 Task: Discover Condos in Miami Beach with Oceanfront Access.
Action: Mouse moved to (236, 191)
Screenshot: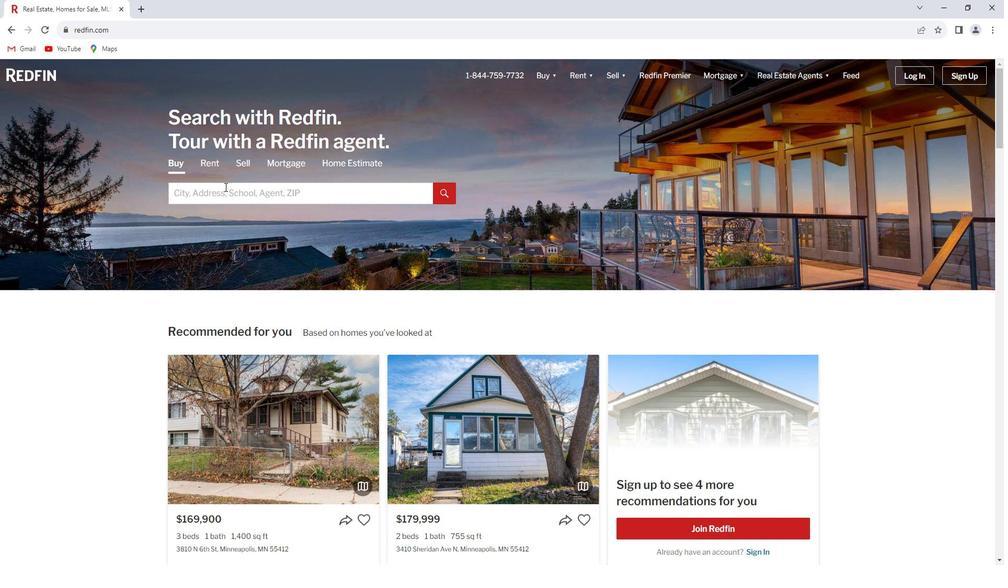 
Action: Mouse pressed left at (236, 191)
Screenshot: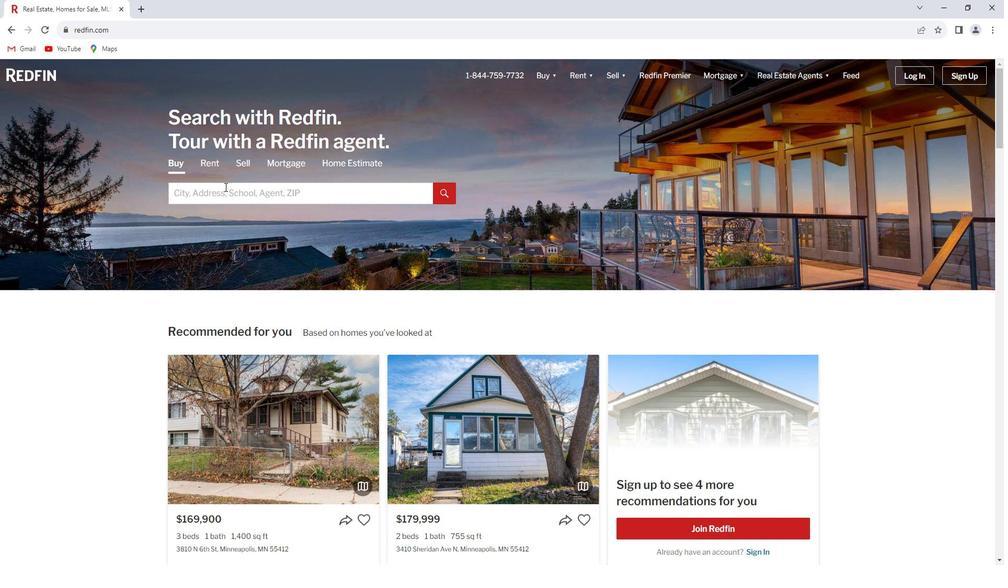 
Action: Key pressed <Key.shift_r>Miami<Key.space><Key.shift><Key.shift><Key.shift><Key.shift><Key.shift><Key.shift><Key.shift><Key.shift><Key.shift>Beach<Key.enter>
Screenshot: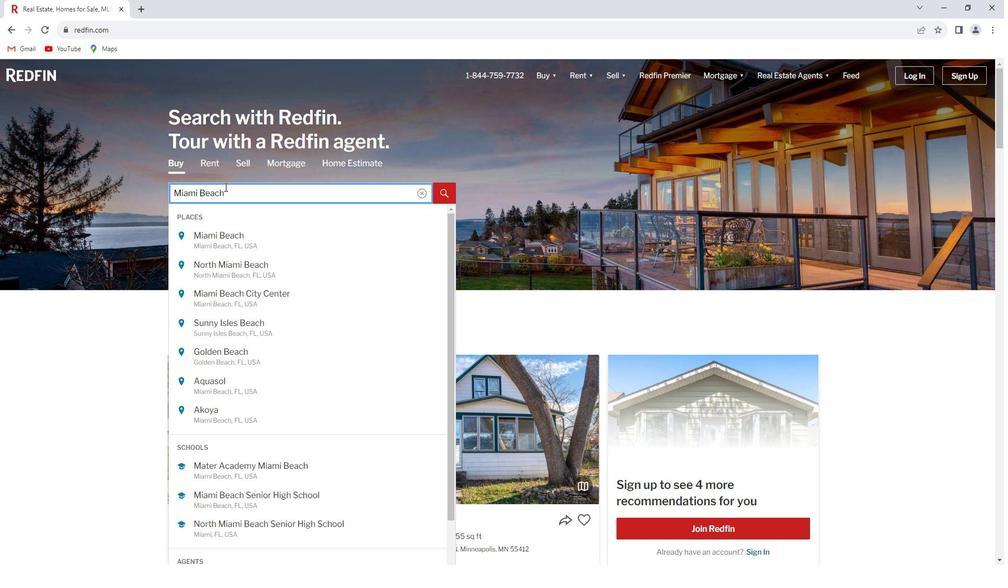
Action: Mouse moved to (904, 154)
Screenshot: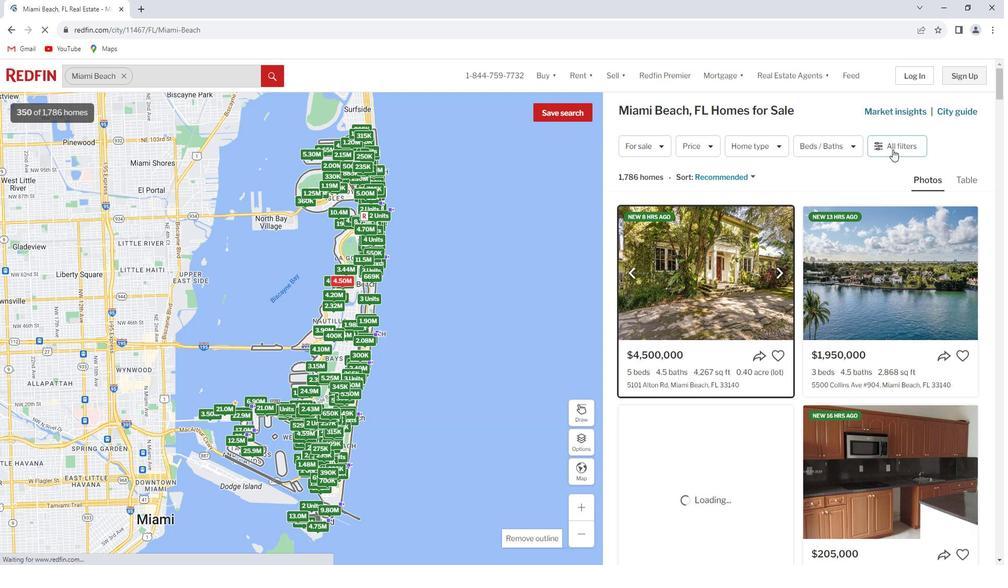 
Action: Mouse pressed left at (904, 154)
Screenshot: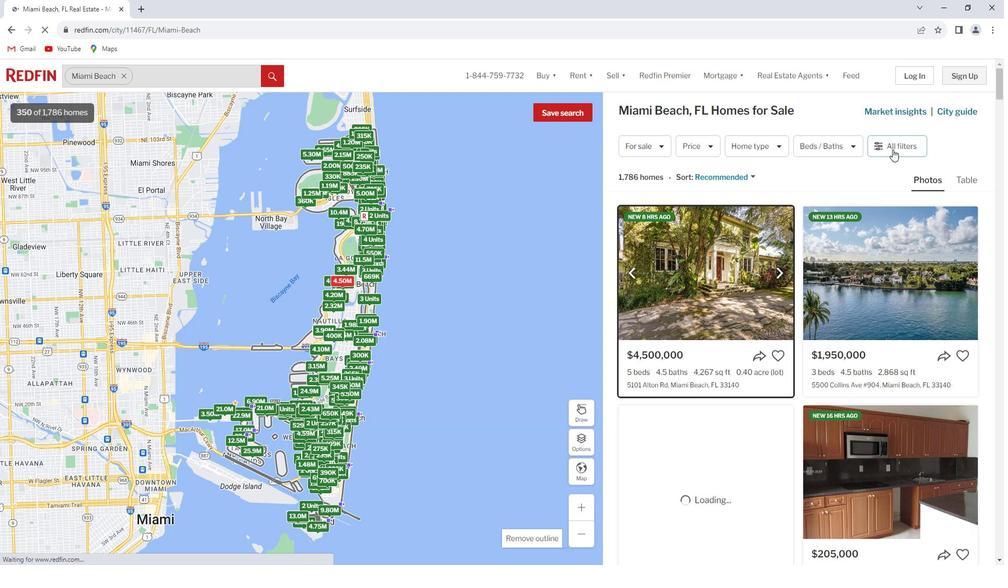 
Action: Mouse moved to (905, 153)
Screenshot: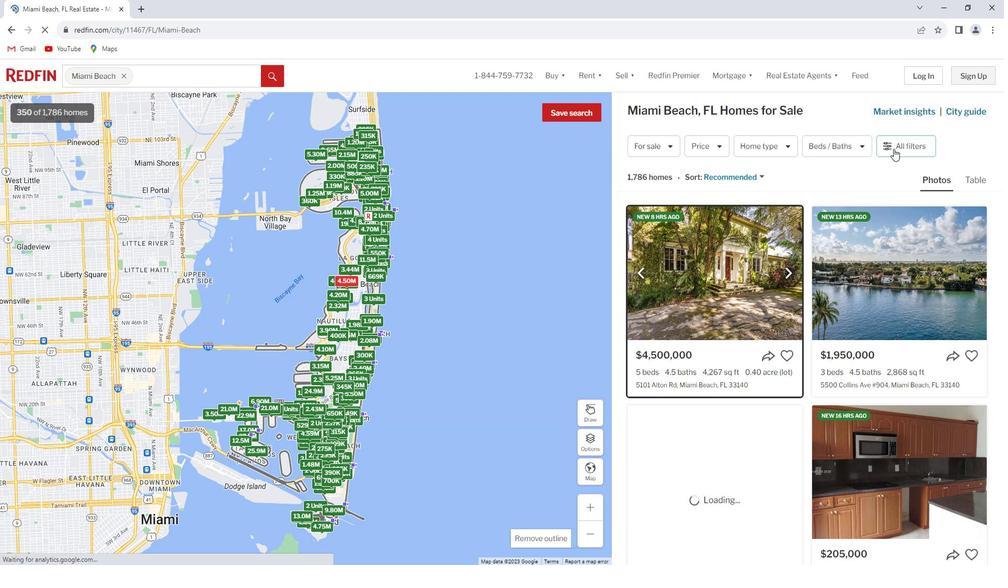 
Action: Mouse pressed left at (905, 153)
Screenshot: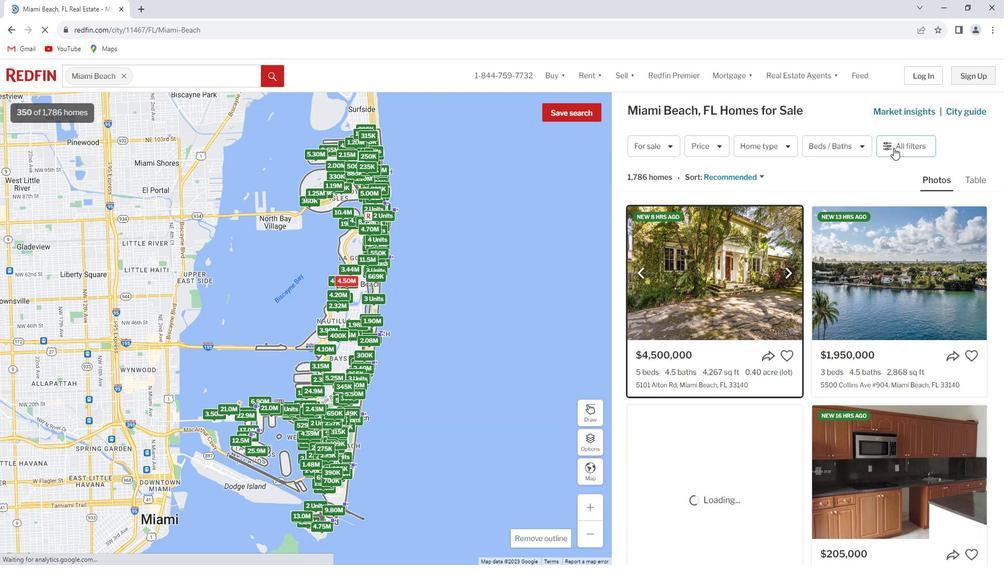 
Action: Mouse moved to (792, 242)
Screenshot: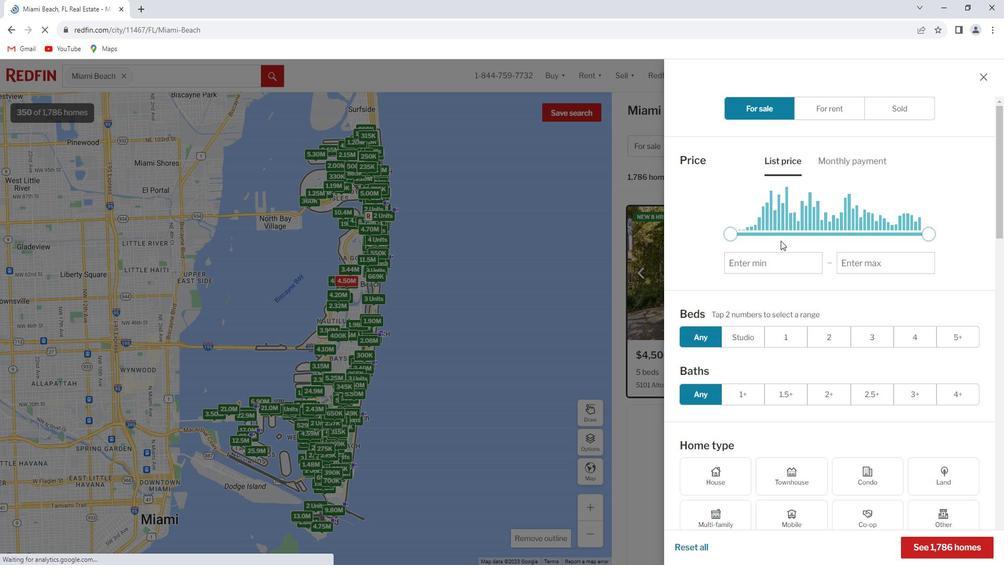 
Action: Mouse scrolled (792, 242) with delta (0, 0)
Screenshot: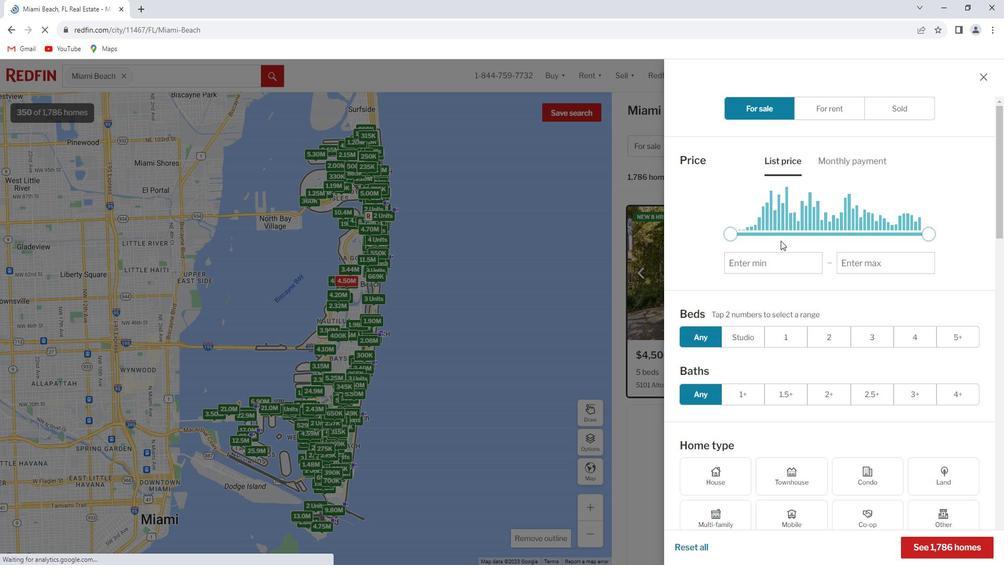 
Action: Mouse scrolled (792, 242) with delta (0, 0)
Screenshot: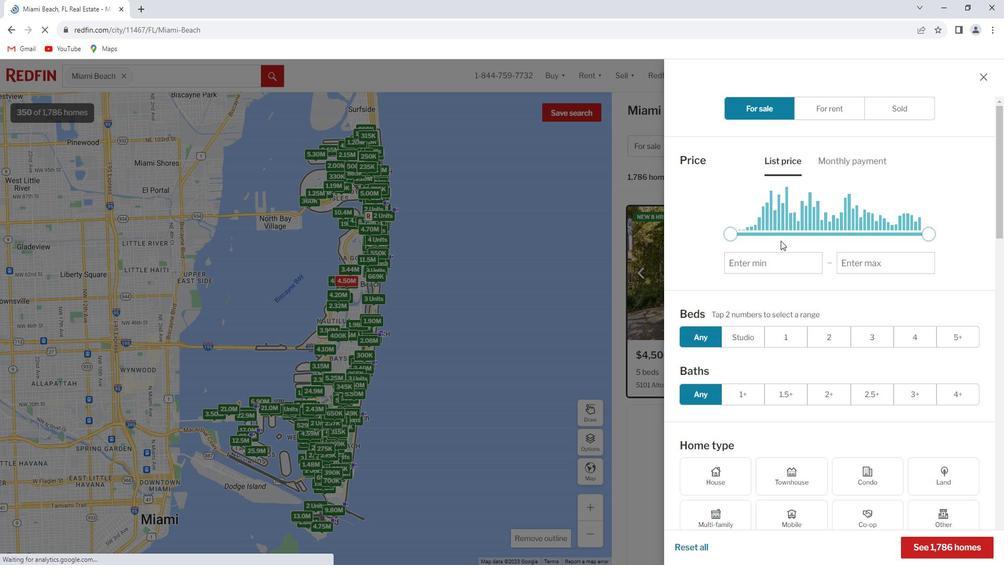 
Action: Mouse scrolled (792, 242) with delta (0, 0)
Screenshot: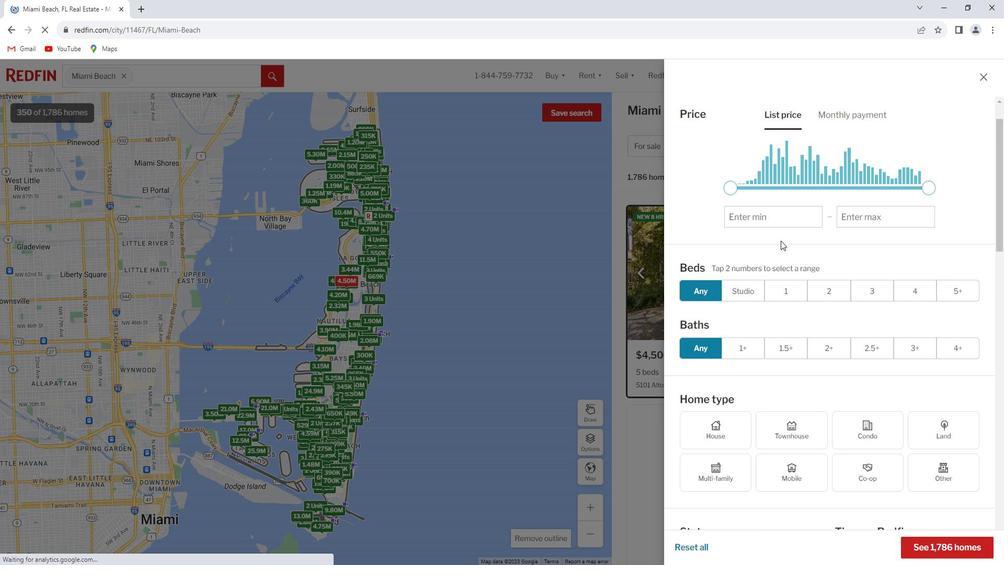 
Action: Mouse scrolled (792, 242) with delta (0, 0)
Screenshot: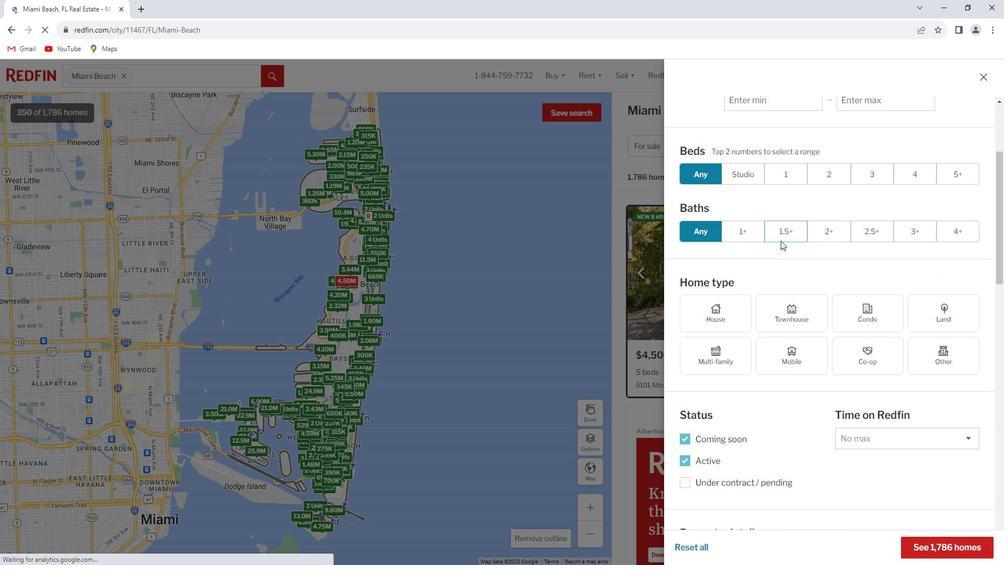 
Action: Mouse moved to (887, 258)
Screenshot: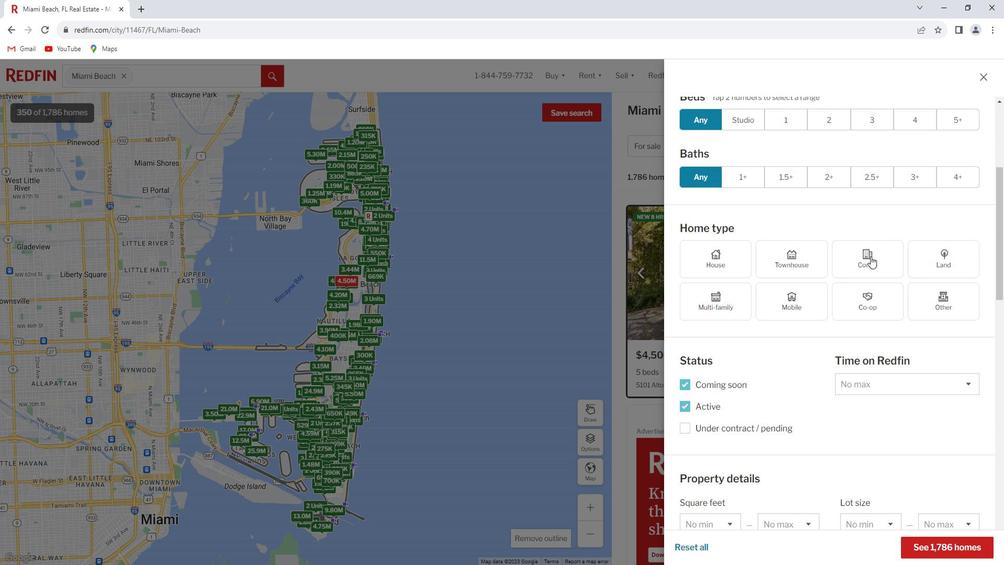 
Action: Mouse pressed left at (887, 258)
Screenshot: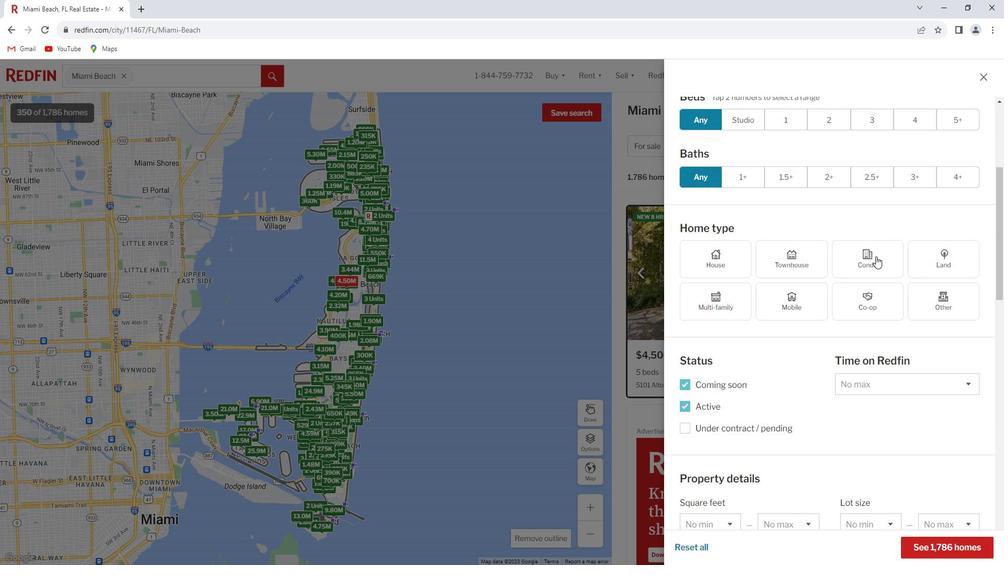 
Action: Mouse moved to (800, 289)
Screenshot: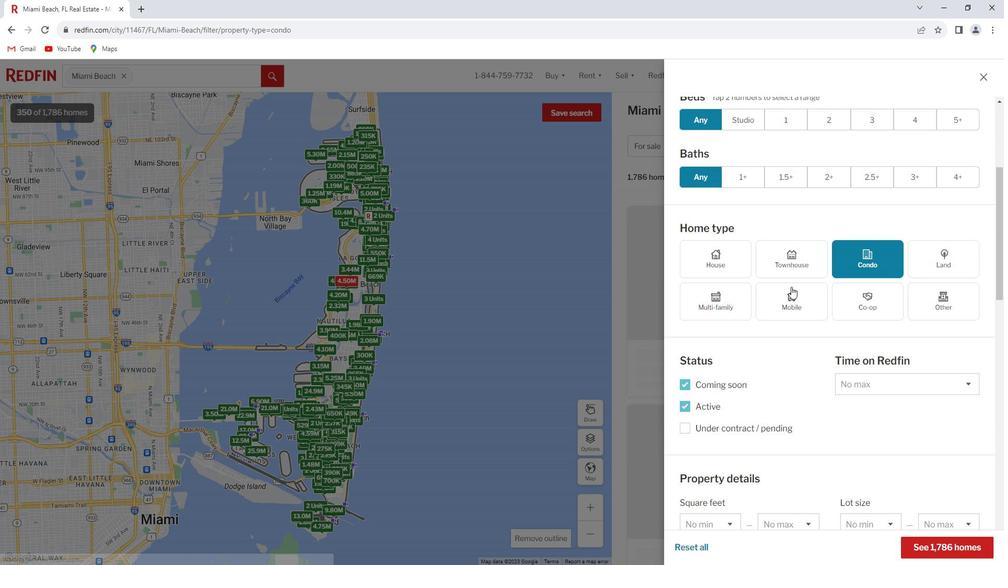 
Action: Mouse scrolled (800, 289) with delta (0, 0)
Screenshot: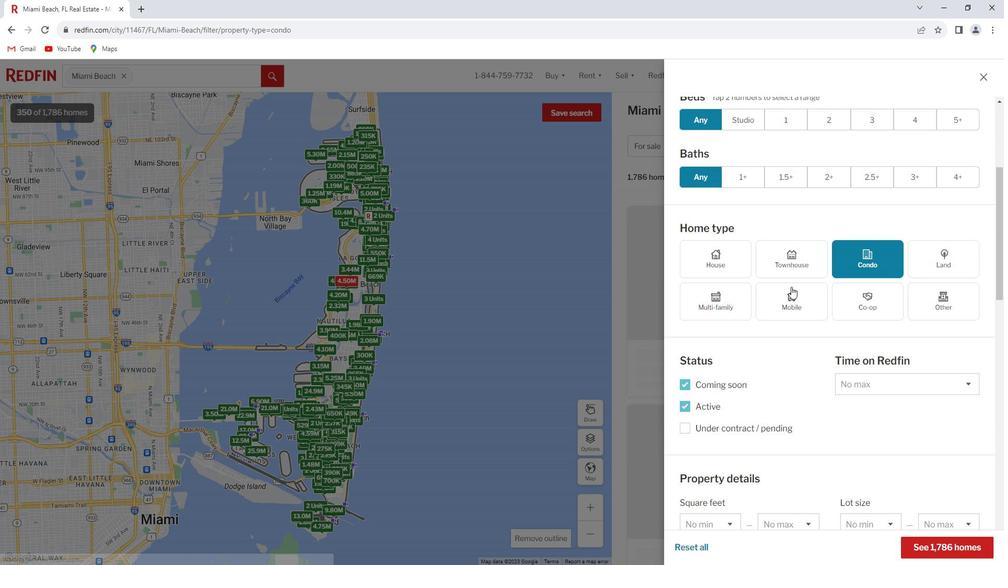 
Action: Mouse moved to (798, 294)
Screenshot: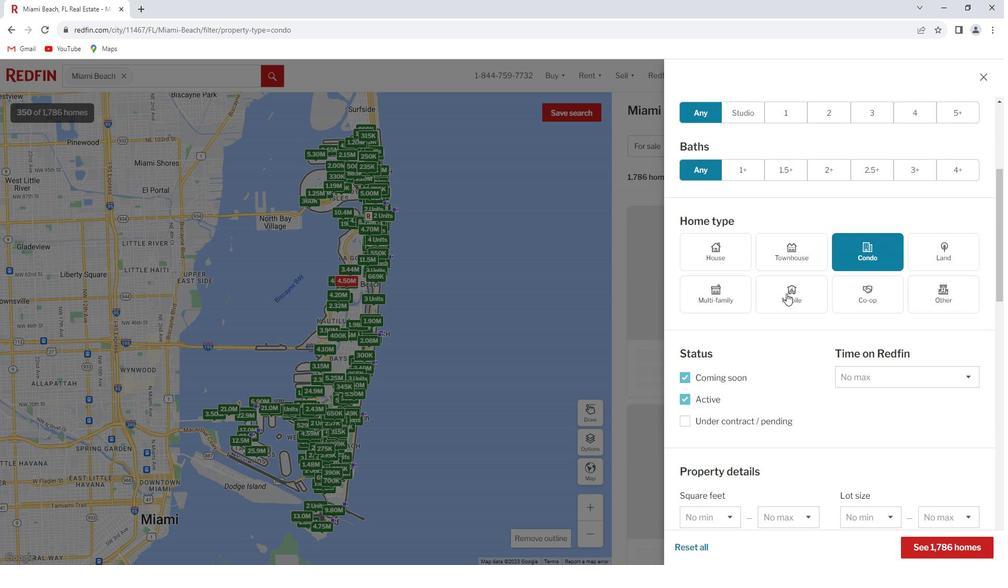 
Action: Mouse scrolled (798, 293) with delta (0, 0)
Screenshot: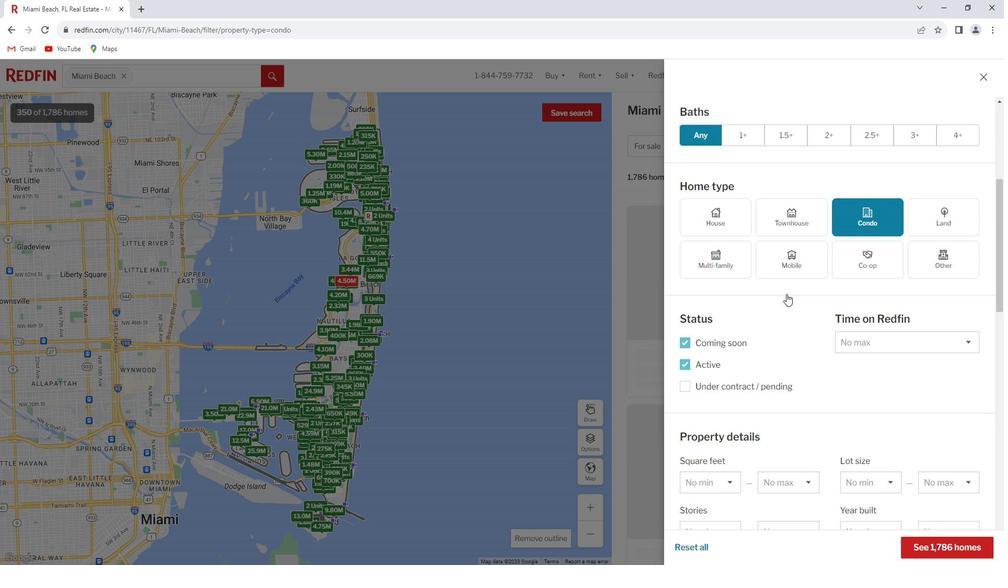 
Action: Mouse scrolled (798, 293) with delta (0, 0)
Screenshot: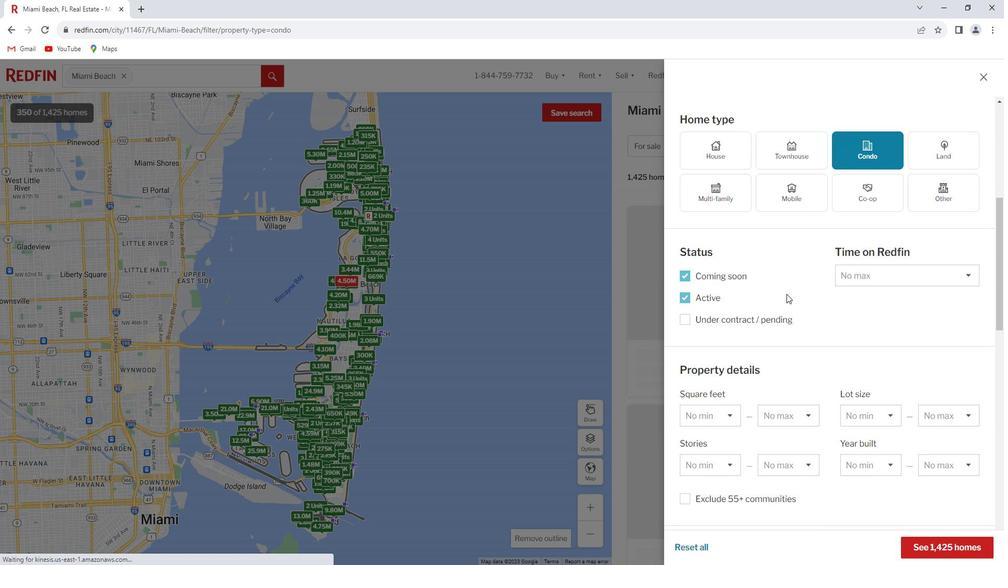 
Action: Mouse scrolled (798, 293) with delta (0, 0)
Screenshot: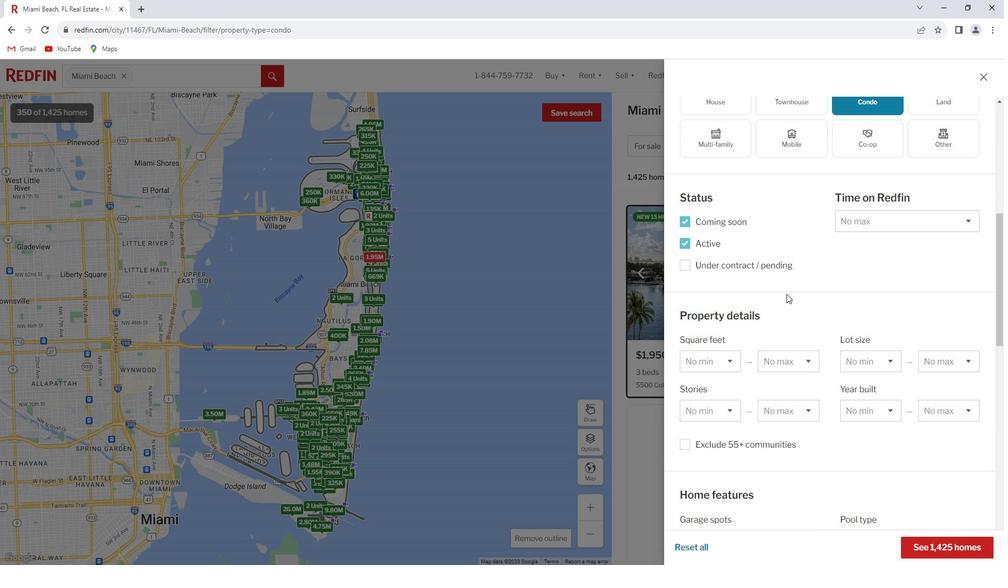
Action: Mouse scrolled (798, 293) with delta (0, 0)
Screenshot: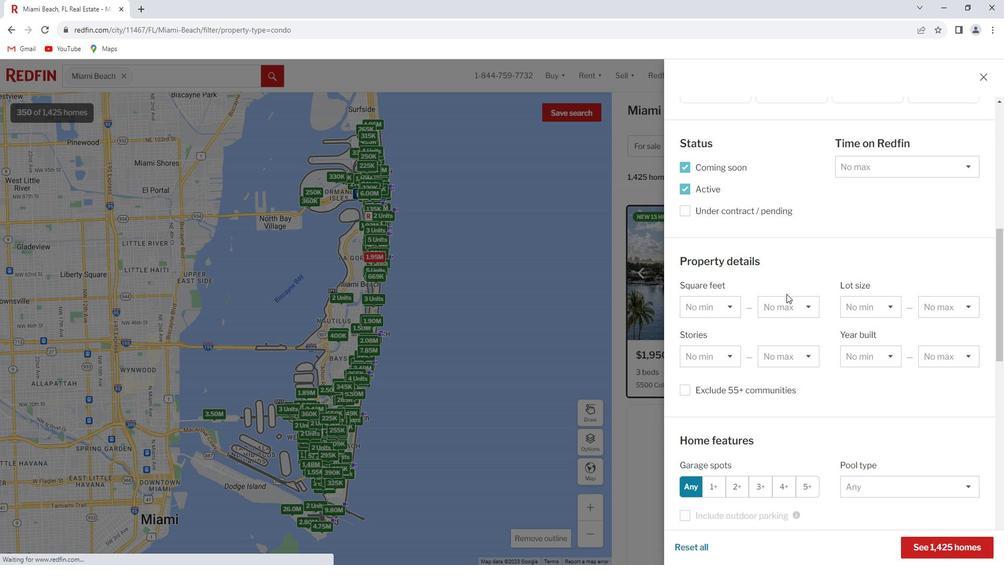 
Action: Mouse scrolled (798, 293) with delta (0, 0)
Screenshot: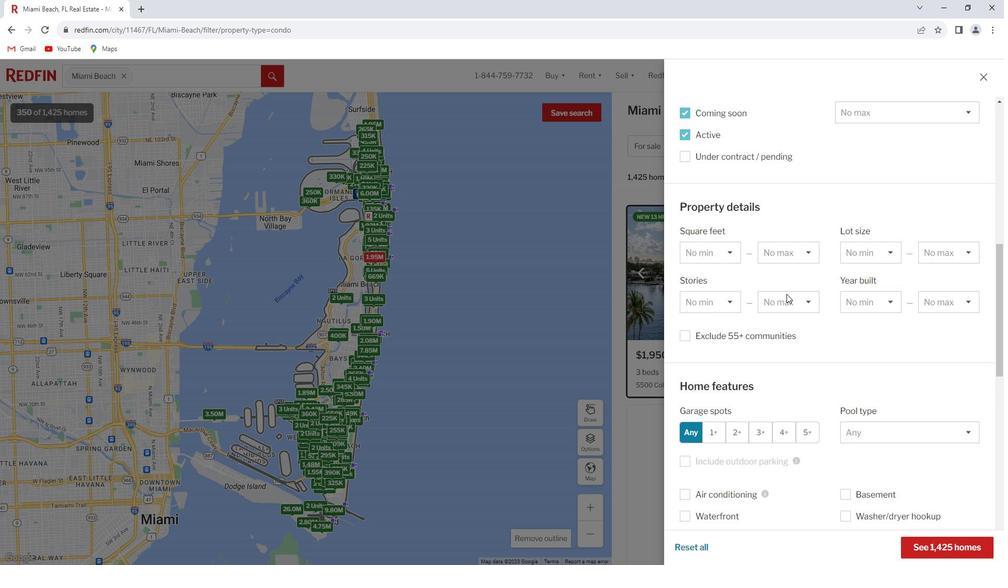
Action: Mouse scrolled (798, 293) with delta (0, 0)
Screenshot: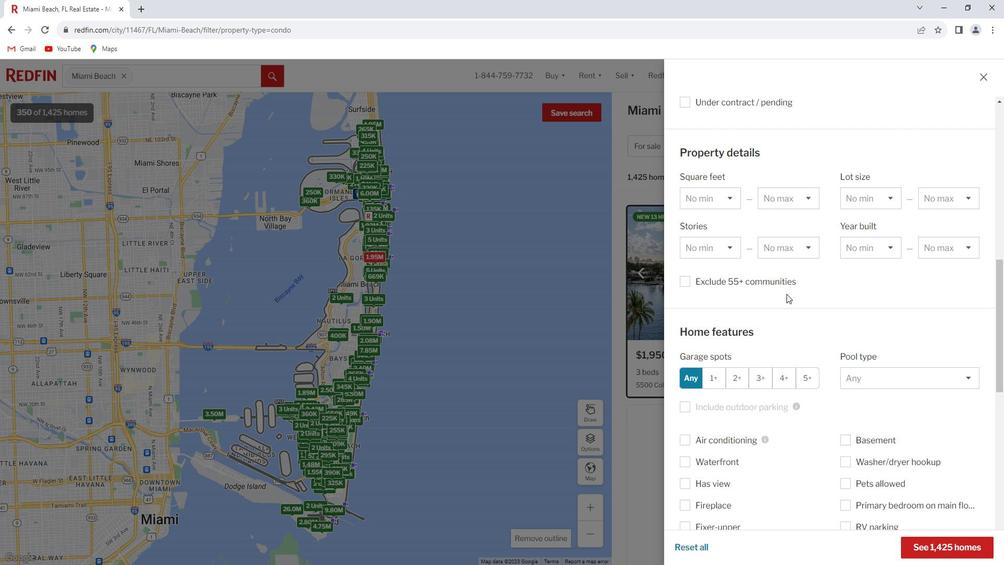 
Action: Mouse scrolled (798, 293) with delta (0, 0)
Screenshot: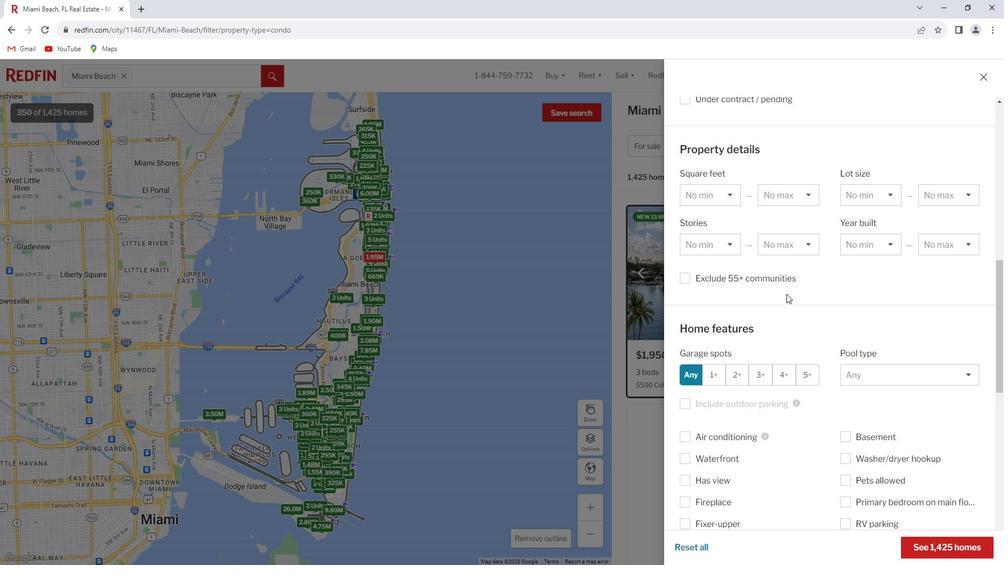 
Action: Mouse scrolled (798, 293) with delta (0, 0)
Screenshot: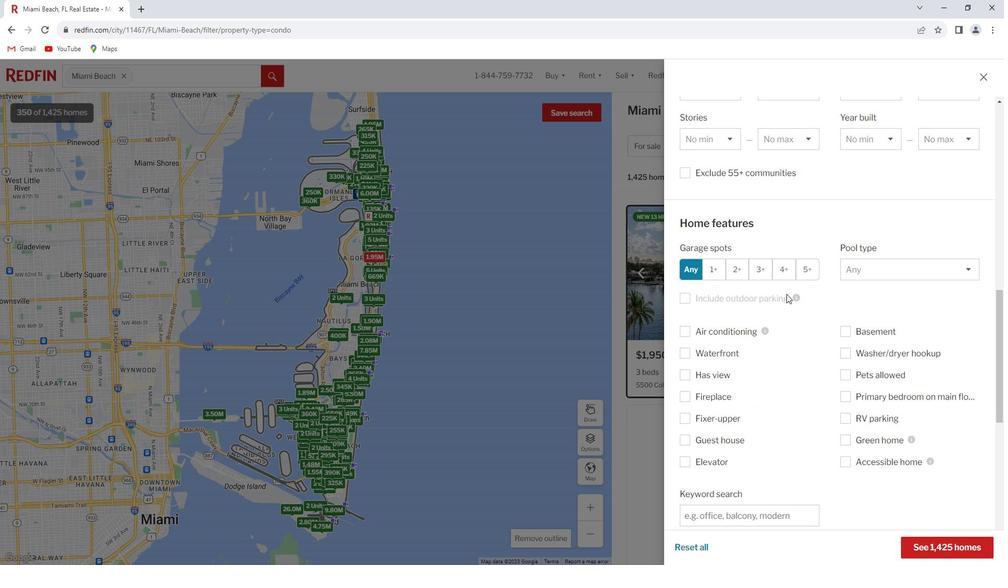 
Action: Mouse scrolled (798, 293) with delta (0, 0)
Screenshot: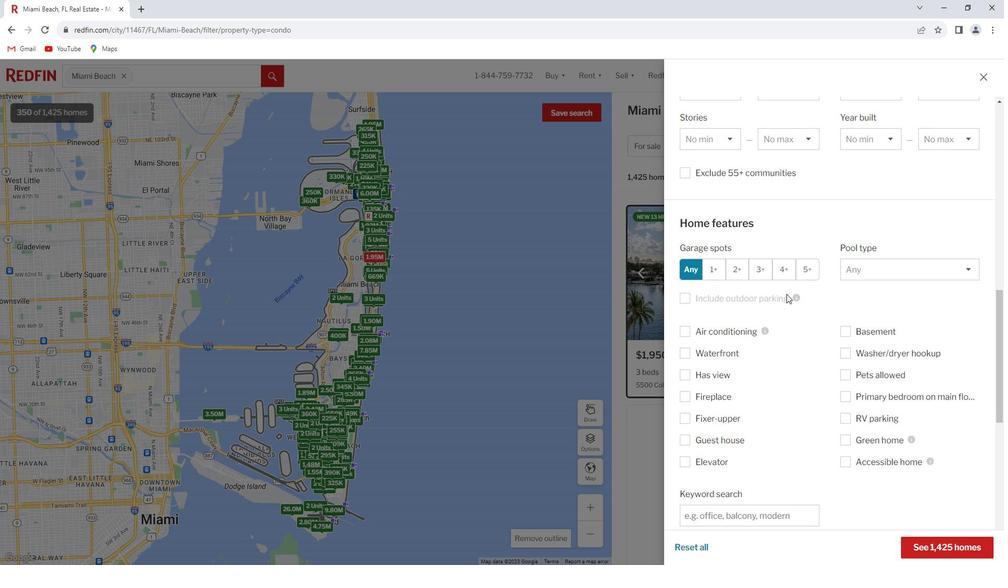 
Action: Mouse scrolled (798, 293) with delta (0, 0)
Screenshot: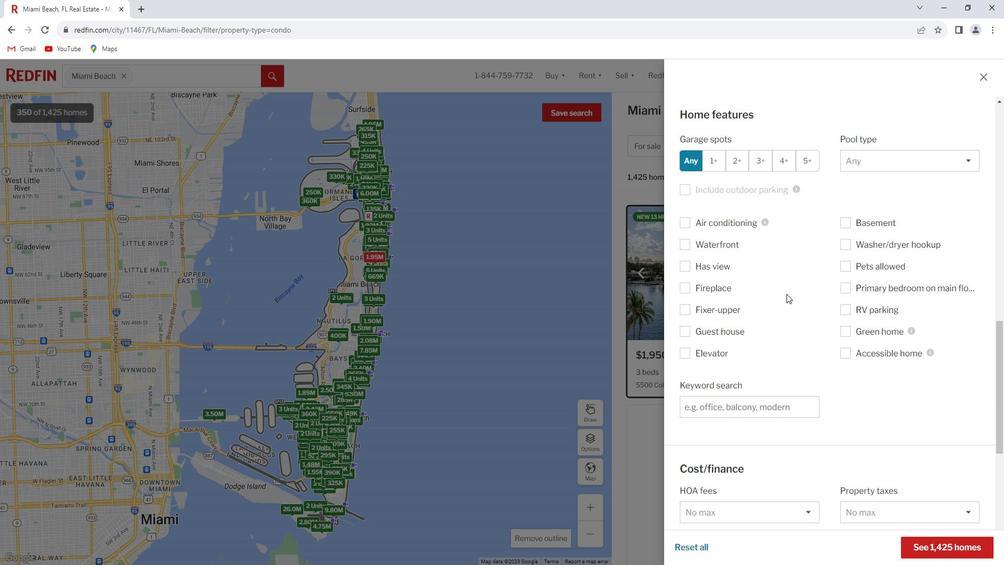 
Action: Mouse moved to (792, 309)
Screenshot: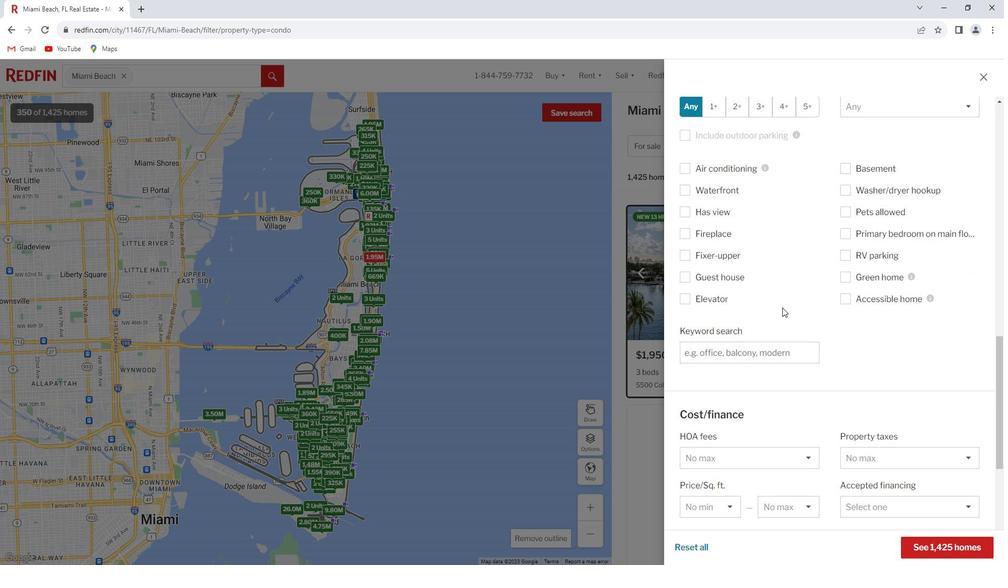 
Action: Mouse scrolled (792, 309) with delta (0, 0)
Screenshot: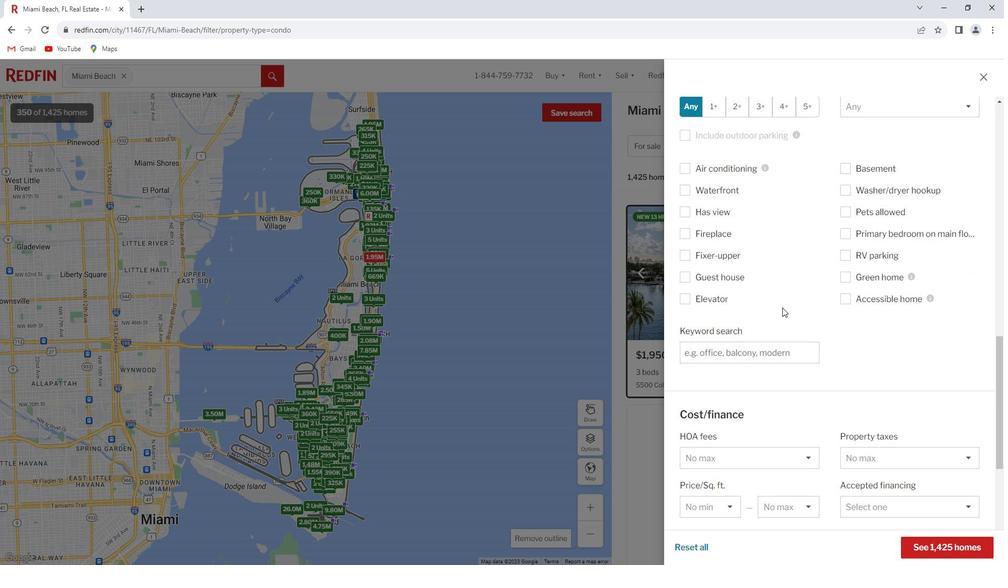 
Action: Mouse moved to (768, 298)
Screenshot: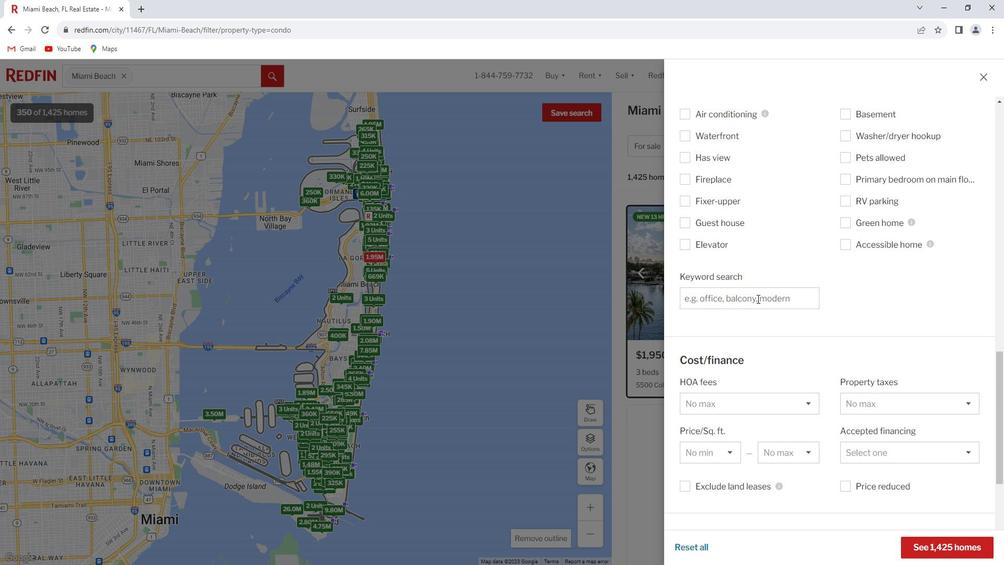 
Action: Mouse pressed left at (768, 298)
Screenshot: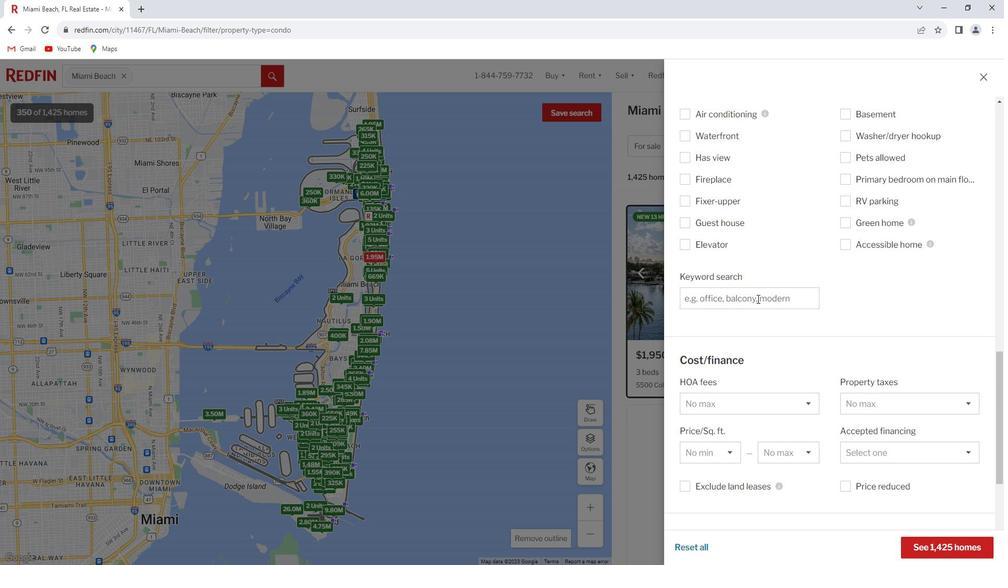 
Action: Key pressed <Key.shift_r>Ov<Key.backspace>ceanfront<Key.space><Key.shift>Access<Key.enter><Key.enter>
Screenshot: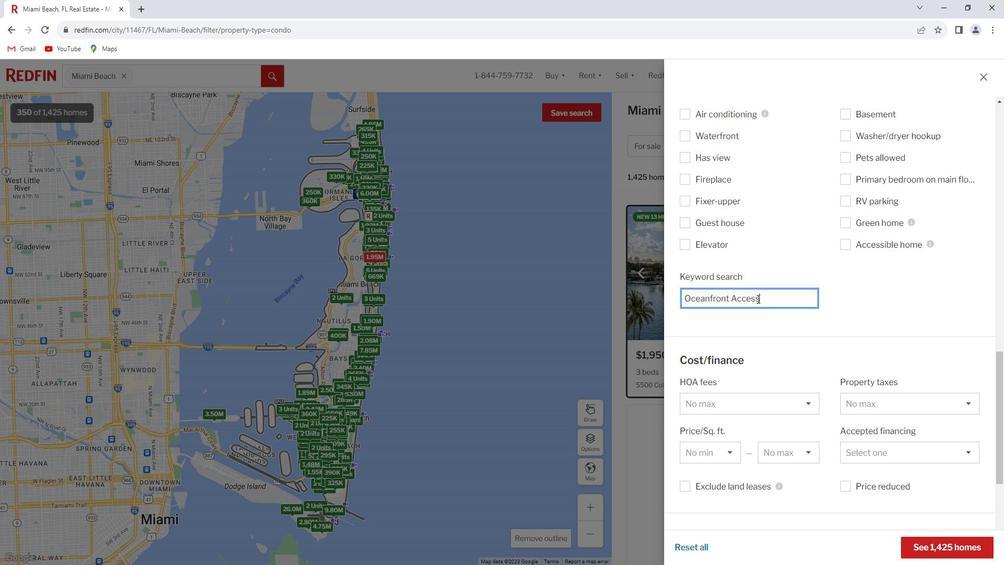 
Action: Mouse moved to (946, 529)
Screenshot: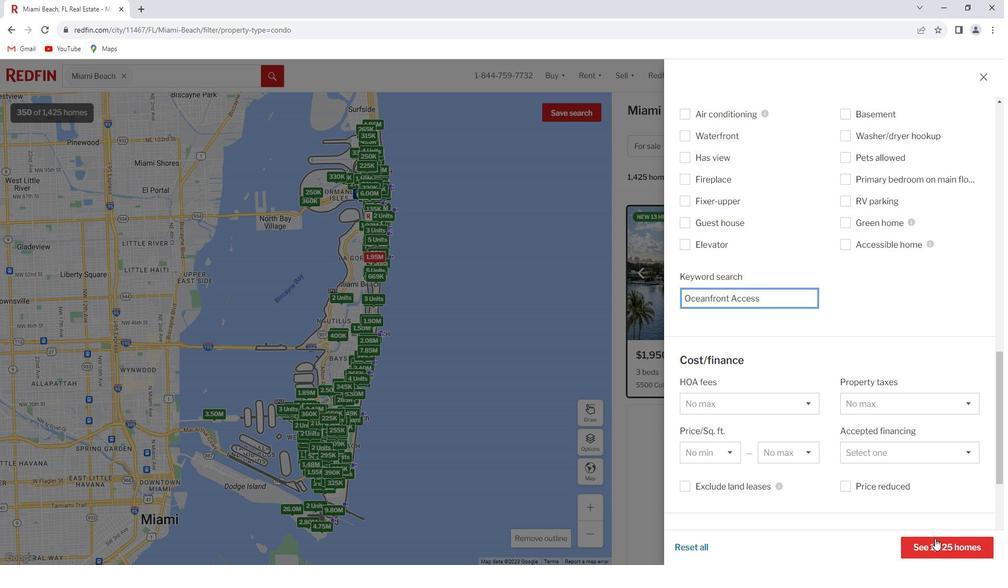 
Action: Mouse pressed left at (946, 529)
Screenshot: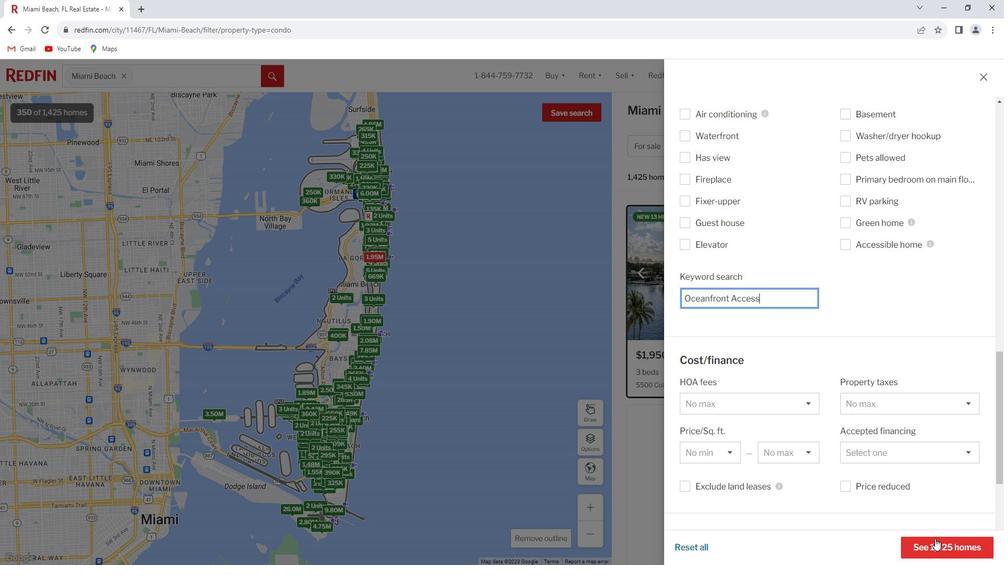 
Action: Mouse moved to (723, 305)
Screenshot: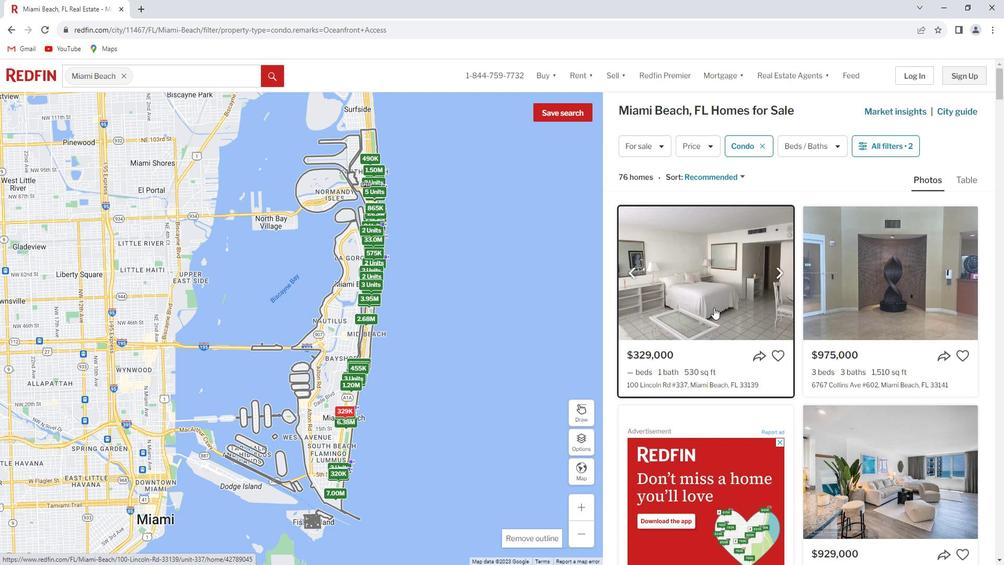 
Action: Mouse pressed left at (723, 305)
Screenshot: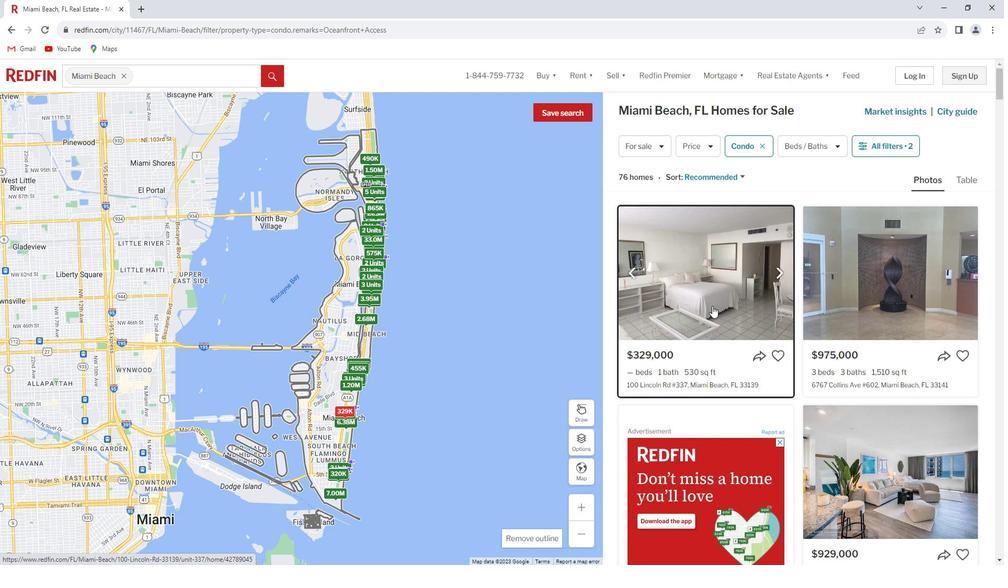 
Action: Mouse moved to (739, 349)
Screenshot: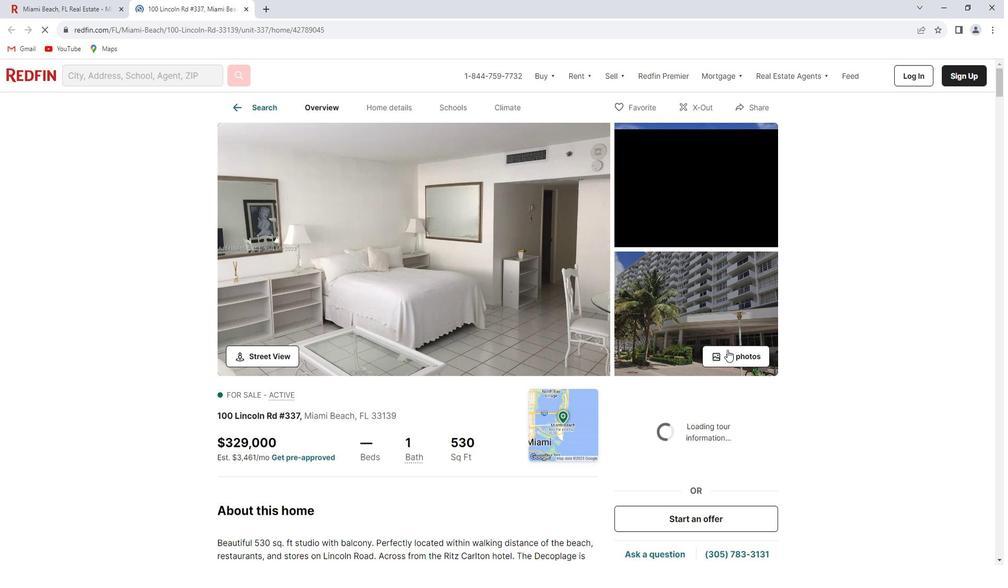 
Action: Mouse pressed left at (739, 349)
Screenshot: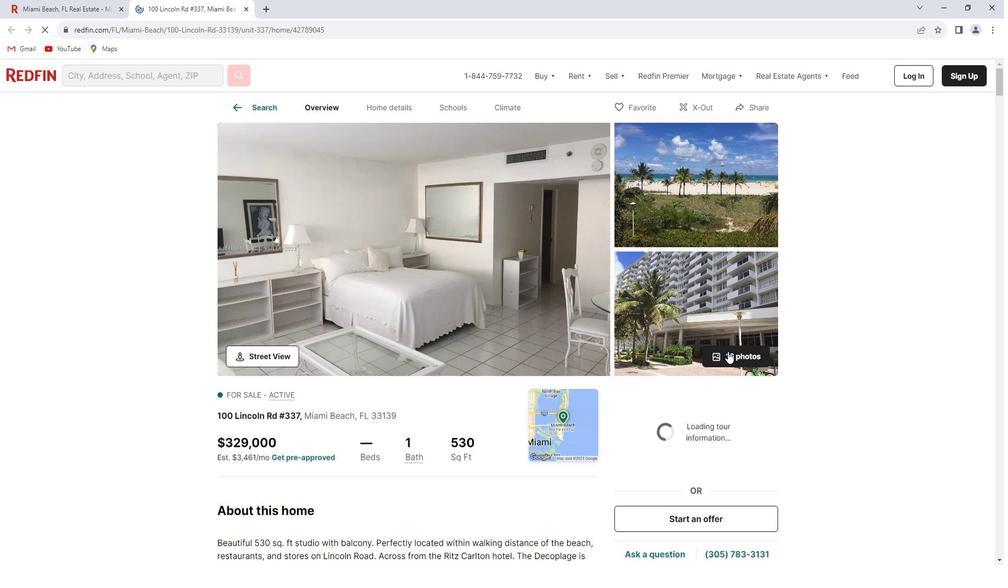 
Action: Mouse moved to (116, 275)
Screenshot: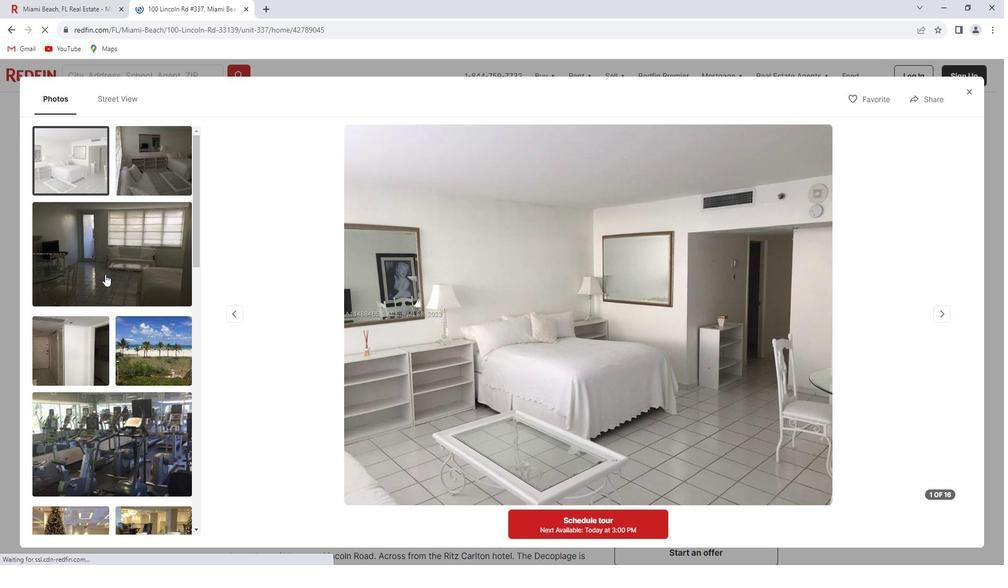 
Action: Mouse scrolled (116, 274) with delta (0, 0)
Screenshot: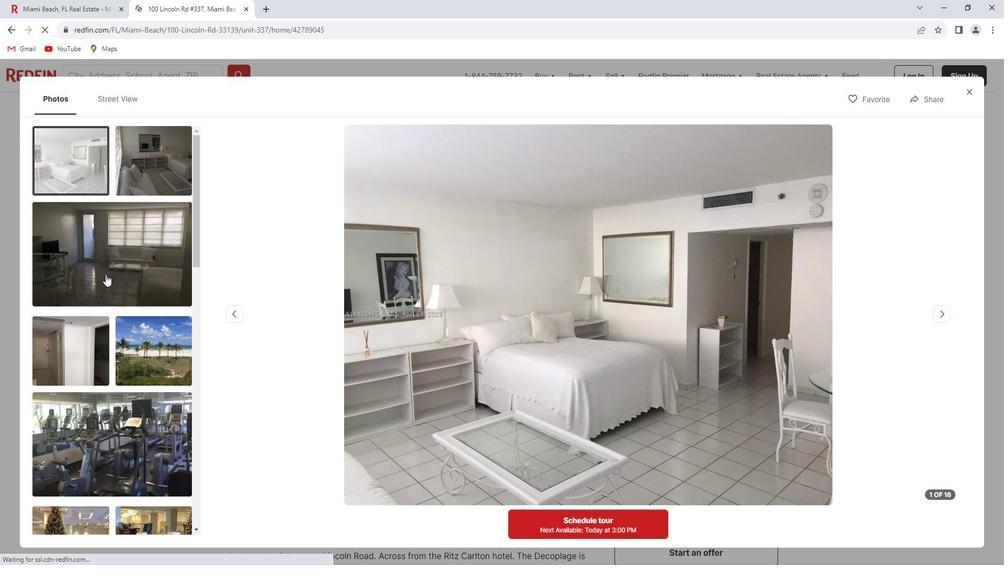 
Action: Mouse scrolled (116, 274) with delta (0, 0)
Screenshot: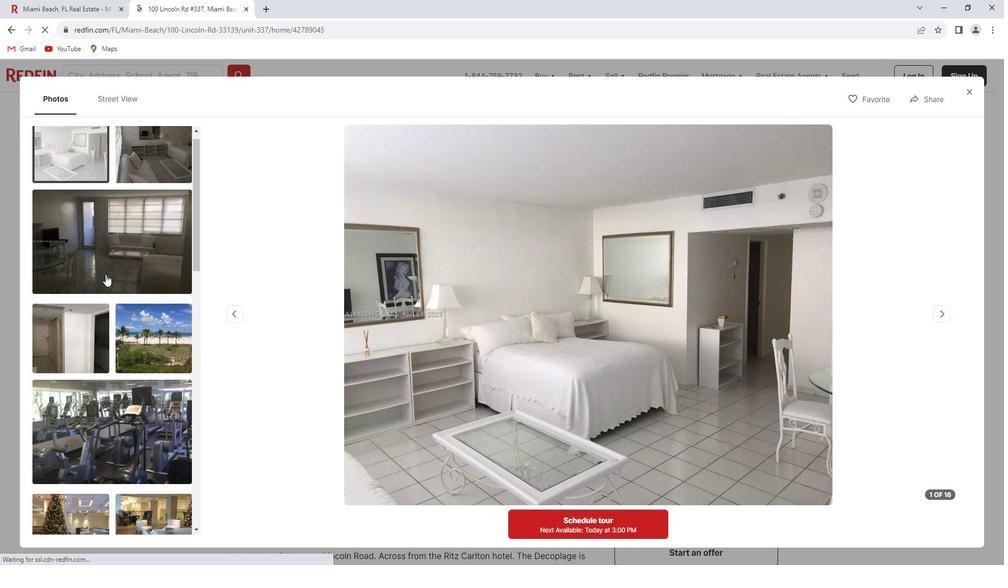 
Action: Mouse scrolled (116, 274) with delta (0, 0)
Screenshot: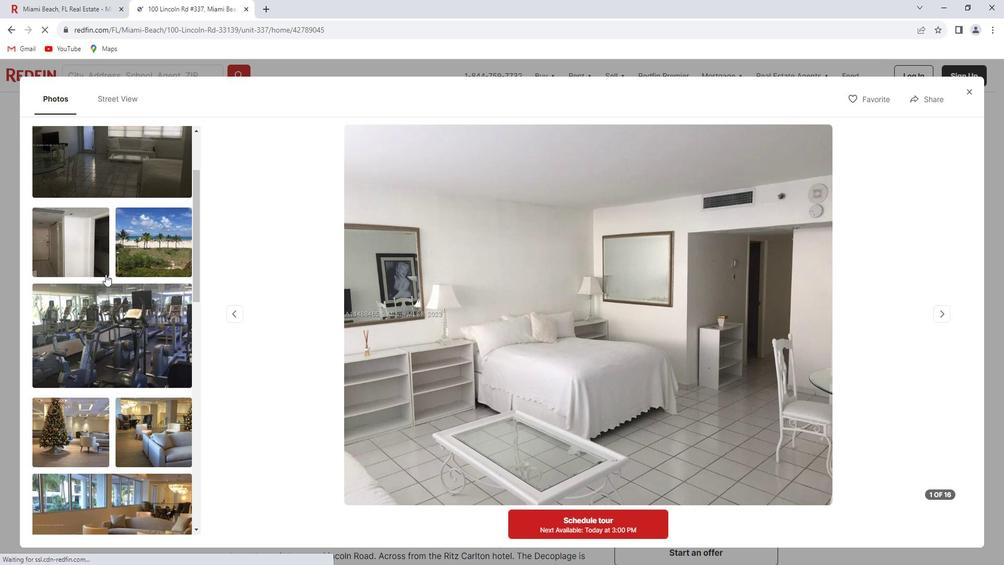 
Action: Mouse scrolled (116, 274) with delta (0, 0)
Screenshot: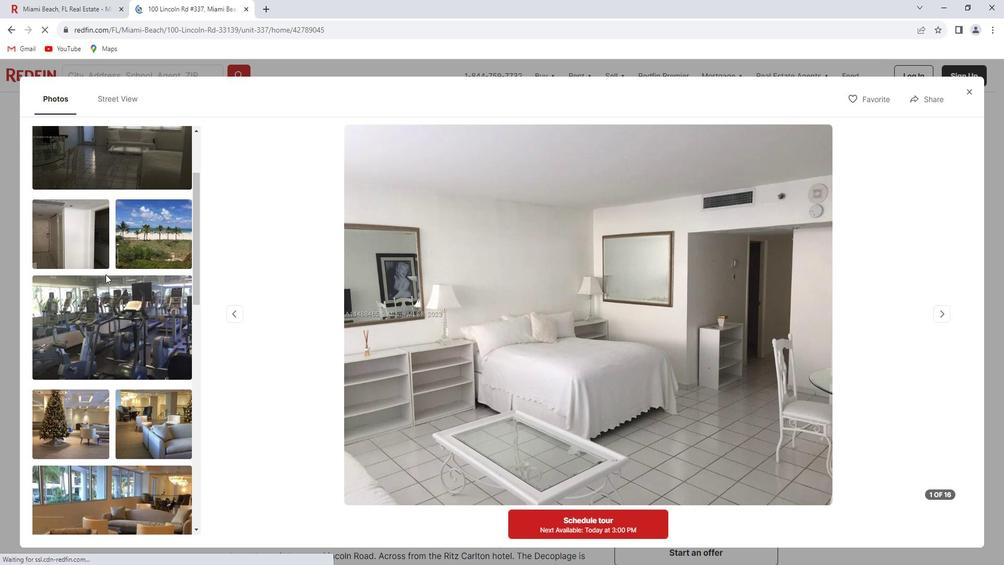 
Action: Mouse scrolled (116, 274) with delta (0, 0)
Screenshot: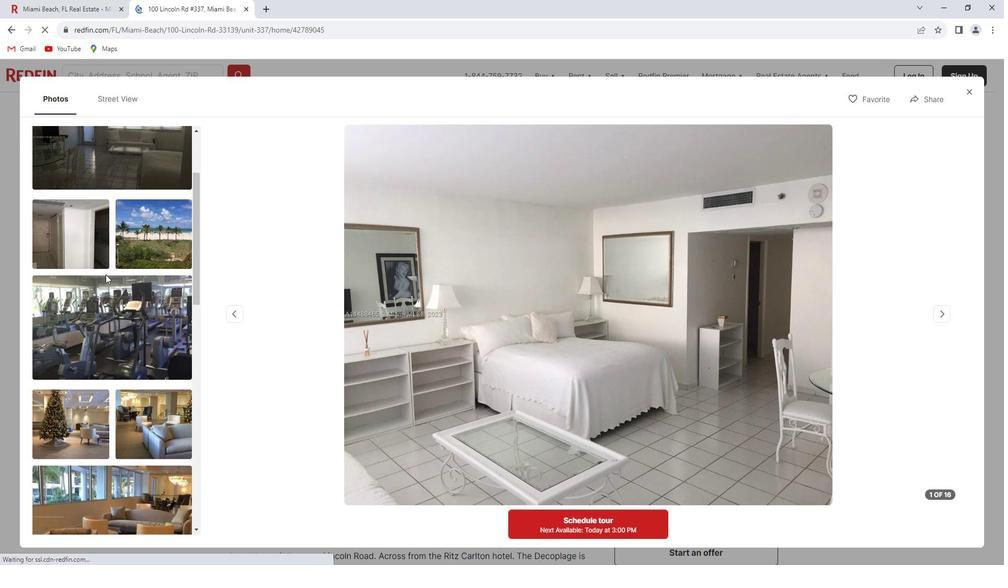 
Action: Mouse scrolled (116, 274) with delta (0, 0)
Screenshot: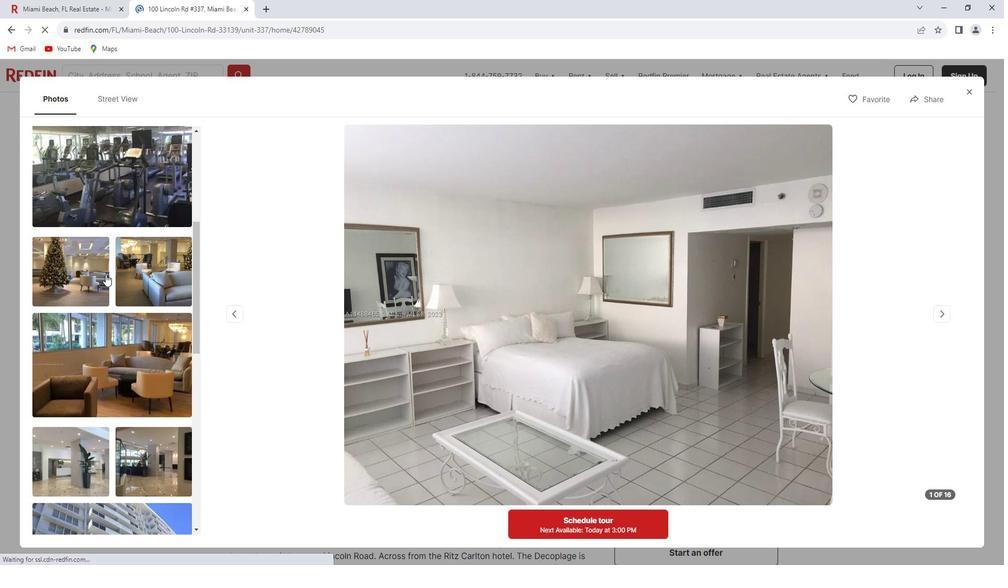 
Action: Mouse scrolled (116, 274) with delta (0, 0)
Screenshot: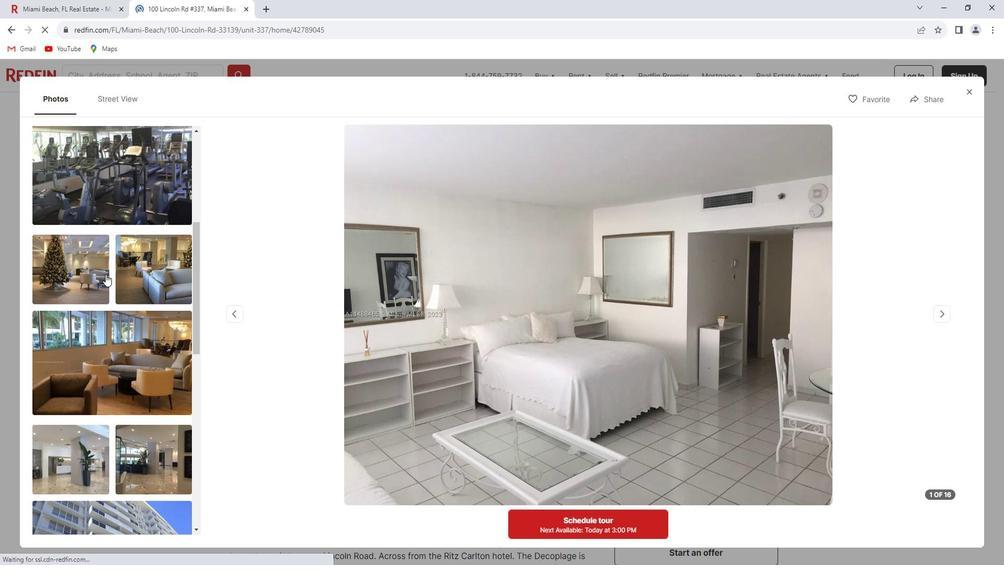 
Action: Mouse scrolled (116, 274) with delta (0, 0)
Screenshot: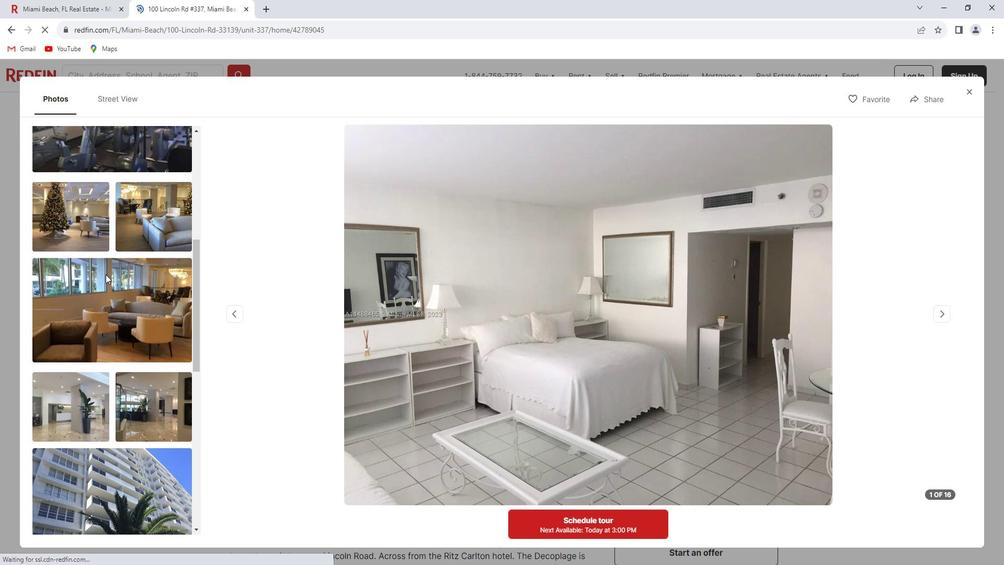 
Action: Mouse scrolled (116, 274) with delta (0, 0)
Screenshot: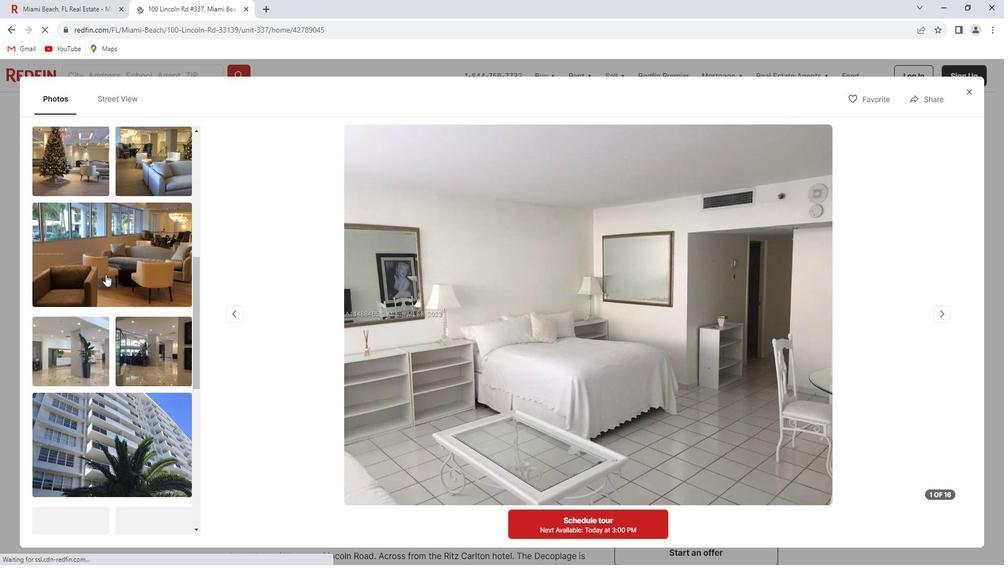 
Action: Mouse scrolled (116, 274) with delta (0, 0)
Screenshot: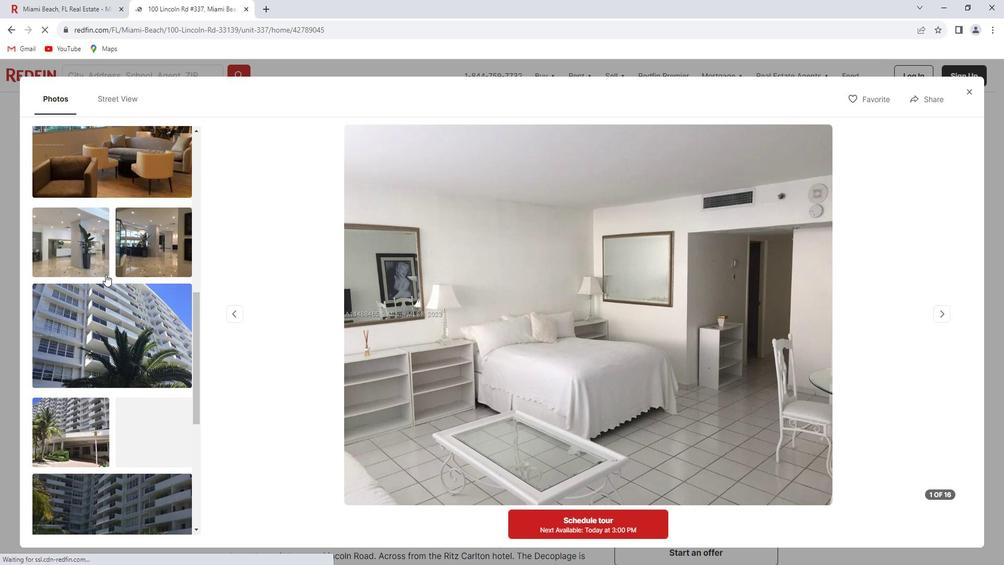 
Action: Mouse scrolled (116, 274) with delta (0, 0)
Screenshot: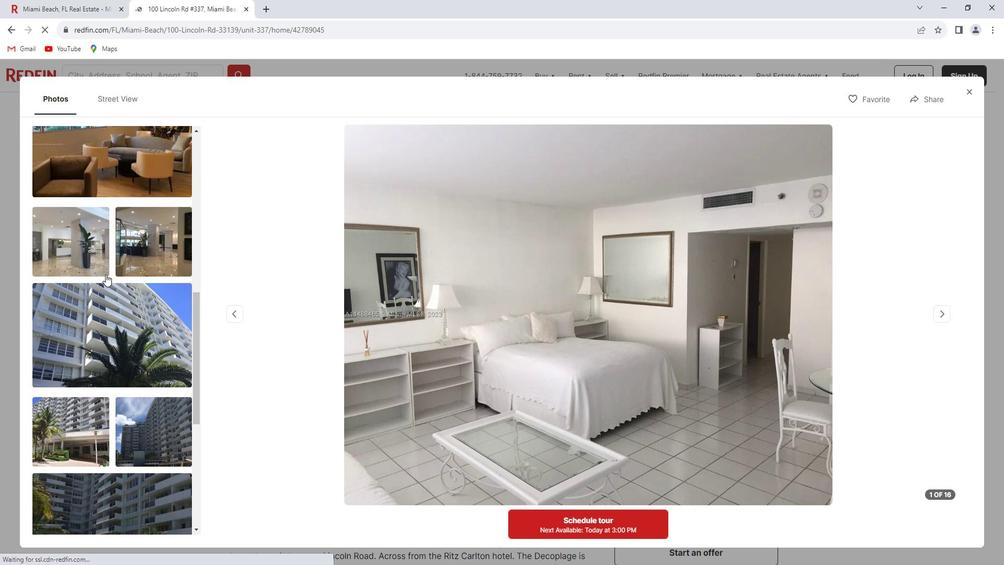 
Action: Mouse scrolled (116, 274) with delta (0, 0)
Screenshot: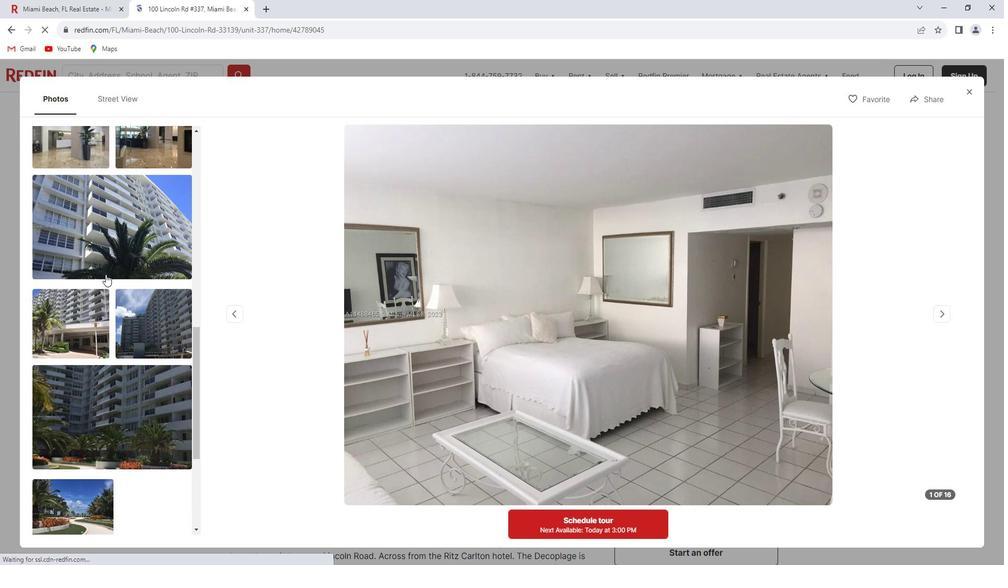
Action: Mouse scrolled (116, 274) with delta (0, 0)
Screenshot: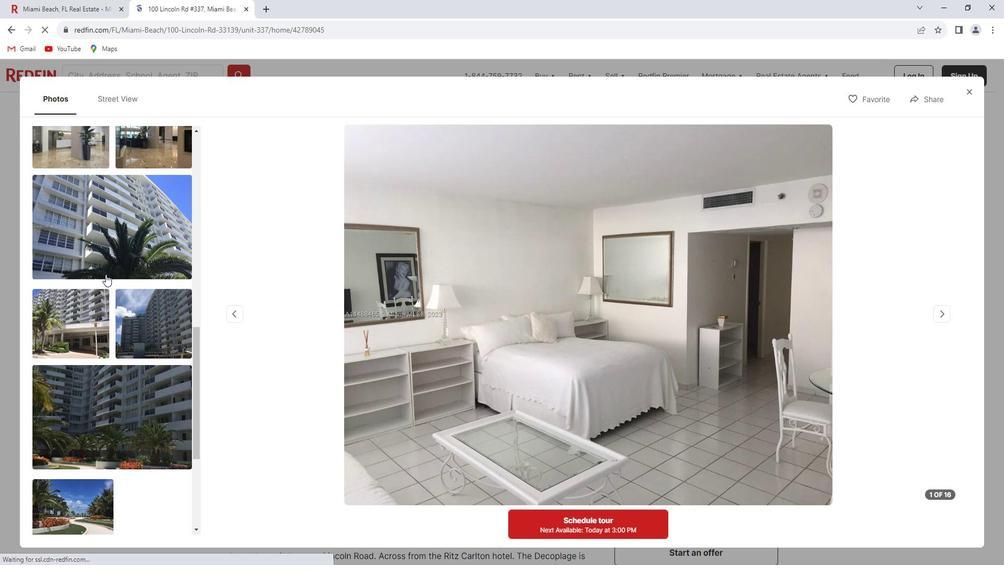 
Action: Mouse scrolled (116, 274) with delta (0, 0)
Screenshot: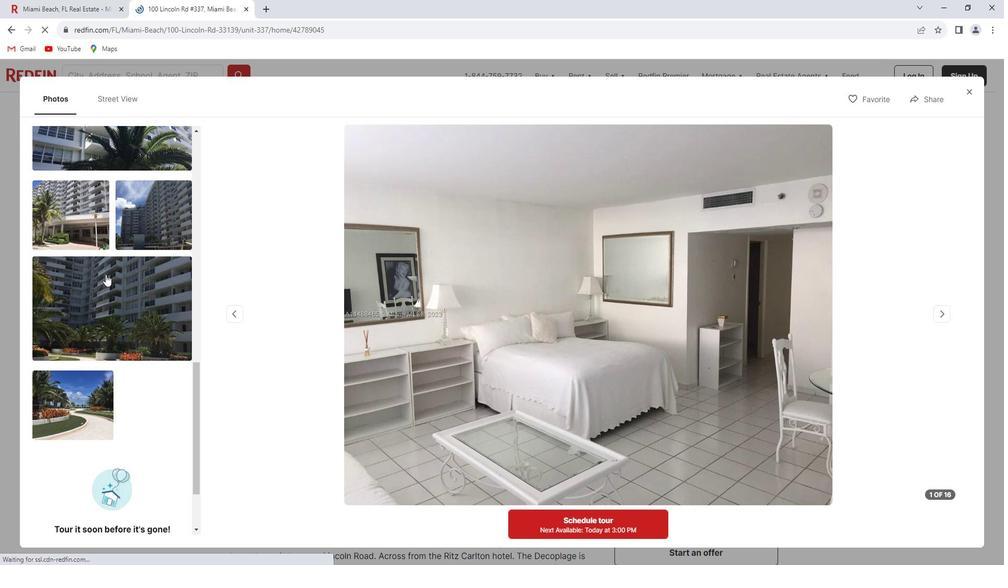 
Action: Mouse scrolled (116, 274) with delta (0, 0)
Screenshot: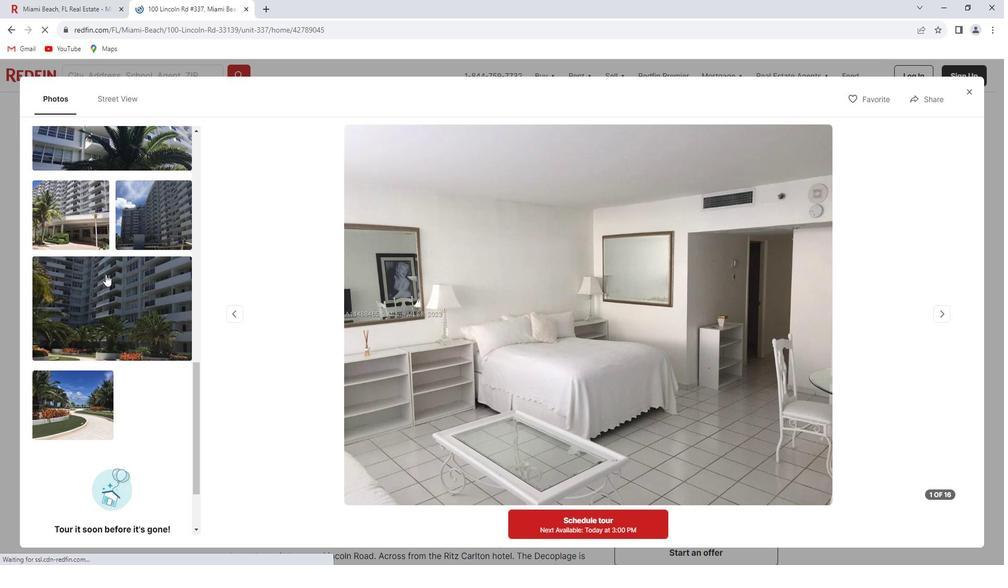 
Action: Mouse scrolled (116, 274) with delta (0, 0)
Screenshot: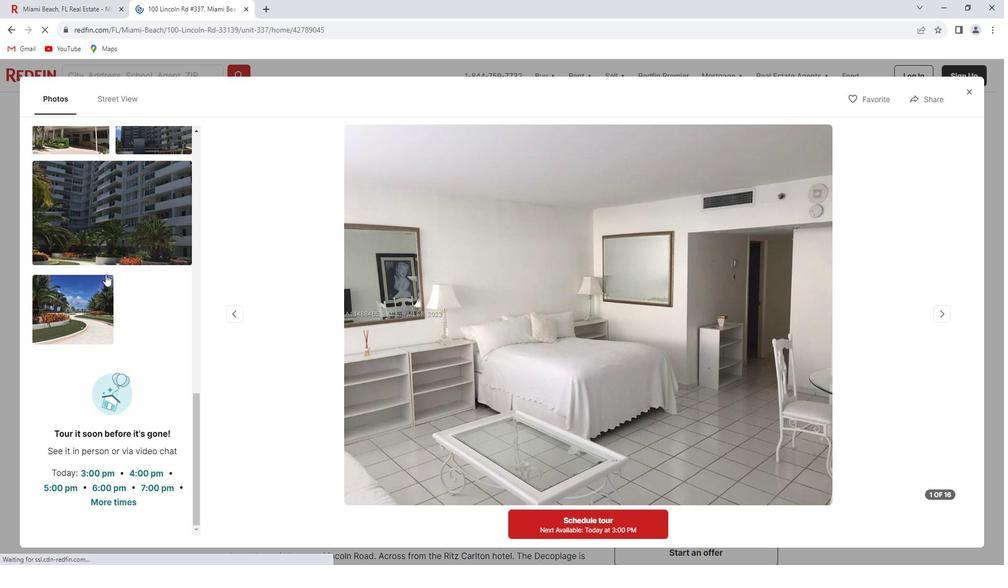 
Action: Mouse scrolled (116, 274) with delta (0, 0)
Screenshot: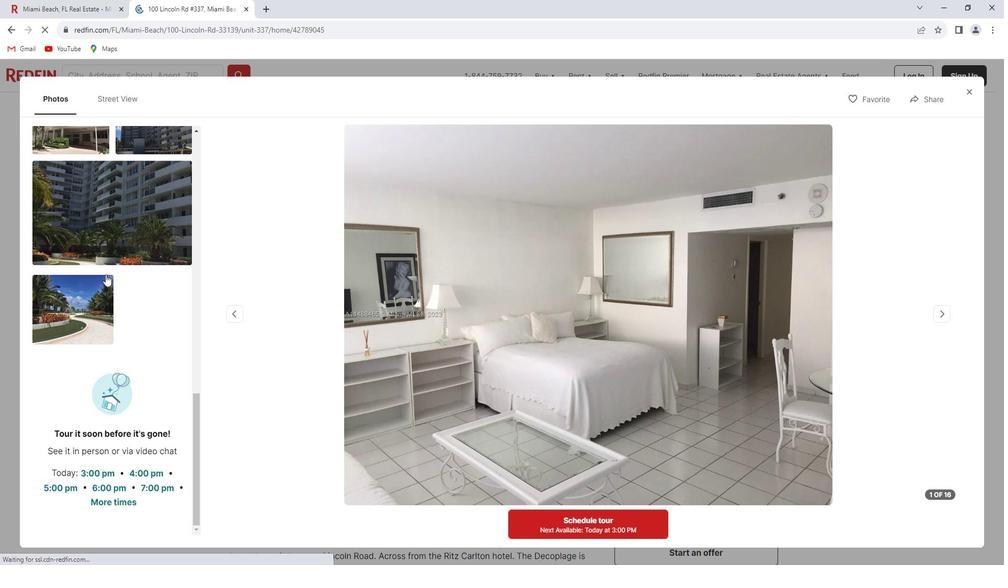 
Action: Mouse scrolled (116, 274) with delta (0, 0)
Screenshot: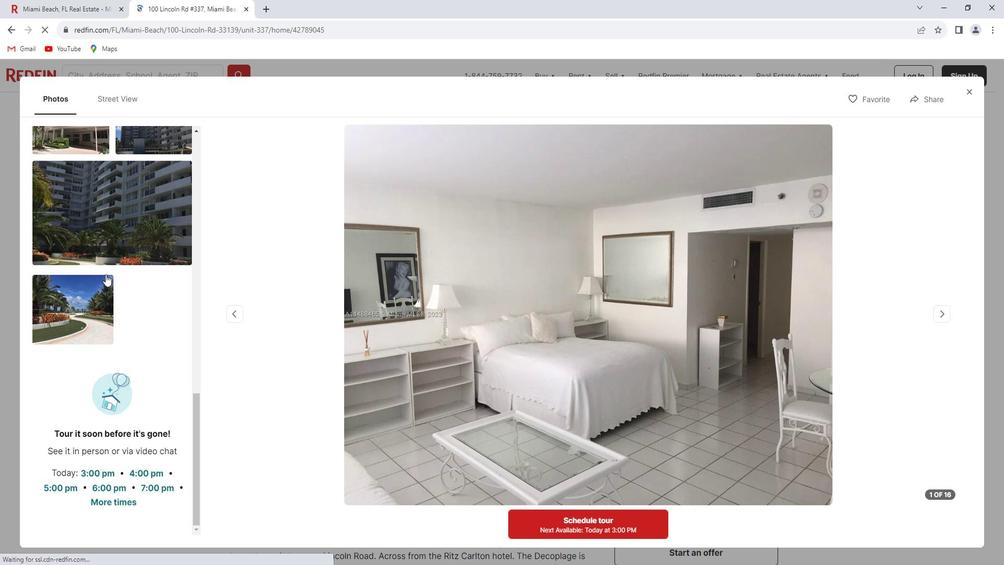 
Action: Mouse scrolled (116, 274) with delta (0, 0)
Screenshot: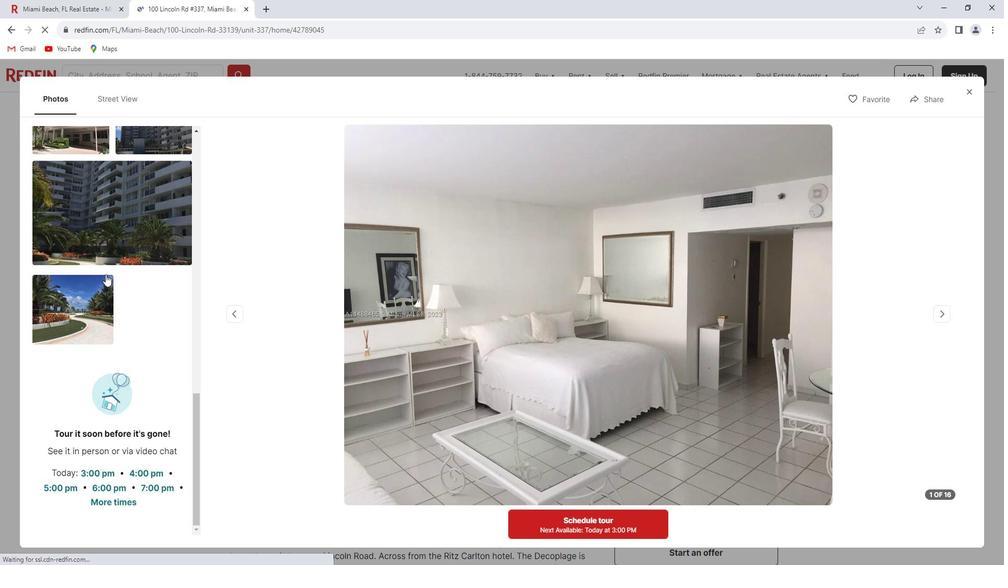 
Action: Mouse moved to (980, 99)
Screenshot: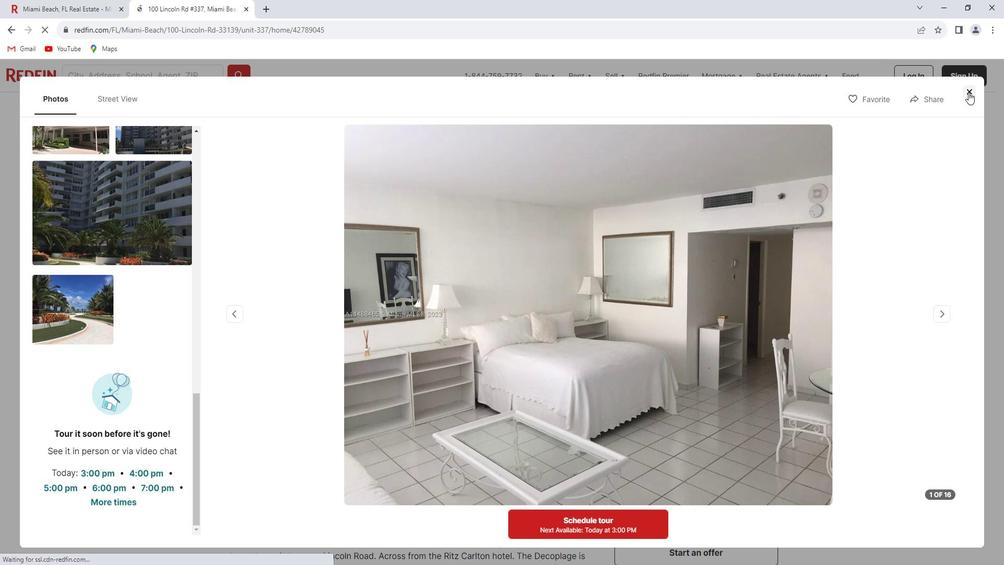 
Action: Mouse pressed left at (980, 99)
Screenshot: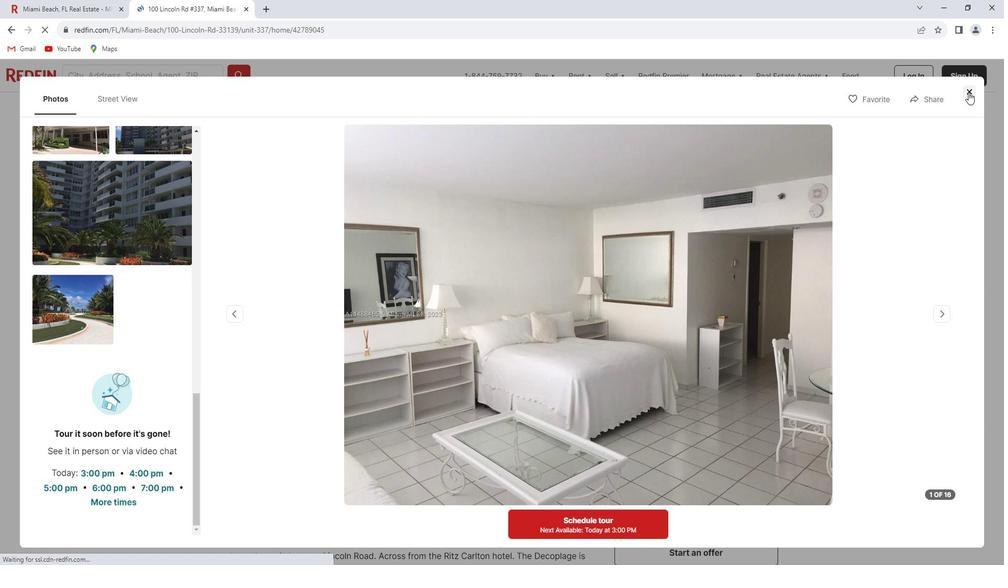 
Action: Mouse moved to (537, 257)
Screenshot: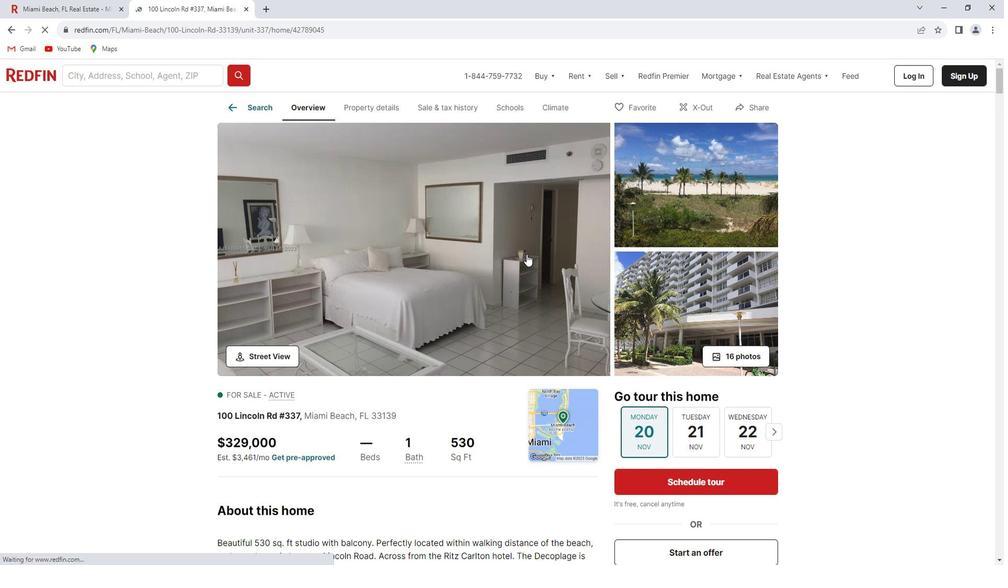 
Action: Mouse scrolled (537, 256) with delta (0, 0)
Screenshot: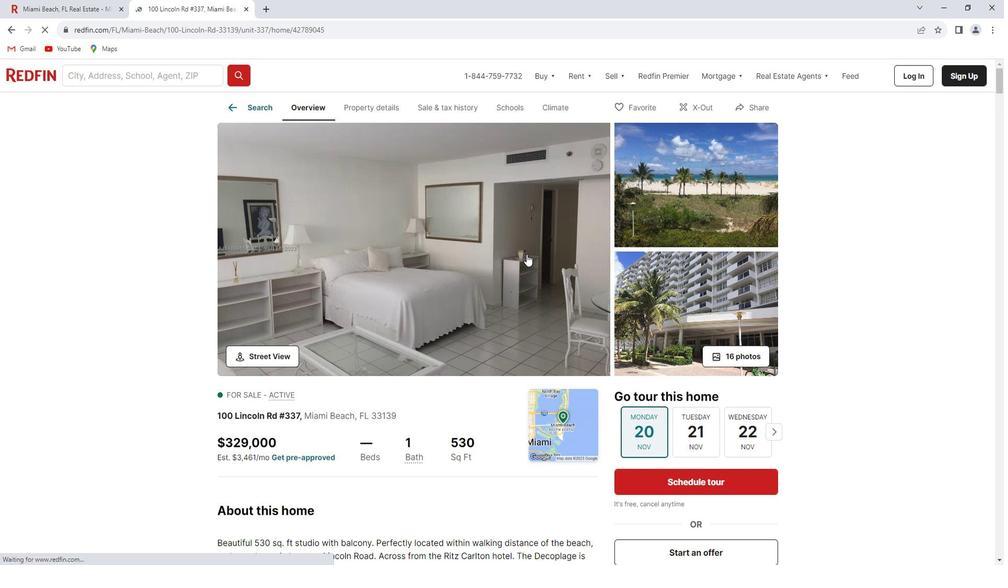 
Action: Mouse moved to (537, 259)
Screenshot: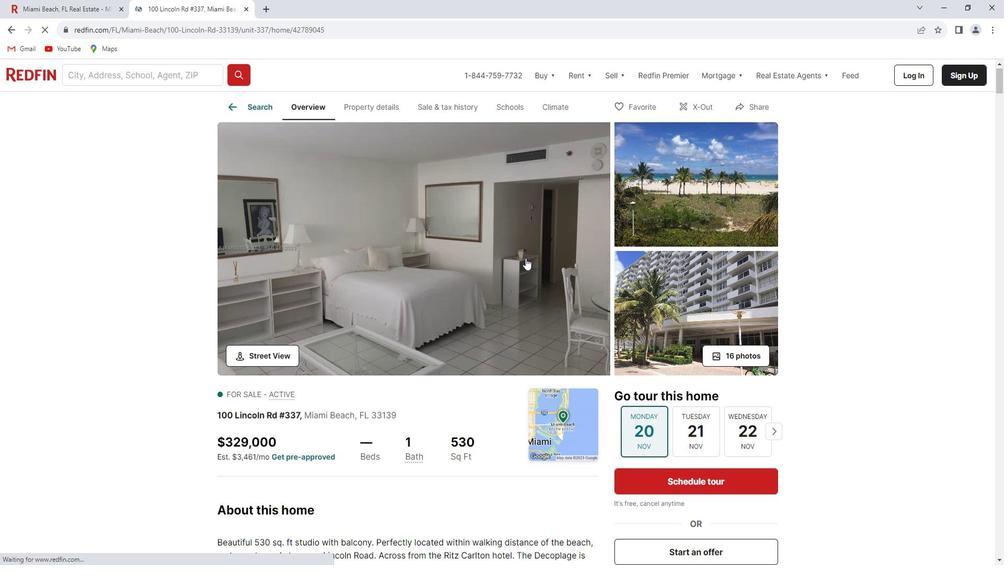 
Action: Mouse scrolled (537, 259) with delta (0, 0)
Screenshot: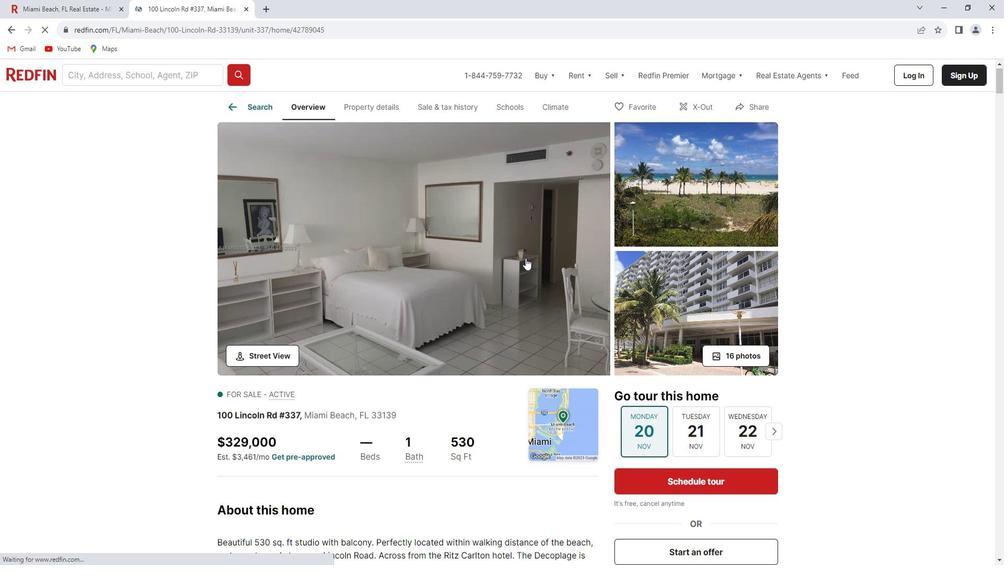 
Action: Mouse scrolled (537, 259) with delta (0, 0)
Screenshot: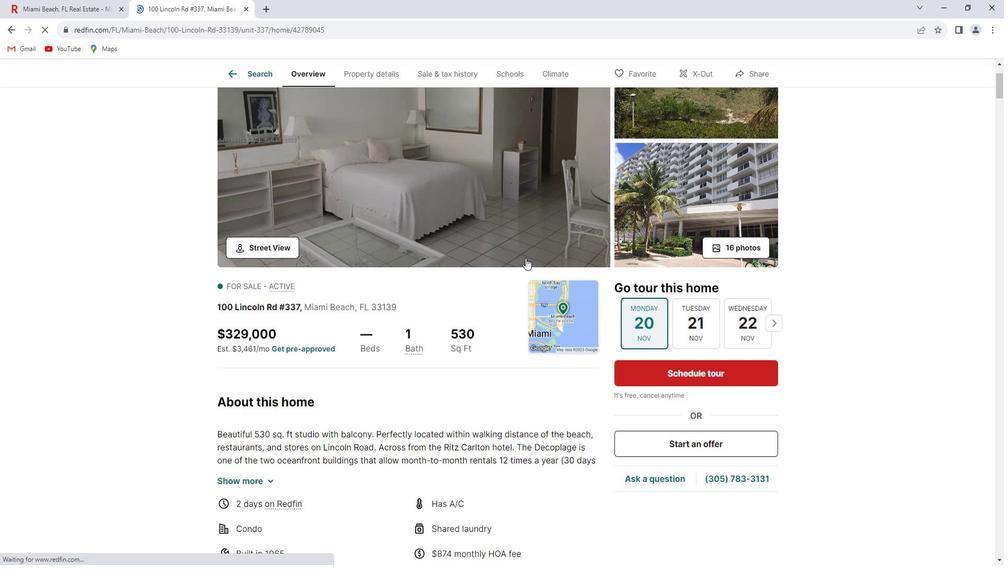 
Action: Mouse scrolled (537, 259) with delta (0, 0)
Screenshot: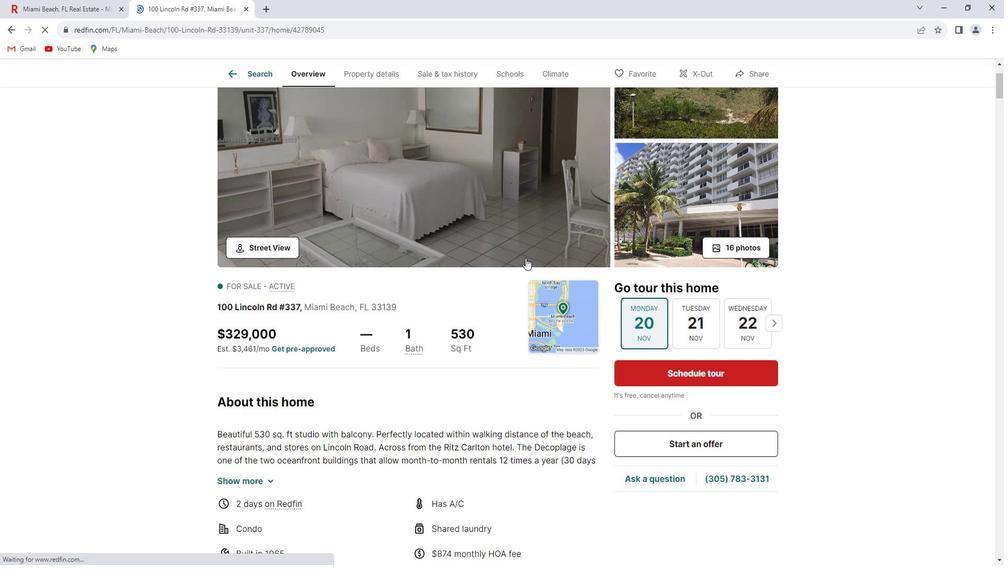 
Action: Mouse scrolled (537, 259) with delta (0, 0)
Screenshot: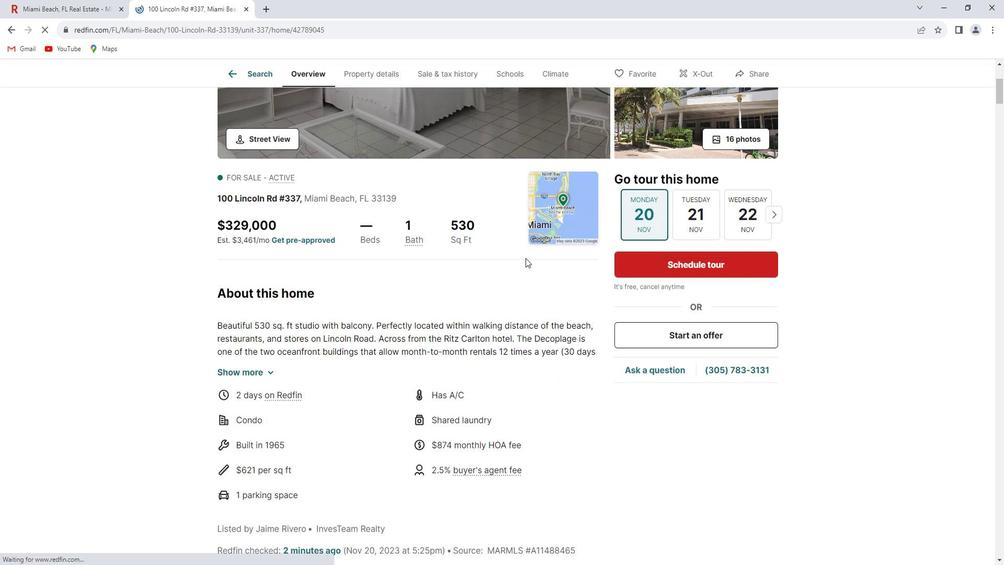 
Action: Mouse moved to (282, 316)
Screenshot: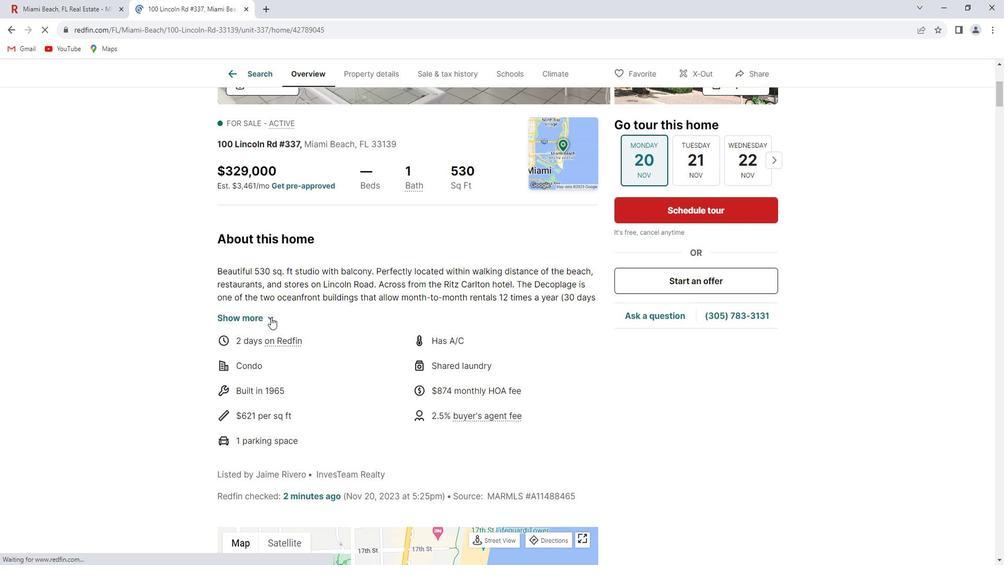 
Action: Mouse pressed left at (282, 316)
Screenshot: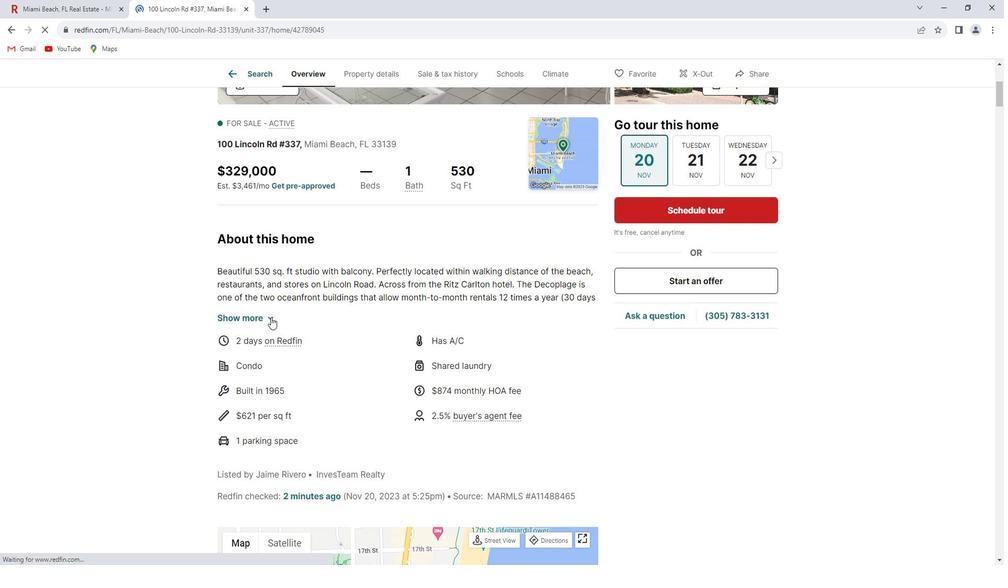 
Action: Mouse moved to (318, 319)
Screenshot: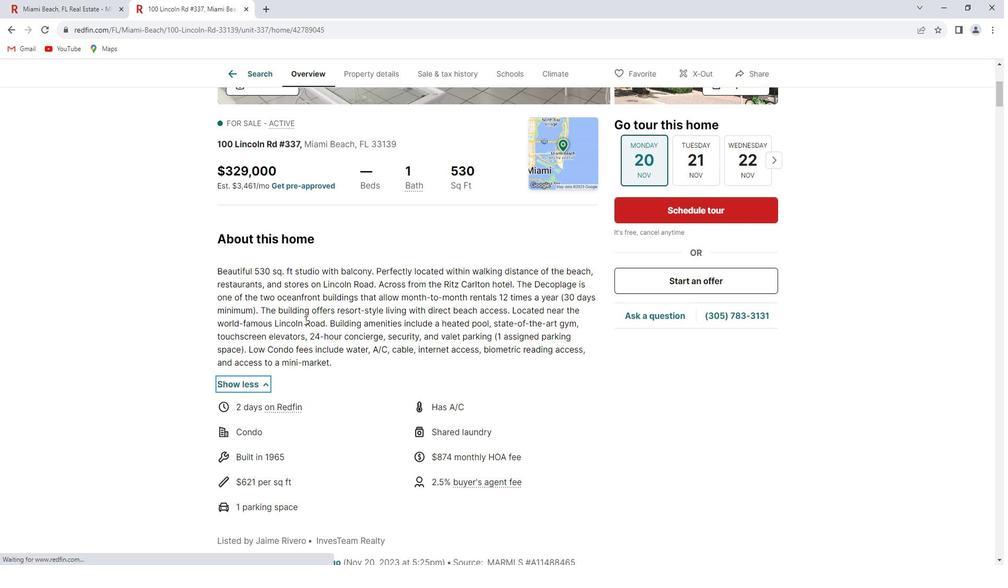 
Action: Mouse scrolled (318, 319) with delta (0, 0)
Screenshot: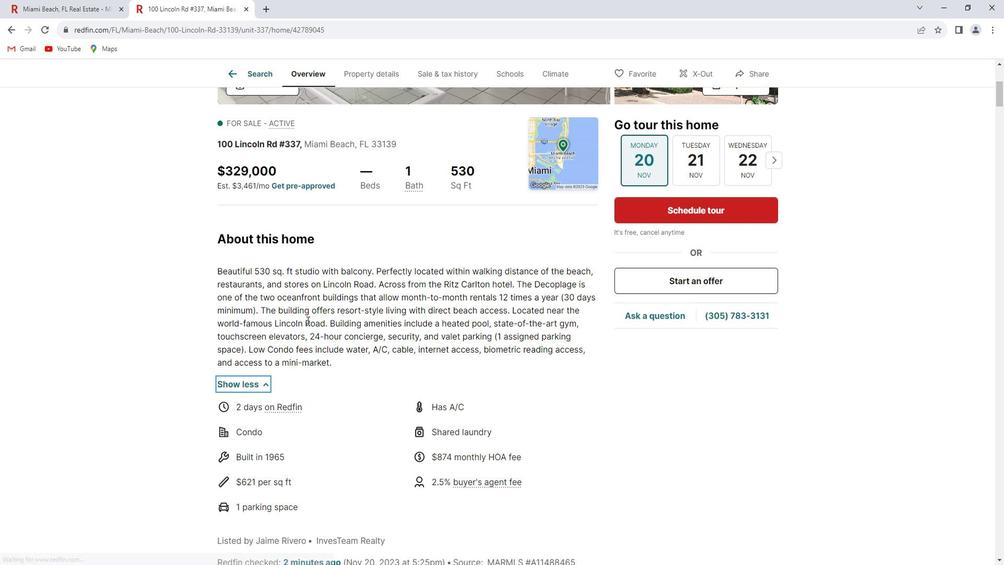 
Action: Mouse scrolled (318, 319) with delta (0, 0)
Screenshot: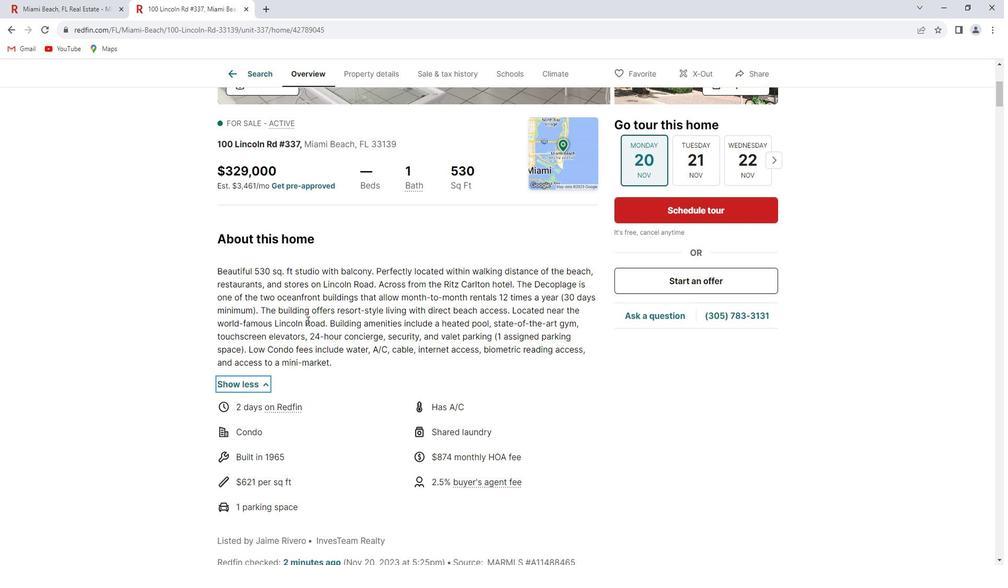 
Action: Mouse moved to (318, 319)
Screenshot: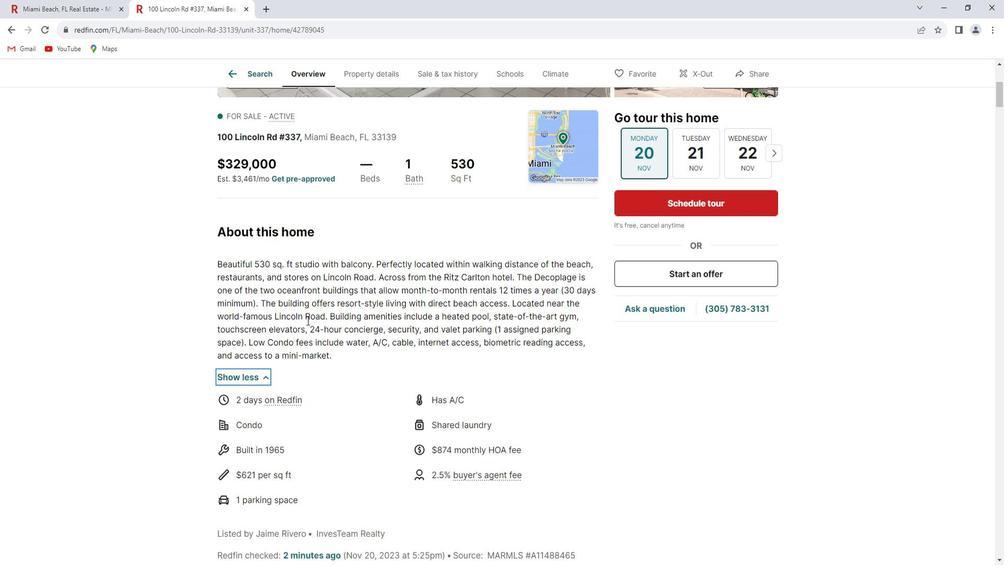 
Action: Mouse scrolled (318, 319) with delta (0, 0)
Screenshot: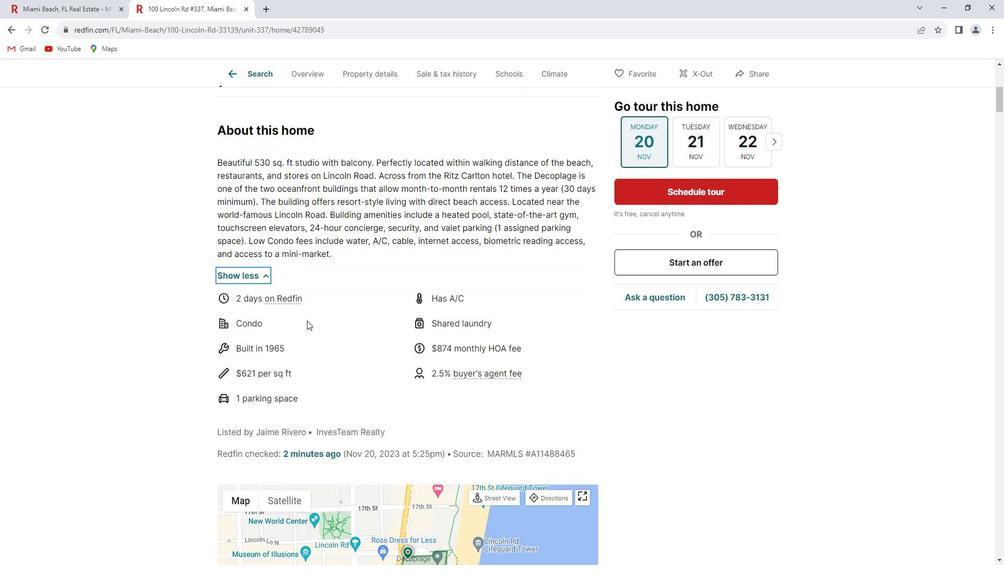 
Action: Mouse scrolled (318, 319) with delta (0, 0)
Screenshot: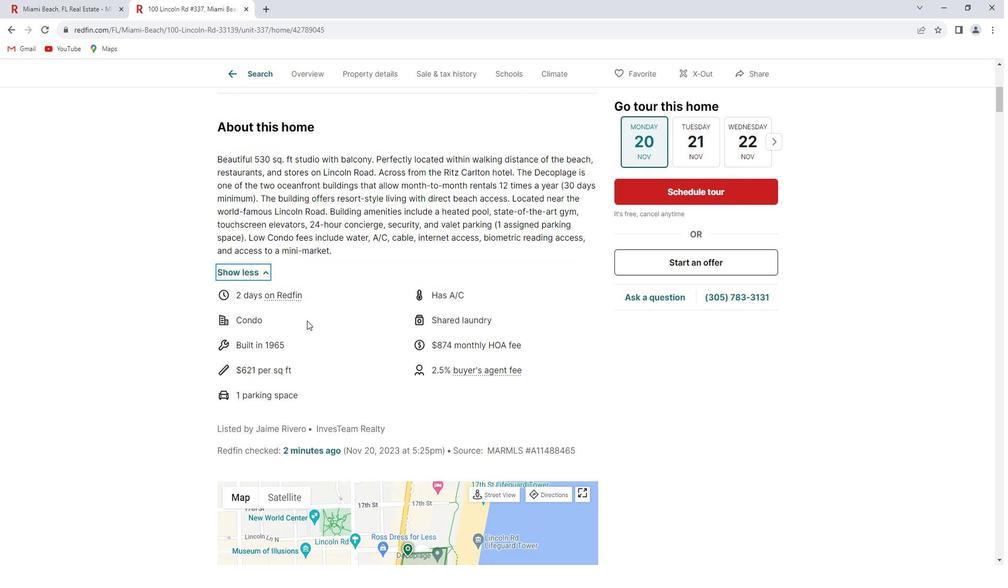 
Action: Mouse scrolled (318, 319) with delta (0, 0)
Screenshot: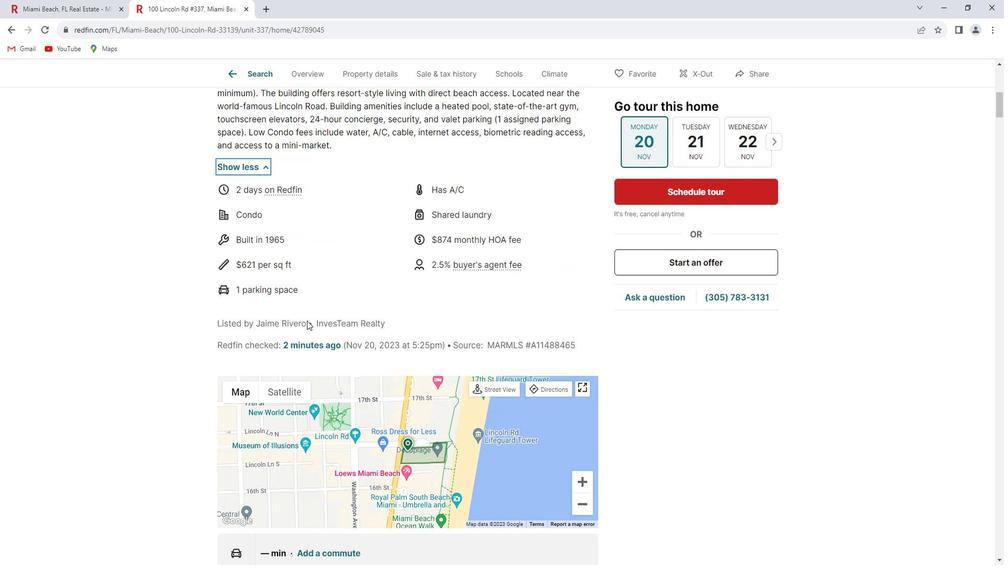 
Action: Mouse scrolled (318, 319) with delta (0, 0)
Screenshot: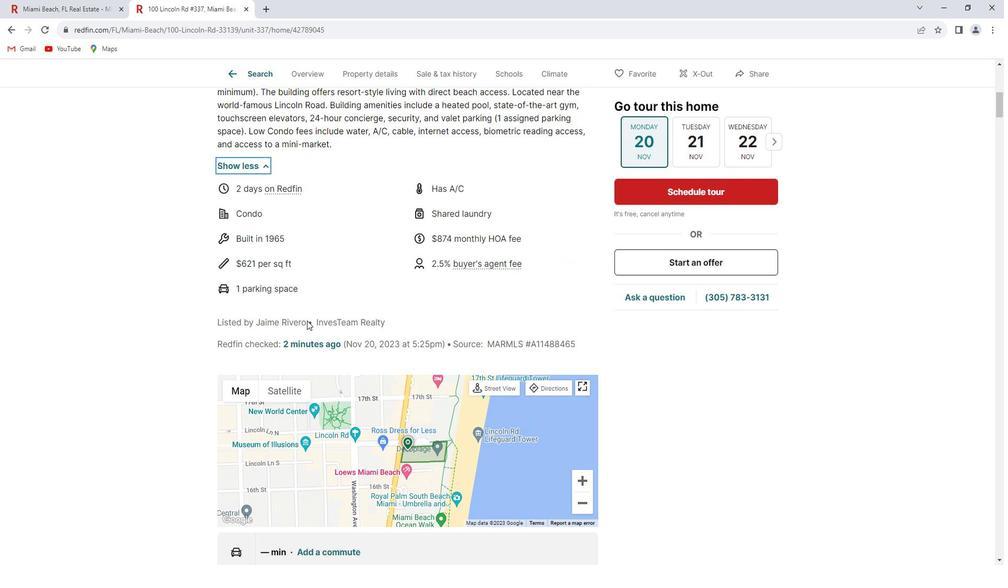 
Action: Mouse scrolled (318, 319) with delta (0, 0)
Screenshot: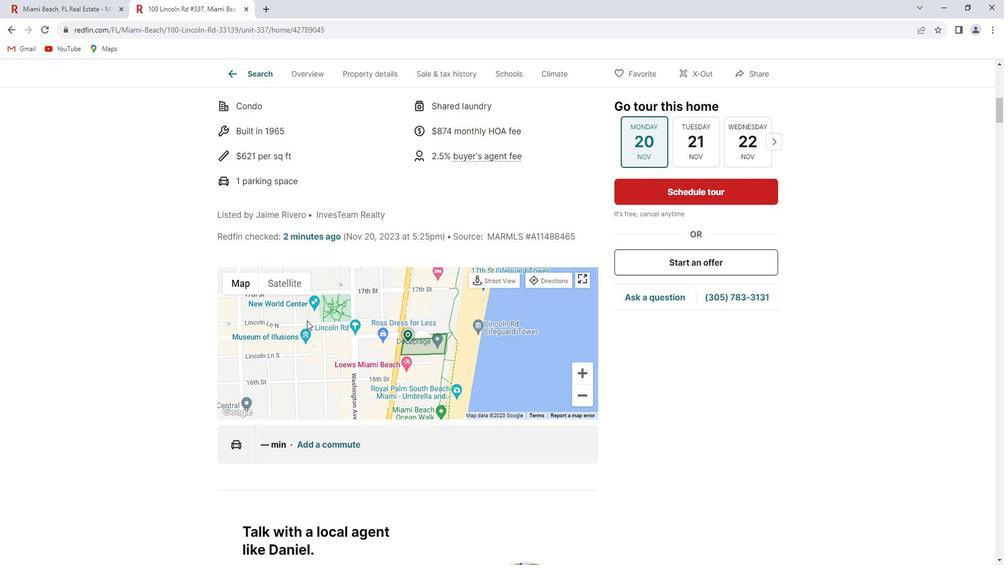 
Action: Mouse scrolled (318, 319) with delta (0, 0)
Screenshot: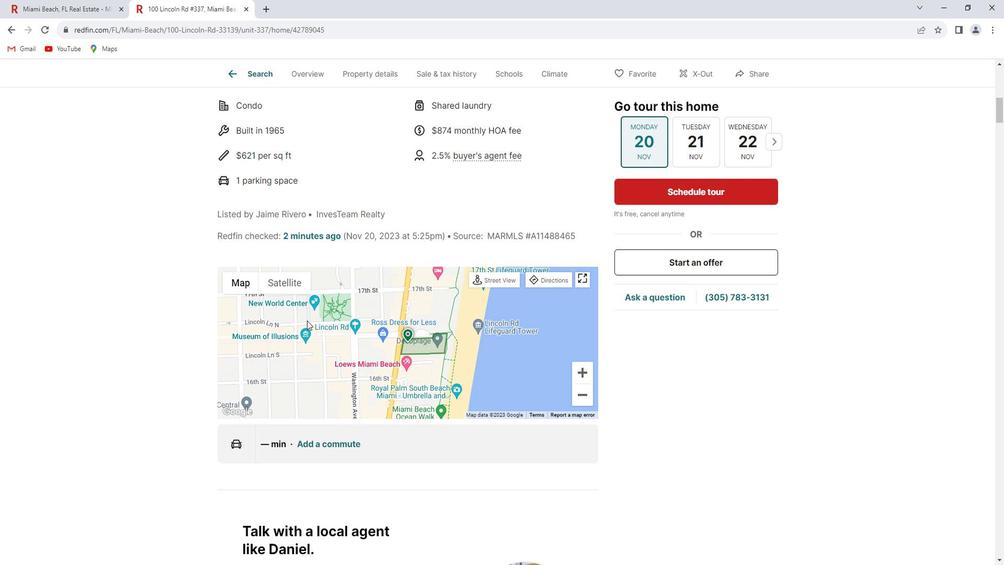 
Action: Mouse scrolled (318, 319) with delta (0, 0)
Screenshot: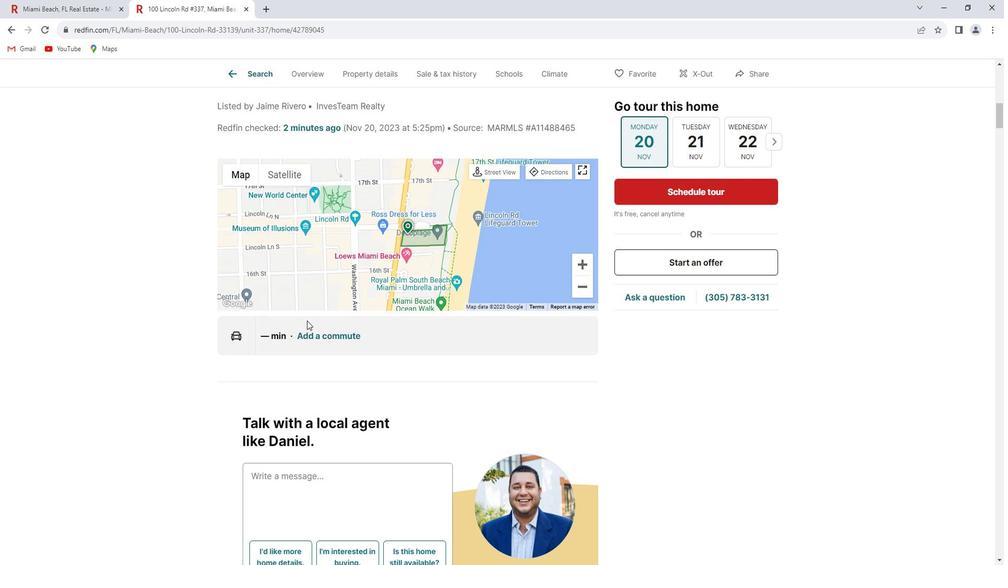 
Action: Mouse scrolled (318, 319) with delta (0, 0)
Screenshot: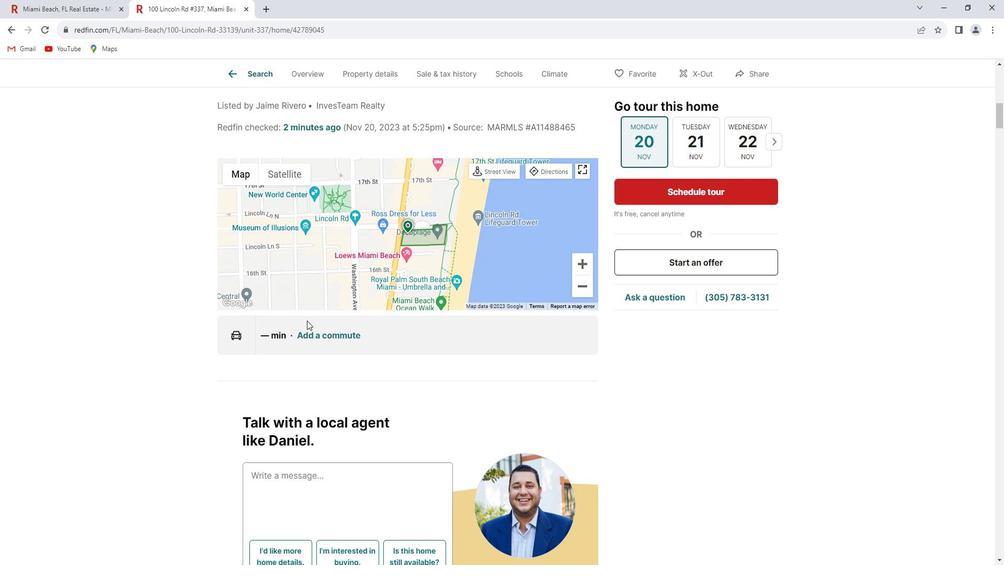 
Action: Mouse scrolled (318, 319) with delta (0, 0)
Screenshot: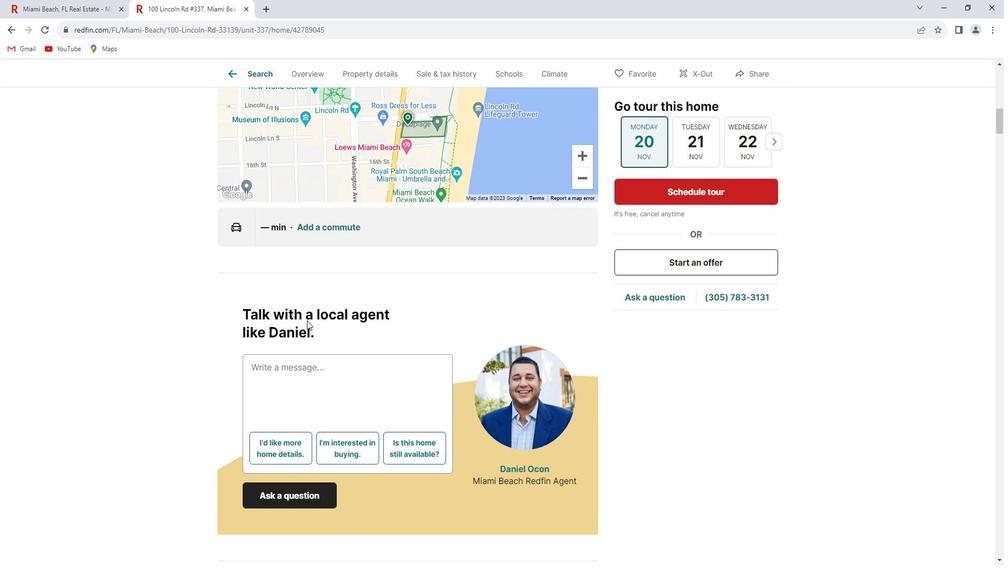 
Action: Mouse scrolled (318, 319) with delta (0, 0)
Screenshot: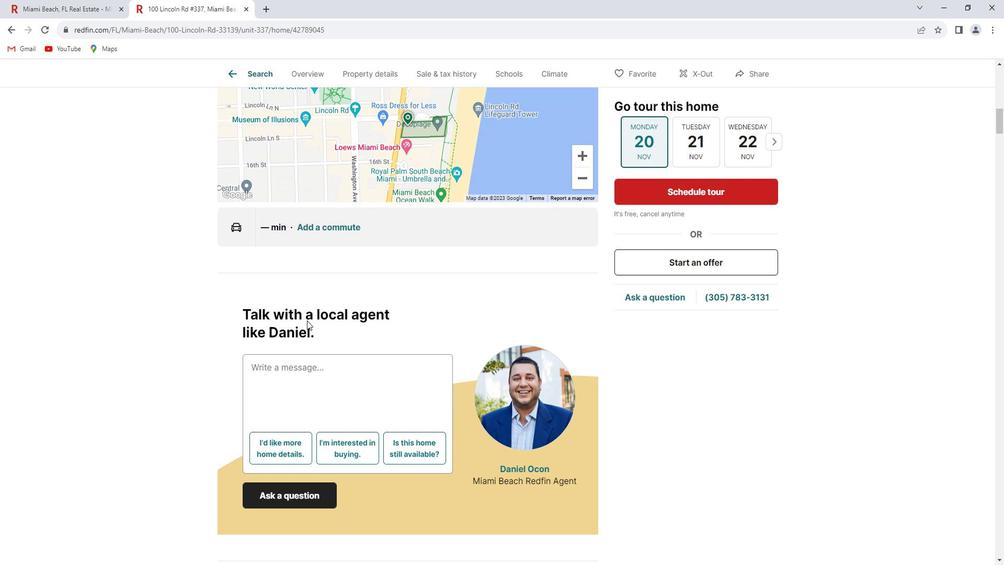 
Action: Mouse scrolled (318, 319) with delta (0, 0)
Screenshot: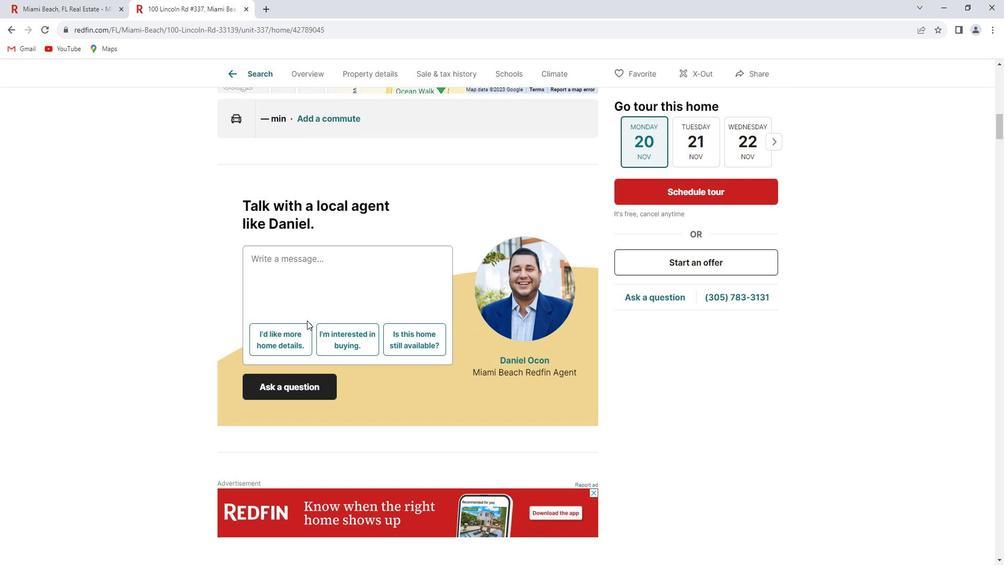 
Action: Mouse scrolled (318, 319) with delta (0, 0)
Screenshot: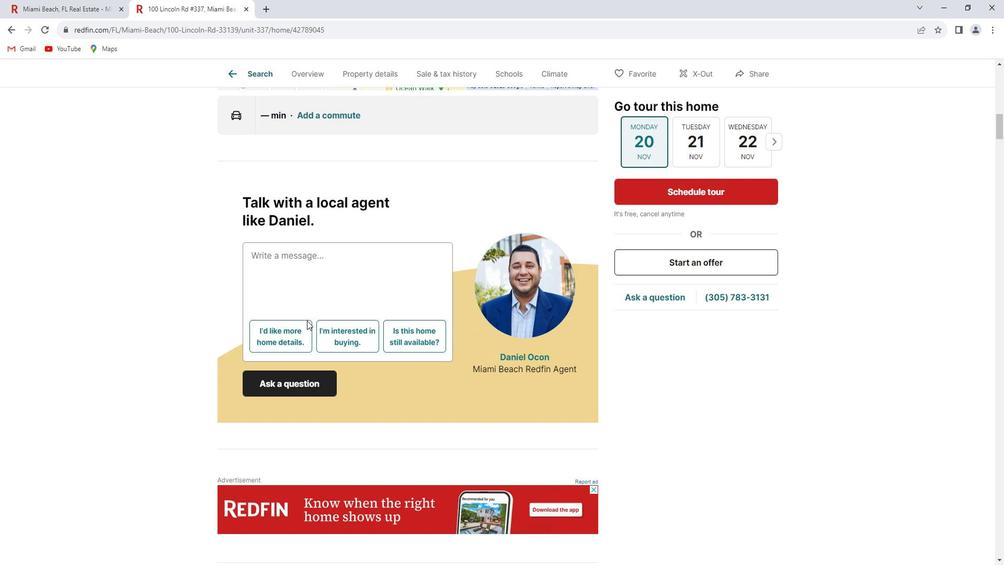 
Action: Mouse scrolled (318, 319) with delta (0, 0)
Screenshot: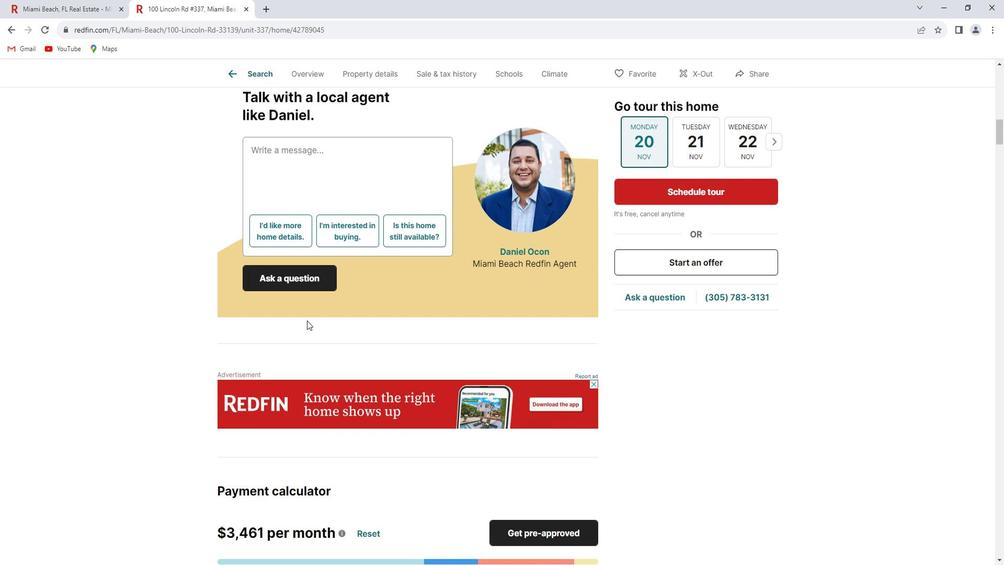 
Action: Mouse scrolled (318, 319) with delta (0, 0)
Screenshot: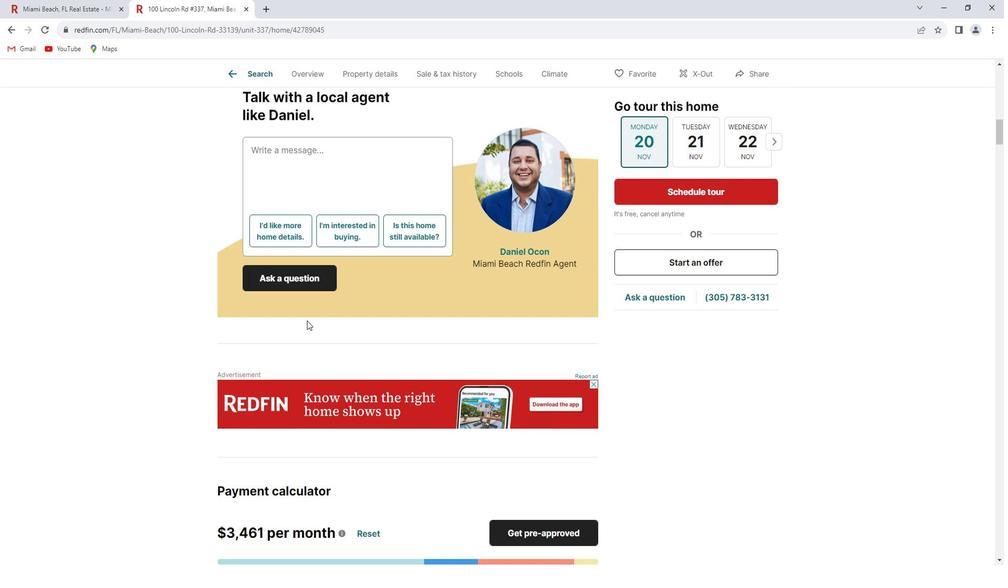 
Action: Mouse scrolled (318, 319) with delta (0, 0)
Screenshot: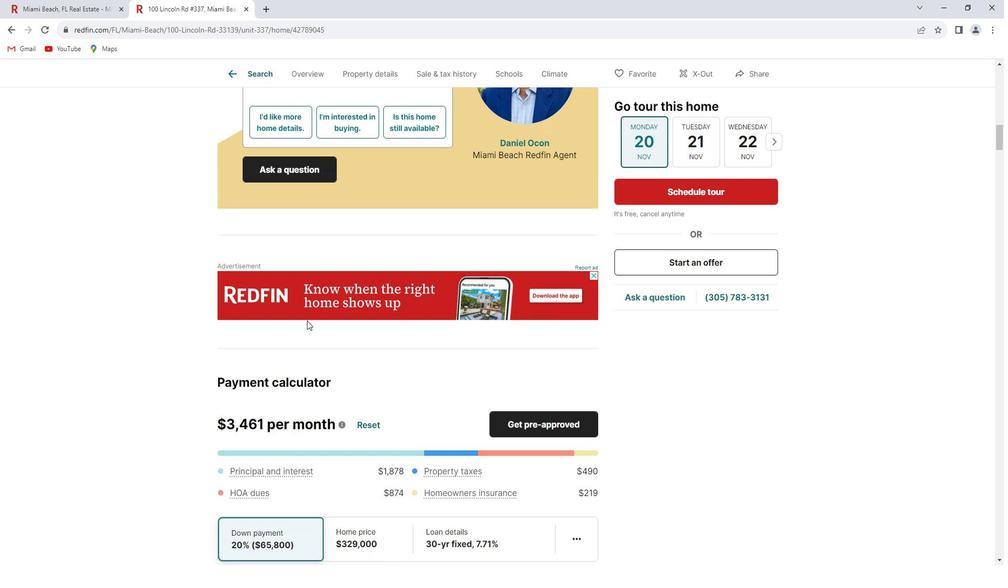 
Action: Mouse scrolled (318, 319) with delta (0, 0)
Screenshot: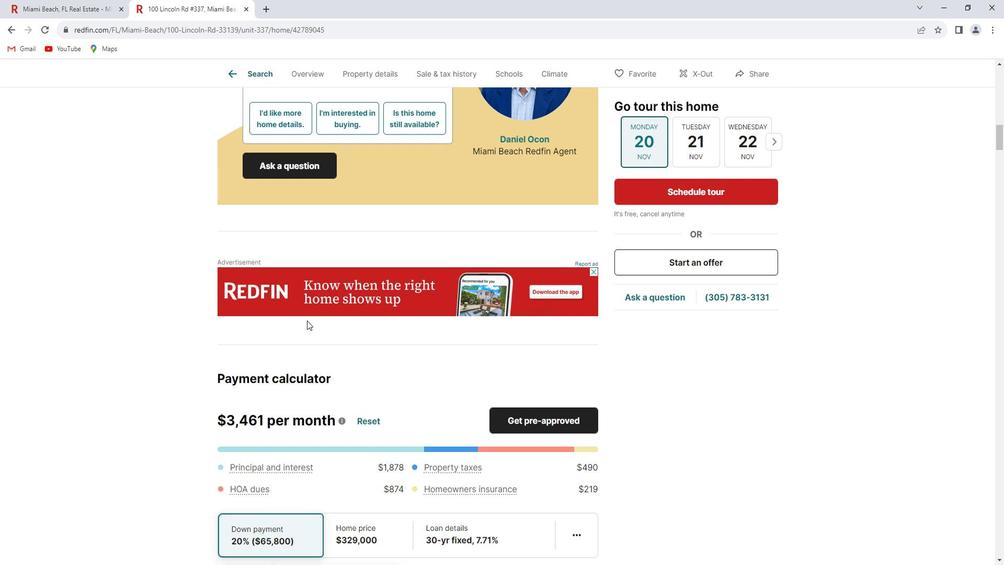 
Action: Mouse scrolled (318, 319) with delta (0, 0)
Screenshot: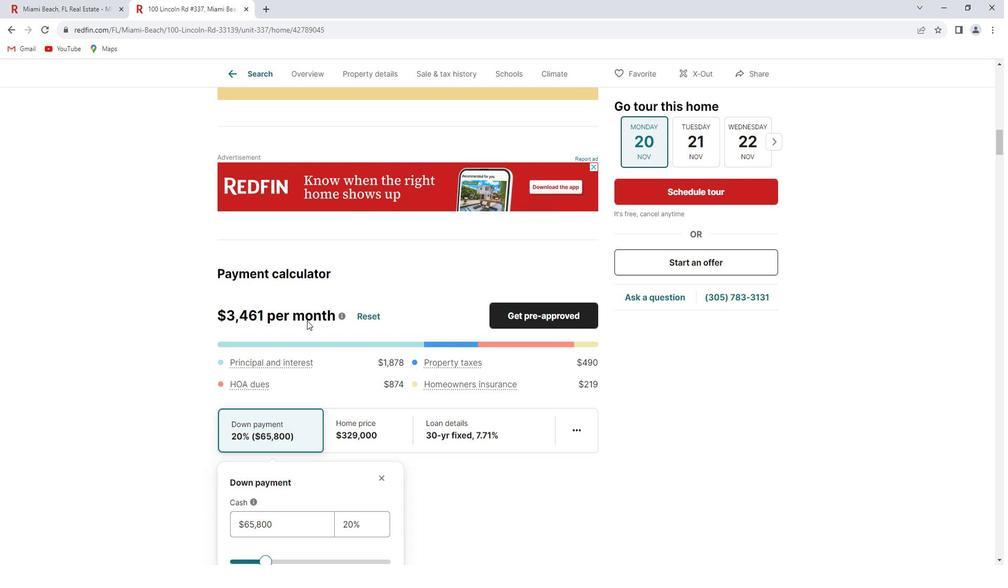 
Action: Mouse scrolled (318, 319) with delta (0, 0)
Screenshot: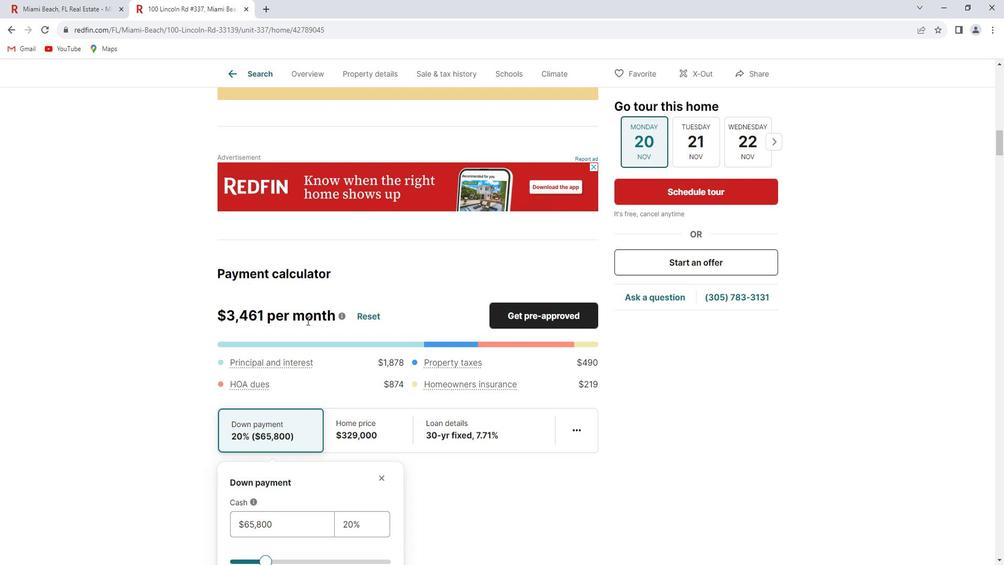
Action: Mouse scrolled (318, 319) with delta (0, 0)
Screenshot: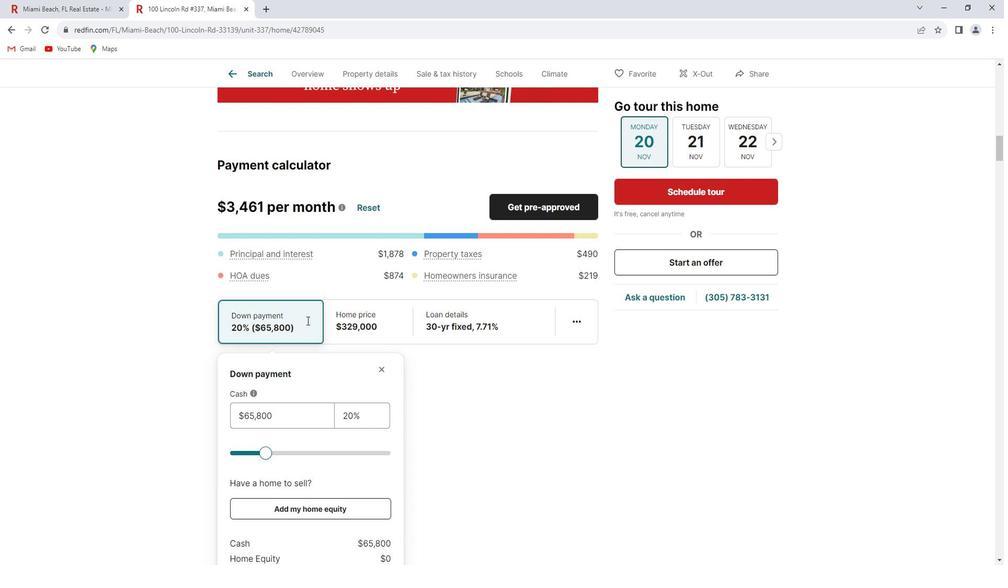 
Action: Mouse scrolled (318, 319) with delta (0, 0)
Screenshot: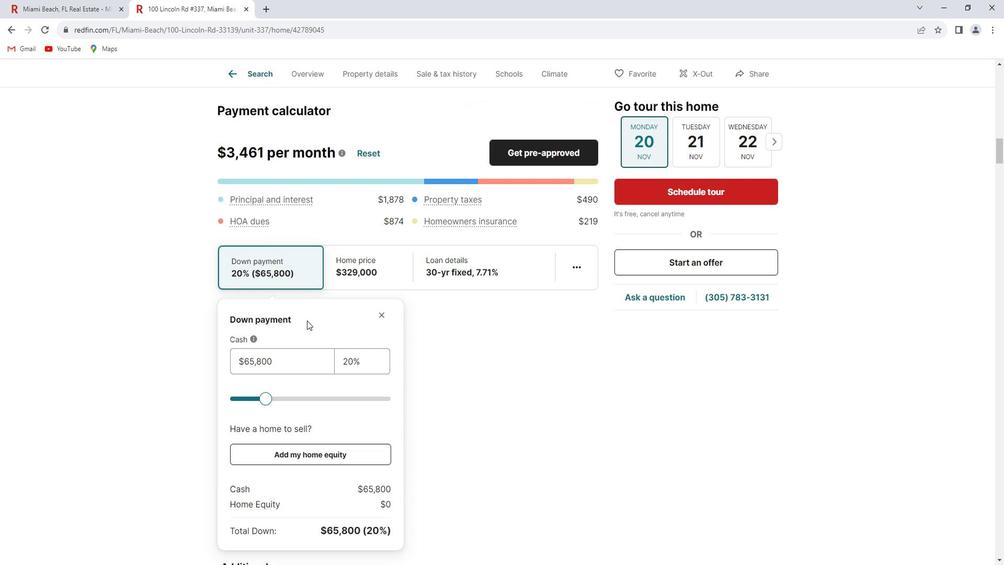 
Action: Mouse scrolled (318, 319) with delta (0, 0)
Screenshot: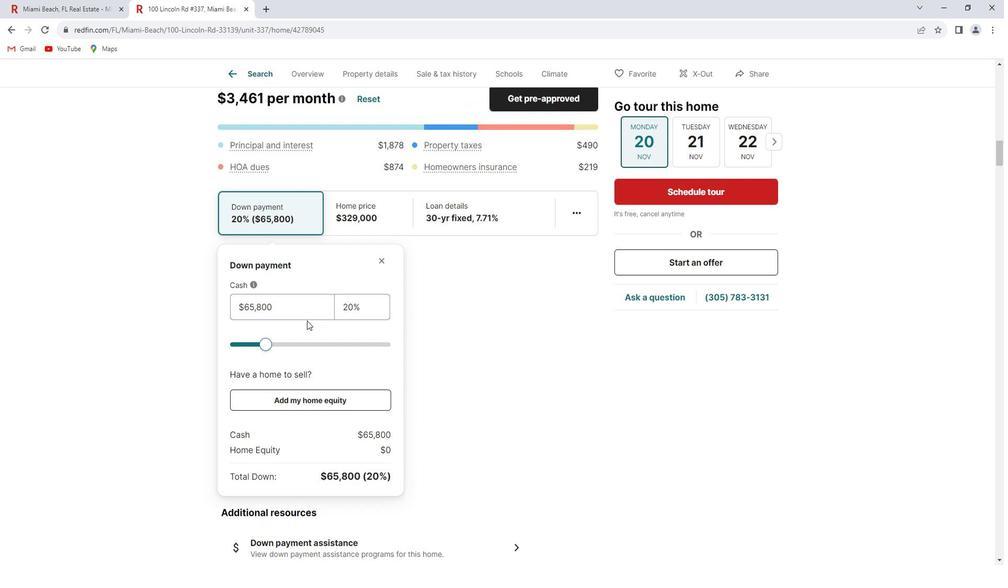 
Action: Mouse scrolled (318, 319) with delta (0, 0)
Screenshot: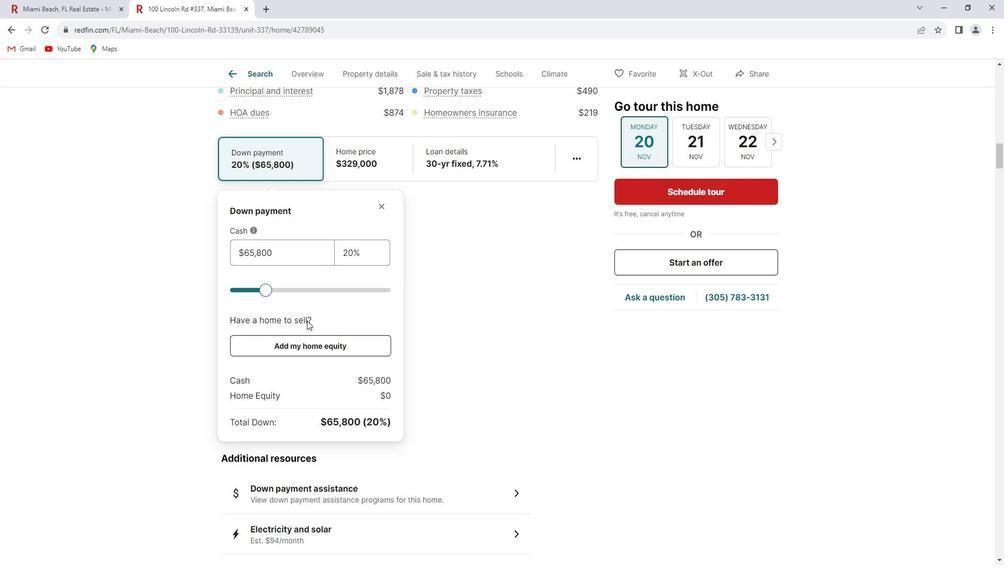 
Action: Mouse scrolled (318, 319) with delta (0, 0)
Screenshot: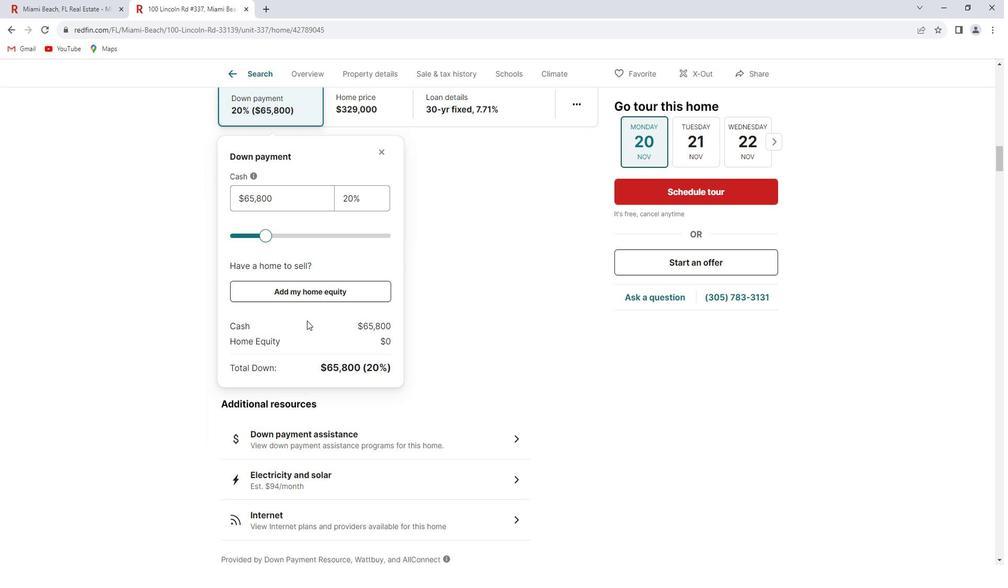 
Action: Mouse scrolled (318, 319) with delta (0, 0)
Screenshot: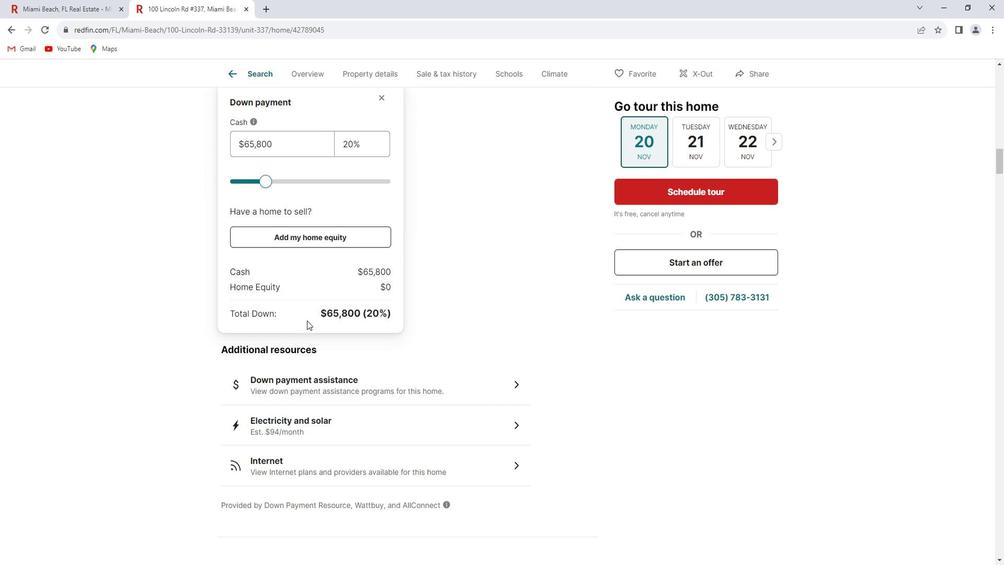 
Action: Mouse scrolled (318, 319) with delta (0, 0)
Screenshot: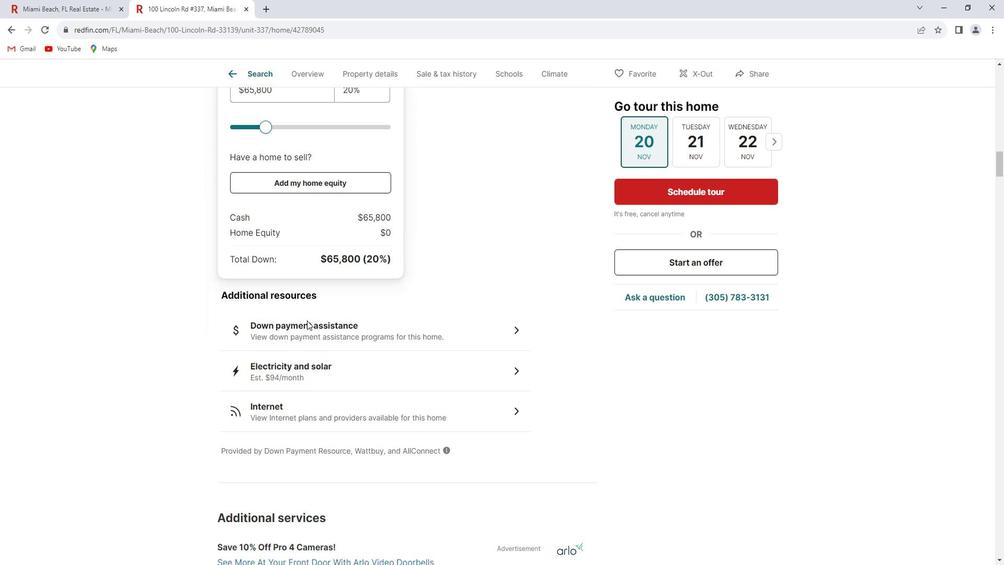 
Action: Mouse scrolled (318, 319) with delta (0, 0)
Screenshot: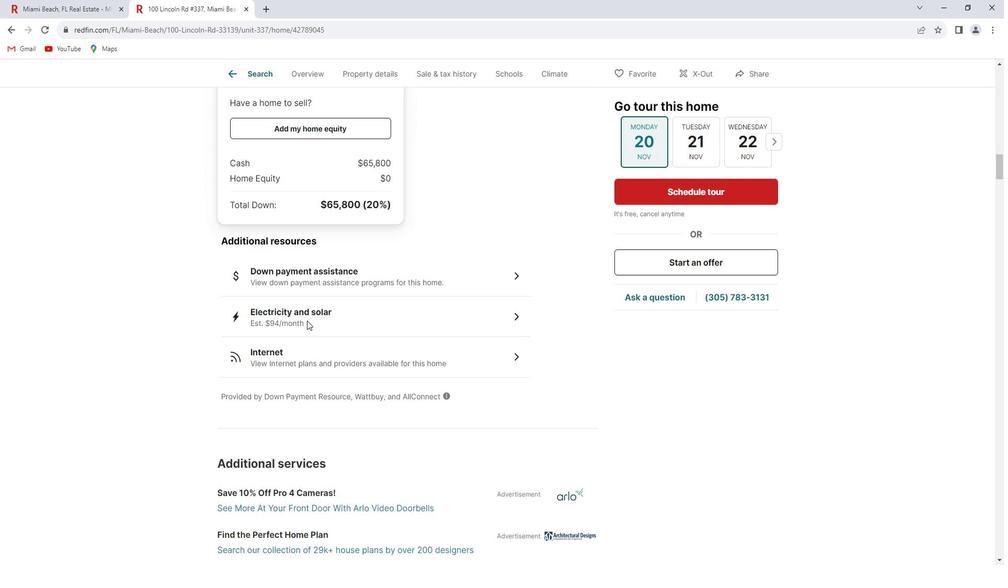 
Action: Mouse scrolled (318, 319) with delta (0, 0)
Screenshot: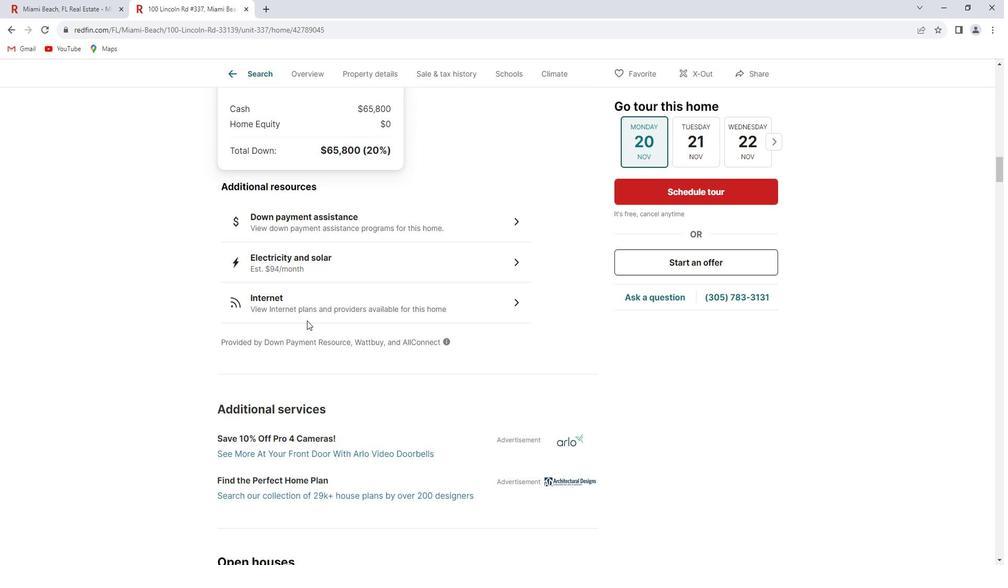
Action: Mouse scrolled (318, 319) with delta (0, 0)
Screenshot: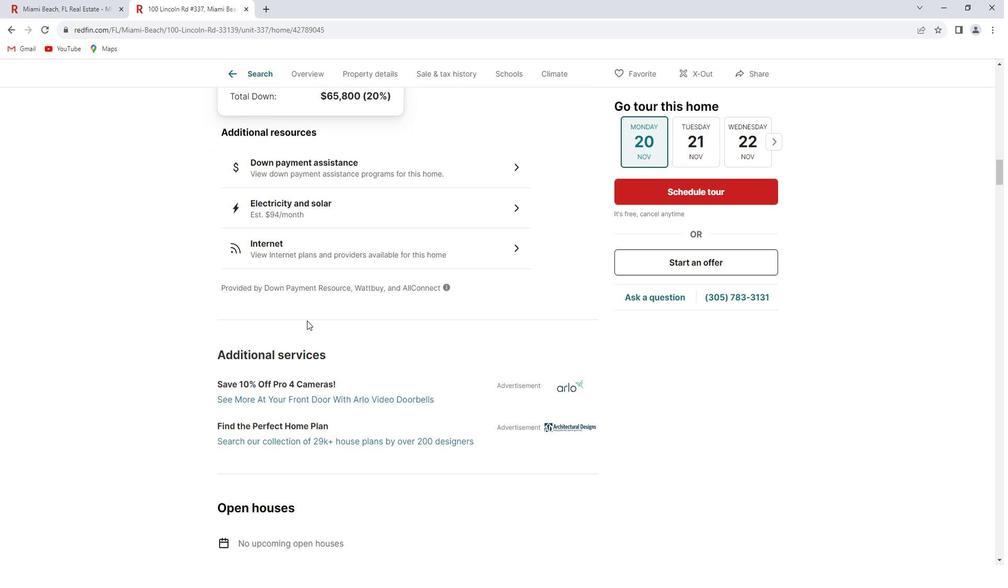 
Action: Mouse scrolled (318, 319) with delta (0, 0)
Screenshot: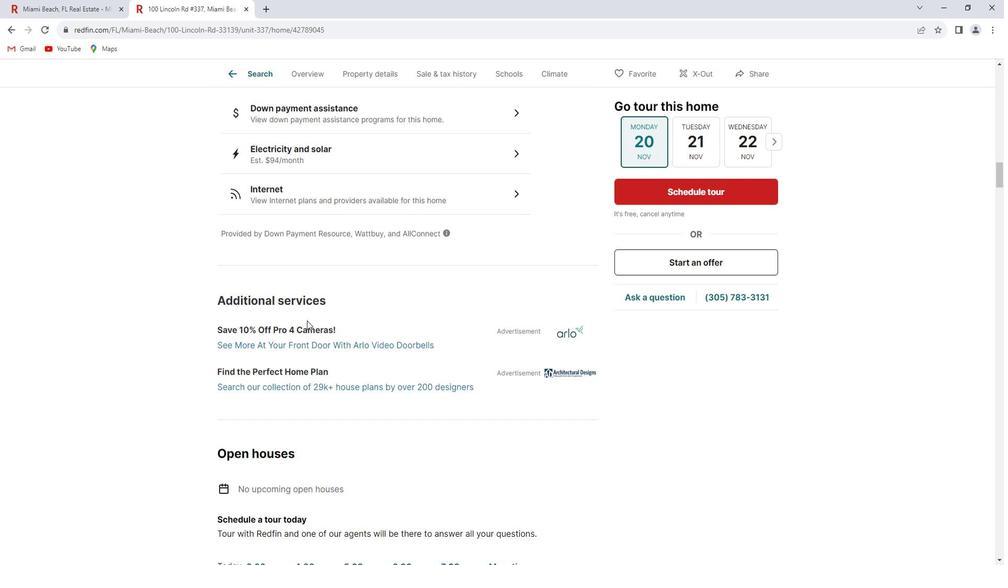 
Action: Mouse scrolled (318, 319) with delta (0, 0)
Screenshot: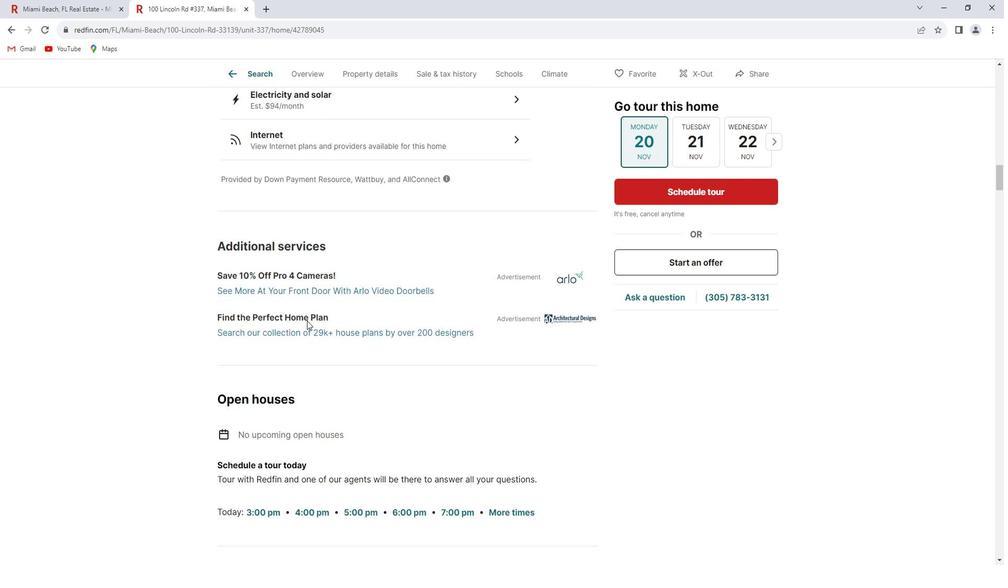 
Action: Mouse scrolled (318, 319) with delta (0, 0)
Screenshot: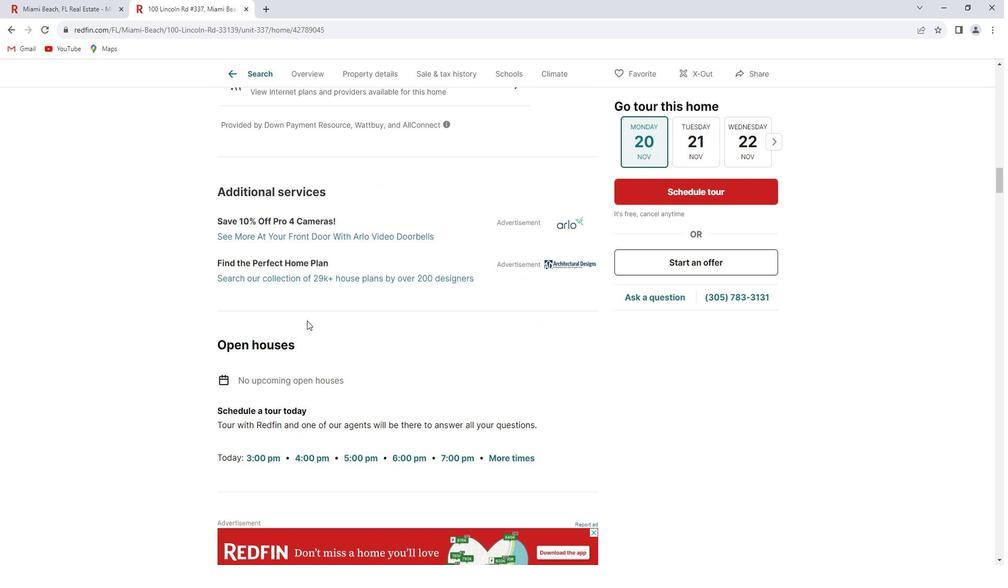 
Action: Mouse scrolled (318, 319) with delta (0, 0)
Screenshot: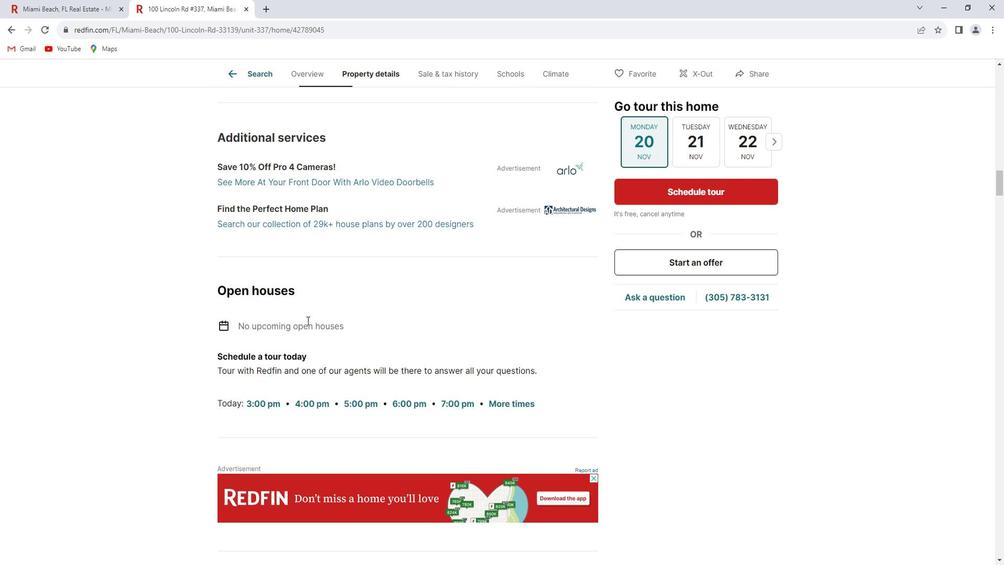 
Action: Mouse scrolled (318, 319) with delta (0, 0)
Screenshot: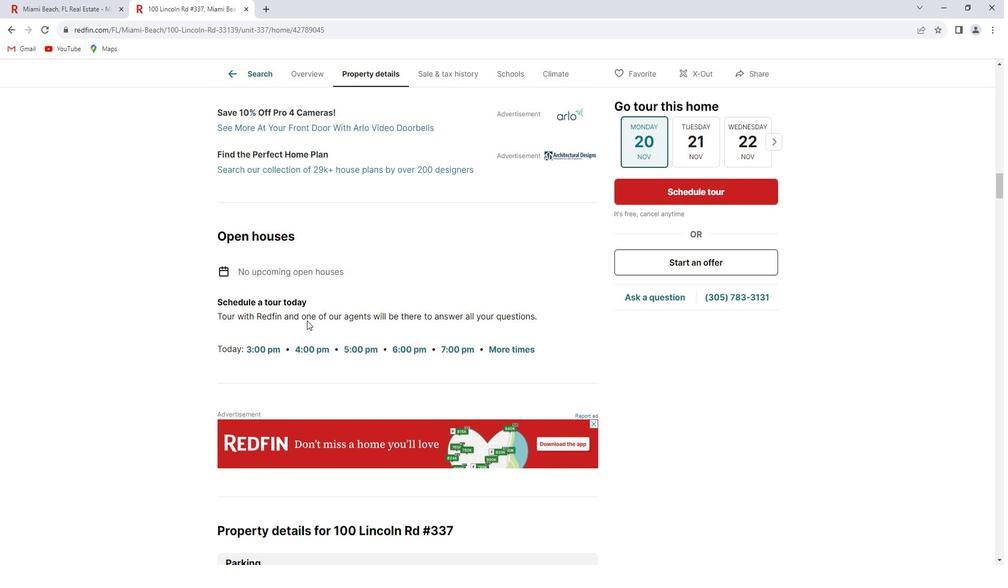 
Action: Mouse scrolled (318, 319) with delta (0, 0)
Screenshot: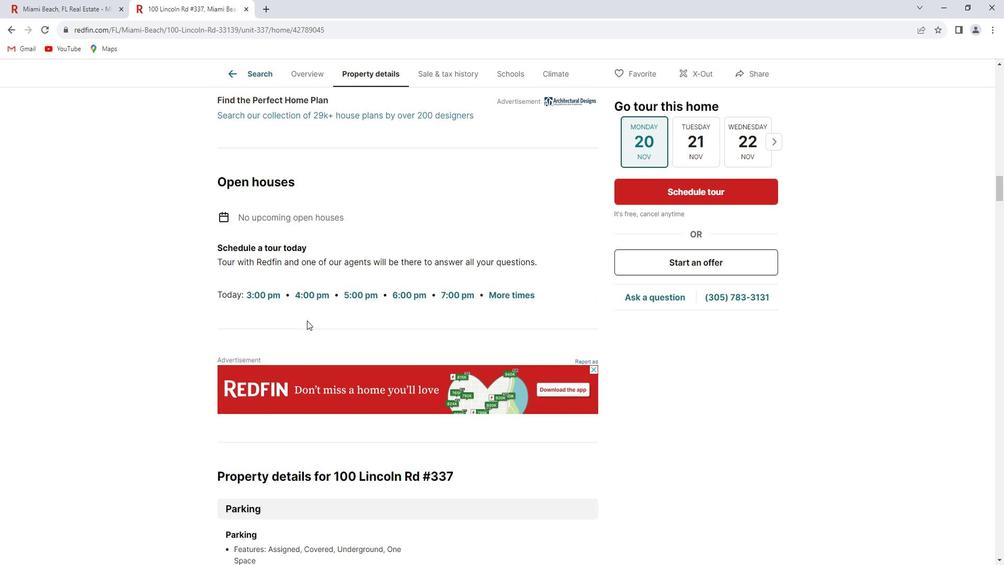 
Action: Mouse scrolled (318, 319) with delta (0, 0)
Screenshot: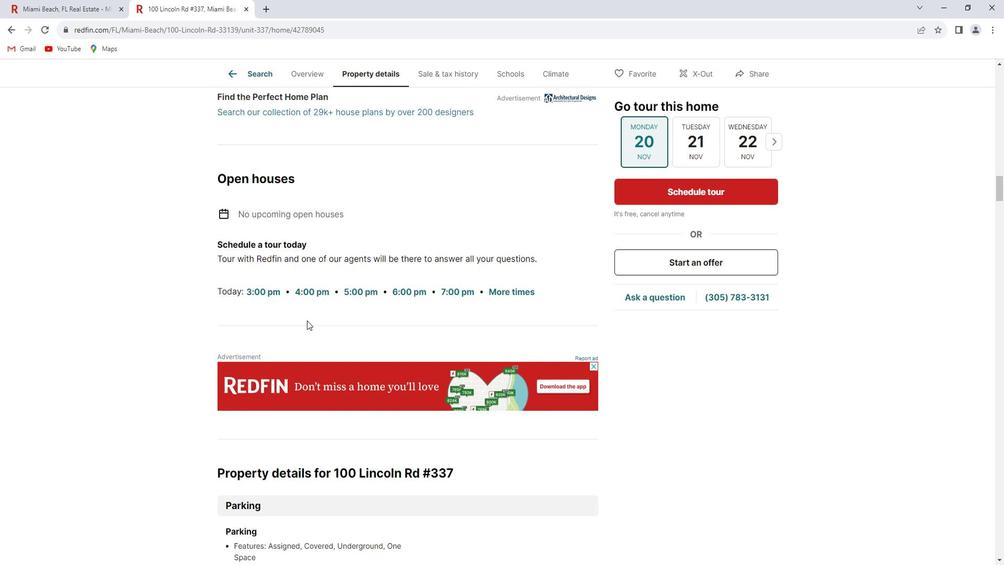 
Action: Mouse scrolled (318, 319) with delta (0, 0)
Screenshot: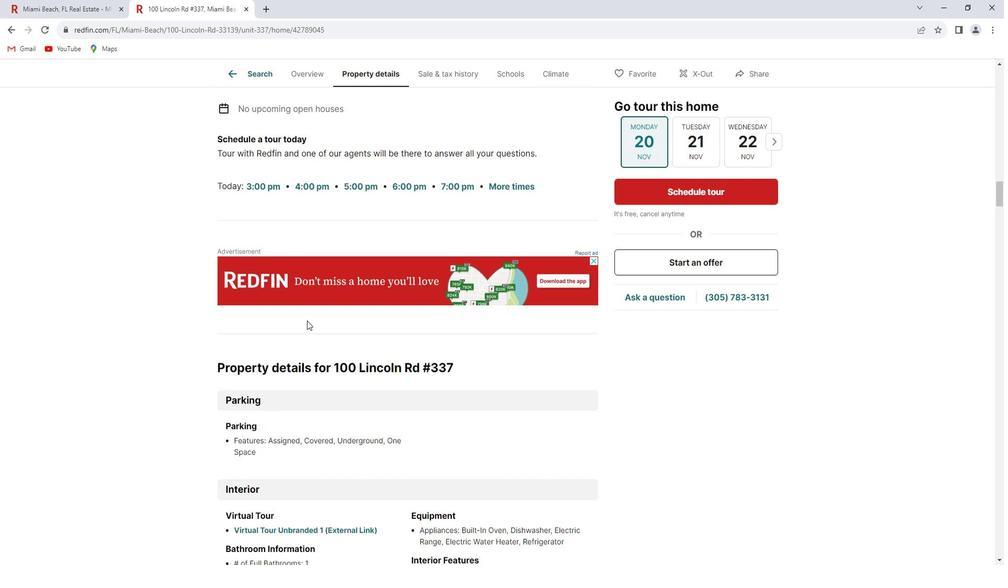 
Action: Mouse scrolled (318, 319) with delta (0, 0)
Screenshot: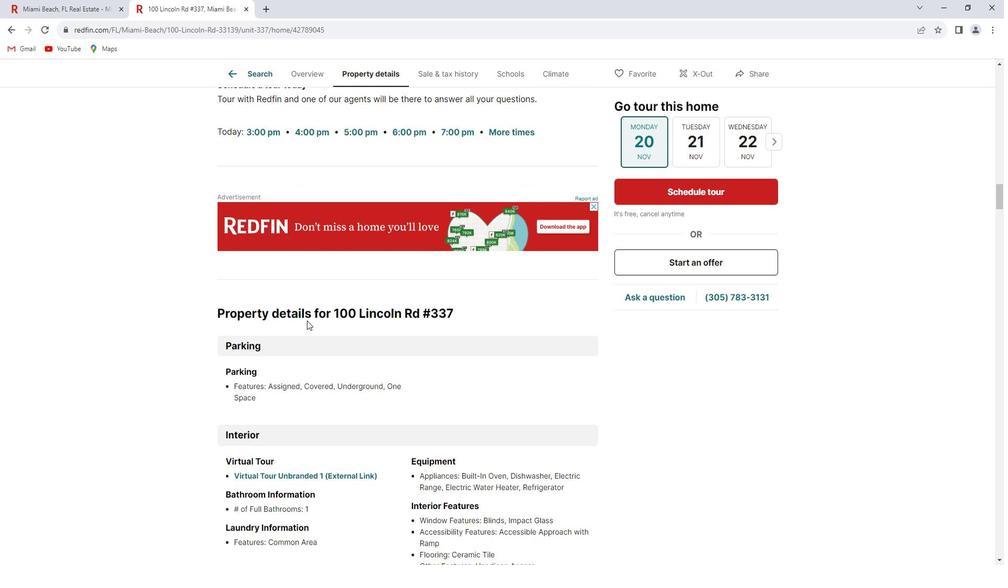 
Action: Mouse scrolled (318, 319) with delta (0, 0)
Screenshot: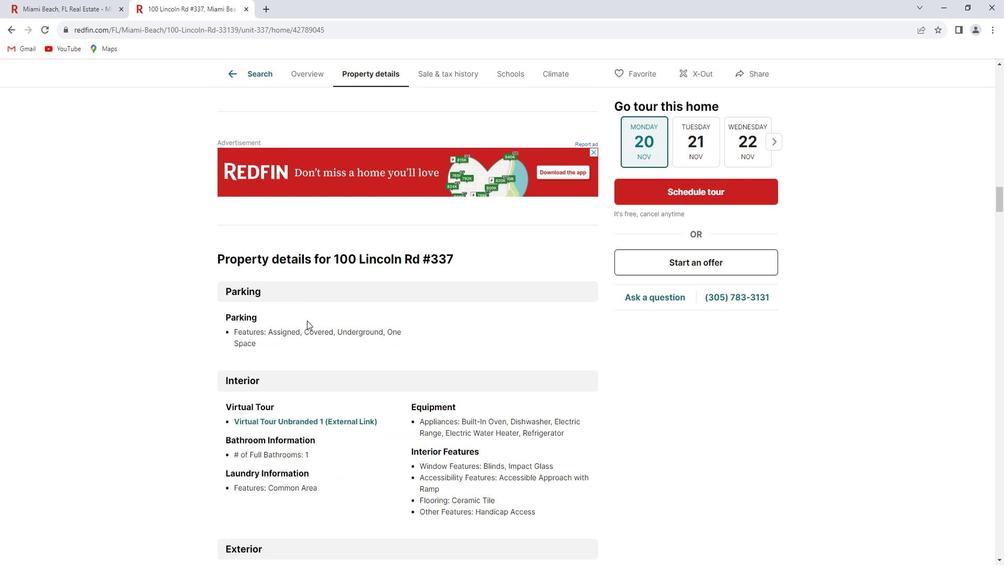 
Action: Mouse scrolled (318, 319) with delta (0, 0)
Screenshot: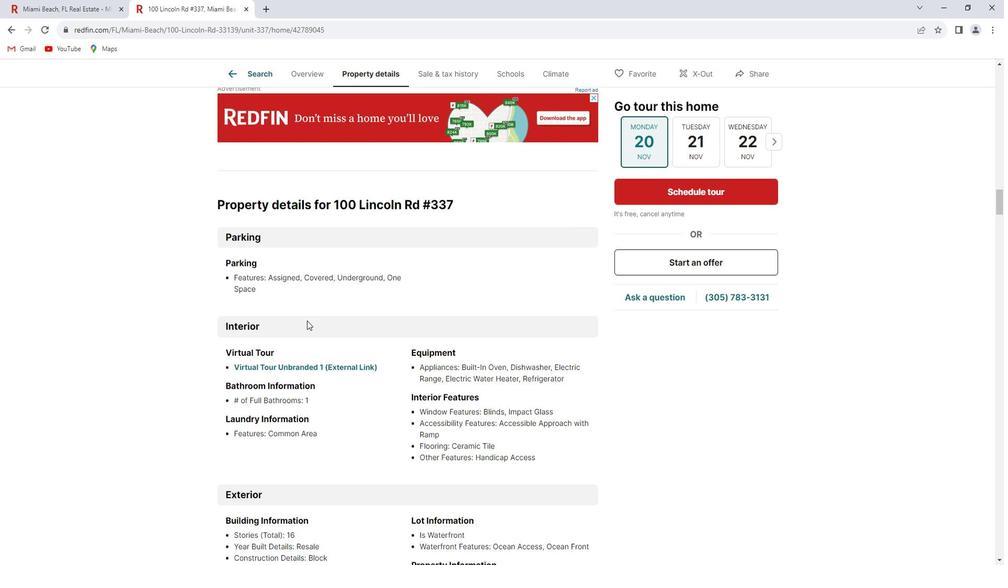 
Action: Mouse scrolled (318, 319) with delta (0, 0)
Screenshot: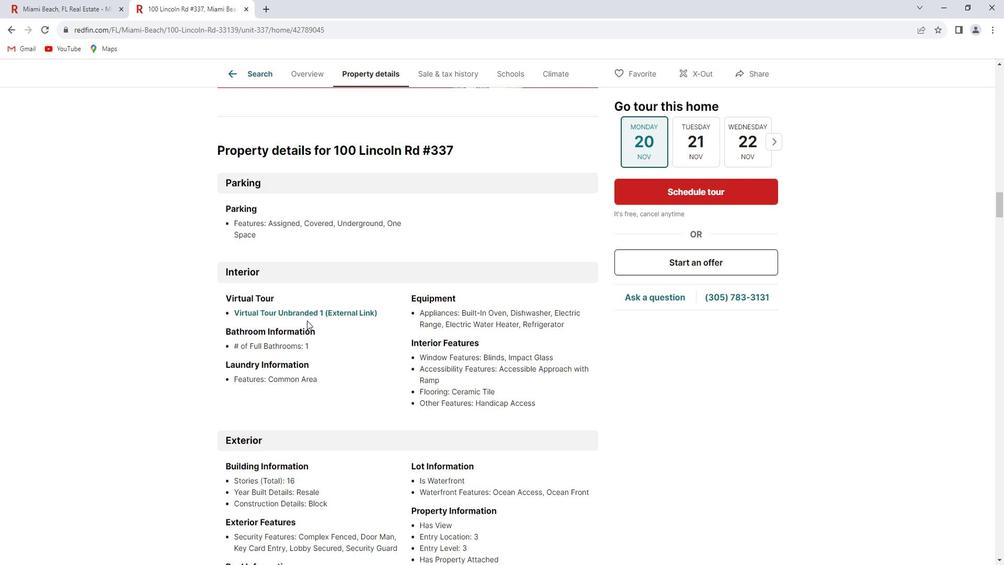 
Action: Mouse scrolled (318, 319) with delta (0, 0)
Screenshot: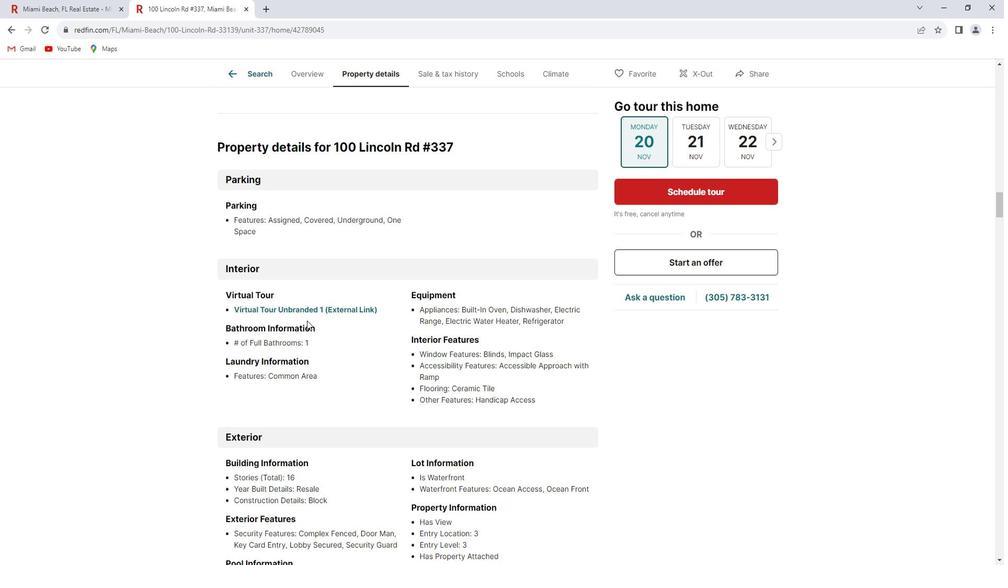 
Action: Mouse scrolled (318, 319) with delta (0, 0)
Screenshot: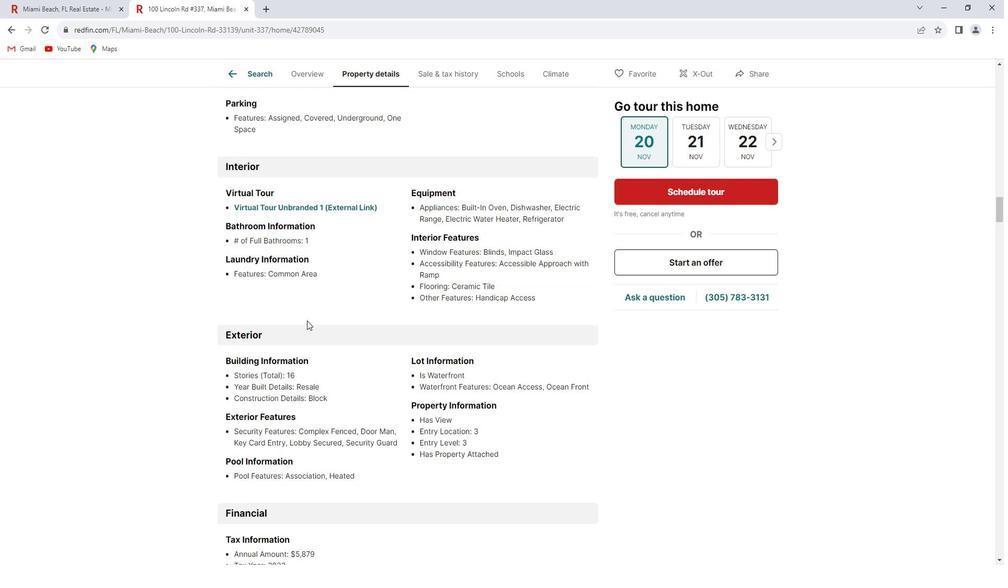 
Action: Mouse scrolled (318, 319) with delta (0, 0)
Screenshot: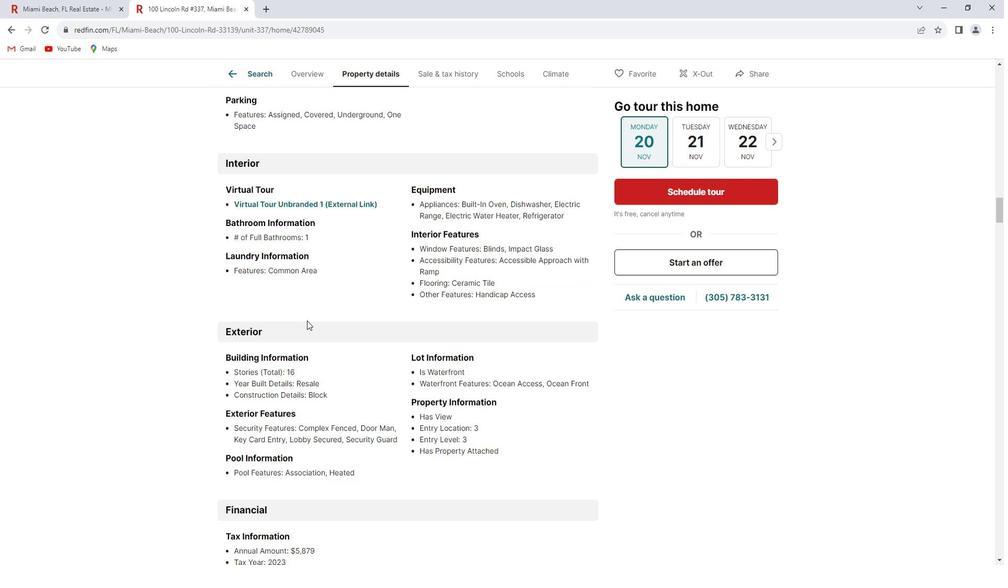 
Action: Mouse scrolled (318, 319) with delta (0, 0)
Screenshot: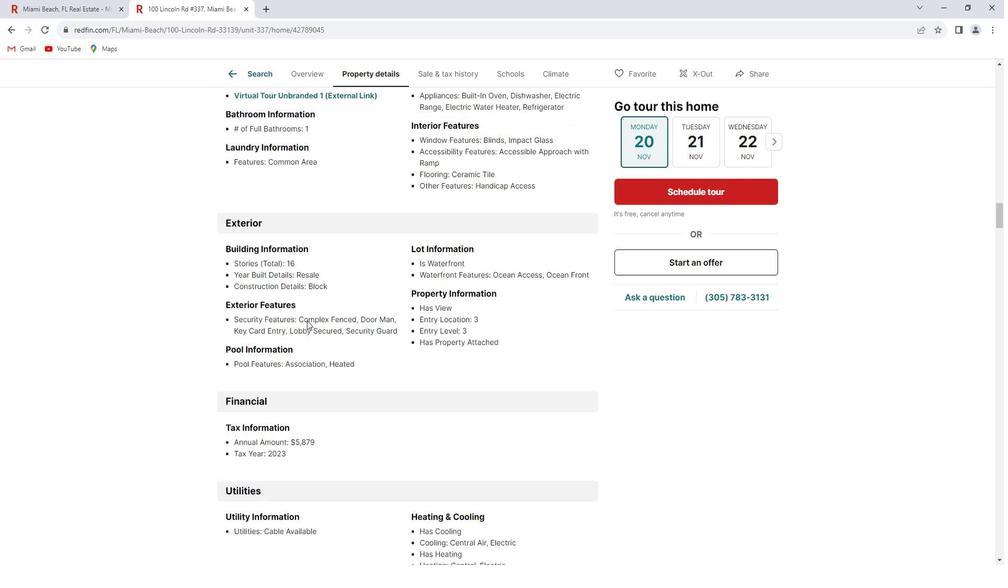 
Action: Mouse scrolled (318, 319) with delta (0, 0)
Screenshot: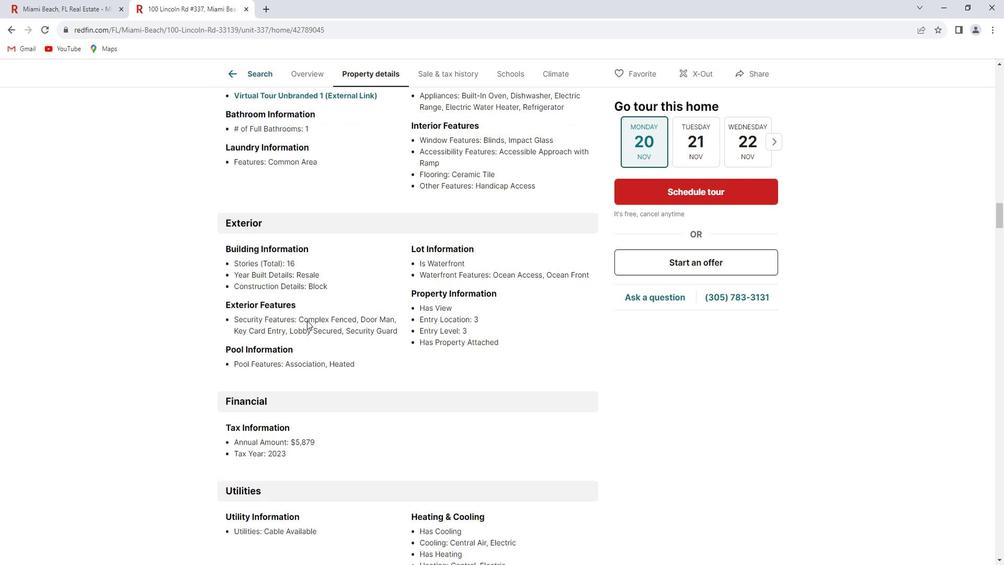 
Action: Mouse scrolled (318, 319) with delta (0, 0)
Screenshot: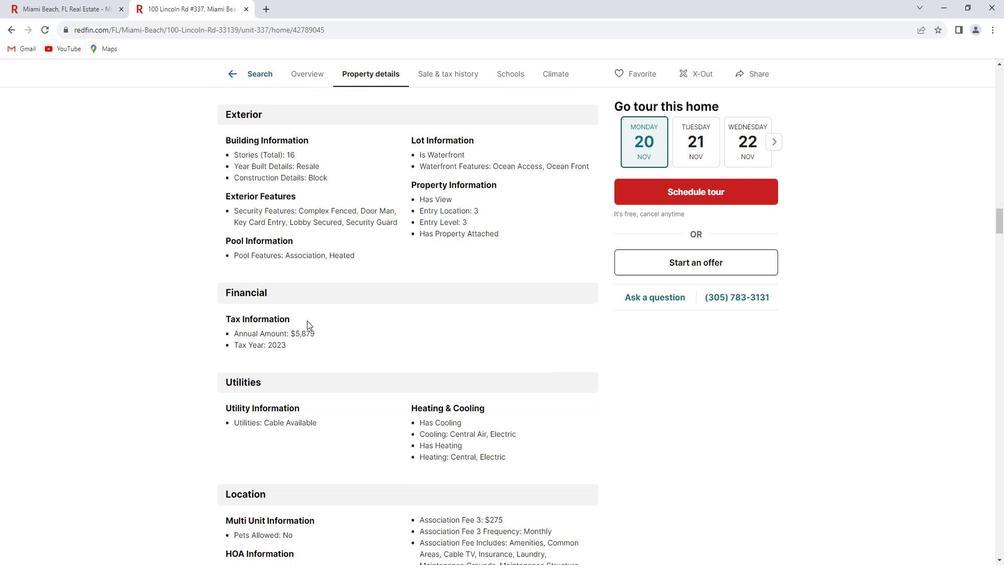 
Action: Mouse scrolled (318, 319) with delta (0, 0)
Screenshot: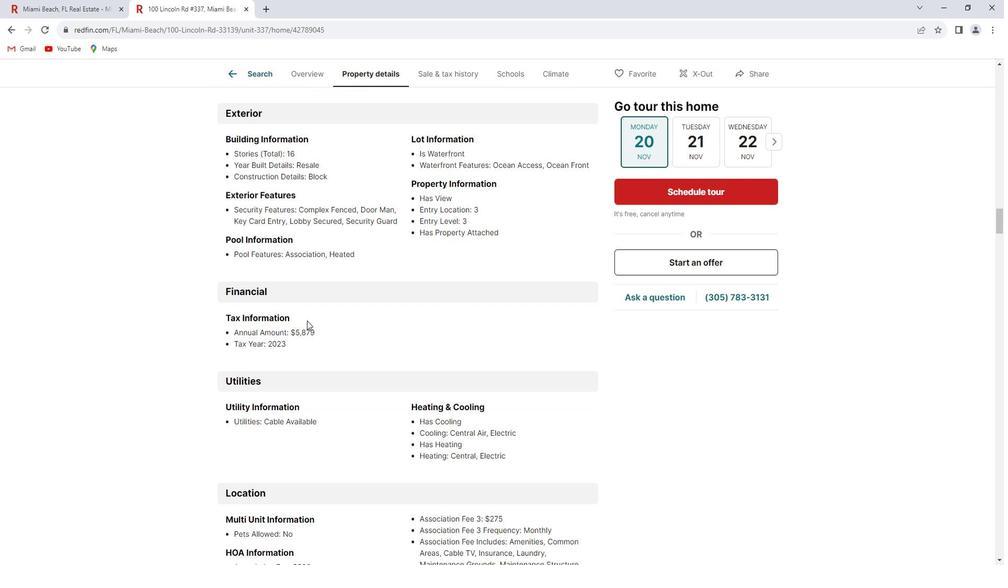 
Action: Mouse scrolled (318, 319) with delta (0, 0)
Screenshot: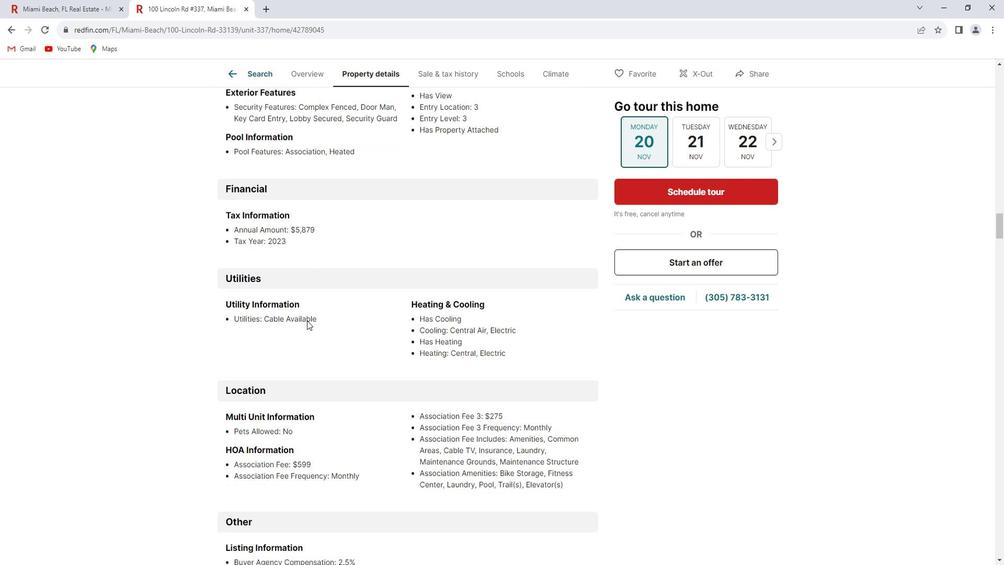 
Action: Mouse scrolled (318, 319) with delta (0, 0)
Screenshot: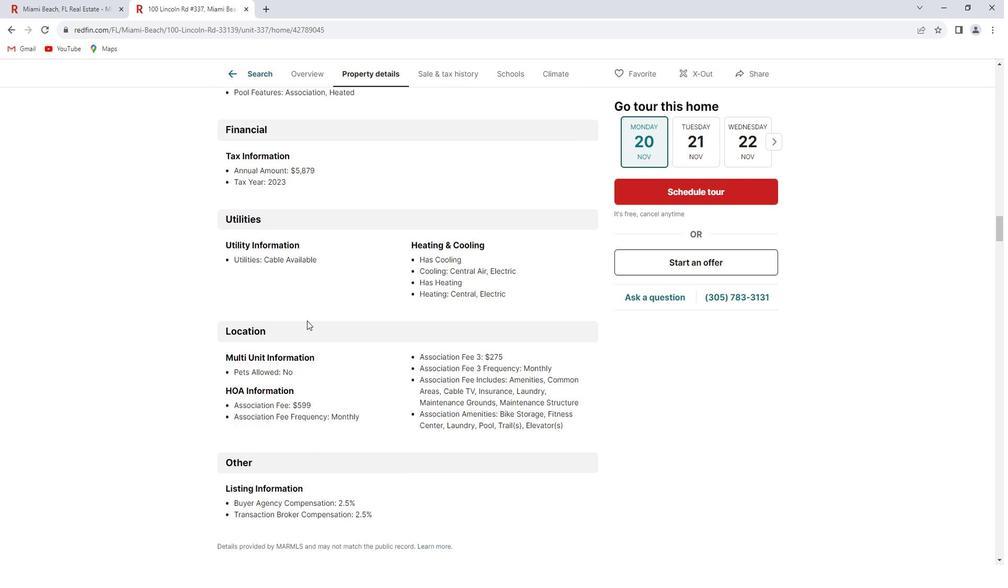 
Action: Mouse scrolled (318, 319) with delta (0, 0)
Screenshot: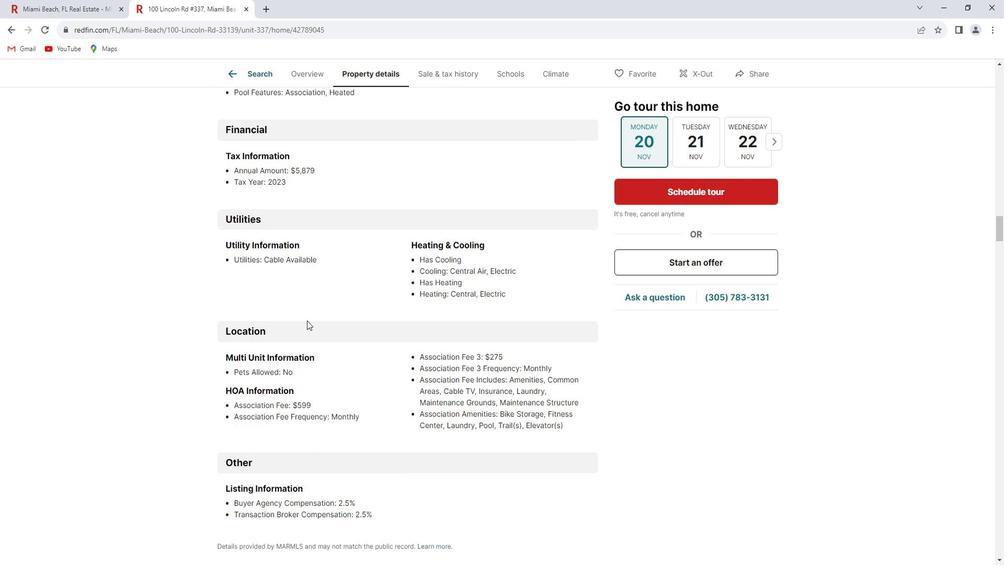 
Action: Mouse scrolled (318, 319) with delta (0, 0)
Screenshot: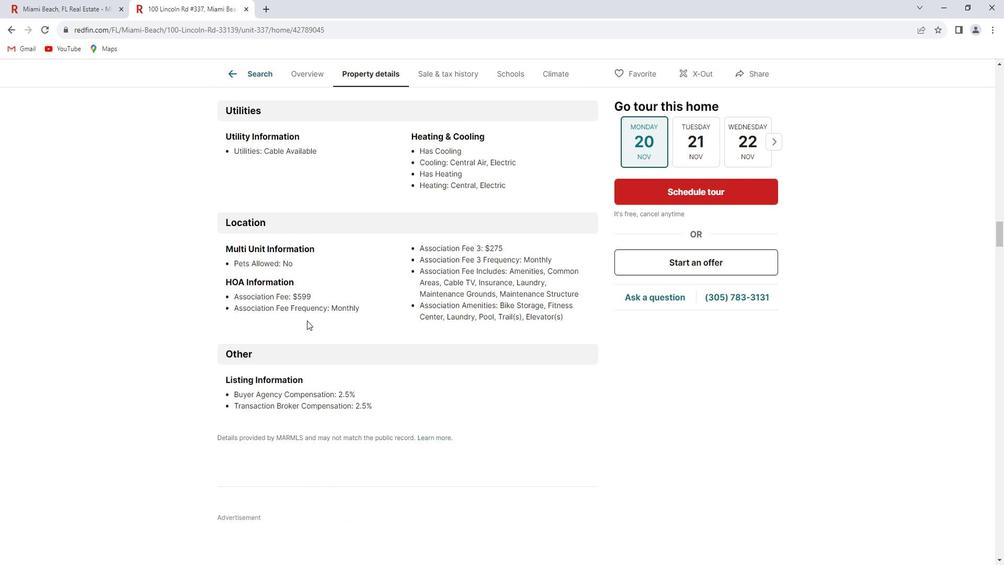 
Action: Mouse scrolled (318, 319) with delta (0, 0)
Screenshot: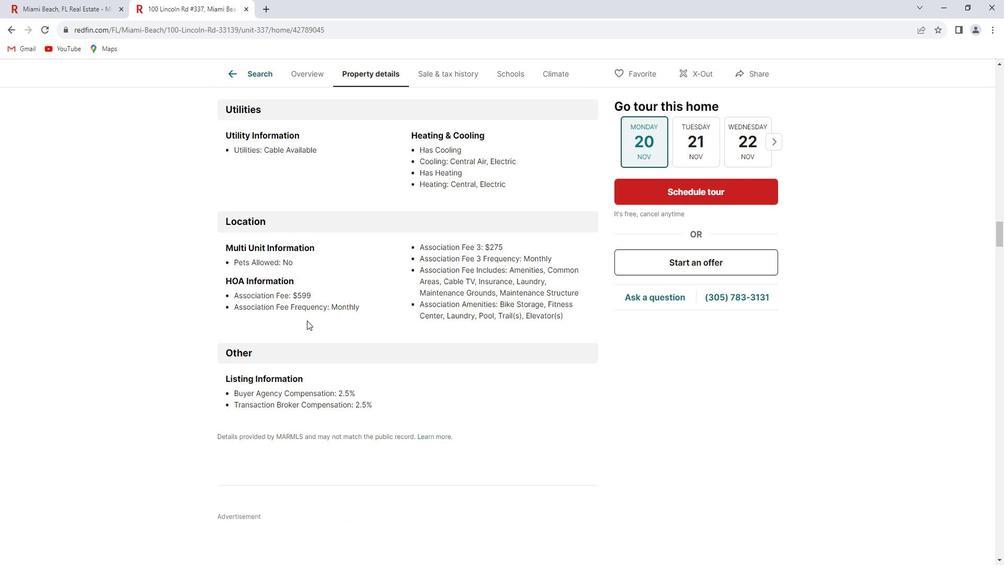 
Action: Mouse scrolled (318, 319) with delta (0, 0)
Screenshot: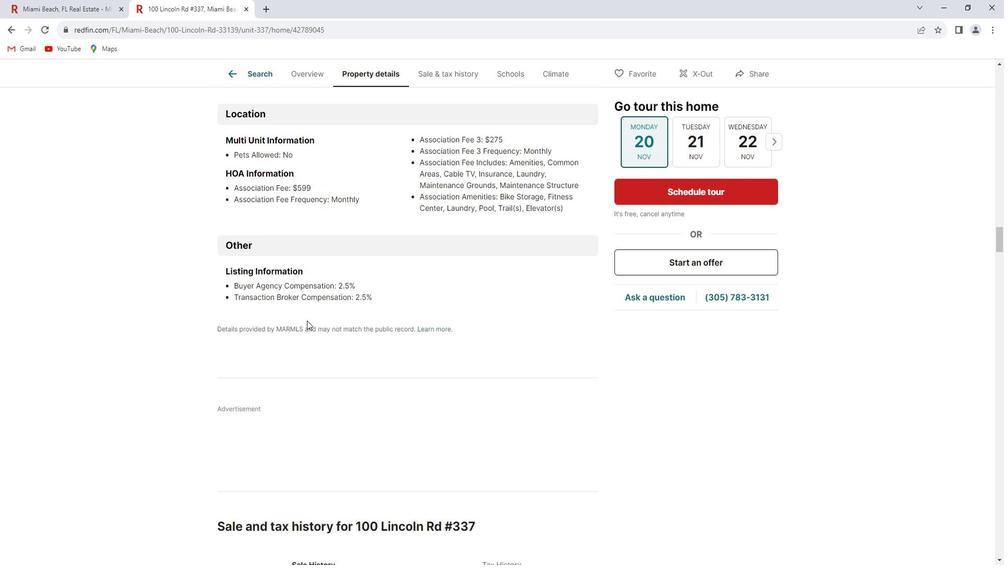 
Action: Mouse scrolled (318, 319) with delta (0, 0)
Screenshot: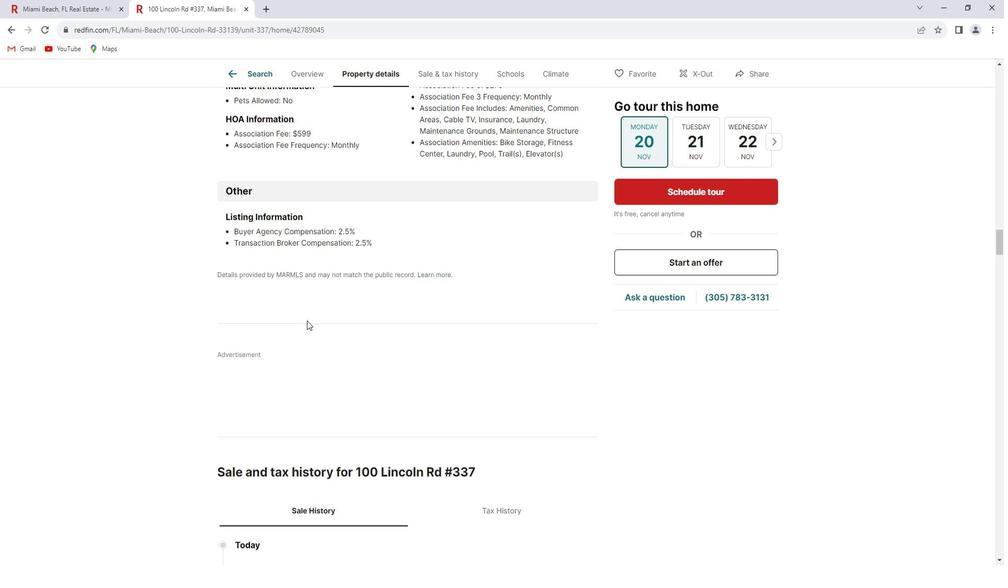 
Action: Mouse scrolled (318, 319) with delta (0, 0)
Screenshot: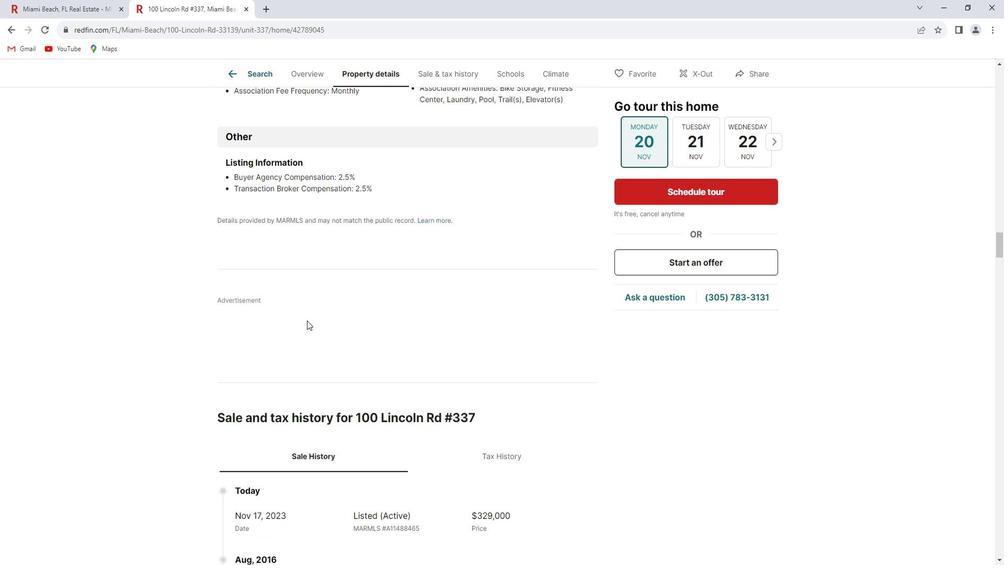 
Action: Mouse scrolled (318, 319) with delta (0, 0)
Screenshot: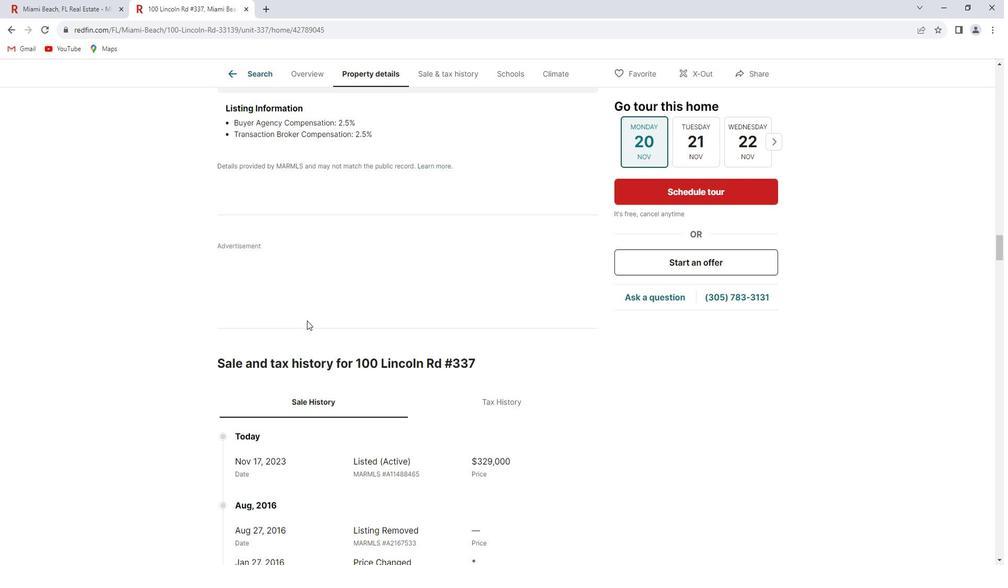 
Action: Mouse scrolled (318, 319) with delta (0, 0)
Screenshot: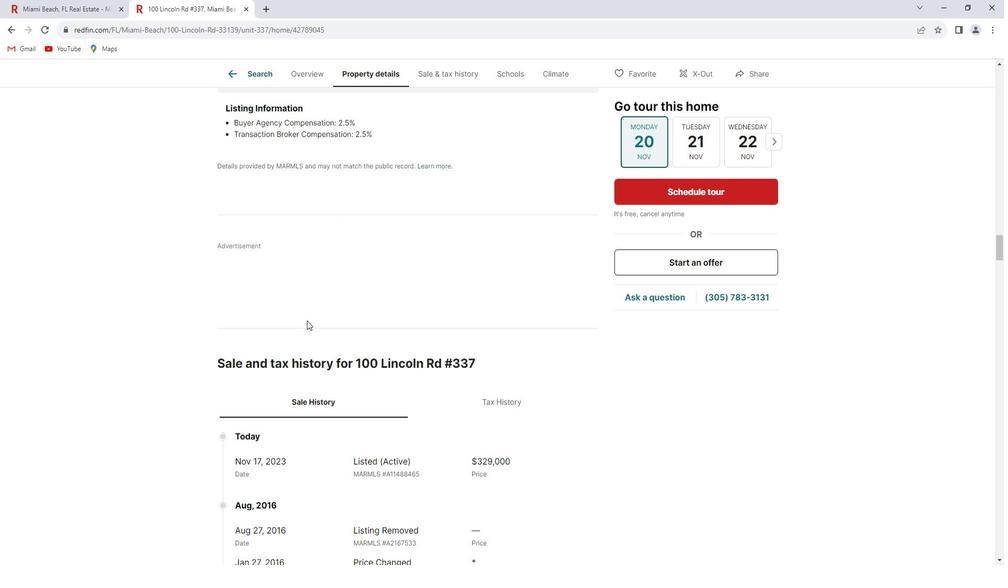 
Action: Mouse scrolled (318, 319) with delta (0, 0)
Screenshot: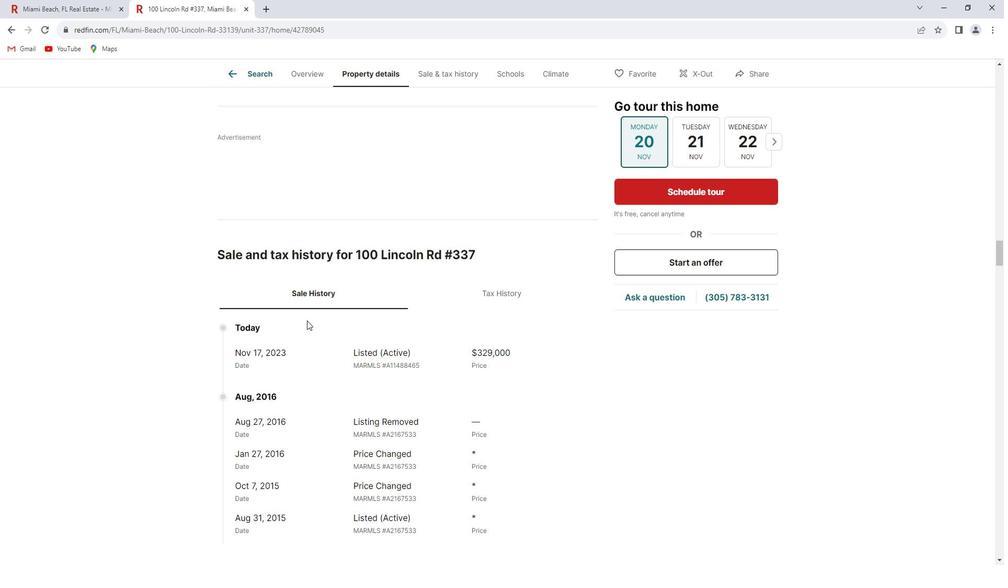 
Action: Mouse scrolled (318, 319) with delta (0, 0)
Screenshot: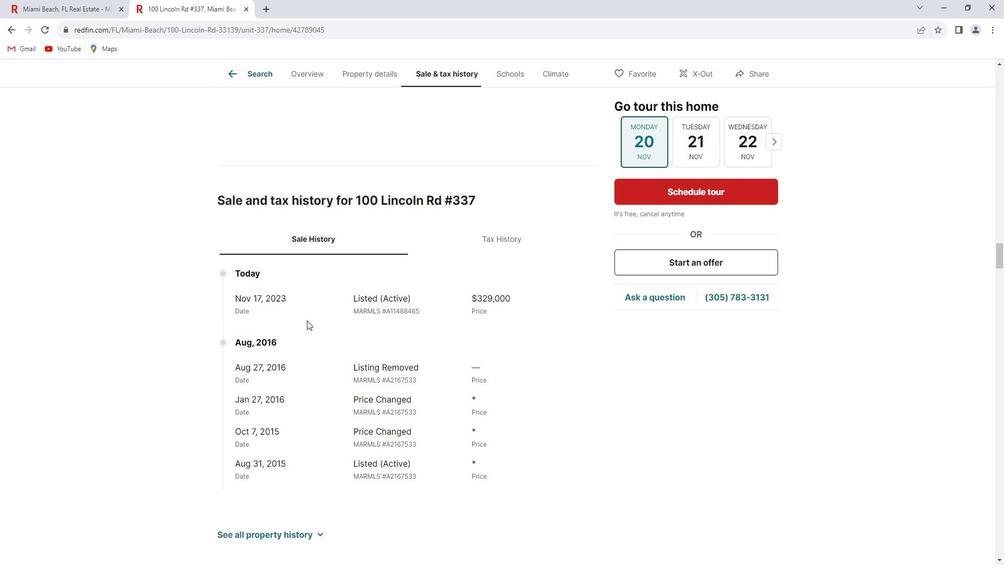 
Action: Mouse scrolled (318, 319) with delta (0, 0)
Screenshot: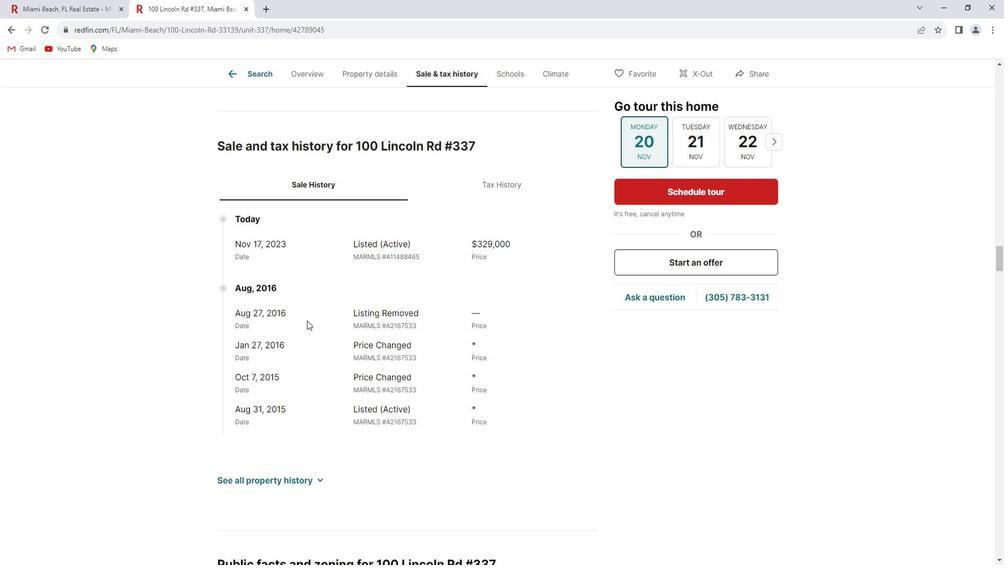 
Action: Mouse scrolled (318, 319) with delta (0, 0)
Screenshot: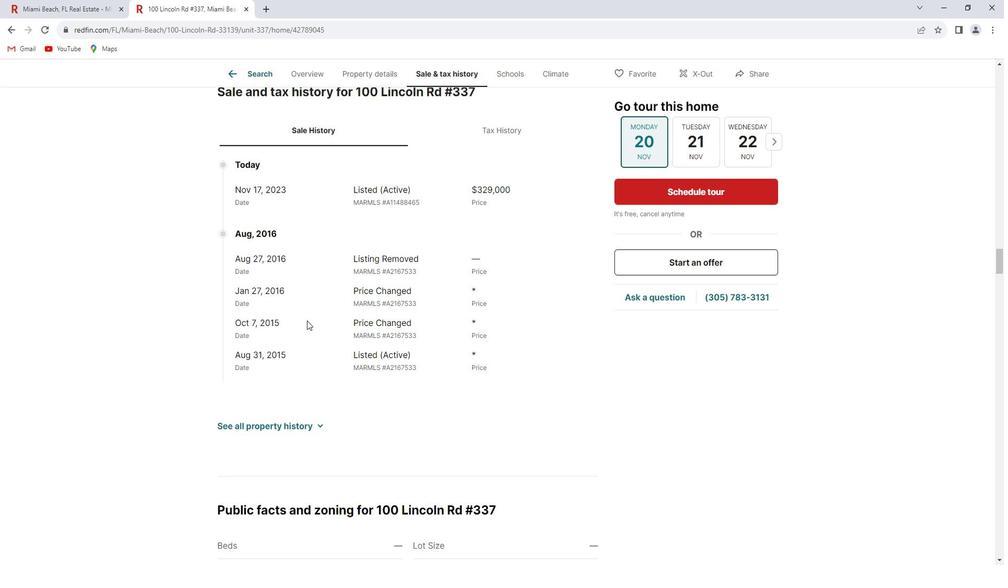 
Action: Mouse scrolled (318, 319) with delta (0, 0)
Screenshot: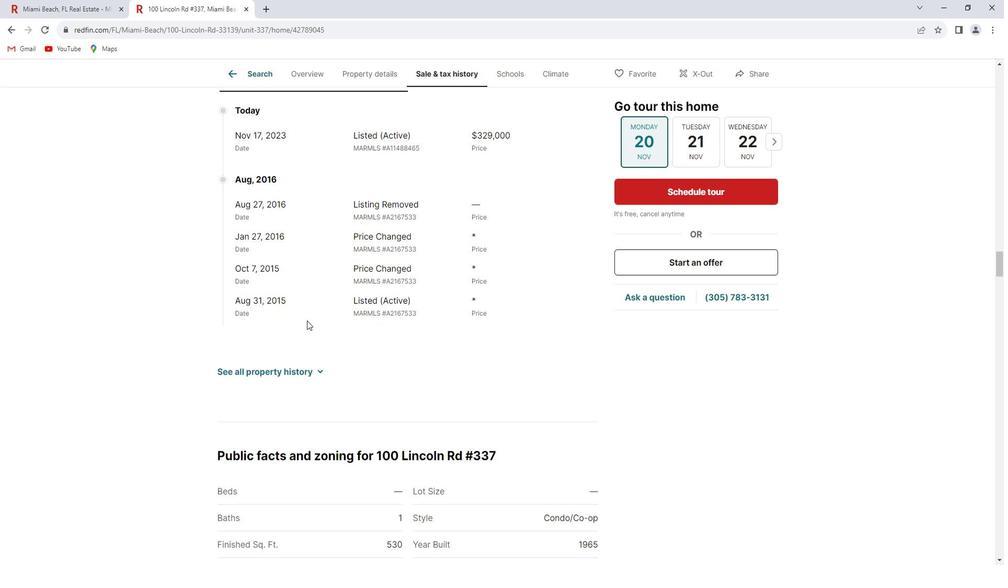
Action: Mouse scrolled (318, 319) with delta (0, 0)
Screenshot: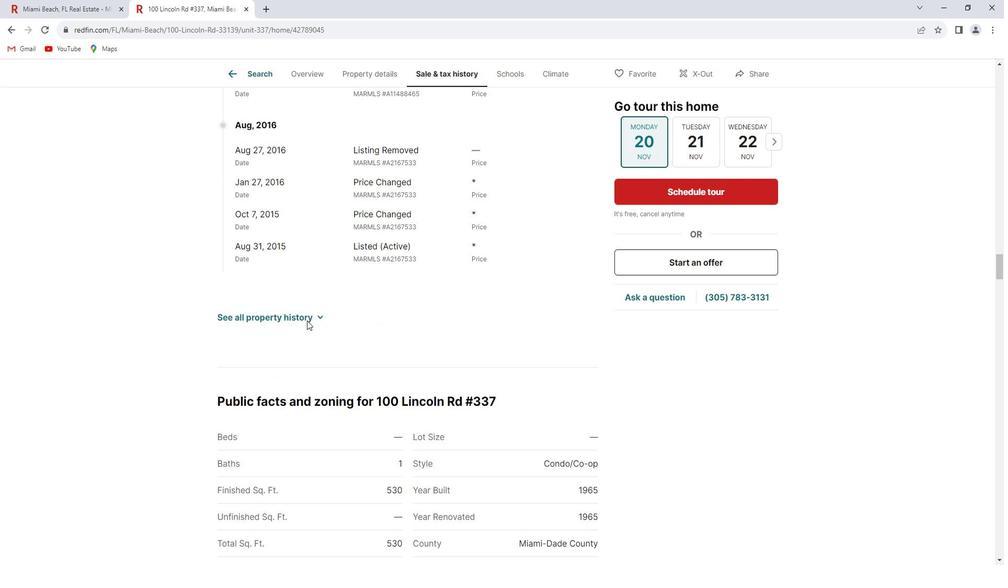 
Action: Mouse scrolled (318, 319) with delta (0, 0)
Screenshot: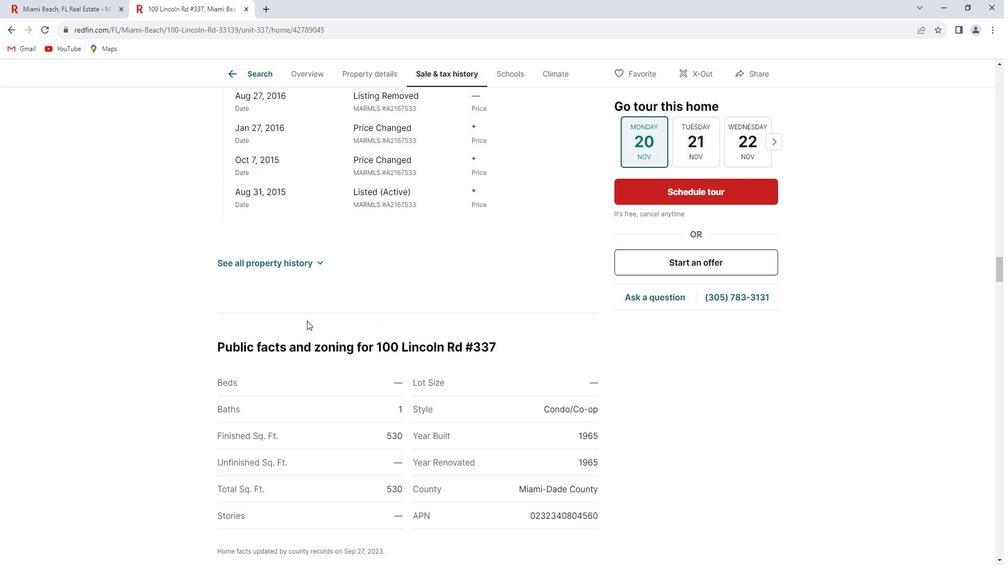 
Action: Mouse scrolled (318, 319) with delta (0, 0)
Screenshot: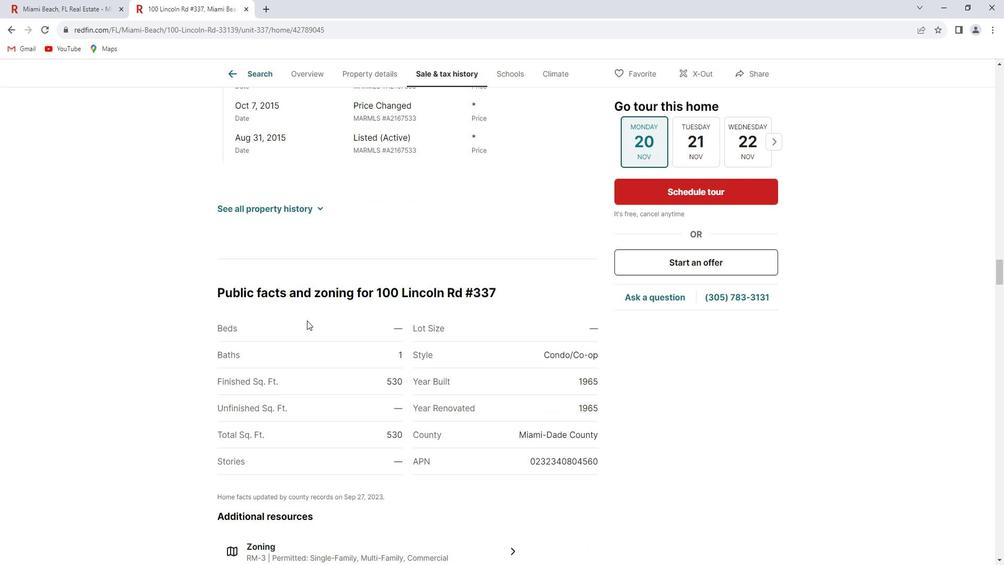 
Action: Mouse scrolled (318, 319) with delta (0, 0)
Screenshot: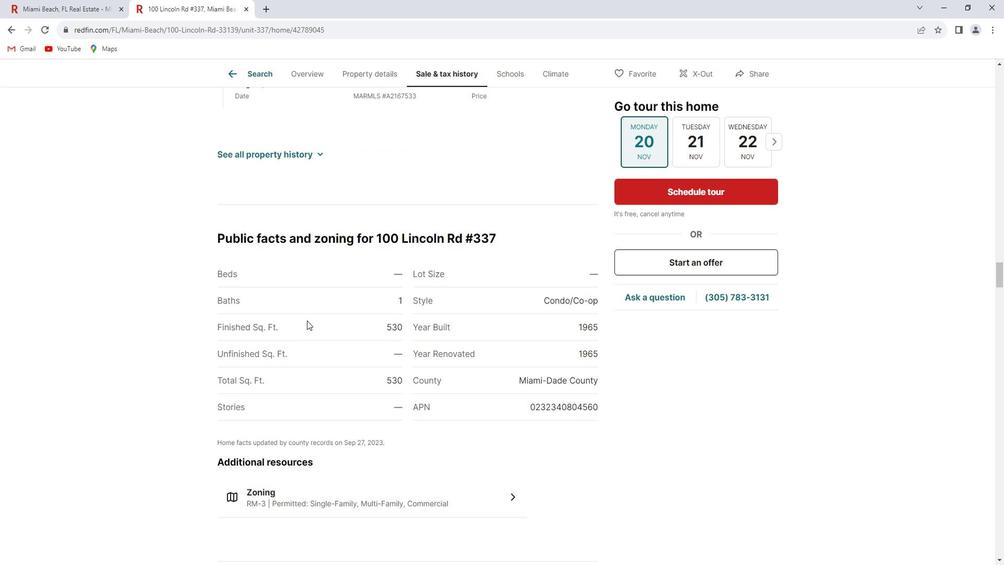 
Action: Mouse scrolled (318, 319) with delta (0, 0)
Screenshot: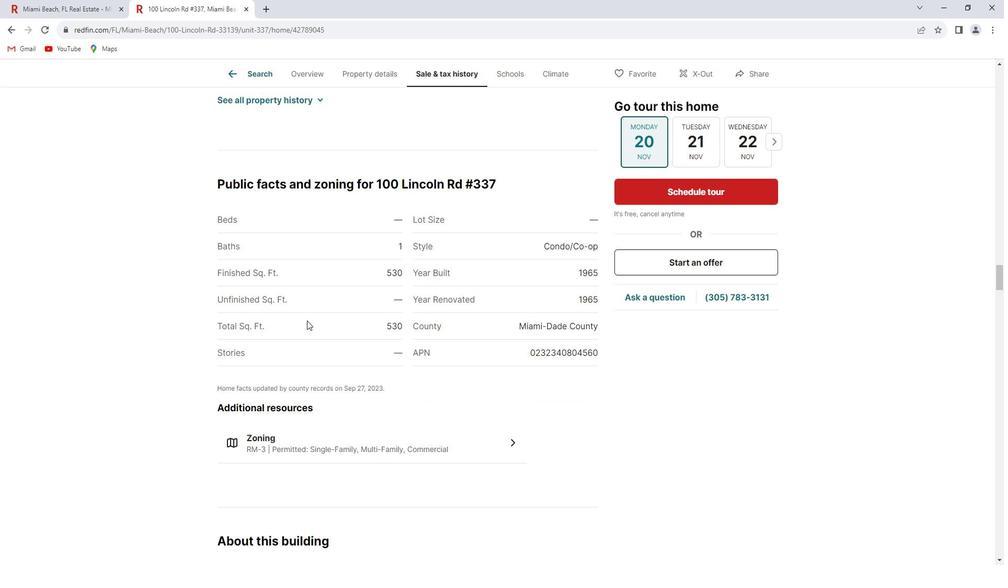
Action: Mouse scrolled (318, 319) with delta (0, 0)
Screenshot: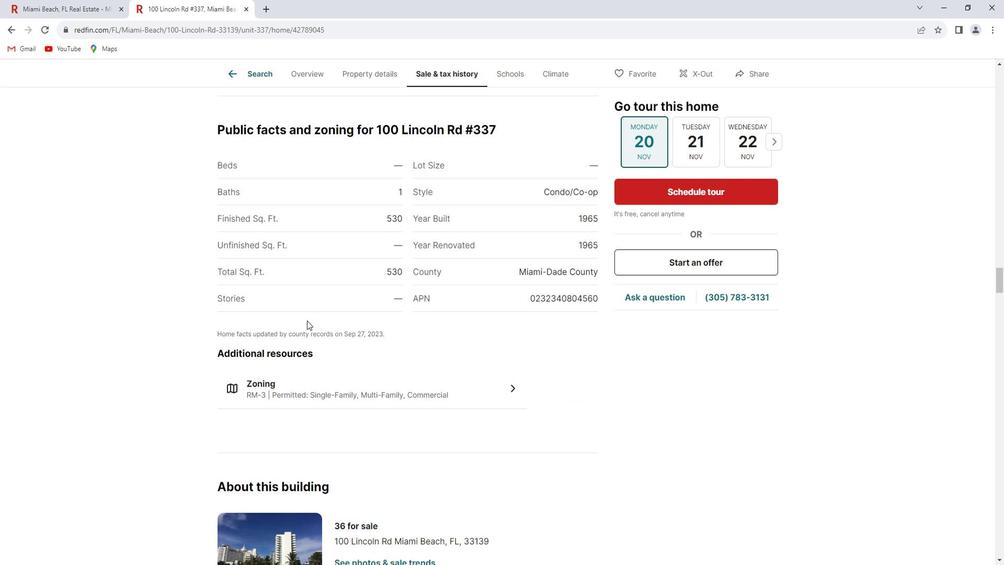 
Action: Mouse scrolled (318, 319) with delta (0, 0)
Screenshot: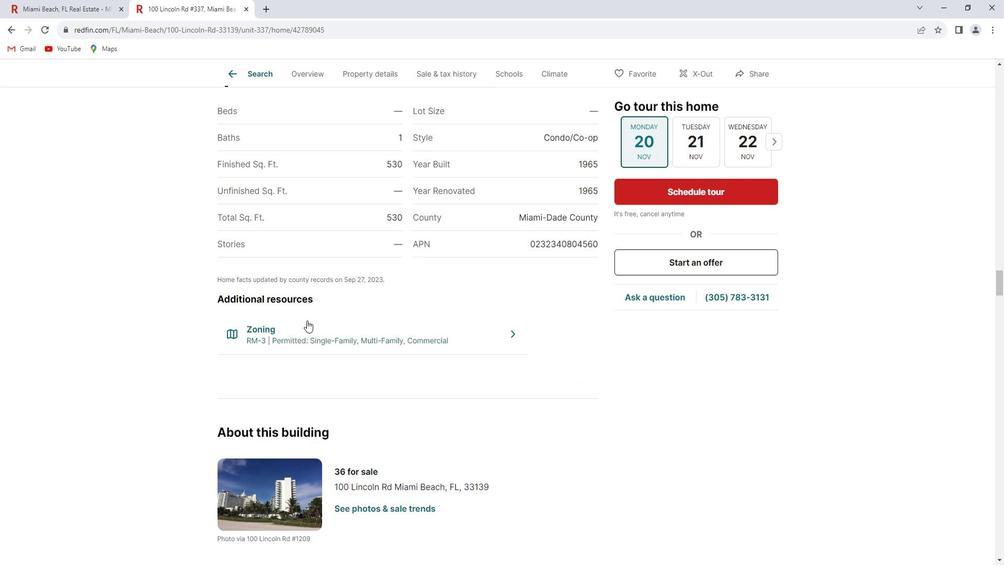 
Action: Mouse scrolled (318, 319) with delta (0, 0)
Screenshot: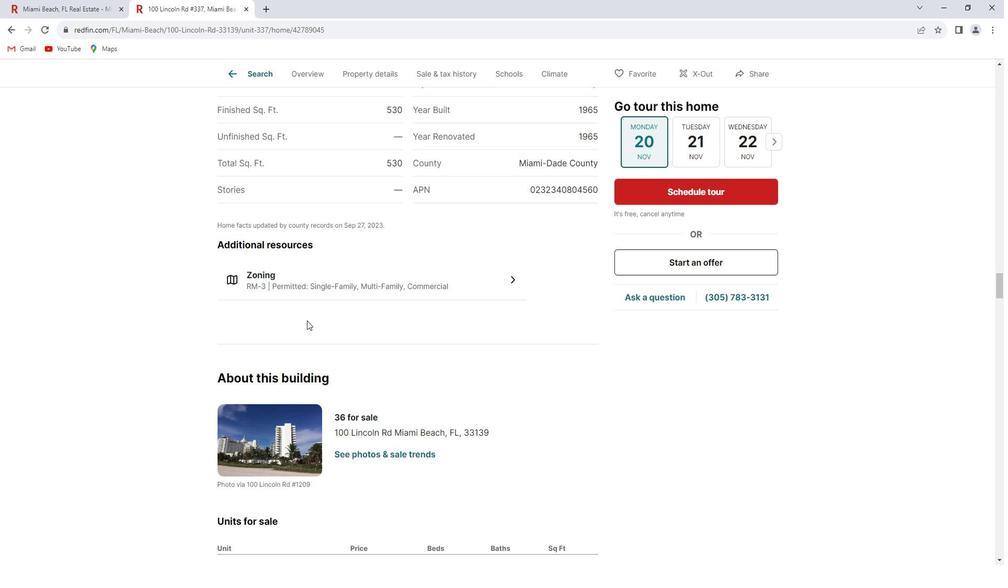 
Action: Mouse scrolled (318, 319) with delta (0, 0)
Screenshot: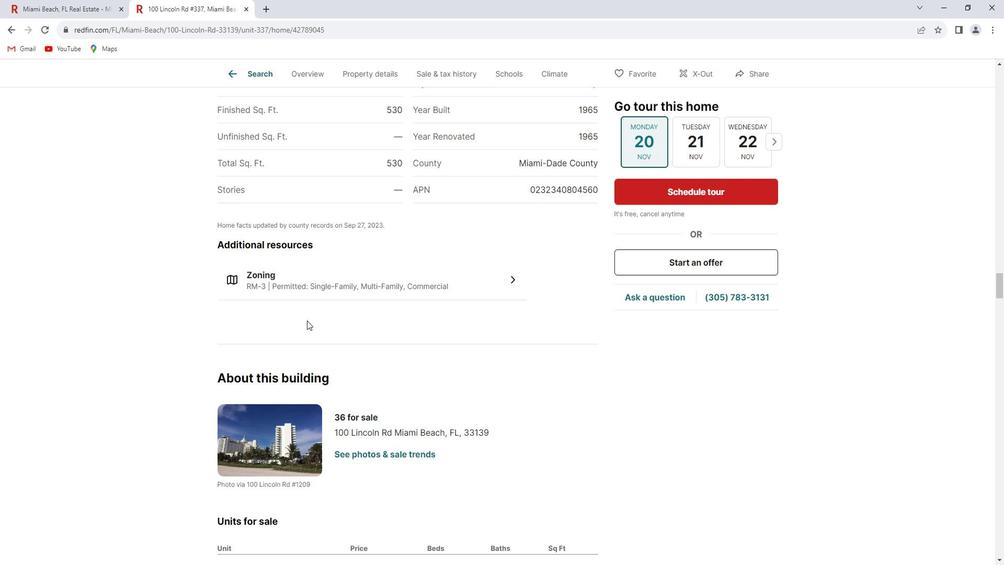 
Action: Mouse scrolled (318, 319) with delta (0, 0)
Screenshot: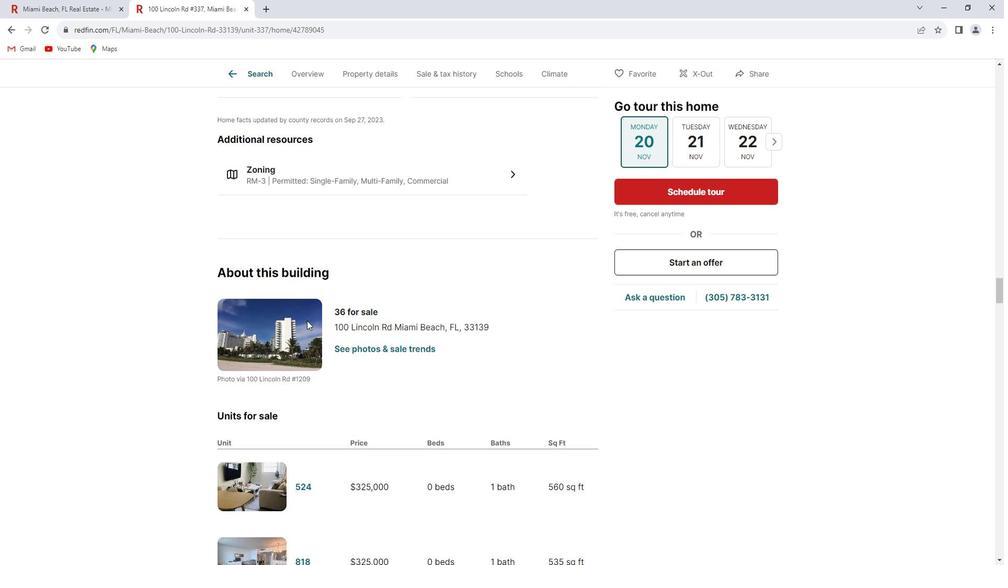 
Action: Mouse scrolled (318, 319) with delta (0, 0)
Screenshot: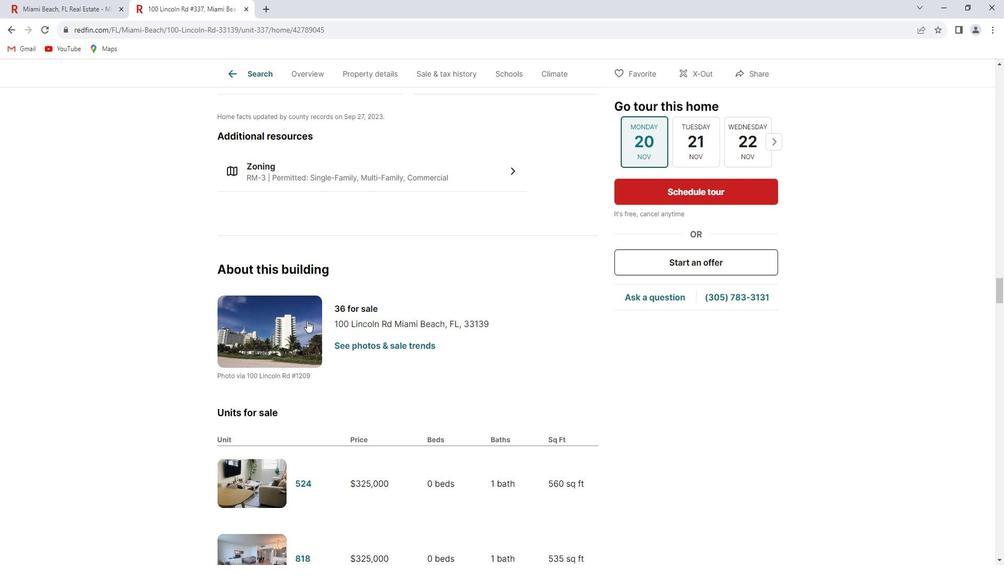 
Action: Mouse scrolled (318, 319) with delta (0, 0)
Screenshot: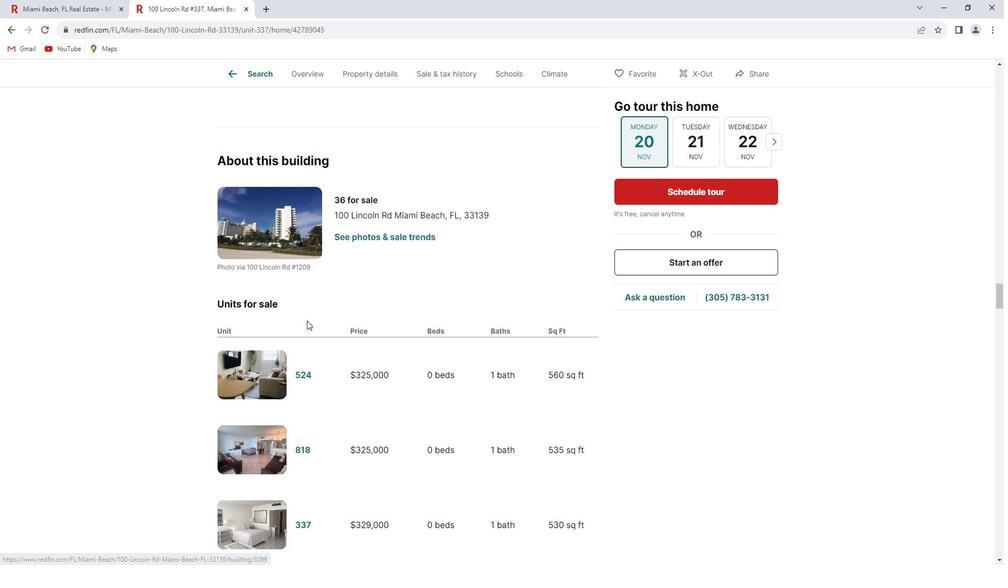 
Action: Mouse scrolled (318, 319) with delta (0, 0)
Screenshot: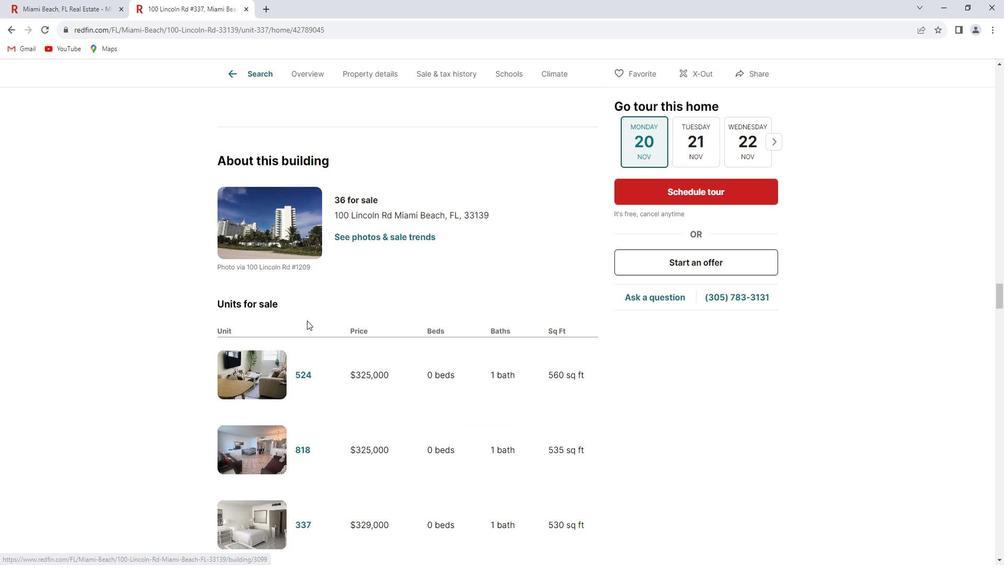
Action: Mouse scrolled (318, 319) with delta (0, 0)
Screenshot: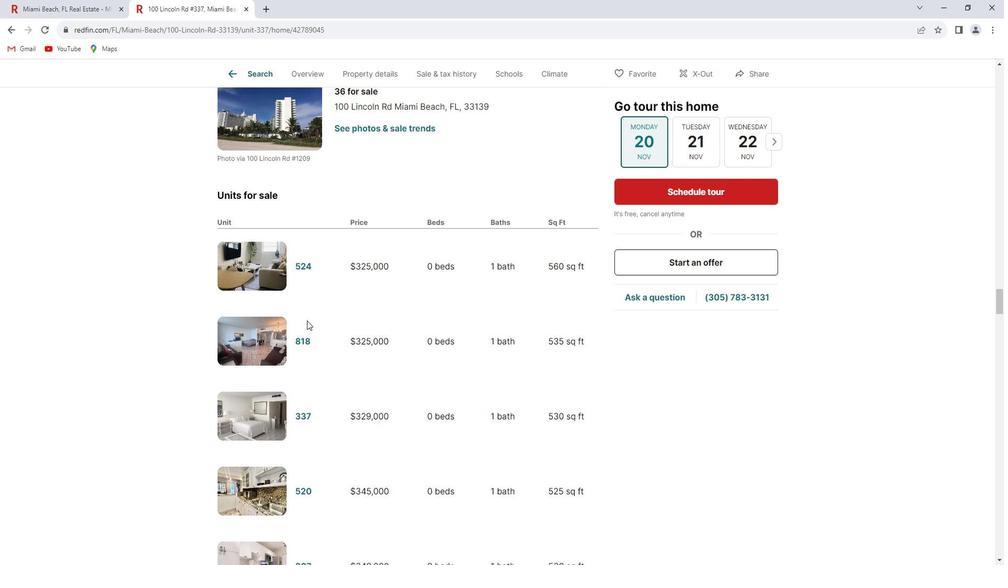 
Action: Mouse scrolled (318, 319) with delta (0, 0)
Screenshot: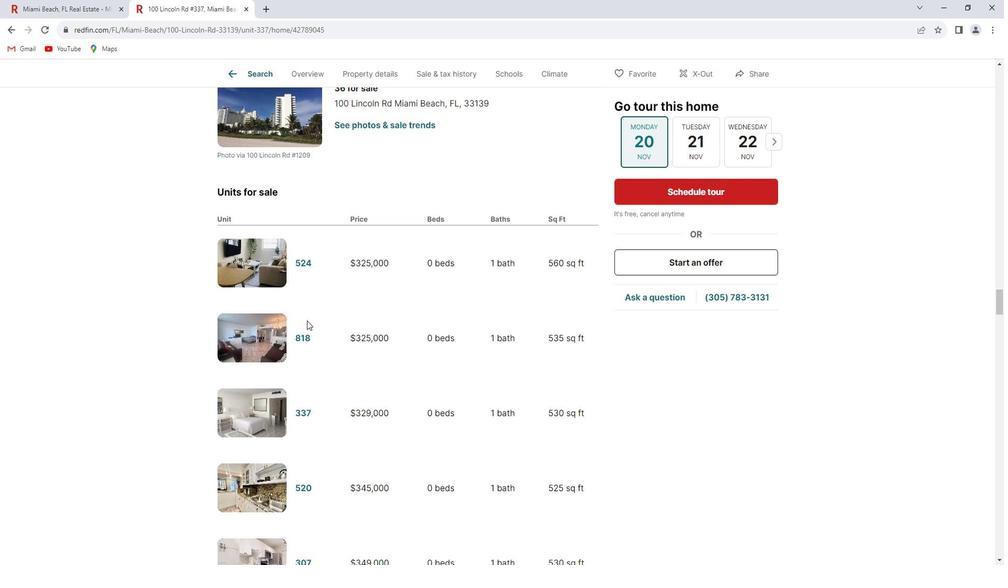 
Action: Mouse scrolled (318, 319) with delta (0, 0)
Screenshot: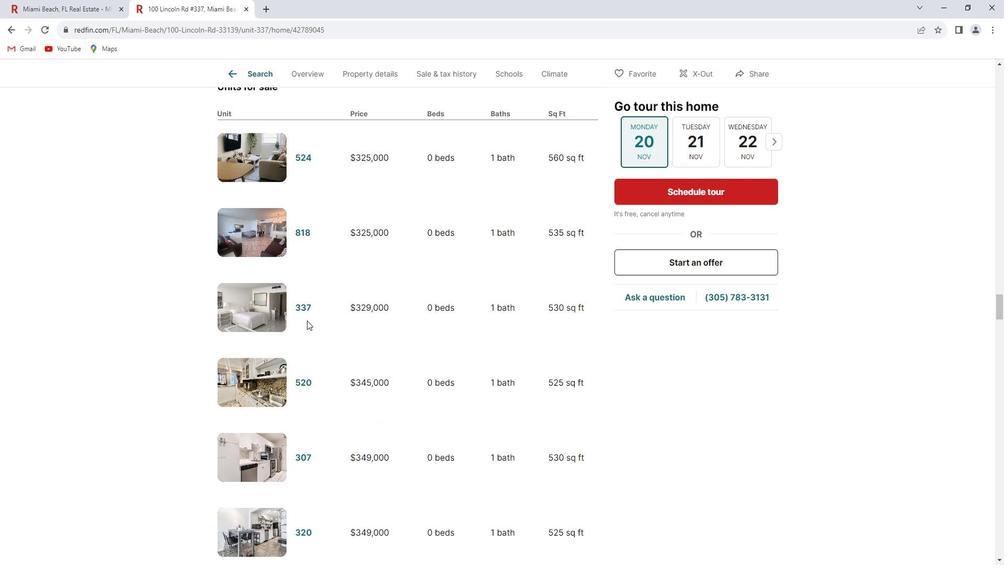 
Action: Mouse scrolled (318, 319) with delta (0, 0)
Screenshot: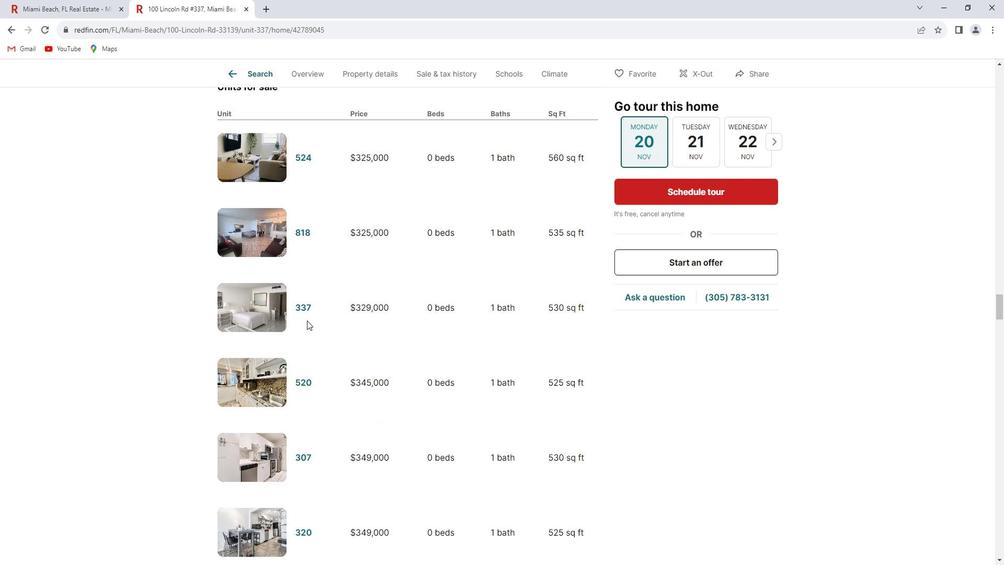 
Action: Mouse scrolled (318, 319) with delta (0, 0)
Screenshot: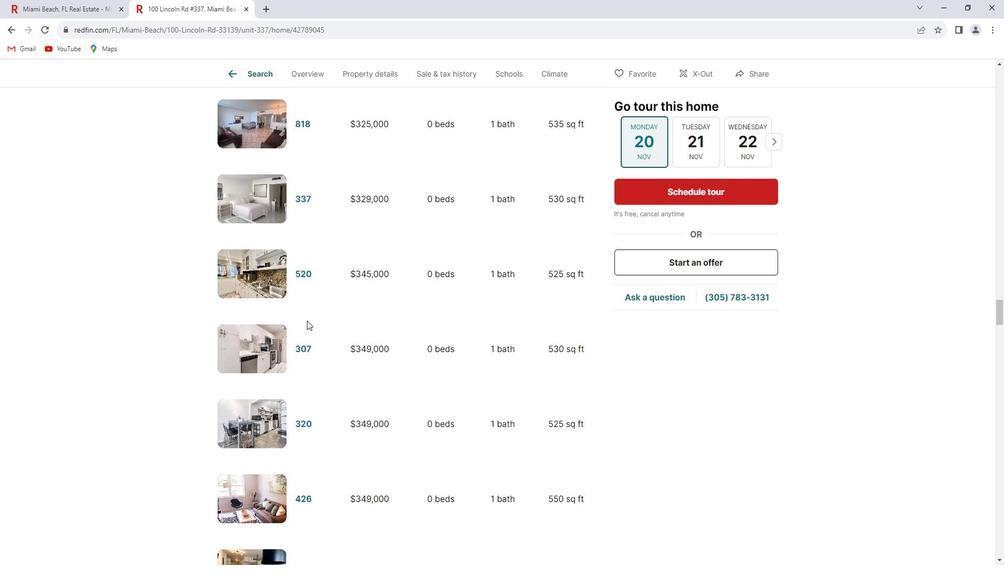 
Action: Mouse scrolled (318, 319) with delta (0, 0)
Screenshot: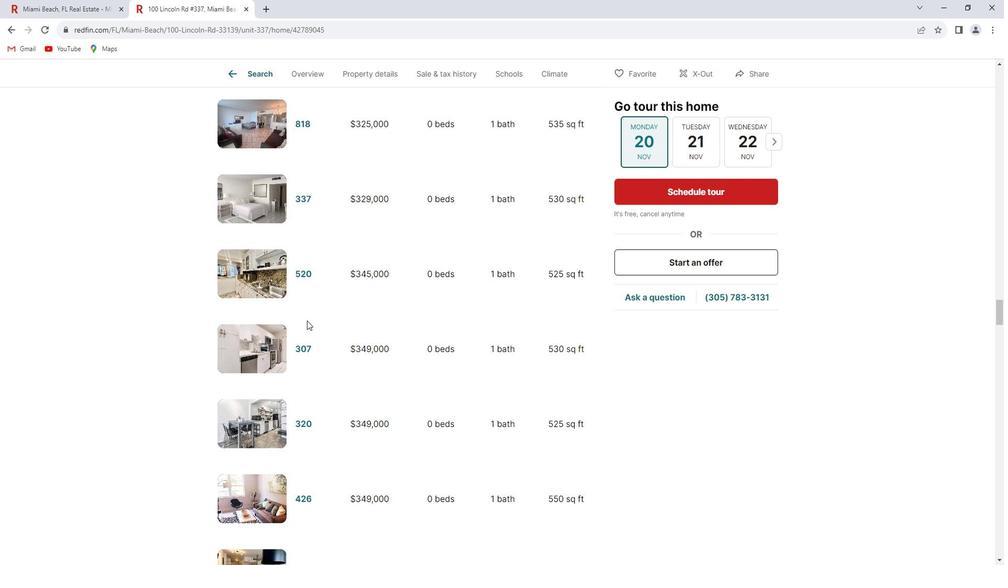 
Action: Mouse scrolled (318, 319) with delta (0, 0)
Screenshot: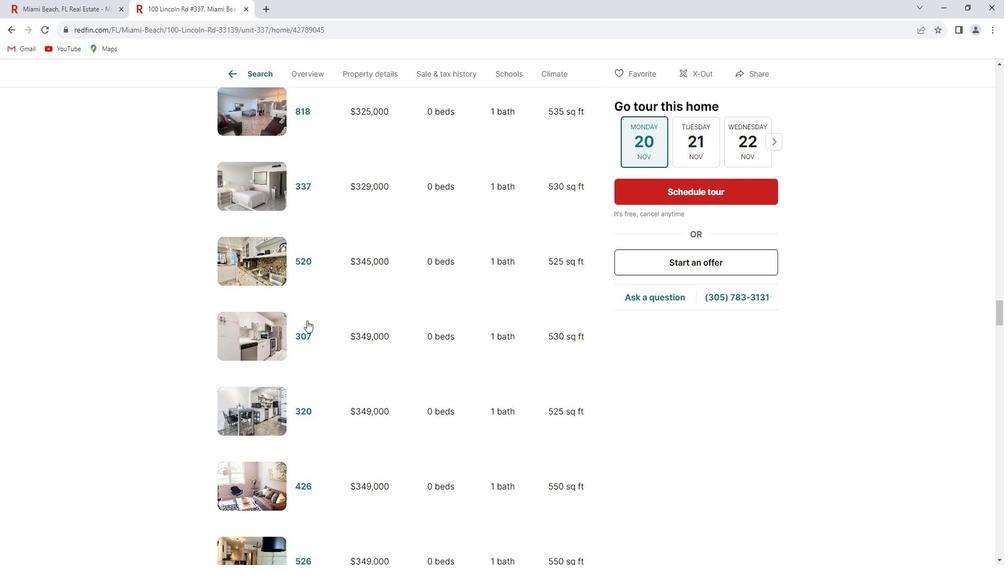 
Action: Mouse scrolled (318, 319) with delta (0, 0)
Screenshot: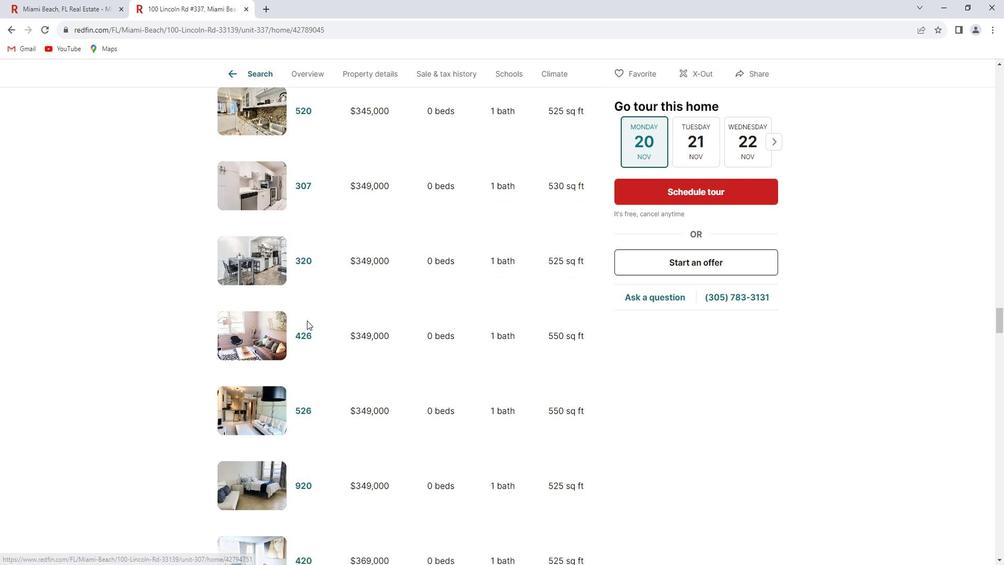 
Action: Mouse scrolled (318, 319) with delta (0, 0)
Screenshot: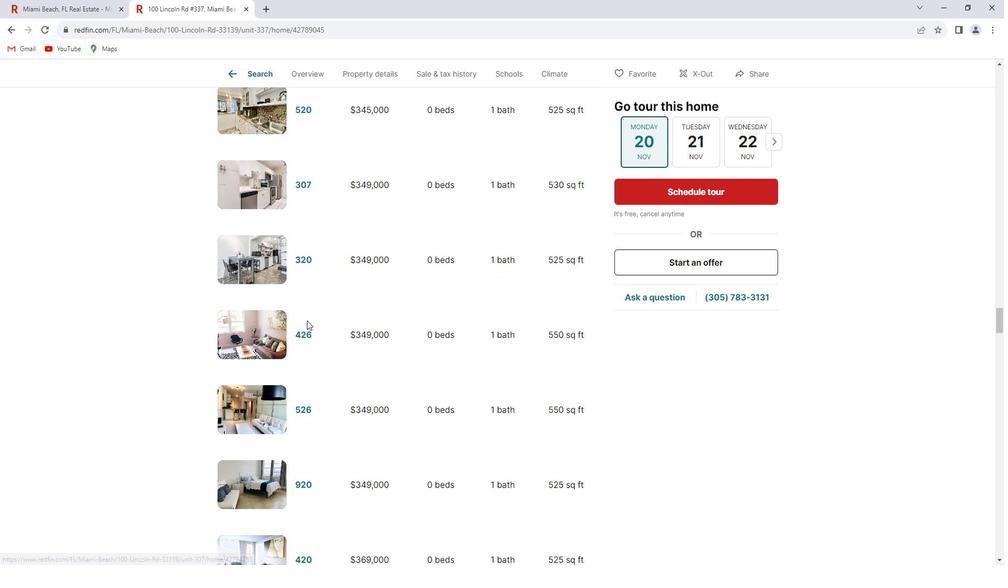 
Action: Mouse scrolled (318, 319) with delta (0, 0)
Screenshot: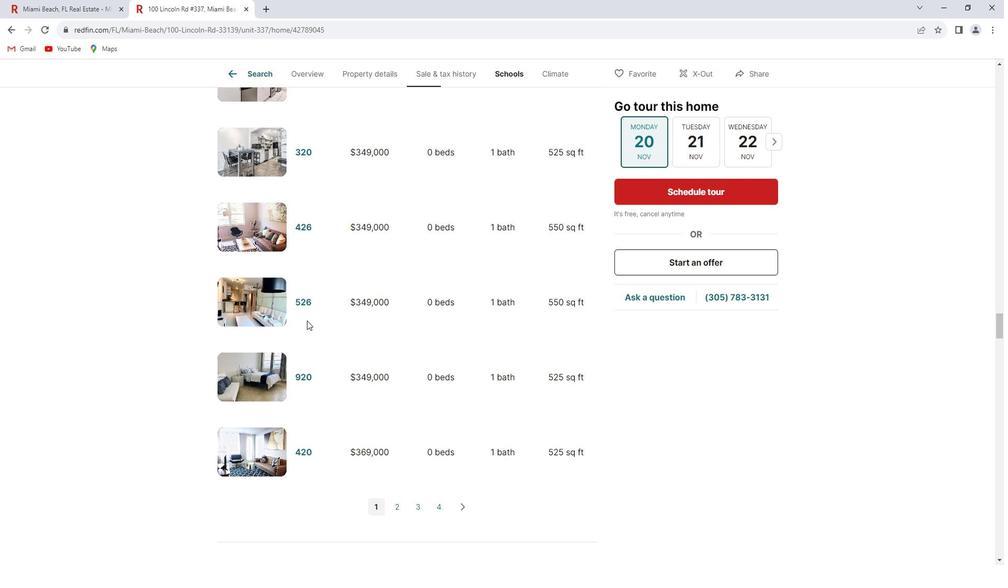 
Action: Mouse scrolled (318, 319) with delta (0, 0)
Screenshot: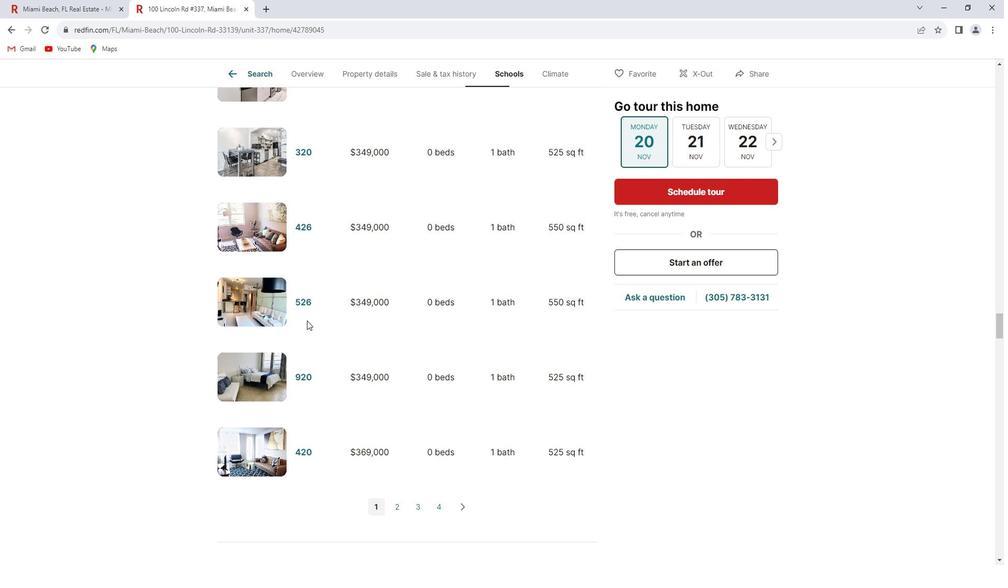 
Action: Mouse scrolled (318, 319) with delta (0, 0)
Screenshot: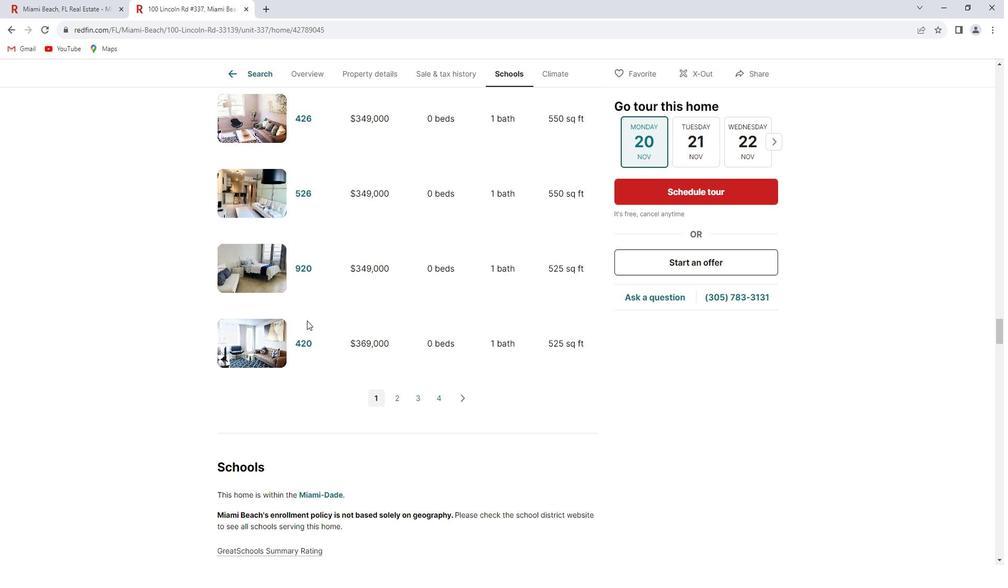 
Action: Mouse scrolled (318, 319) with delta (0, 0)
Screenshot: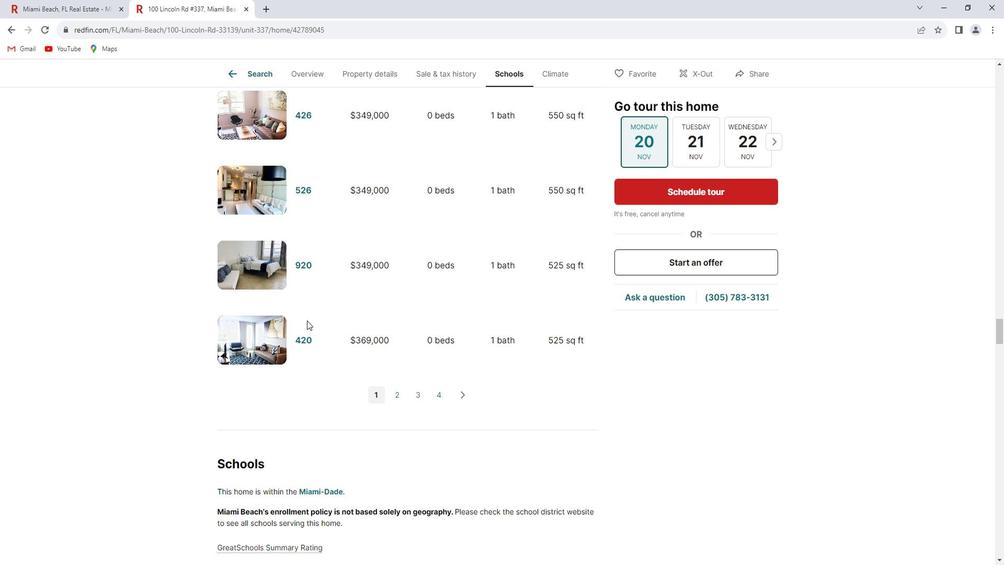 
Action: Mouse scrolled (318, 319) with delta (0, 0)
Screenshot: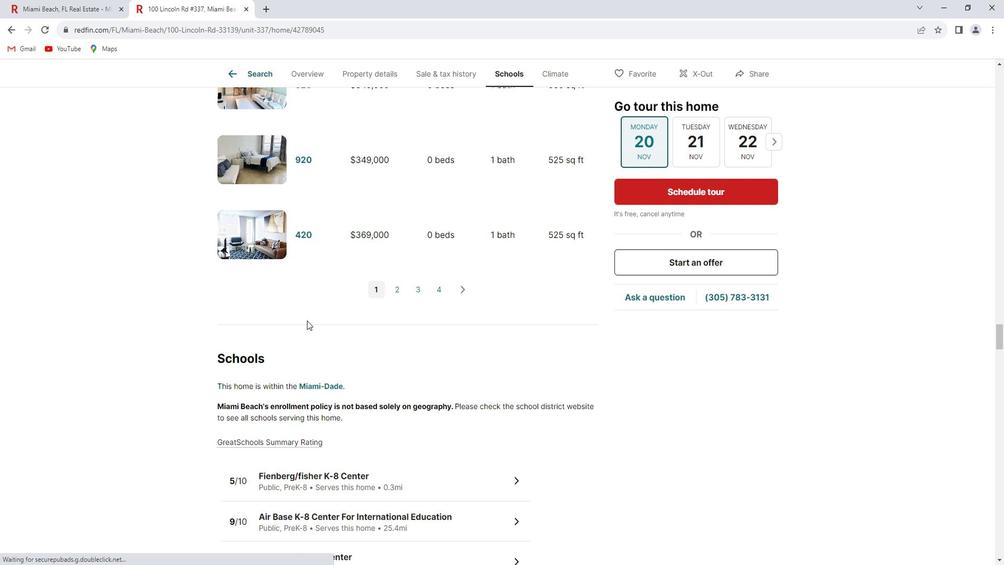 
Action: Mouse scrolled (318, 319) with delta (0, 0)
Screenshot: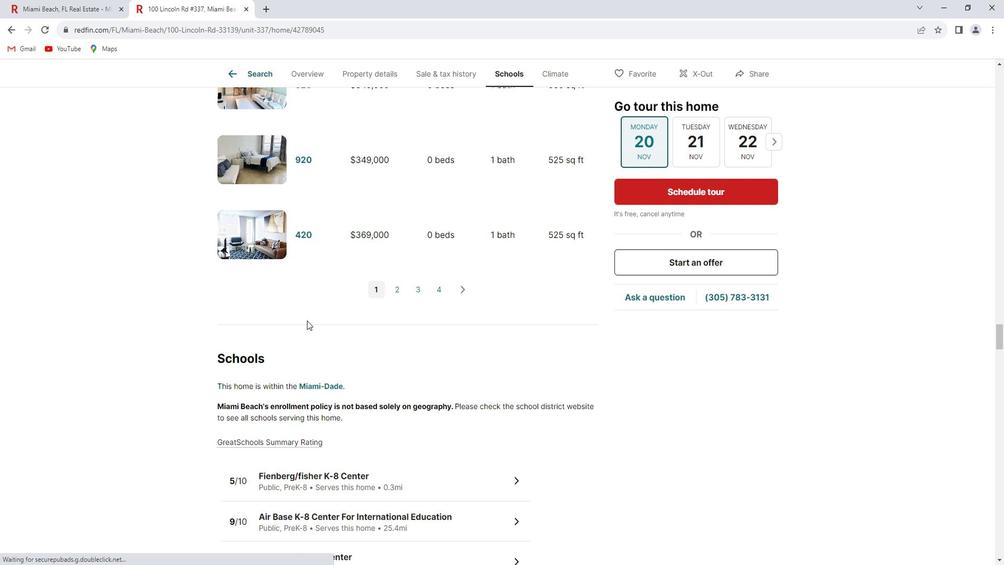 
Action: Mouse scrolled (318, 319) with delta (0, 0)
Screenshot: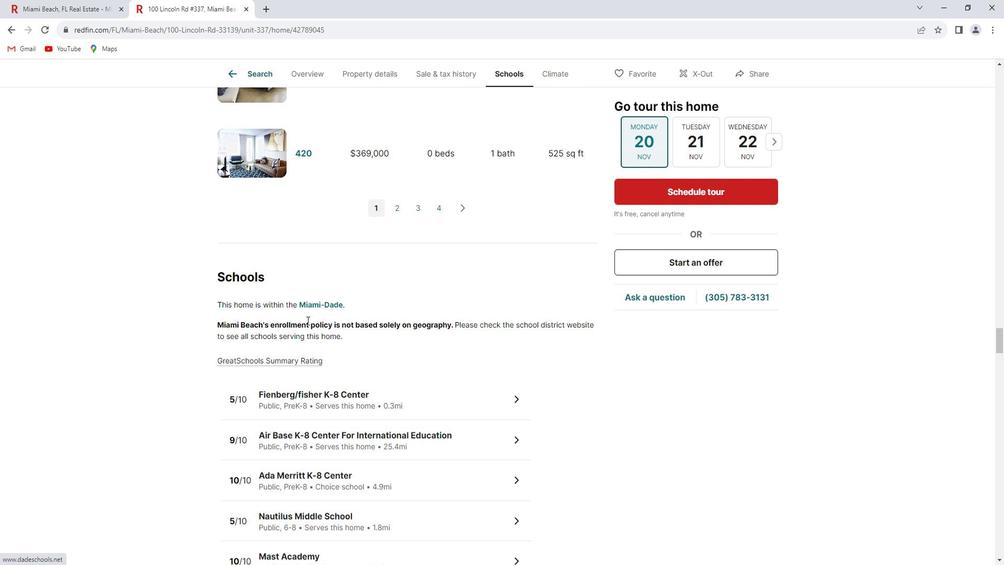 
Action: Mouse scrolled (318, 319) with delta (0, 0)
Screenshot: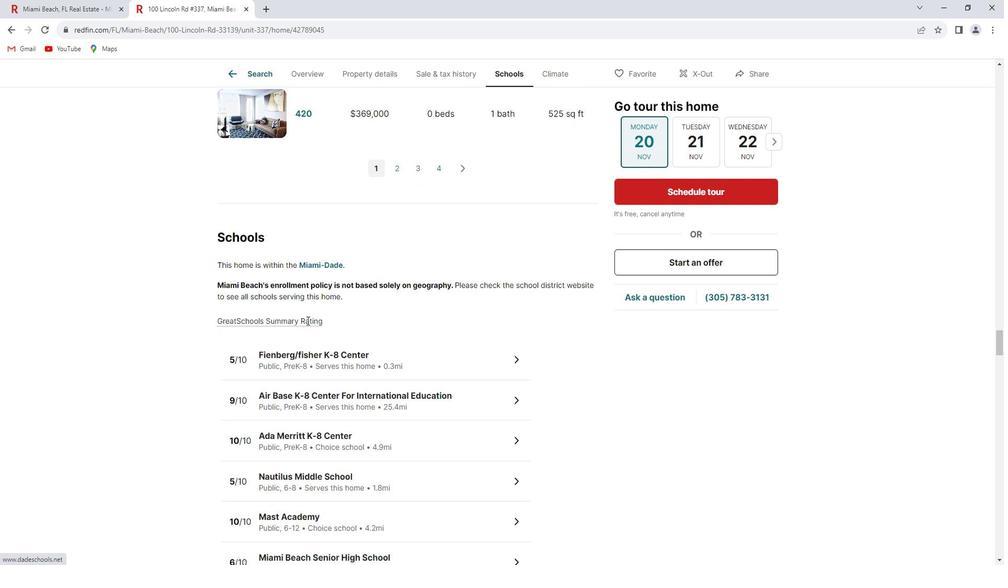 
Action: Mouse scrolled (318, 319) with delta (0, 0)
Screenshot: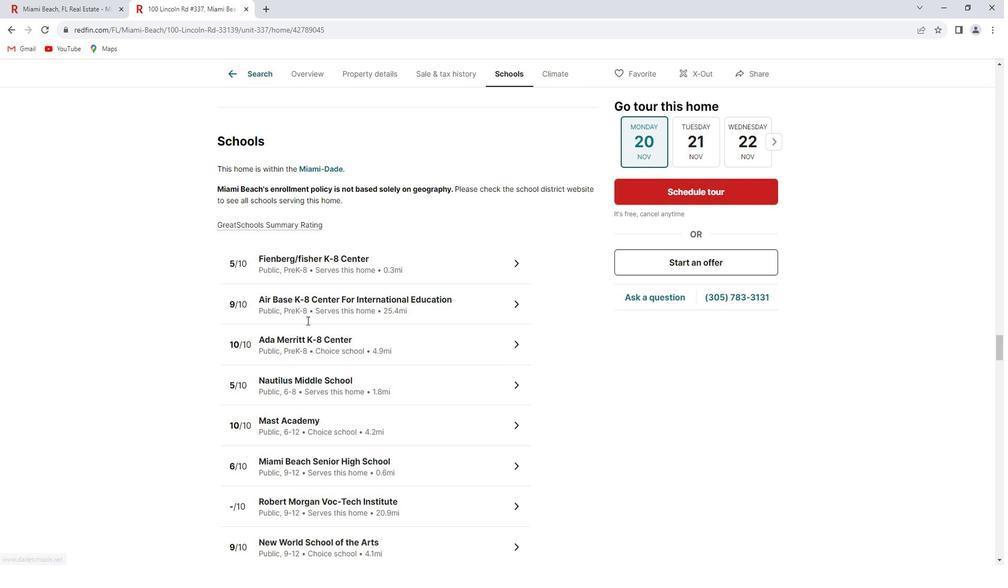 
Action: Mouse scrolled (318, 319) with delta (0, 0)
Screenshot: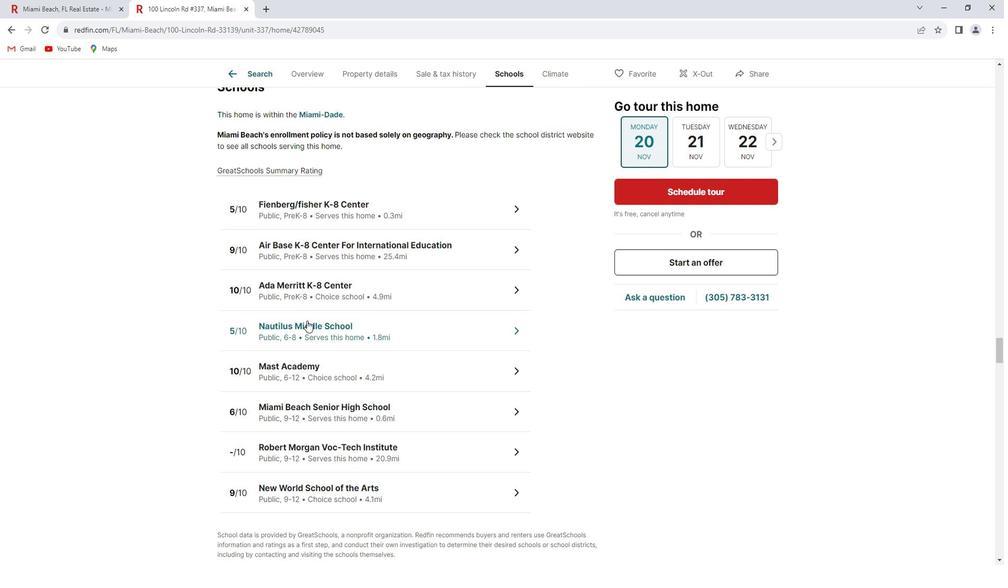 
Action: Mouse scrolled (318, 319) with delta (0, 0)
Screenshot: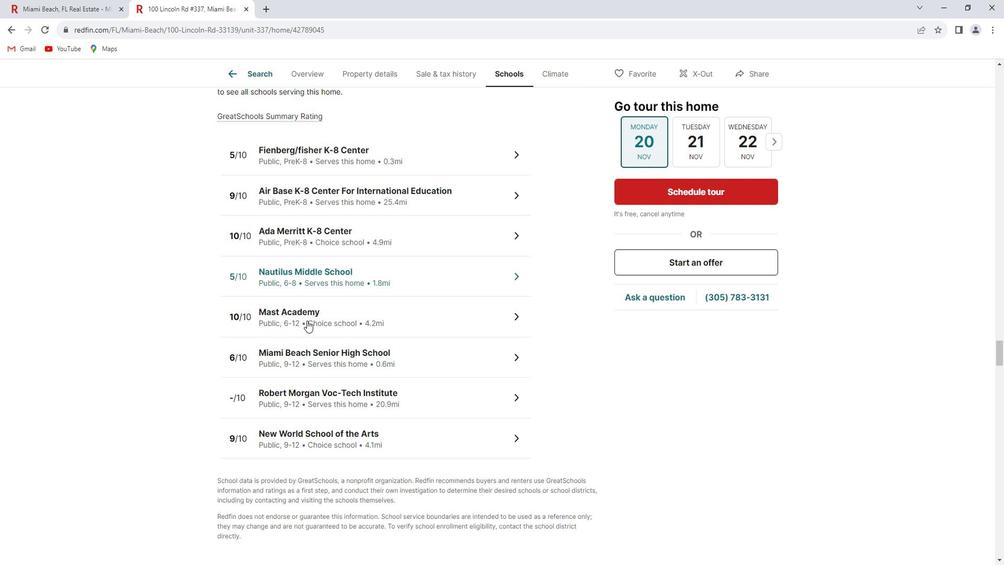 
Action: Mouse scrolled (318, 319) with delta (0, 0)
Screenshot: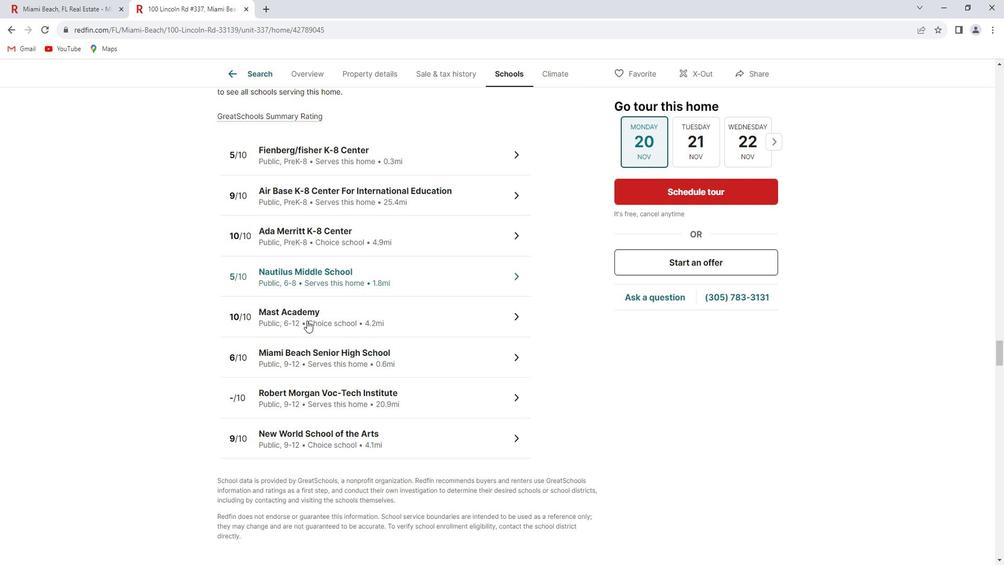 
Action: Mouse scrolled (318, 319) with delta (0, 0)
Screenshot: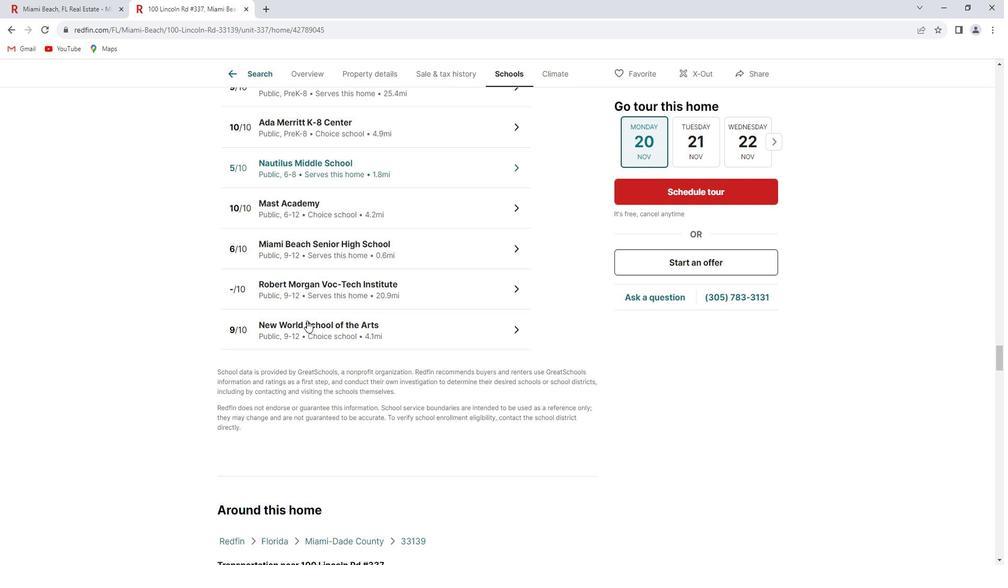 
Action: Mouse scrolled (318, 319) with delta (0, 0)
Screenshot: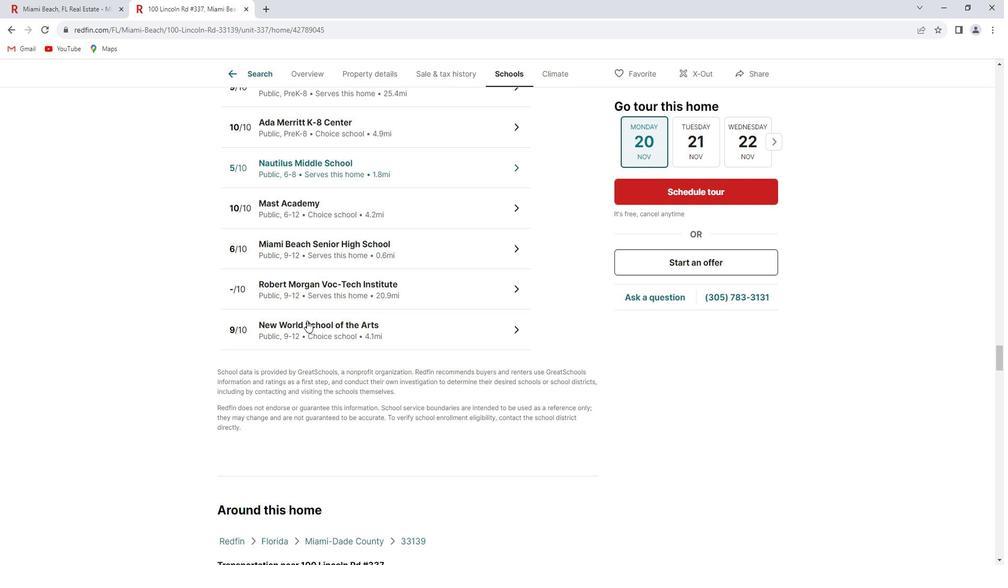 
Action: Mouse scrolled (318, 319) with delta (0, 0)
Screenshot: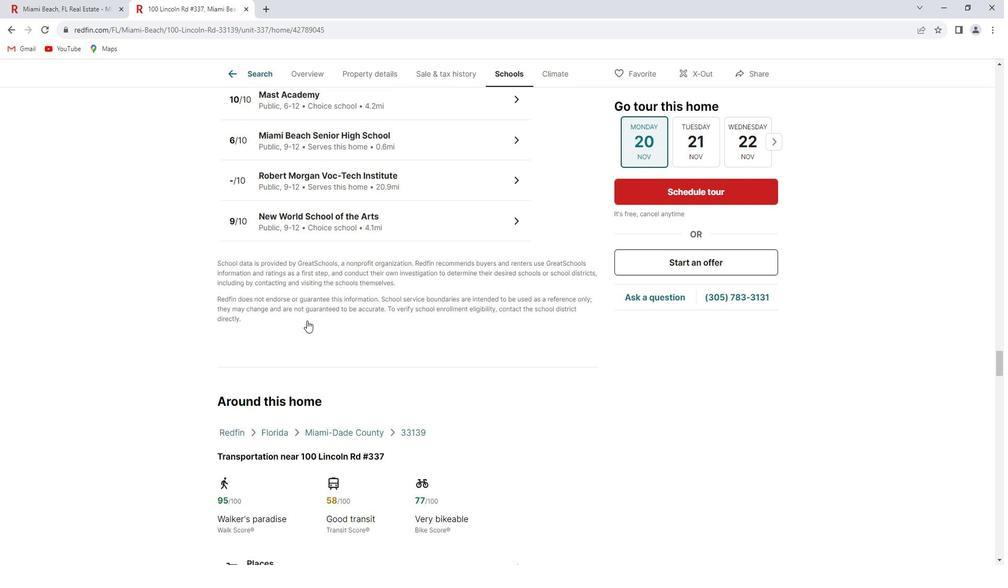 
Action: Mouse scrolled (318, 319) with delta (0, 0)
Screenshot: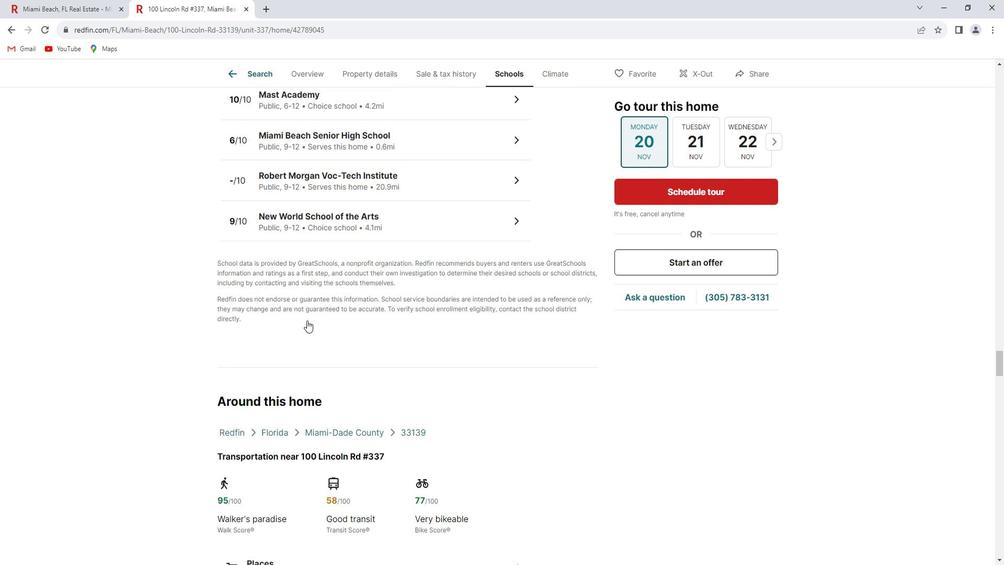 
Action: Mouse scrolled (318, 319) with delta (0, 0)
Screenshot: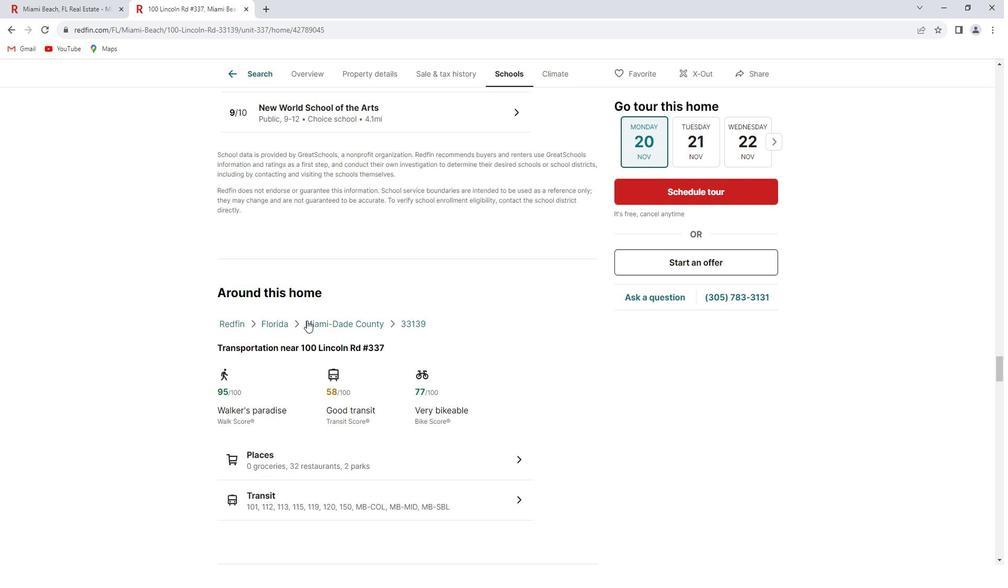 
Action: Mouse scrolled (318, 319) with delta (0, 0)
Screenshot: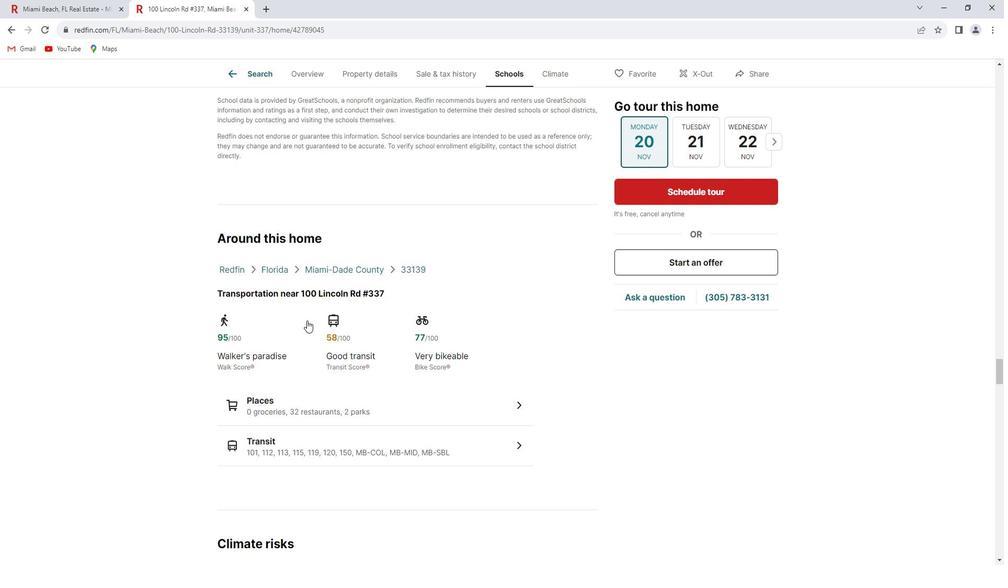 
Action: Mouse scrolled (318, 319) with delta (0, 0)
Screenshot: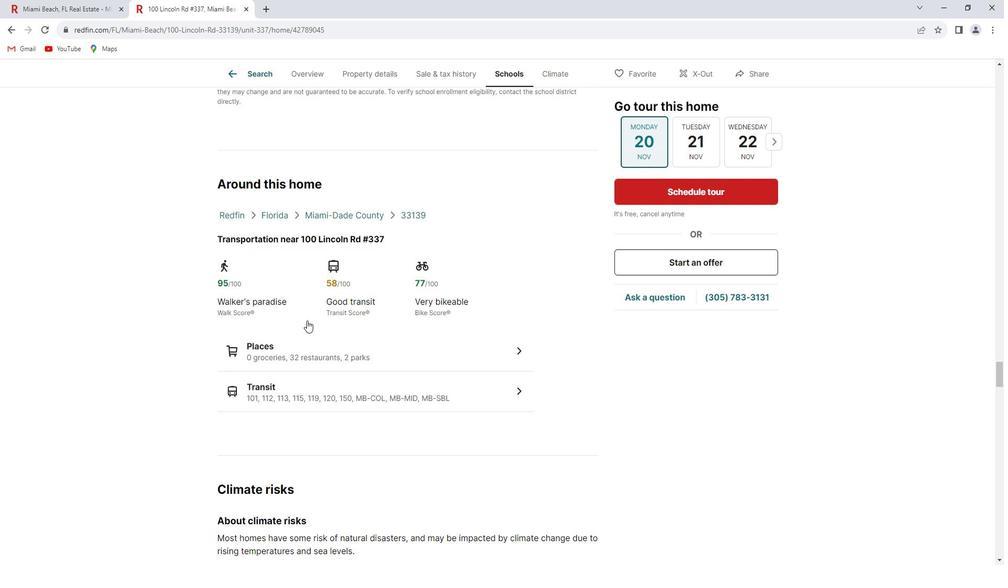 
Action: Mouse scrolled (318, 319) with delta (0, 0)
Screenshot: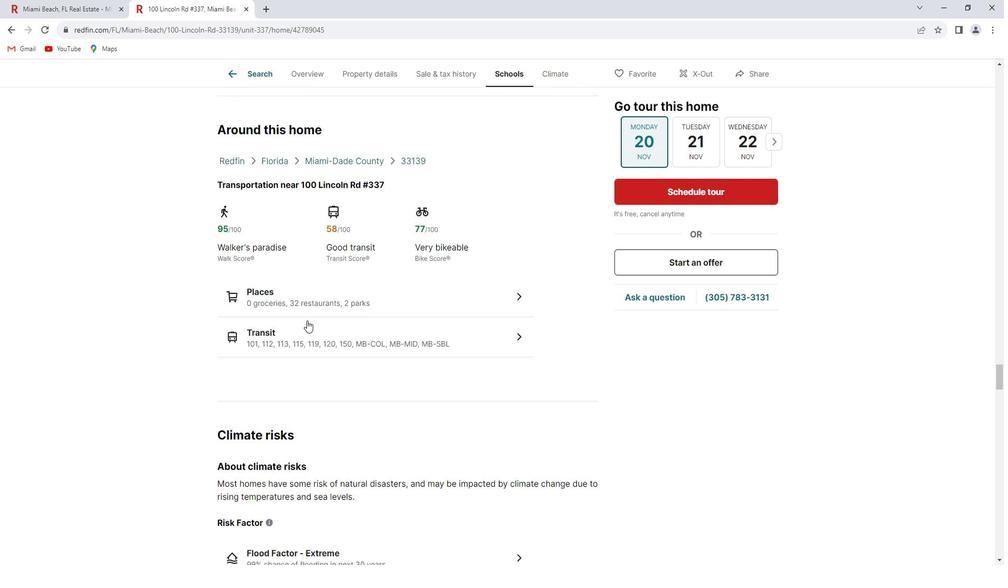 
Action: Mouse scrolled (318, 319) with delta (0, 0)
Screenshot: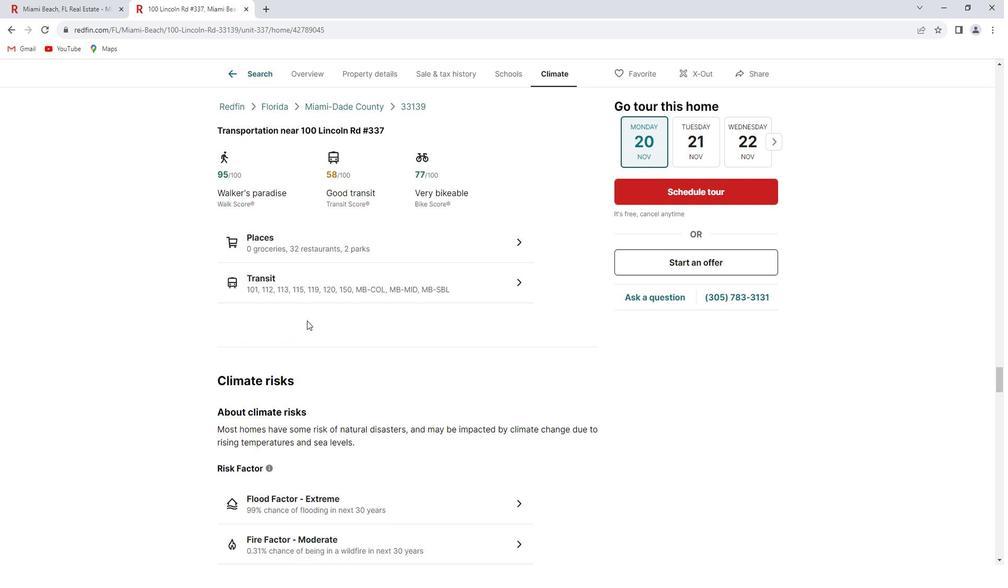 
Action: Mouse scrolled (318, 319) with delta (0, 0)
Screenshot: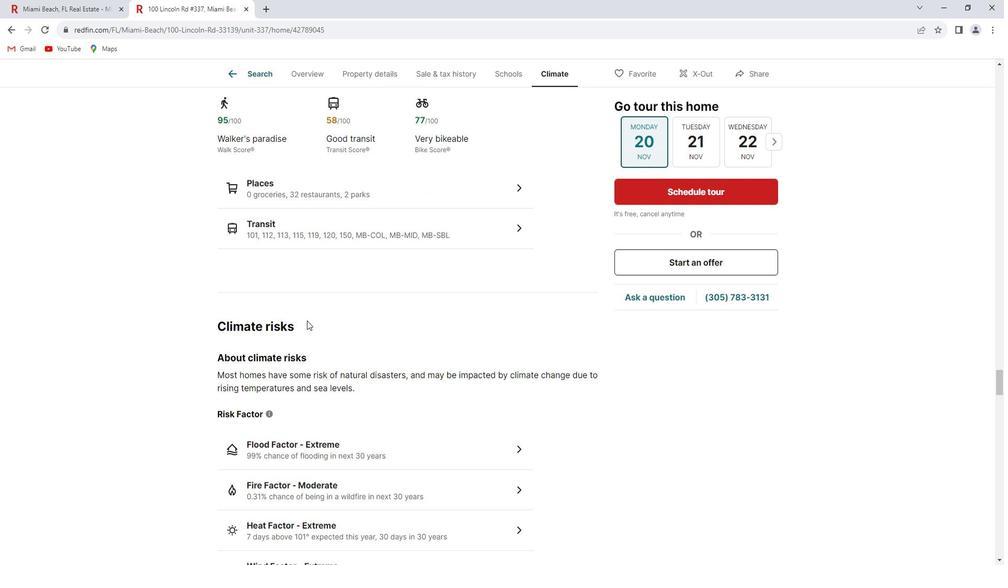 
Action: Mouse scrolled (318, 319) with delta (0, 0)
Screenshot: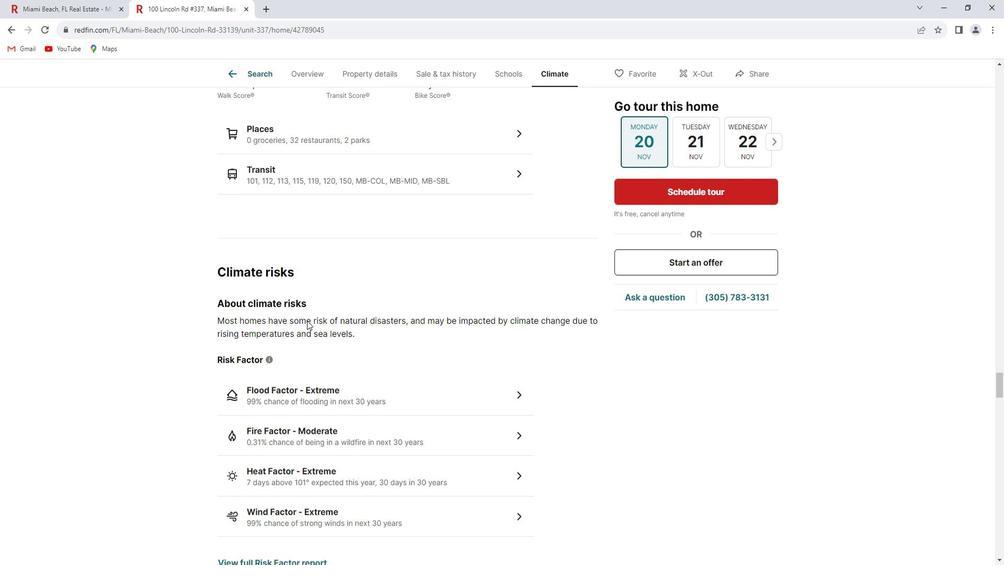 
Action: Mouse scrolled (318, 319) with delta (0, 0)
Screenshot: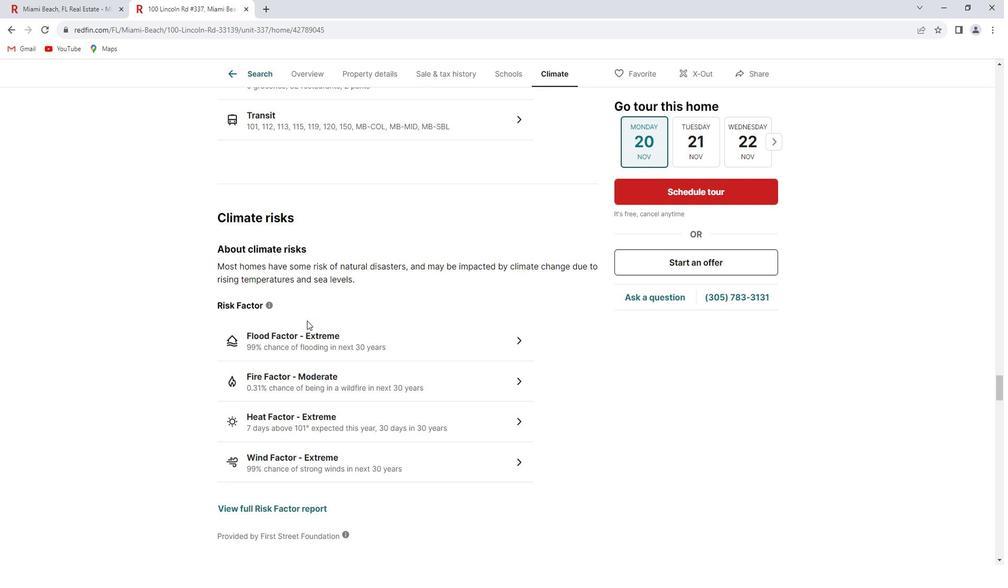 
Action: Mouse scrolled (318, 319) with delta (0, 0)
Screenshot: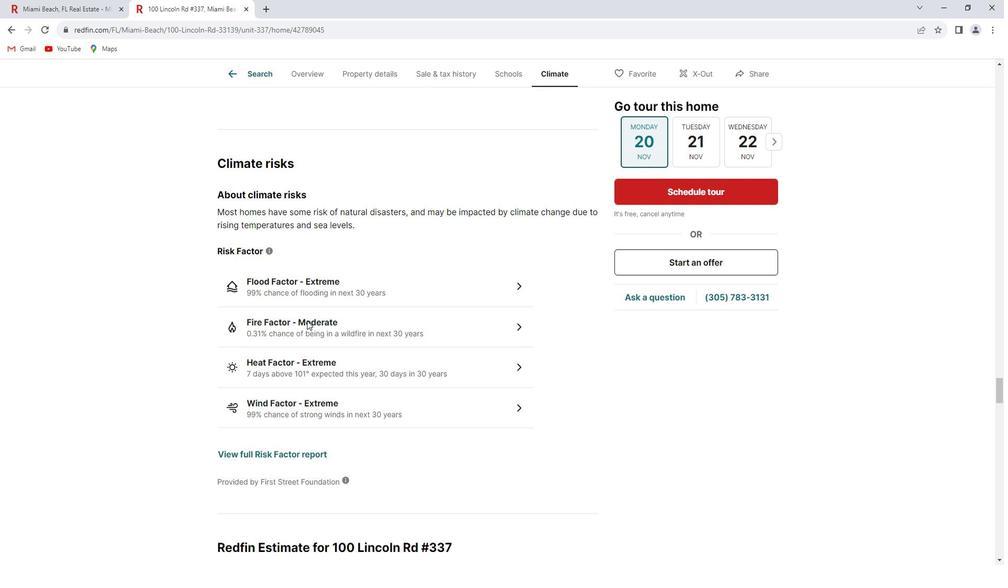 
Action: Mouse scrolled (318, 319) with delta (0, 0)
Screenshot: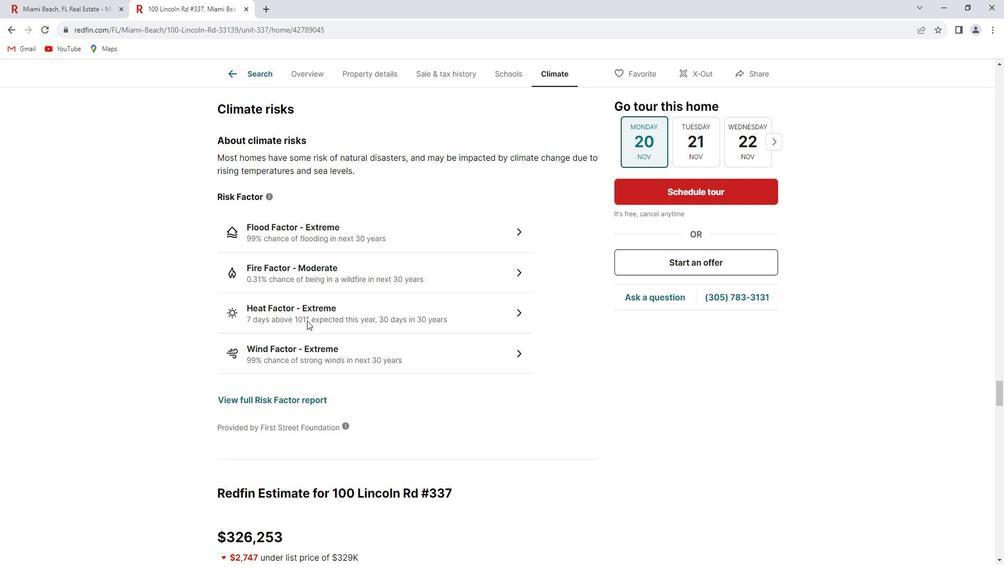 
Action: Mouse scrolled (318, 319) with delta (0, 0)
Screenshot: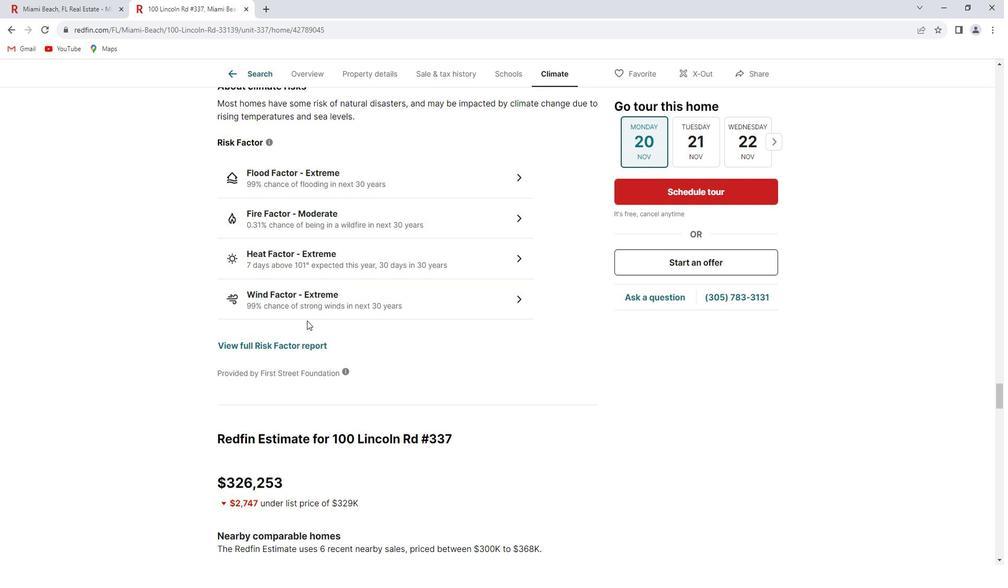 
Action: Mouse scrolled (318, 319) with delta (0, 0)
Screenshot: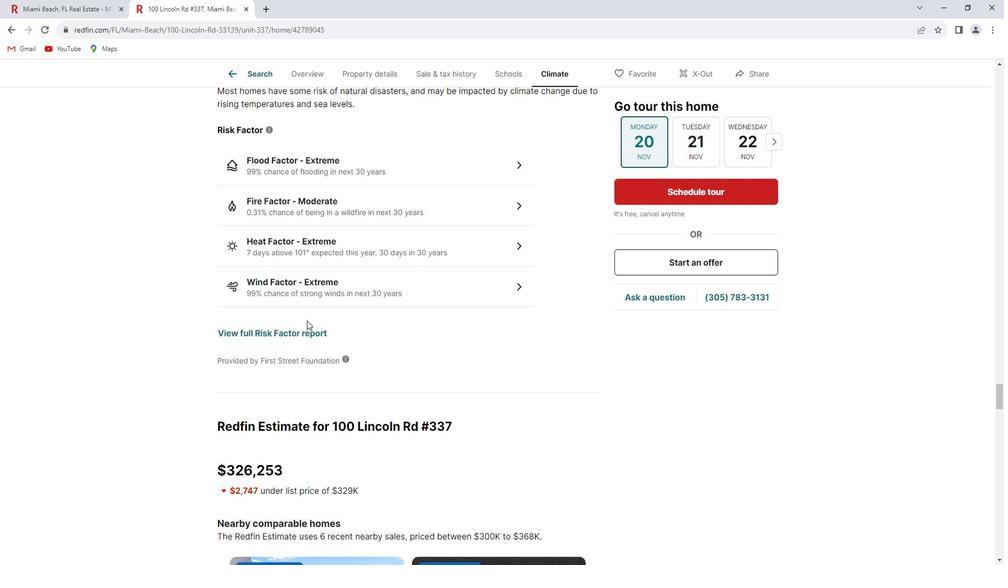 
Action: Mouse scrolled (318, 319) with delta (0, 0)
Screenshot: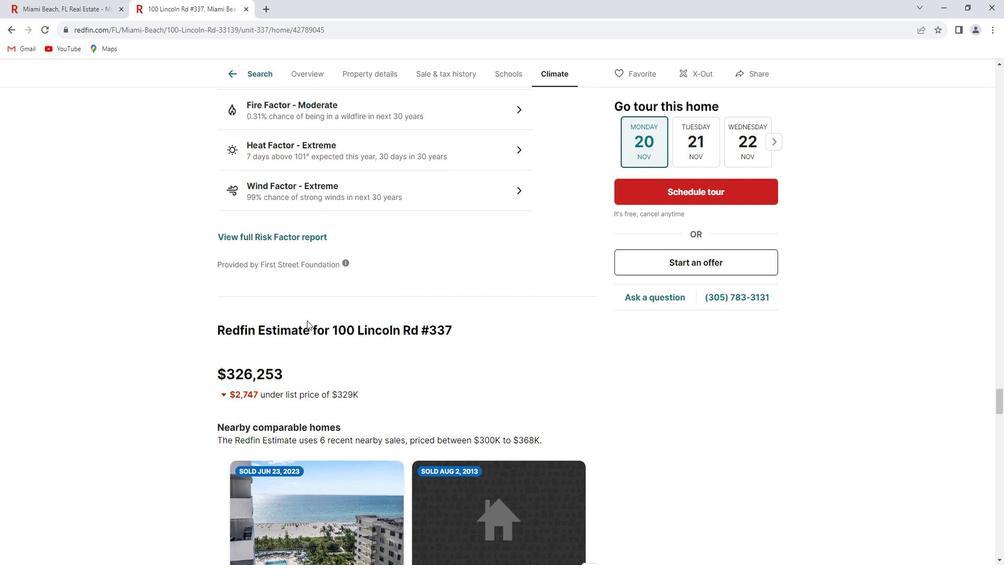 
Action: Mouse scrolled (318, 319) with delta (0, 0)
Screenshot: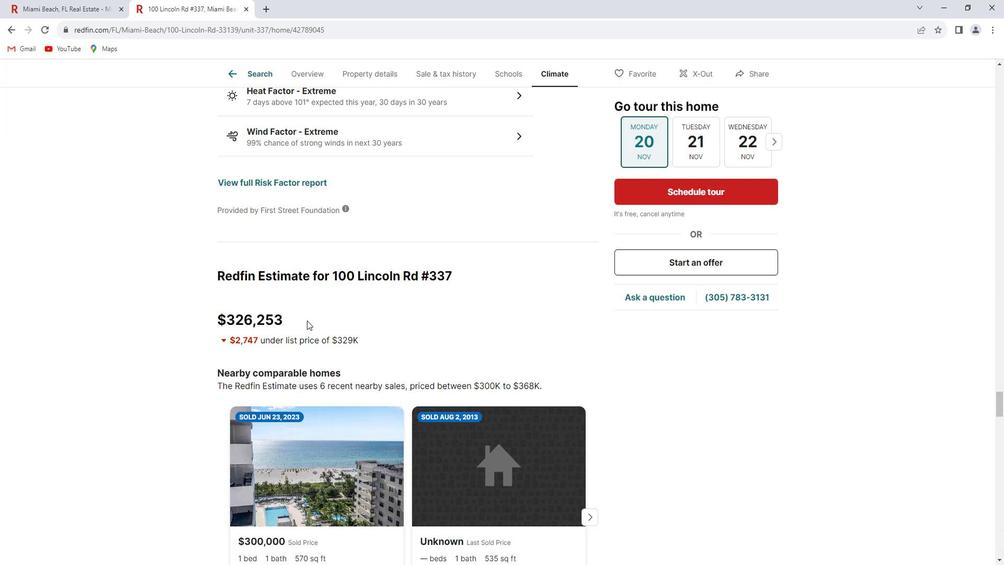 
Action: Mouse scrolled (318, 319) with delta (0, 0)
Screenshot: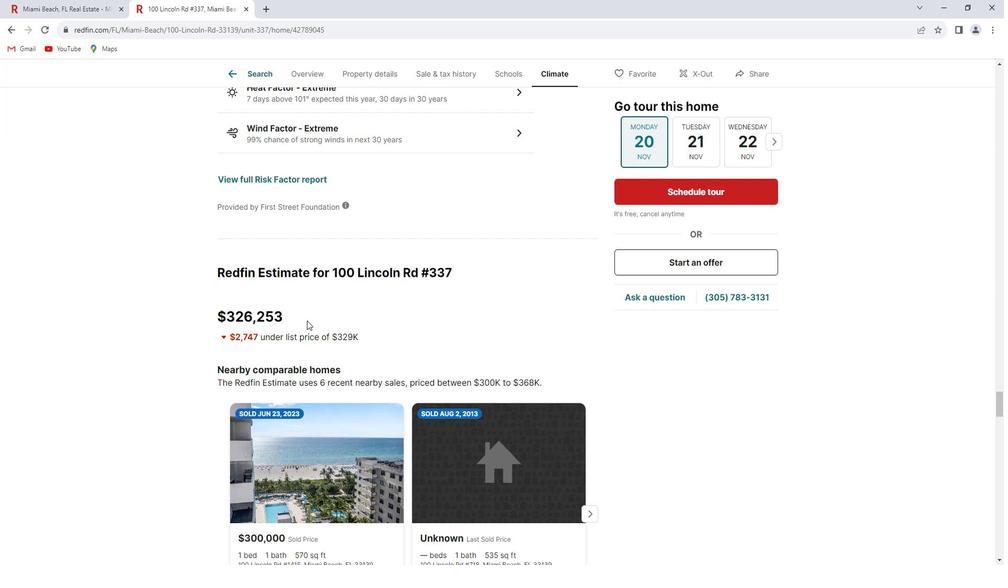 
Action: Mouse scrolled (318, 319) with delta (0, 0)
Screenshot: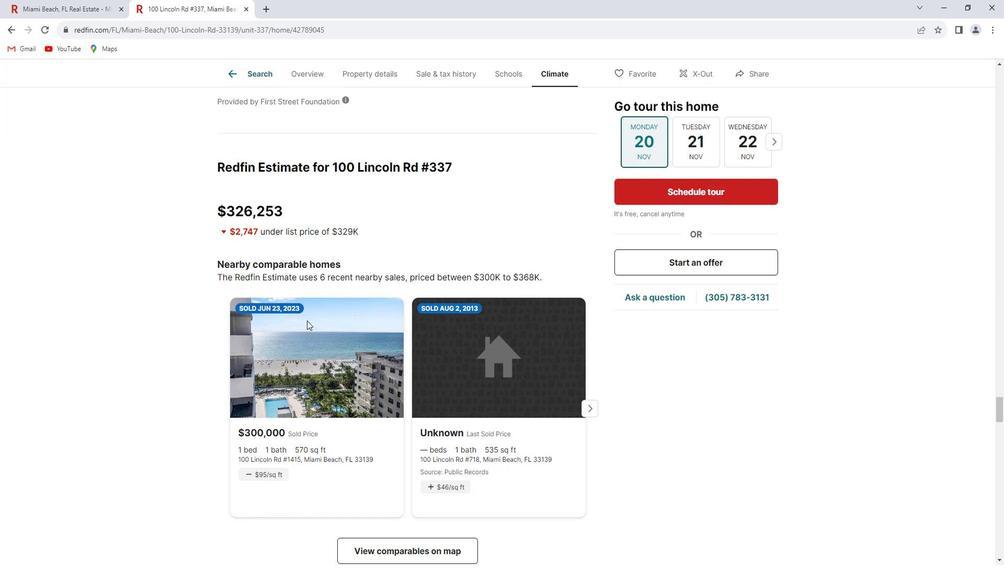 
Action: Mouse scrolled (318, 319) with delta (0, 0)
Screenshot: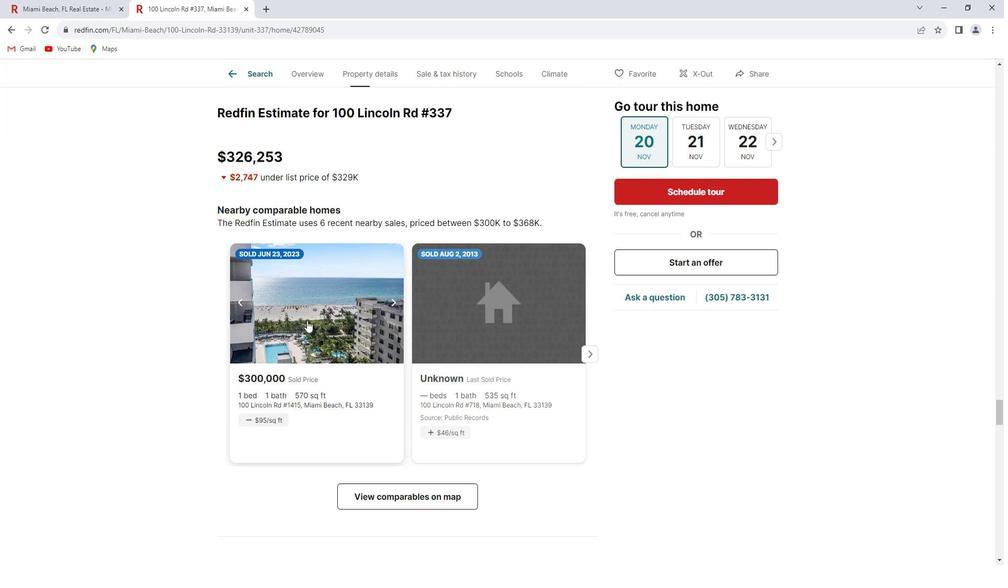 
Action: Mouse scrolled (318, 319) with delta (0, 0)
Screenshot: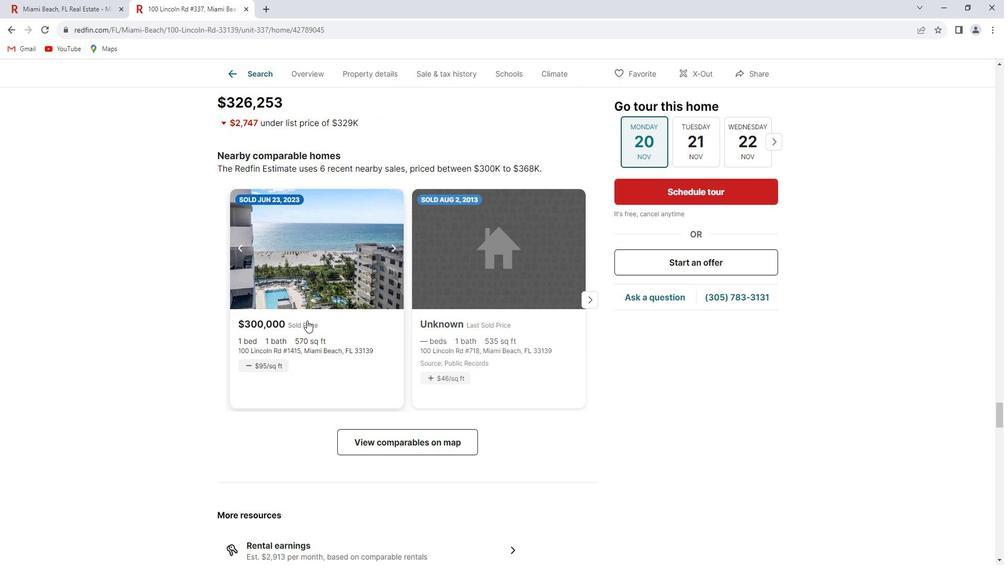 
Action: Mouse scrolled (318, 319) with delta (0, 0)
Screenshot: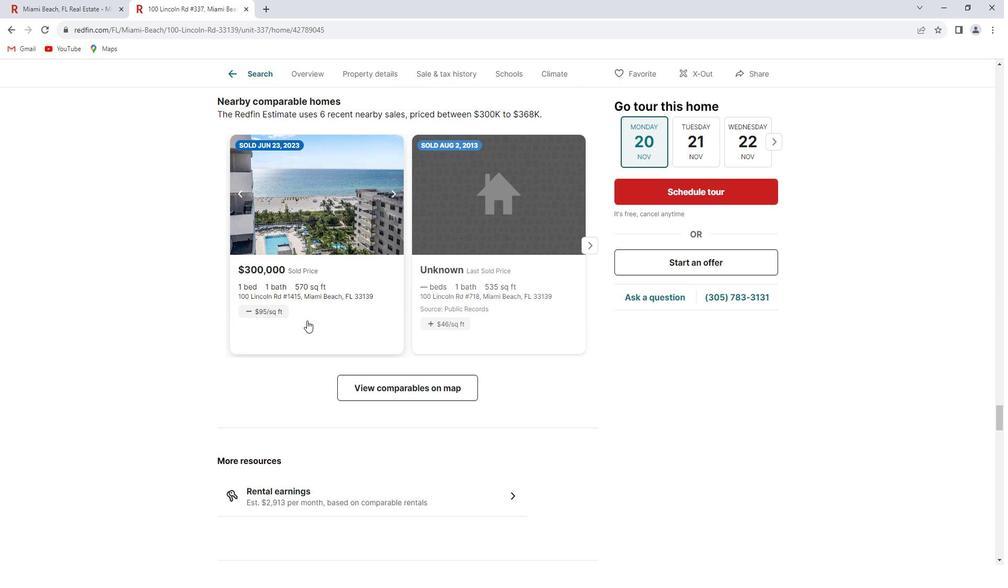 
Action: Mouse scrolled (318, 319) with delta (0, 0)
Screenshot: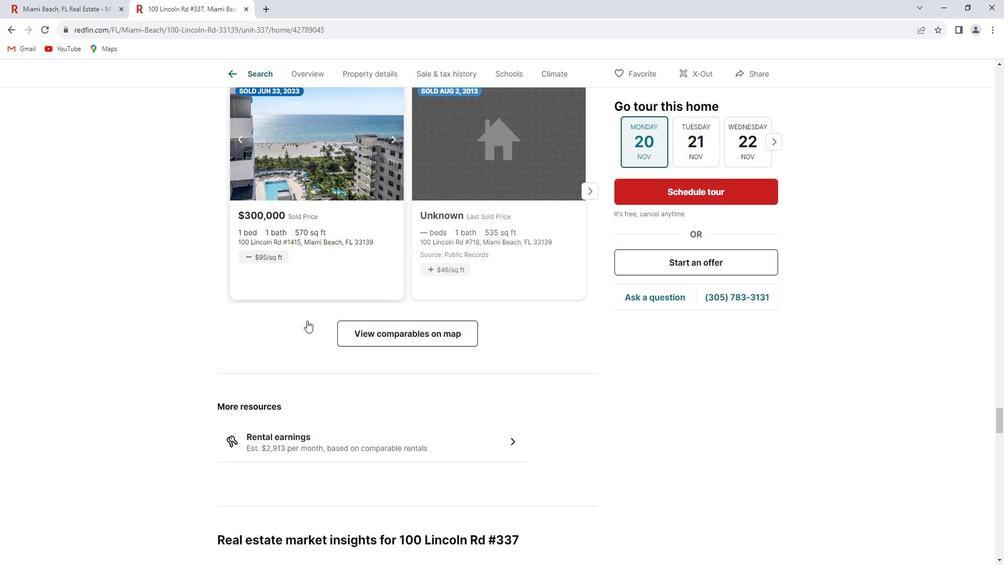 
Action: Mouse scrolled (318, 319) with delta (0, 0)
Screenshot: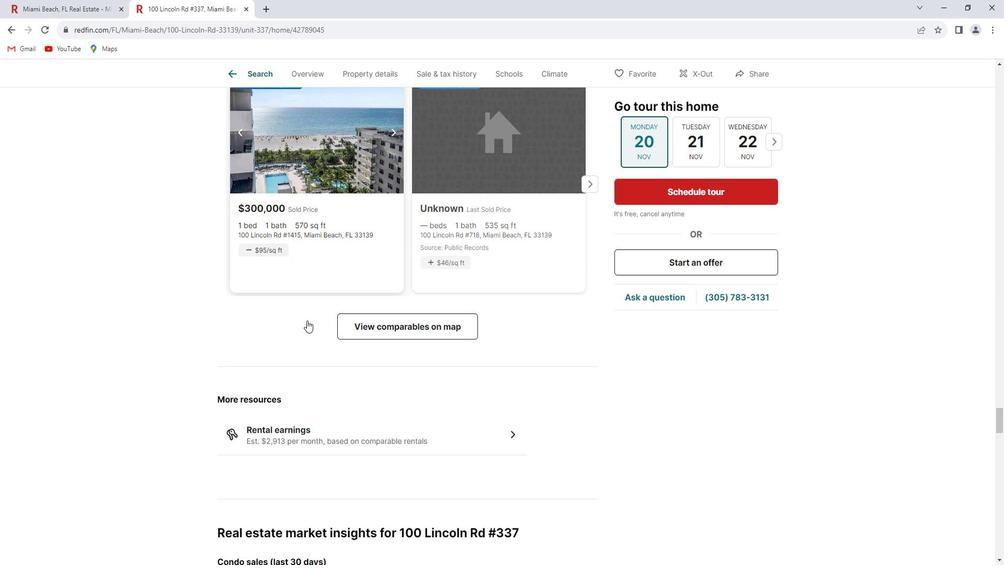 
Action: Mouse scrolled (318, 320) with delta (0, 0)
Screenshot: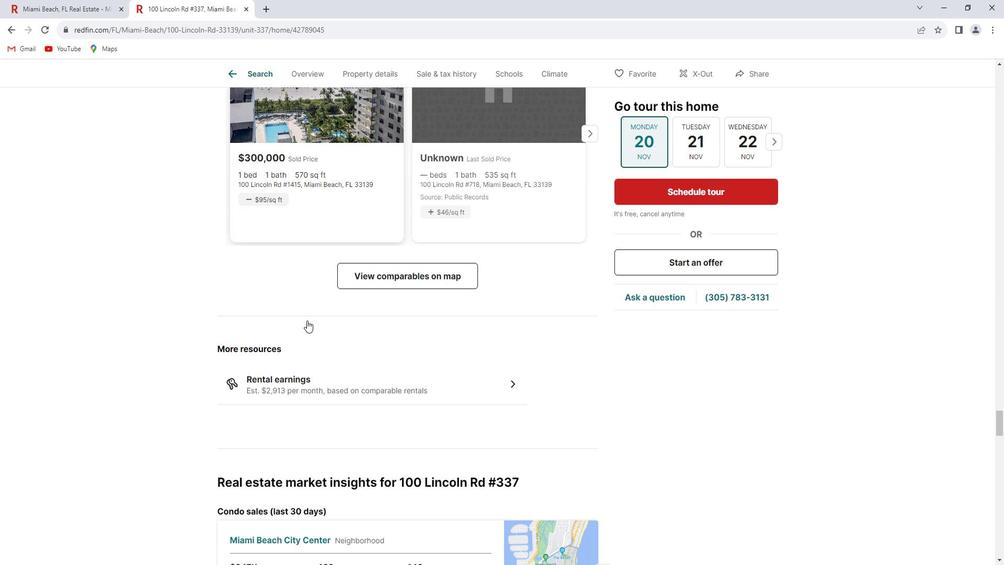 
Action: Mouse scrolled (318, 319) with delta (0, 0)
Screenshot: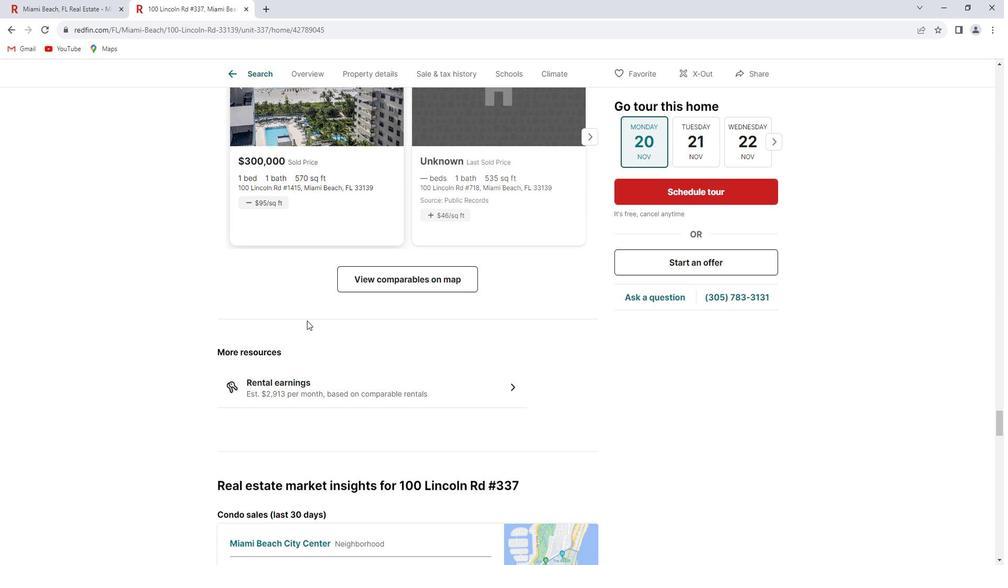 
Action: Mouse scrolled (318, 319) with delta (0, 0)
Screenshot: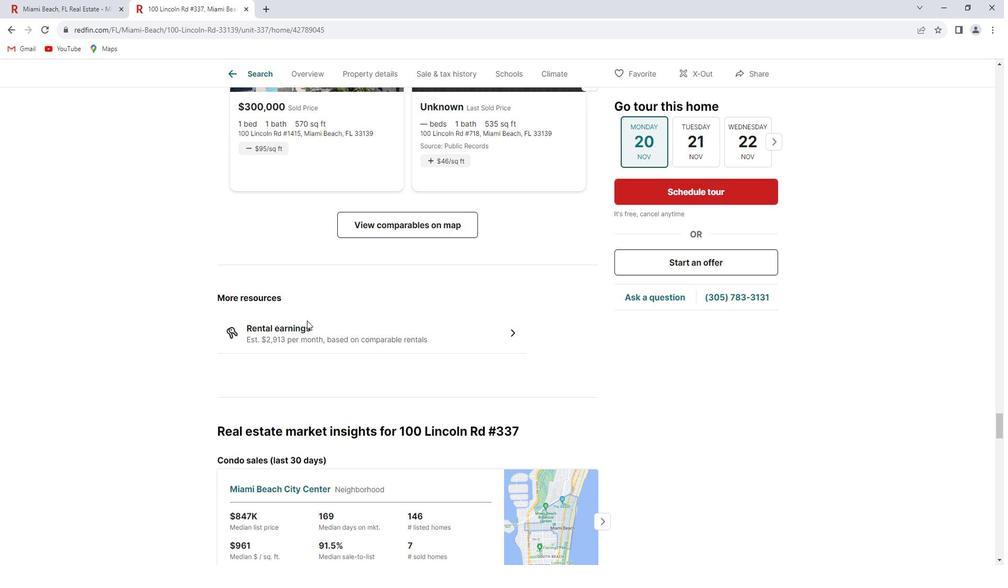 
Action: Mouse scrolled (318, 319) with delta (0, 0)
Screenshot: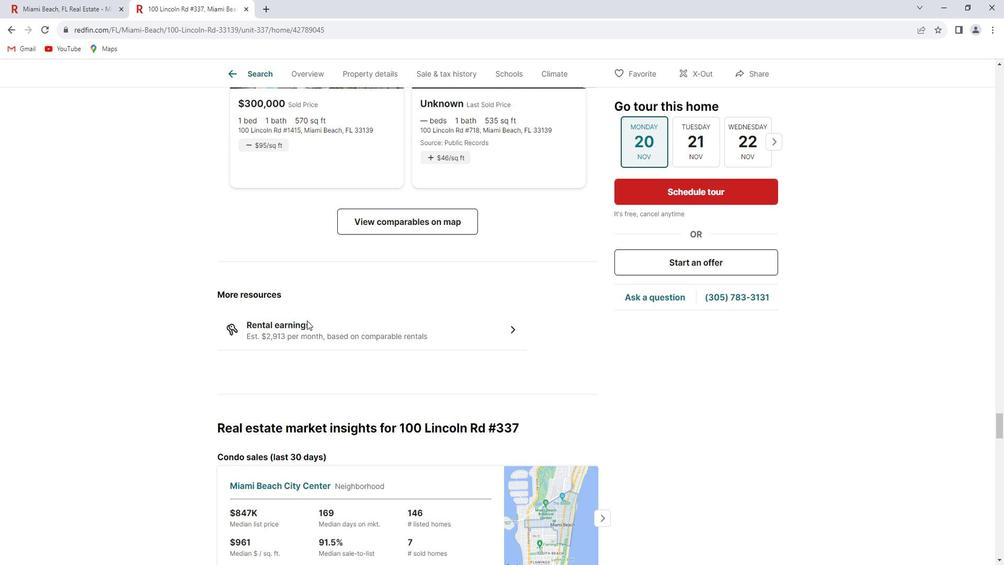 
Action: Mouse scrolled (318, 319) with delta (0, 0)
Screenshot: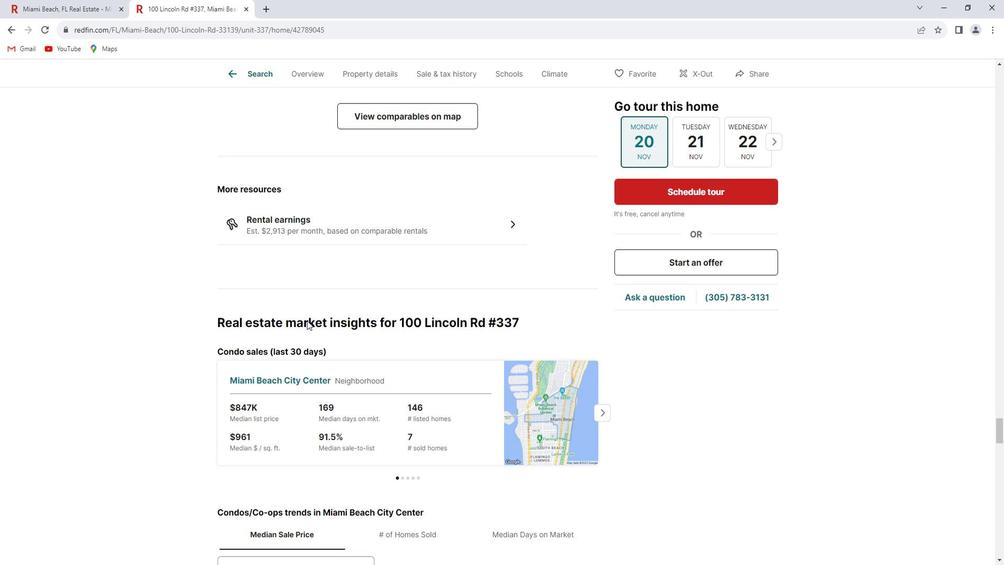 
Action: Mouse scrolled (318, 319) with delta (0, 0)
Screenshot: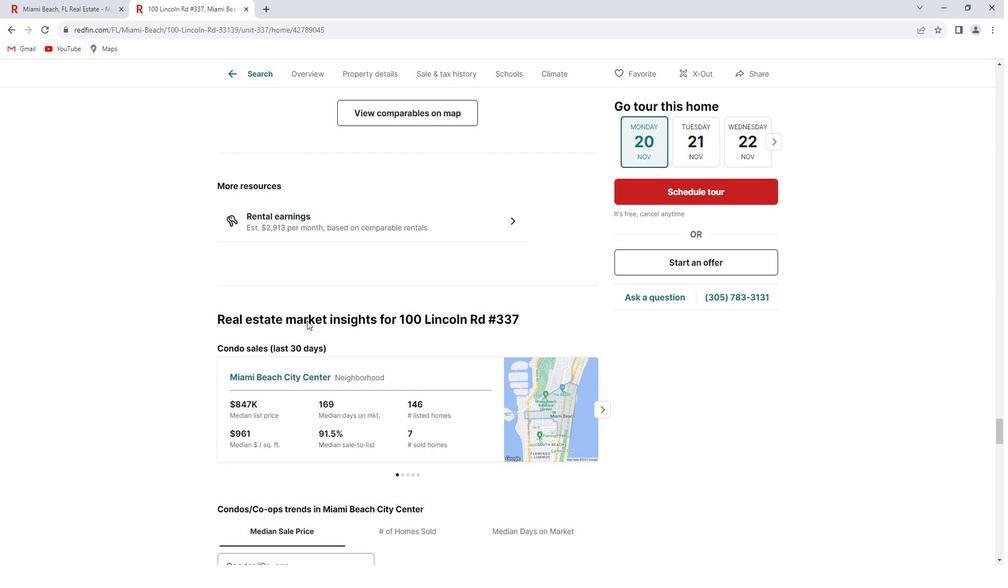 
Action: Mouse scrolled (318, 319) with delta (0, 0)
Screenshot: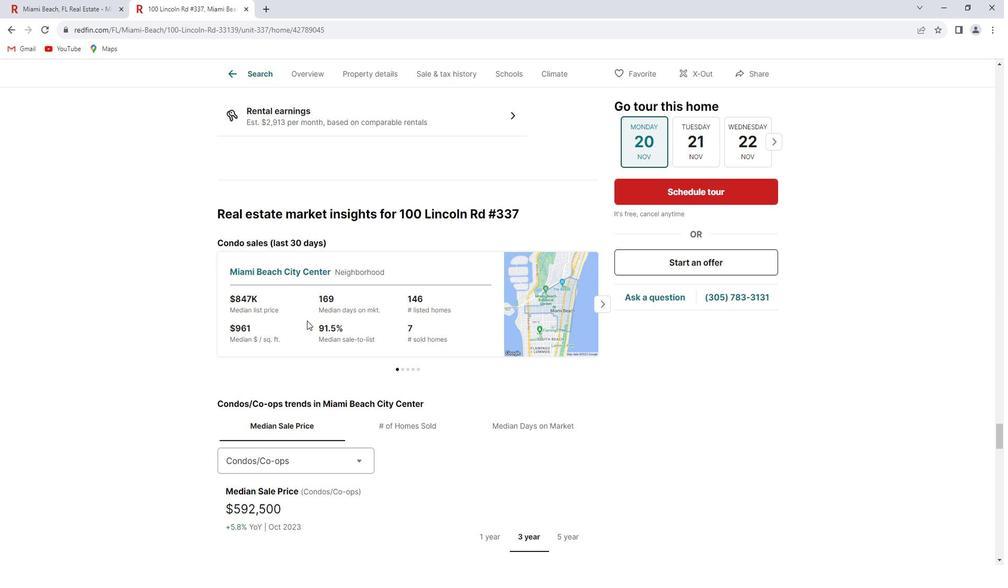 
Action: Mouse scrolled (318, 319) with delta (0, 0)
Screenshot: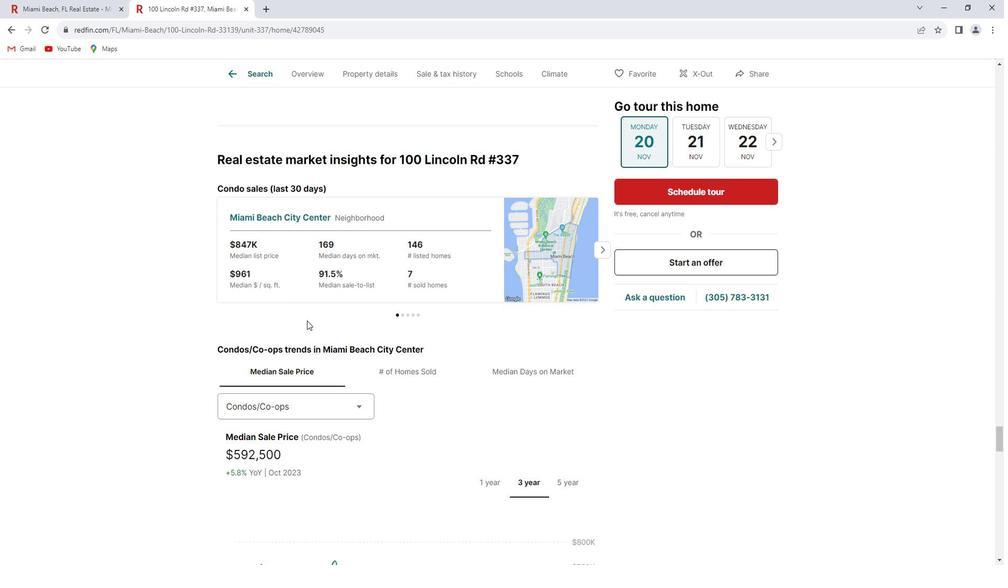 
Action: Mouse scrolled (318, 319) with delta (0, 0)
Screenshot: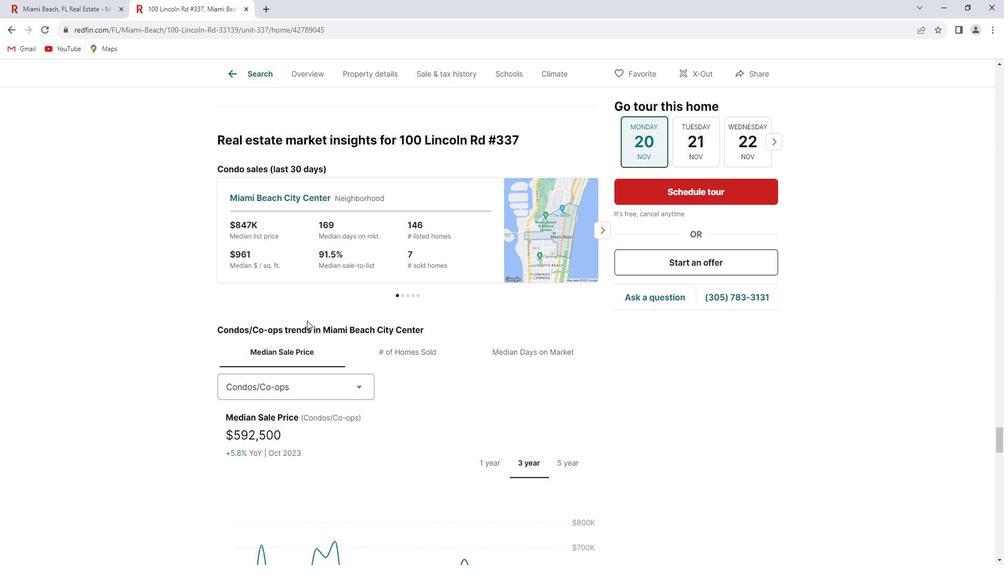 
Action: Mouse scrolled (318, 319) with delta (0, 0)
Screenshot: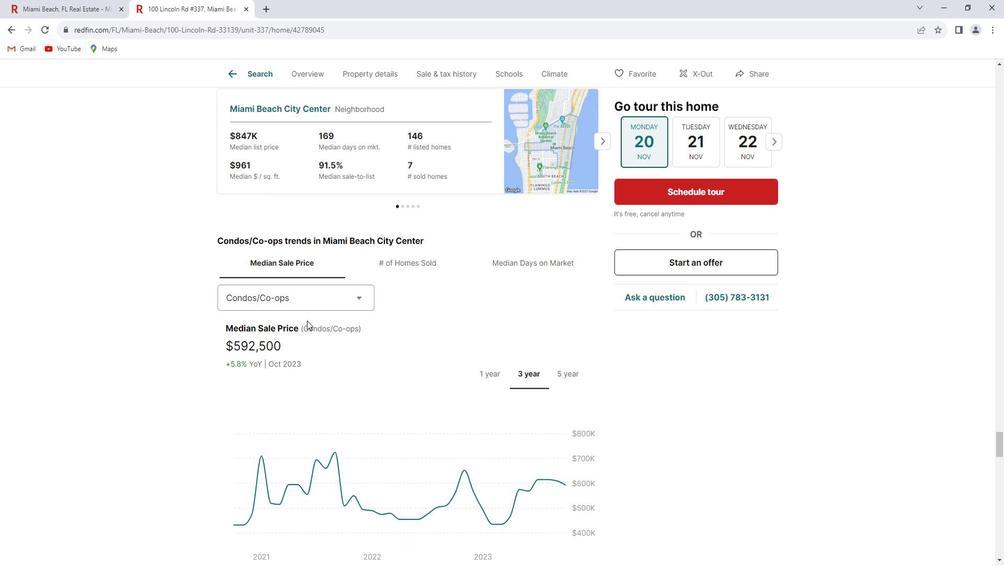 
Action: Mouse scrolled (318, 319) with delta (0, 0)
Screenshot: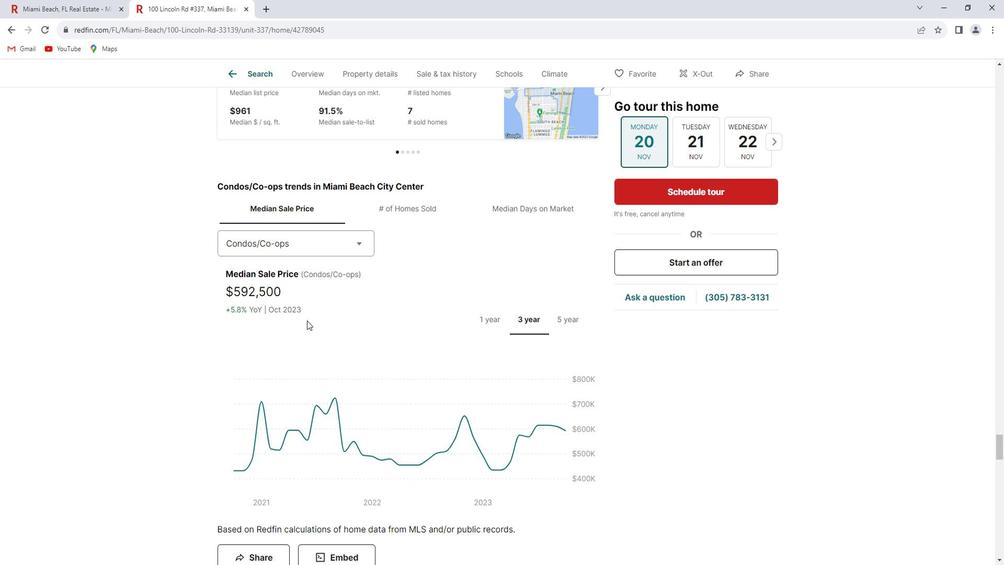 
Action: Mouse scrolled (318, 319) with delta (0, 0)
Screenshot: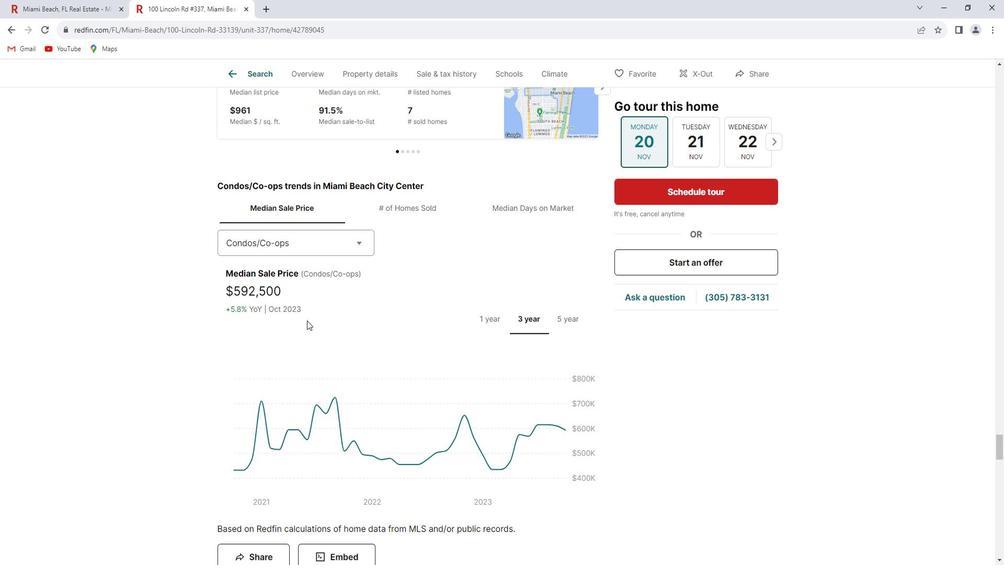 
Action: Mouse scrolled (318, 319) with delta (0, 0)
Screenshot: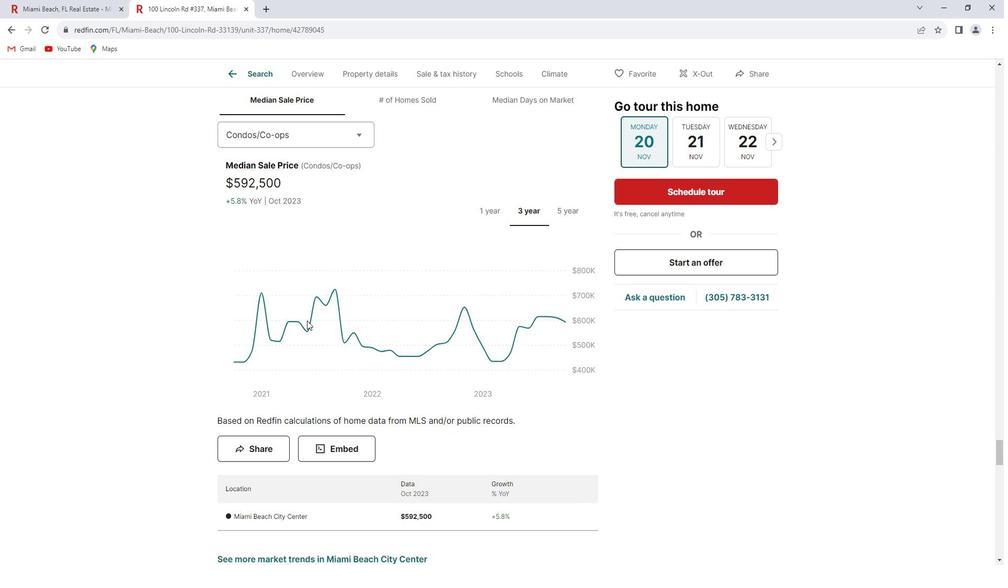 
Action: Mouse scrolled (318, 319) with delta (0, 0)
Screenshot: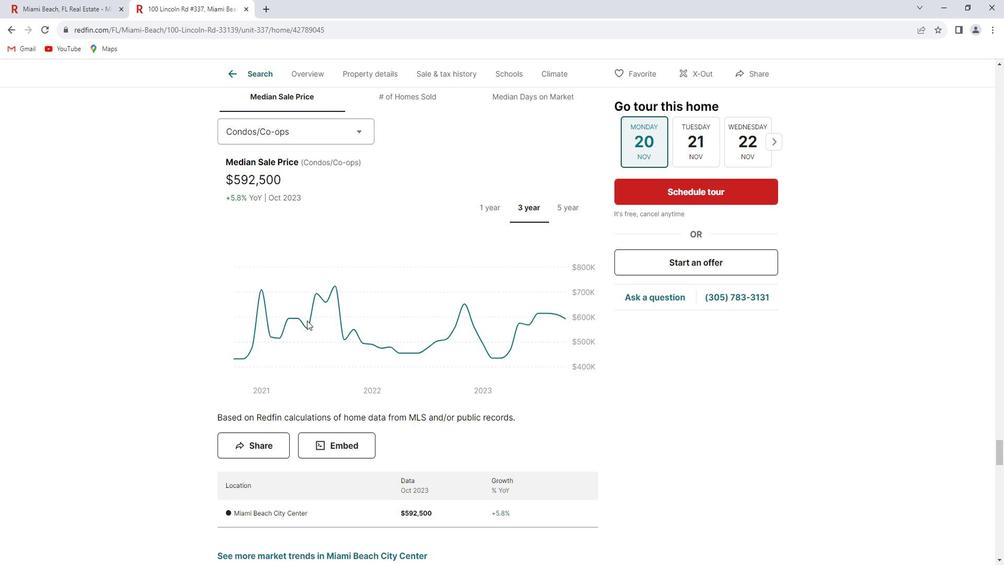
Action: Mouse scrolled (318, 319) with delta (0, 0)
Screenshot: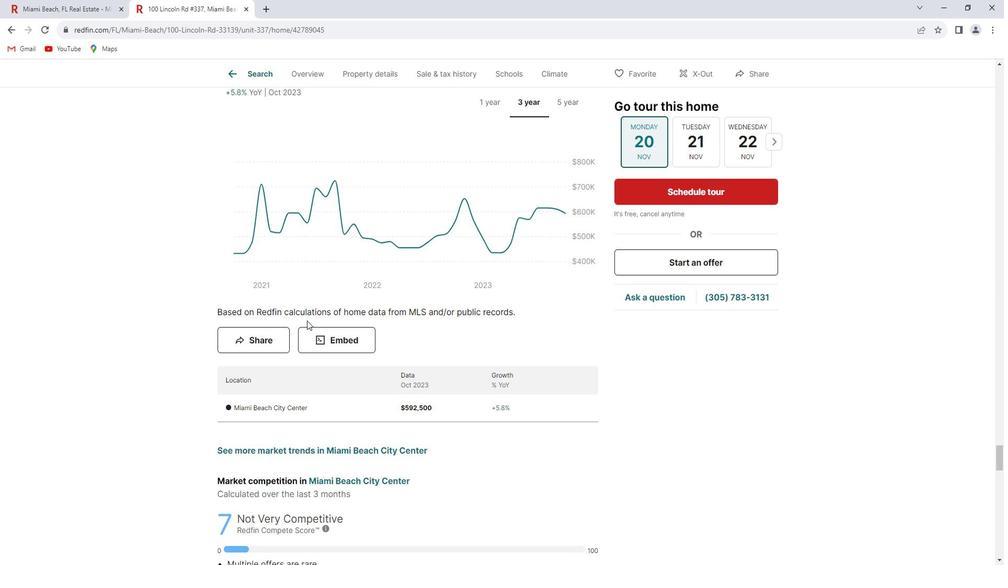 
Action: Mouse scrolled (318, 319) with delta (0, 0)
Screenshot: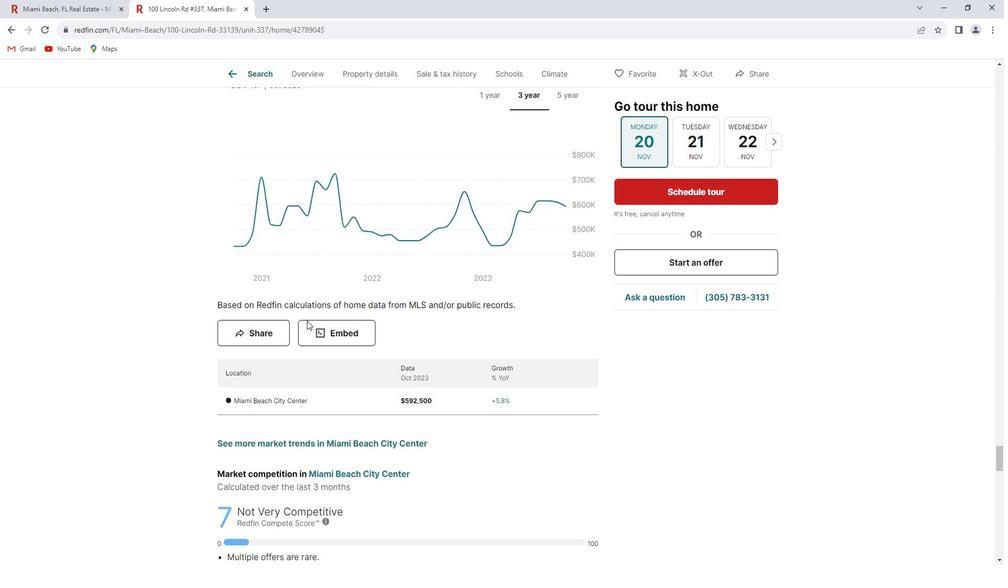 
Action: Mouse scrolled (318, 319) with delta (0, 0)
Screenshot: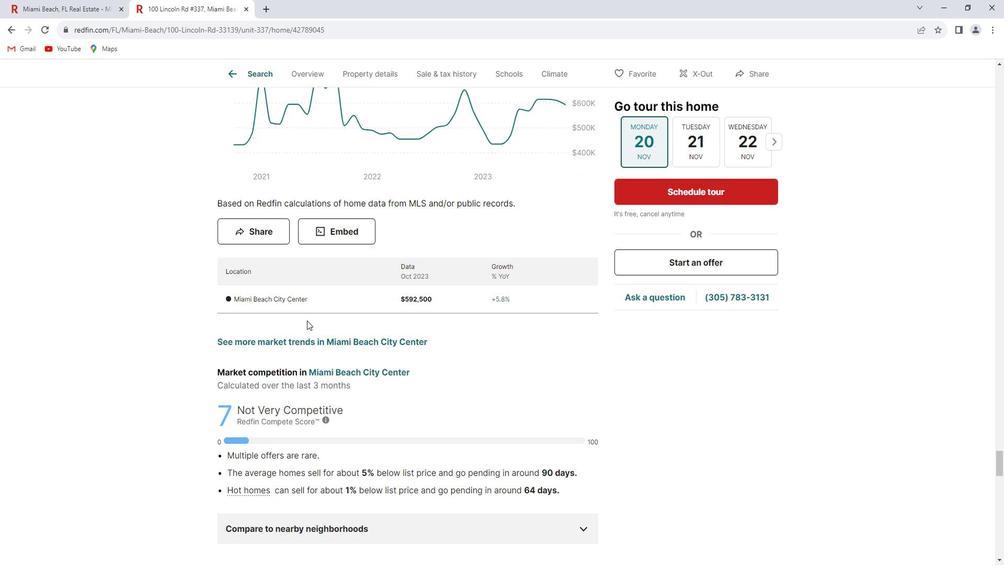 
Action: Mouse scrolled (318, 319) with delta (0, 0)
Screenshot: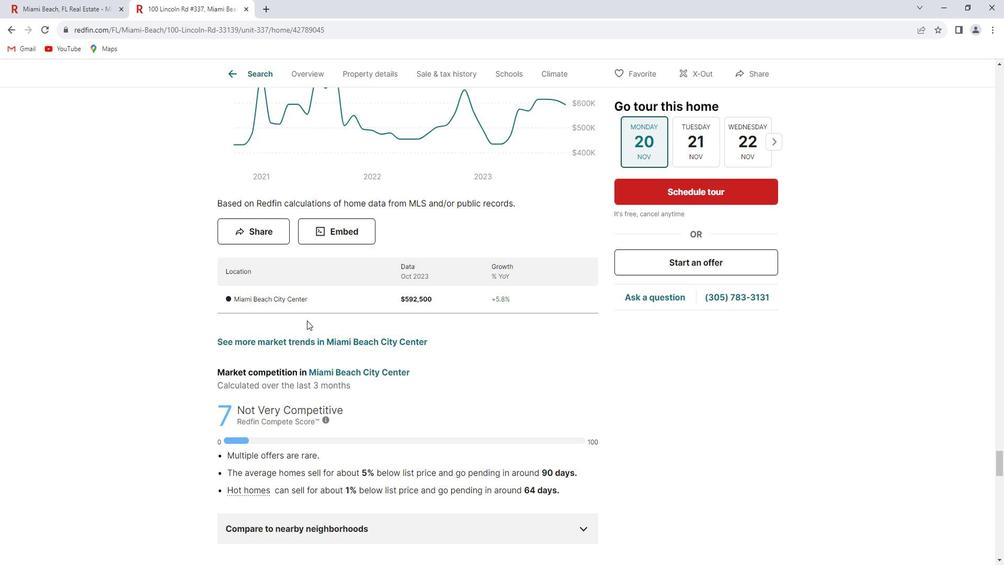 
Action: Mouse scrolled (318, 319) with delta (0, 0)
Screenshot: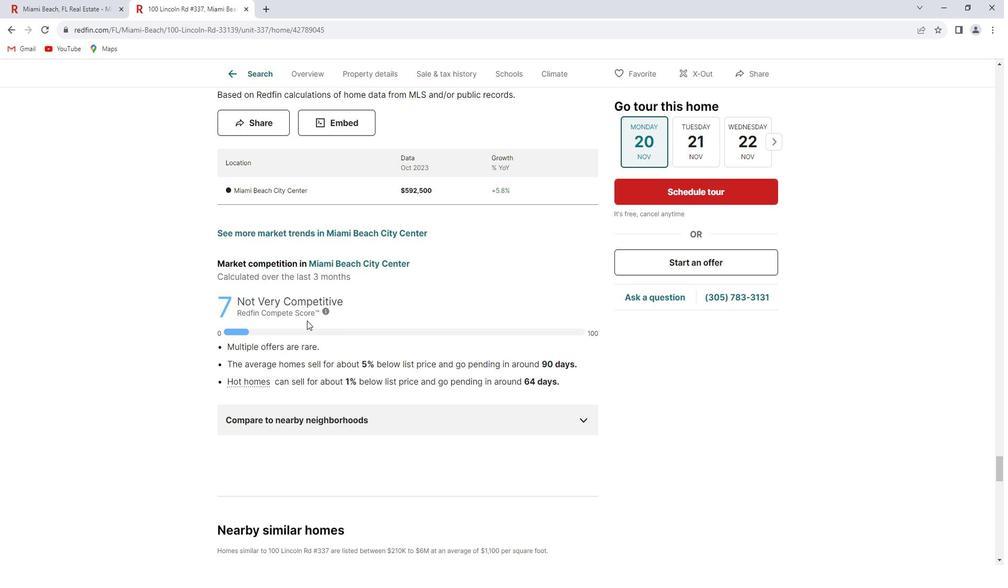 
Action: Mouse scrolled (318, 319) with delta (0, 0)
Screenshot: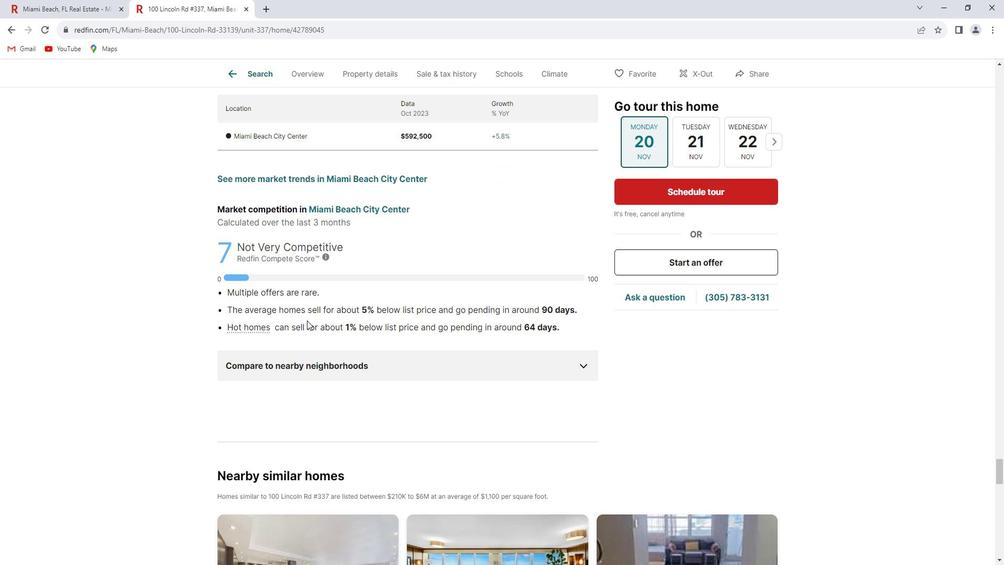 
Action: Mouse scrolled (318, 319) with delta (0, 0)
Screenshot: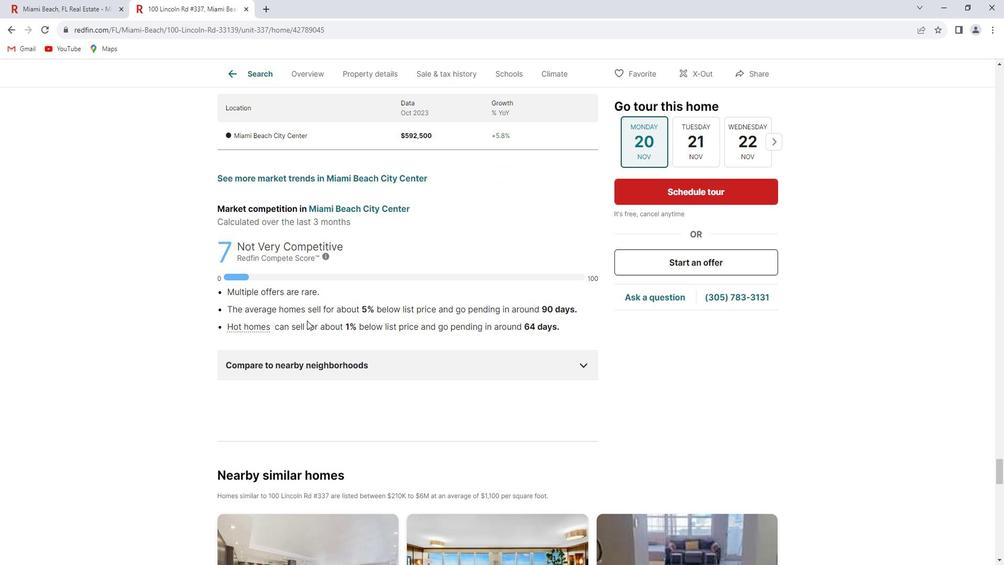 
Action: Mouse scrolled (318, 319) with delta (0, 0)
Screenshot: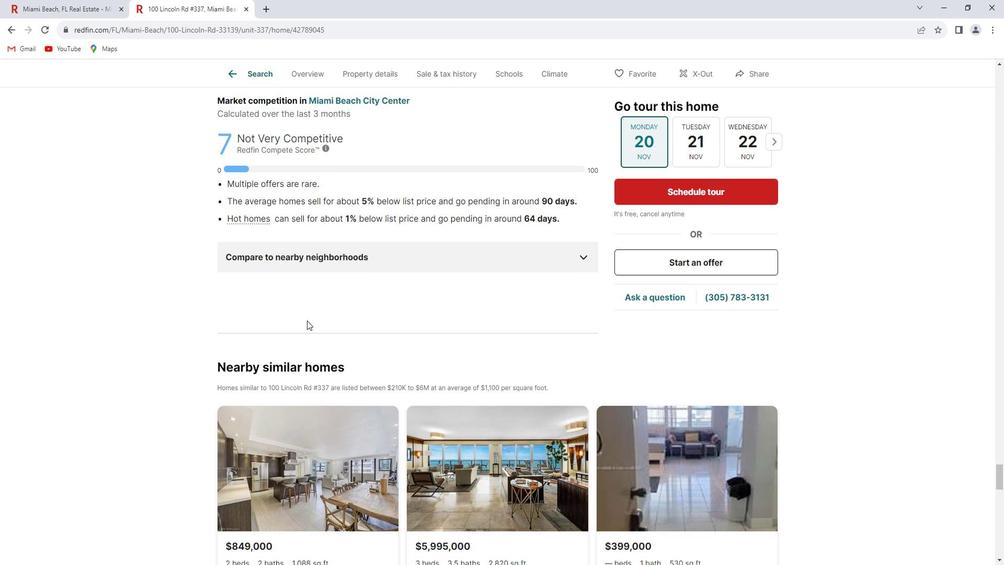 
Action: Mouse scrolled (318, 319) with delta (0, 0)
Screenshot: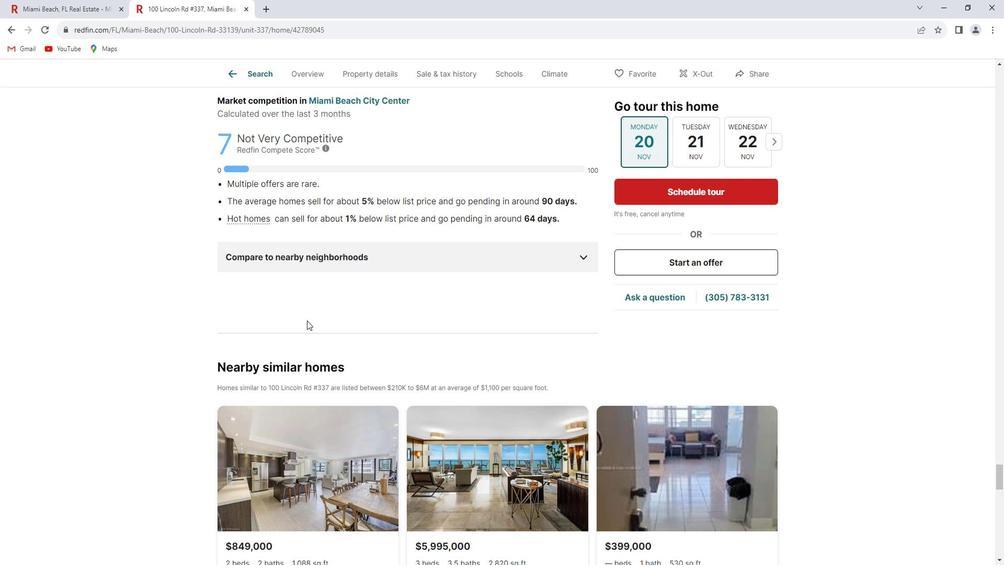 
Action: Mouse scrolled (318, 320) with delta (0, 0)
Screenshot: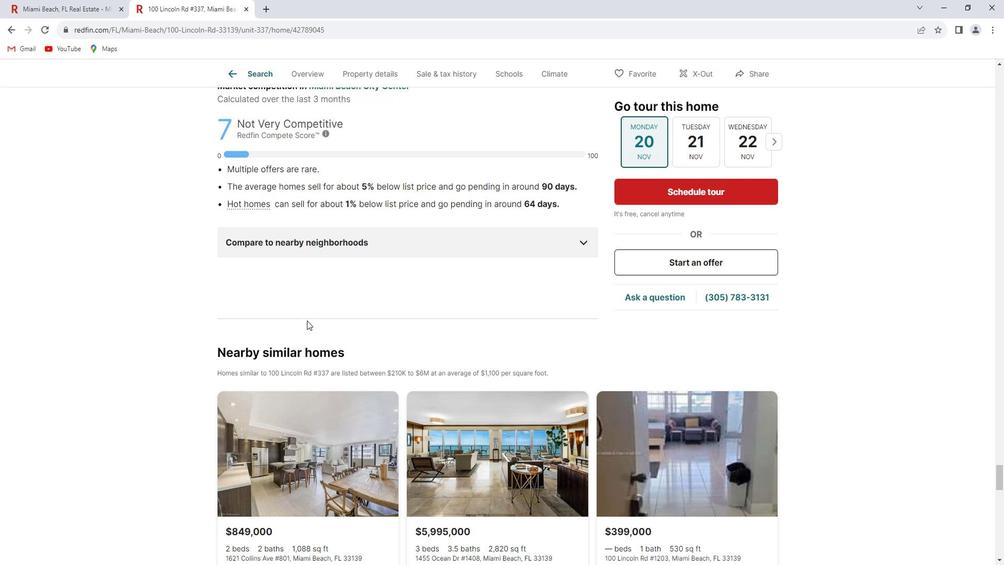 
Action: Mouse scrolled (318, 319) with delta (0, 0)
Screenshot: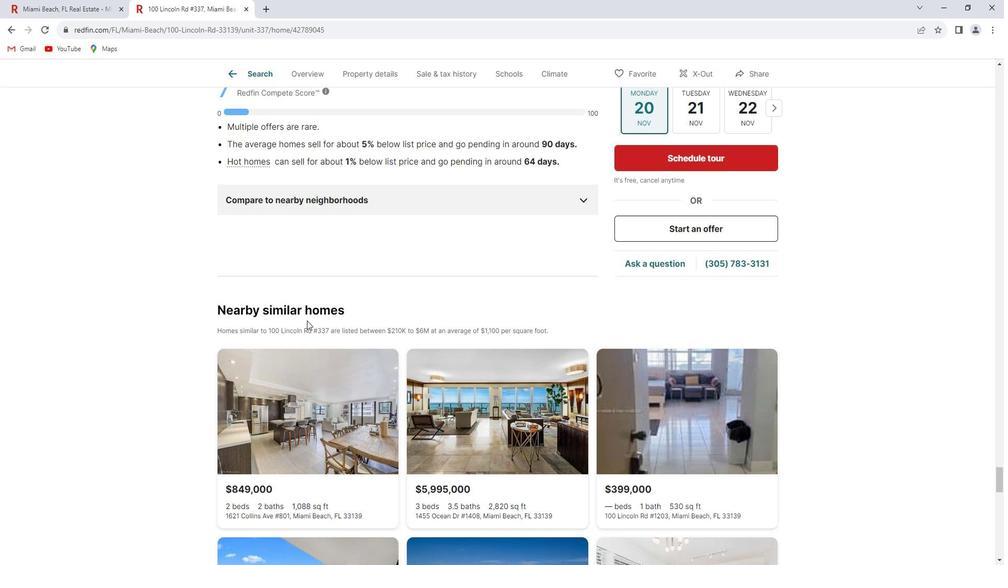 
Action: Mouse scrolled (318, 319) with delta (0, 0)
Screenshot: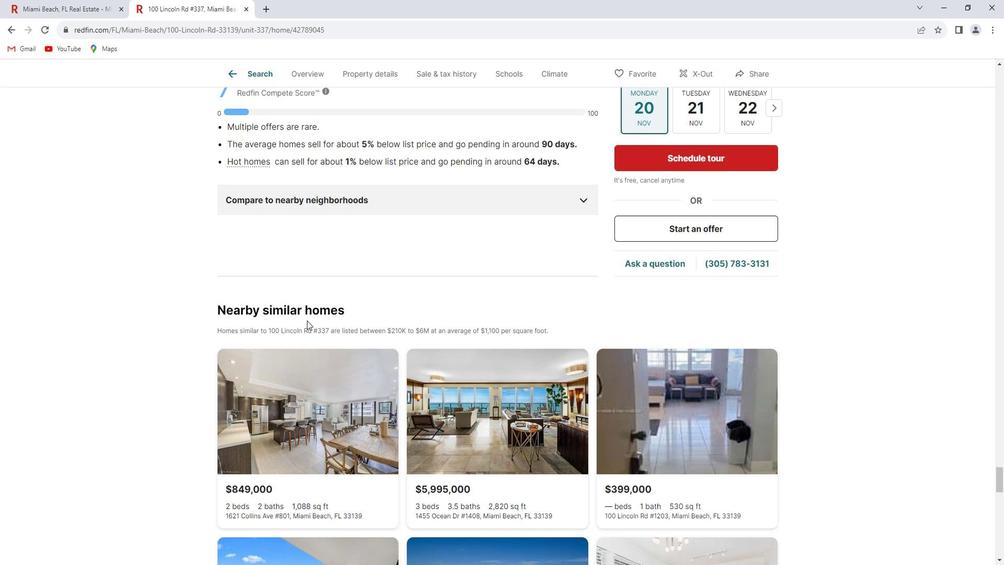 
Action: Mouse scrolled (318, 319) with delta (0, 0)
Screenshot: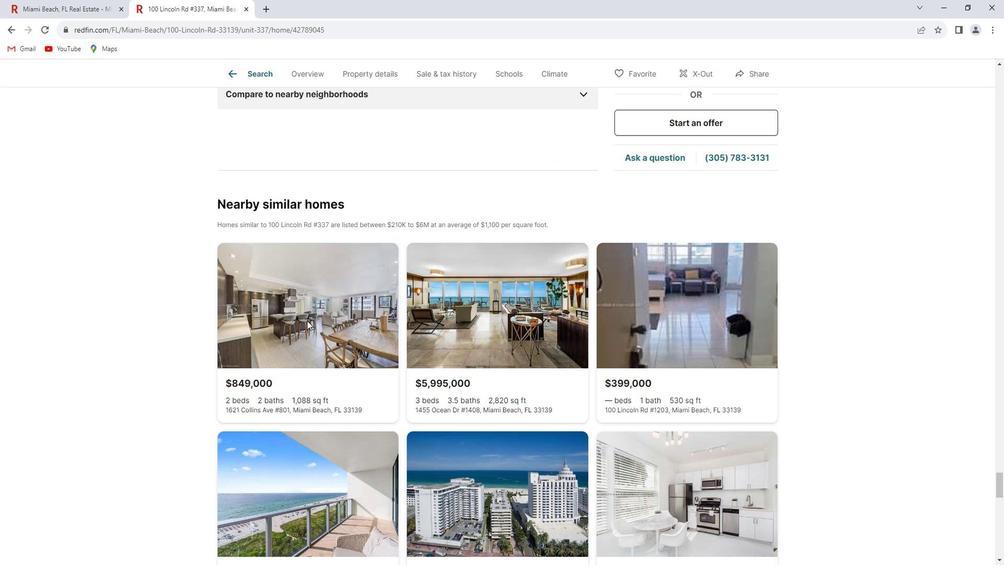 
Action: Mouse scrolled (318, 319) with delta (0, 0)
Screenshot: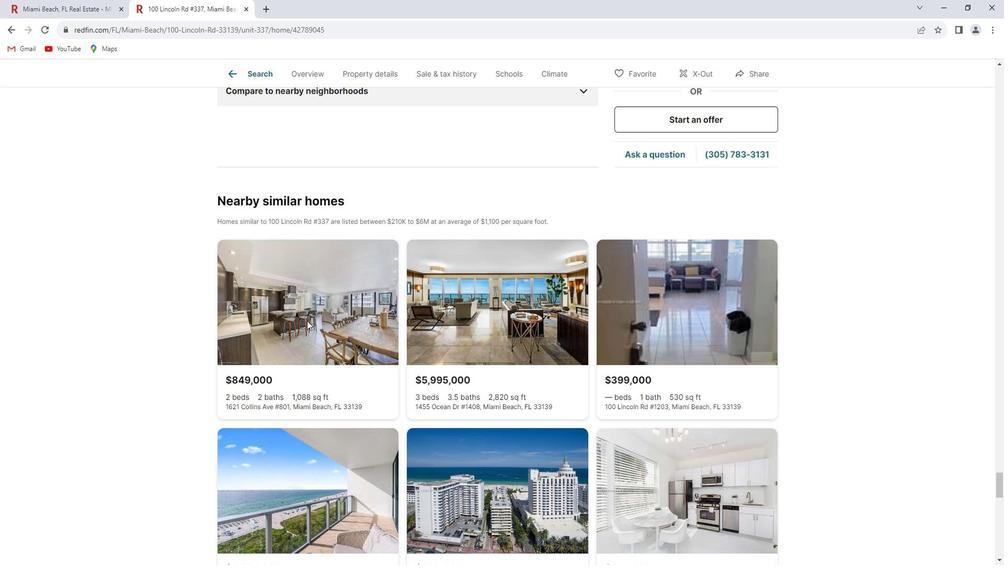 
Action: Mouse scrolled (318, 319) with delta (0, 0)
Screenshot: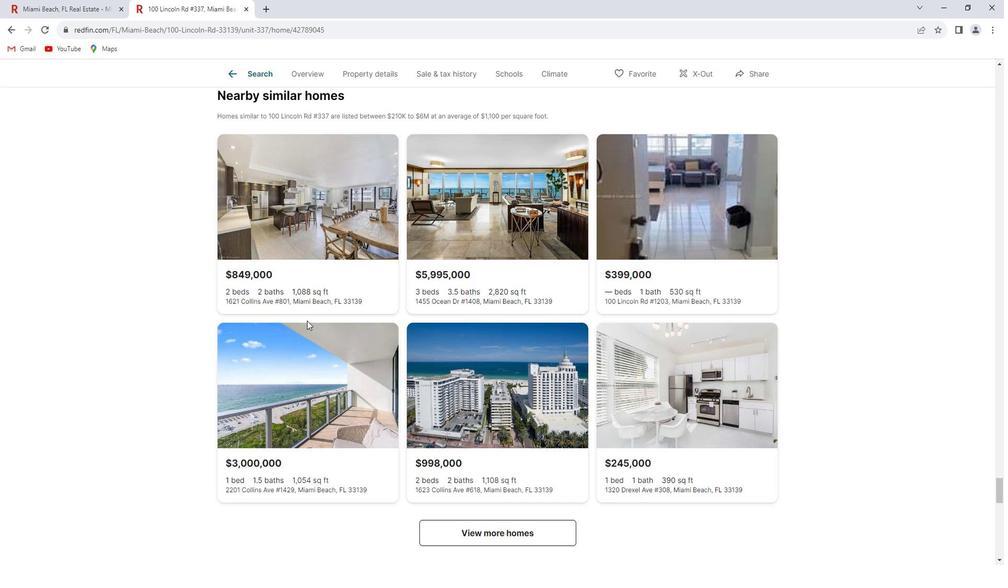
Action: Mouse scrolled (318, 319) with delta (0, 0)
Screenshot: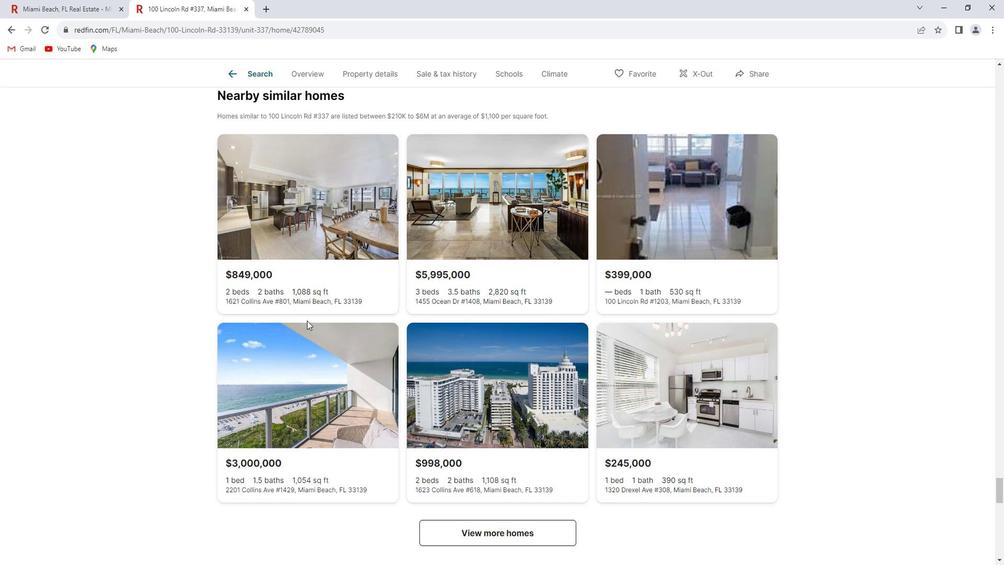 
Action: Mouse scrolled (318, 319) with delta (0, 0)
Screenshot: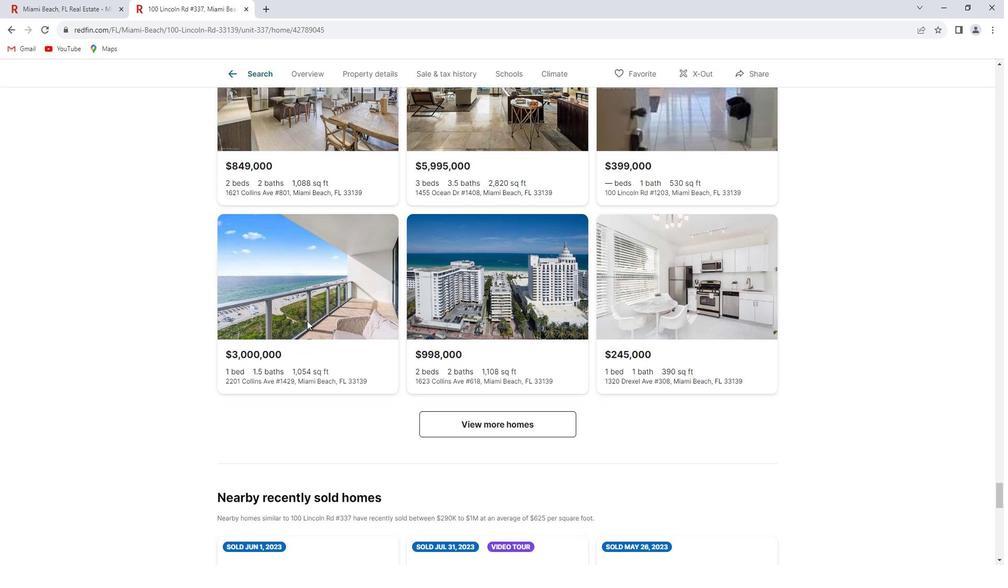 
Action: Mouse scrolled (318, 319) with delta (0, 0)
Screenshot: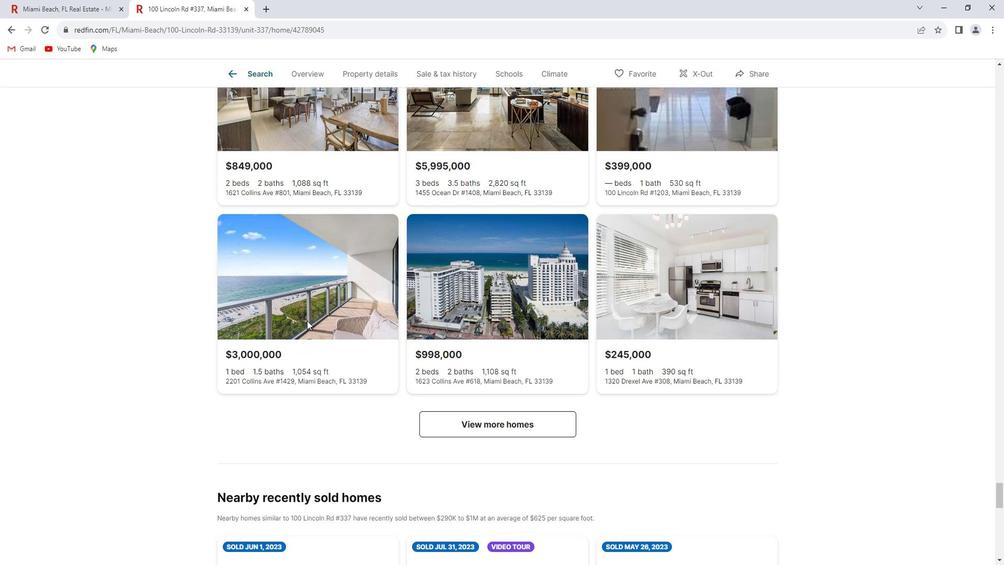 
Action: Mouse scrolled (318, 319) with delta (0, 0)
Screenshot: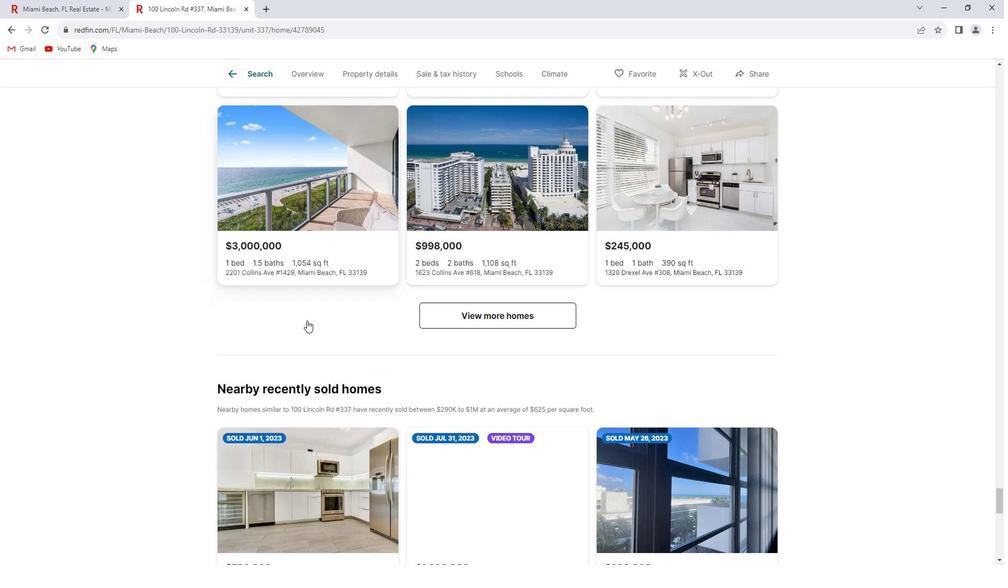 
Action: Mouse scrolled (318, 319) with delta (0, 0)
Screenshot: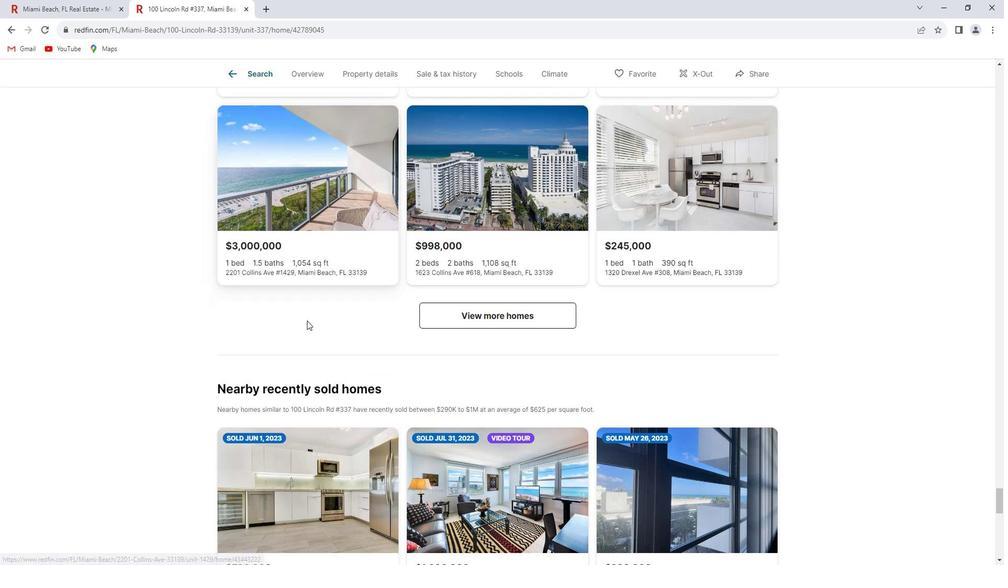
Action: Mouse scrolled (318, 319) with delta (0, 0)
Screenshot: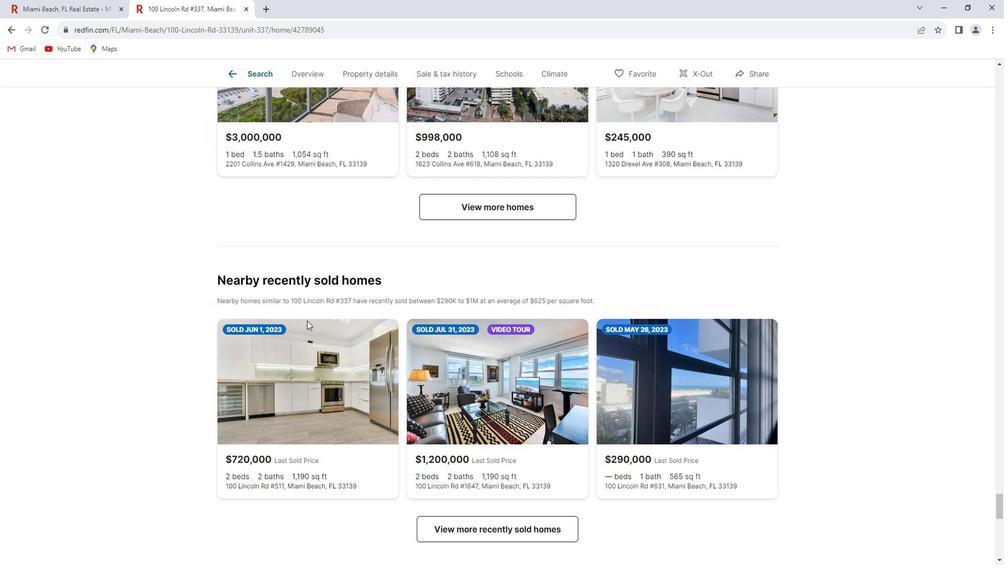
Action: Mouse scrolled (318, 319) with delta (0, 0)
Screenshot: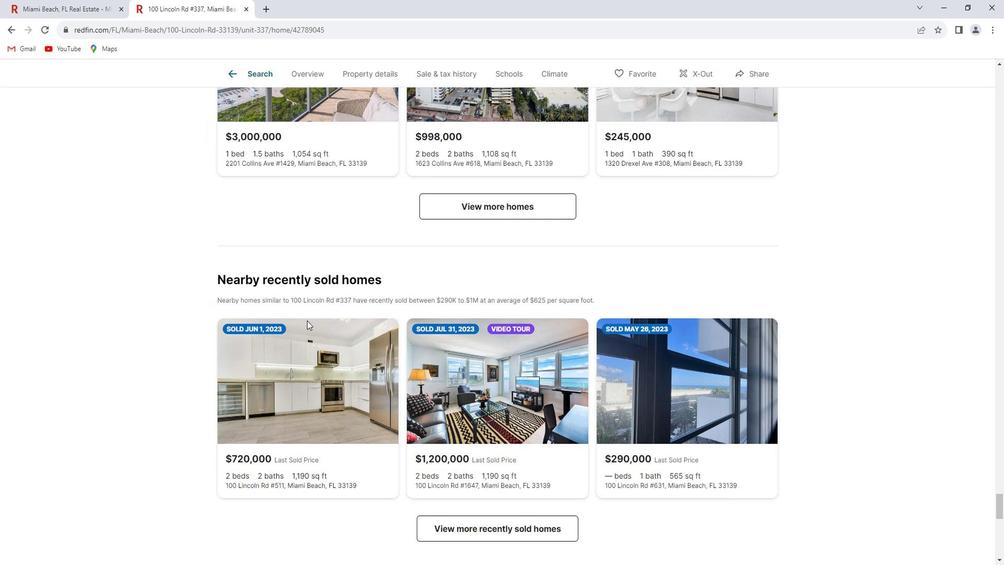 
Action: Mouse scrolled (318, 319) with delta (0, 0)
Screenshot: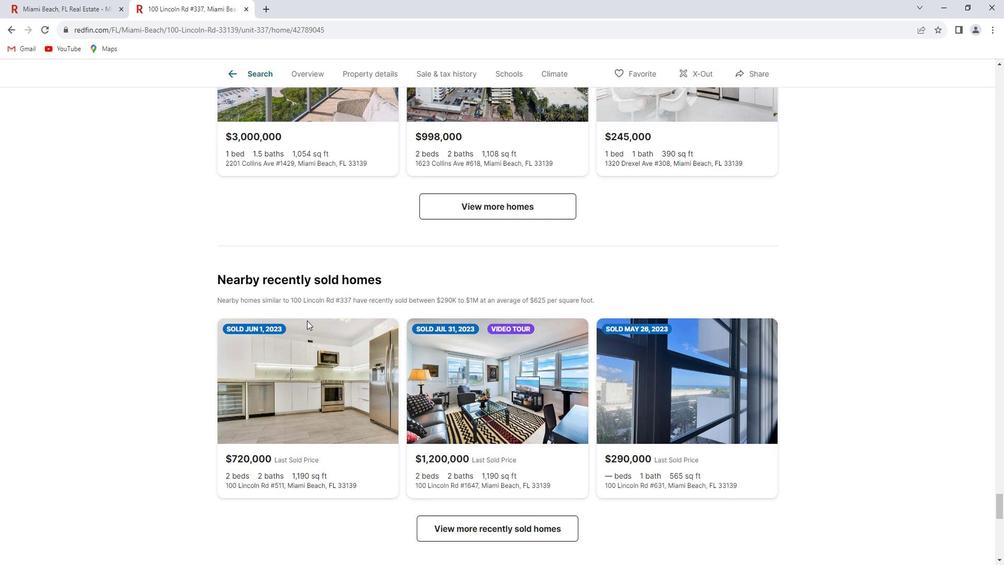 
Action: Mouse scrolled (318, 319) with delta (0, 0)
Screenshot: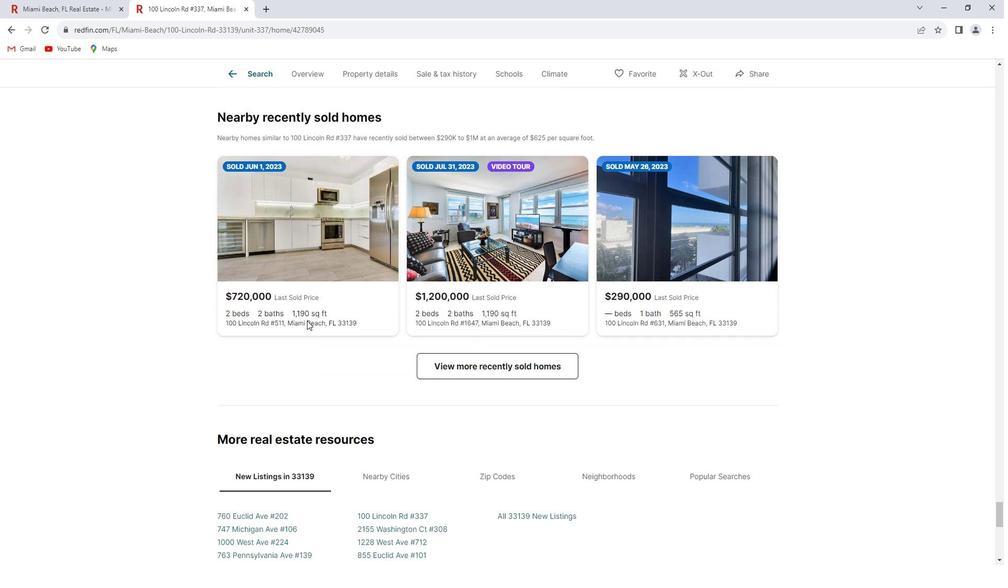 
Action: Mouse scrolled (318, 319) with delta (0, 0)
Screenshot: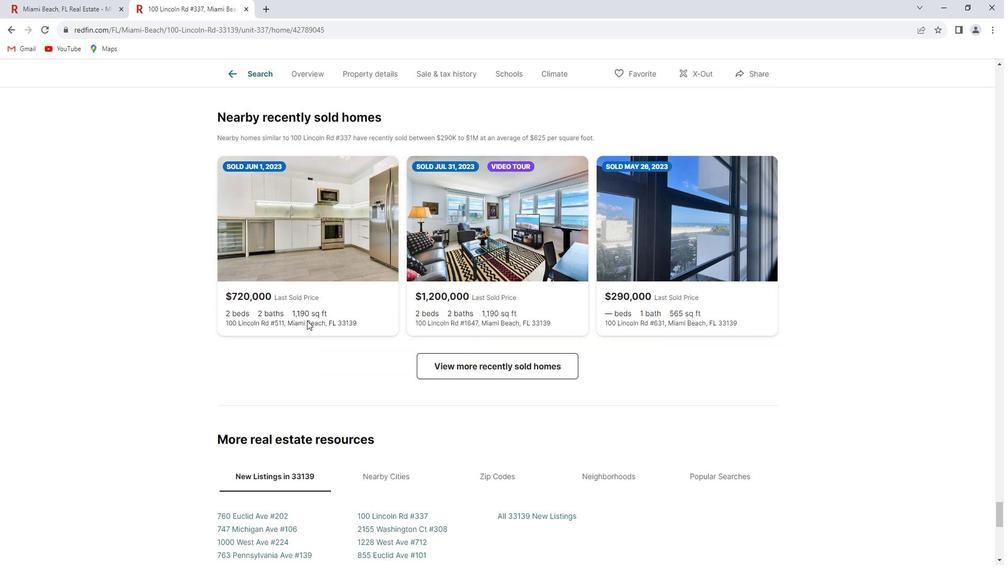 
Action: Mouse scrolled (318, 319) with delta (0, 0)
Screenshot: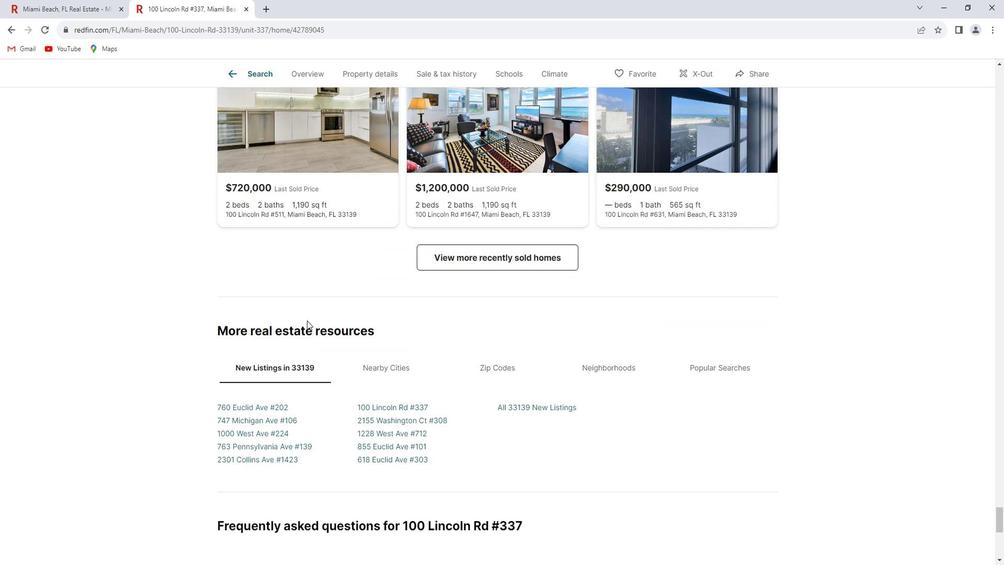 
Action: Mouse scrolled (318, 319) with delta (0, 0)
Screenshot: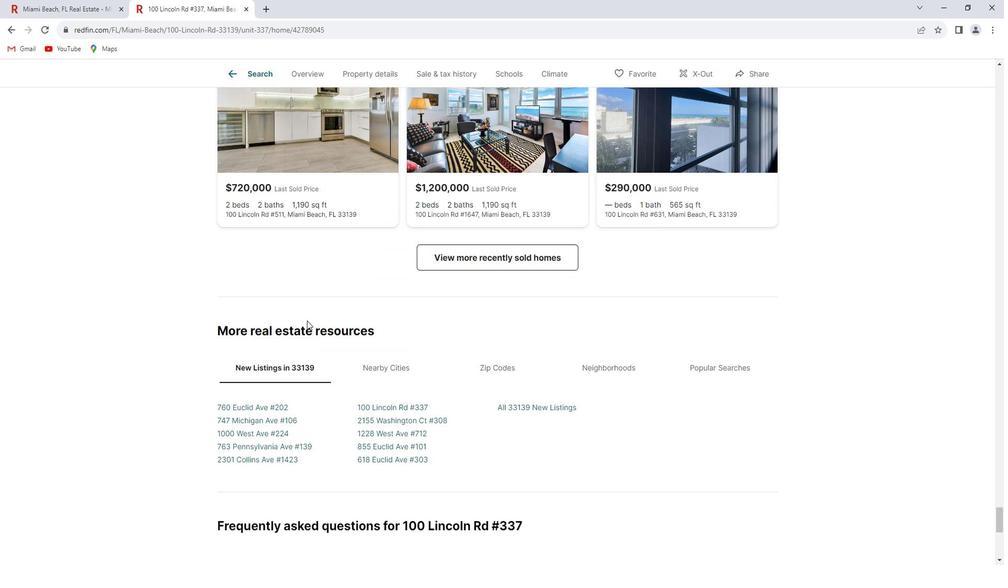 
Action: Mouse scrolled (318, 319) with delta (0, 0)
Screenshot: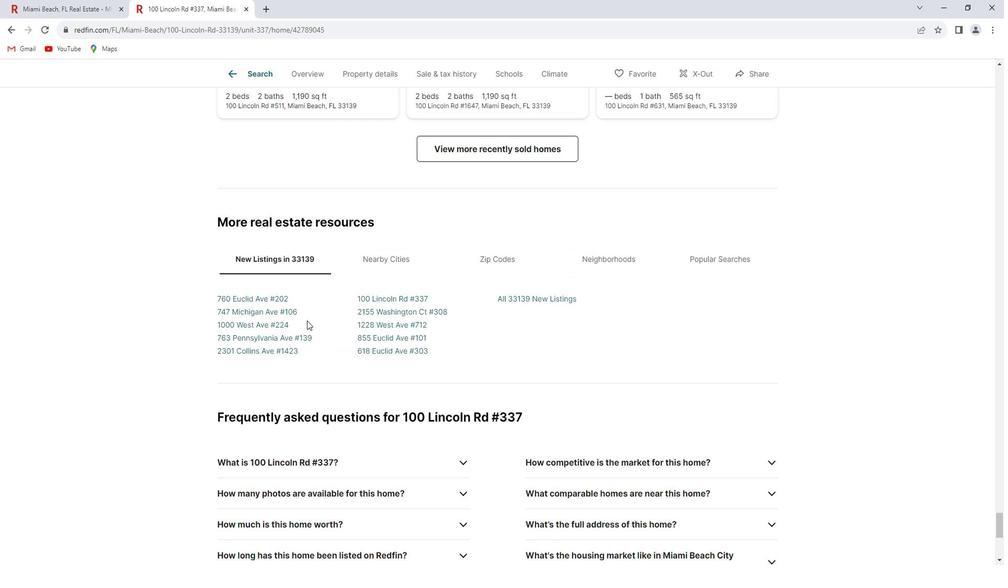 
Action: Mouse scrolled (318, 319) with delta (0, 0)
Screenshot: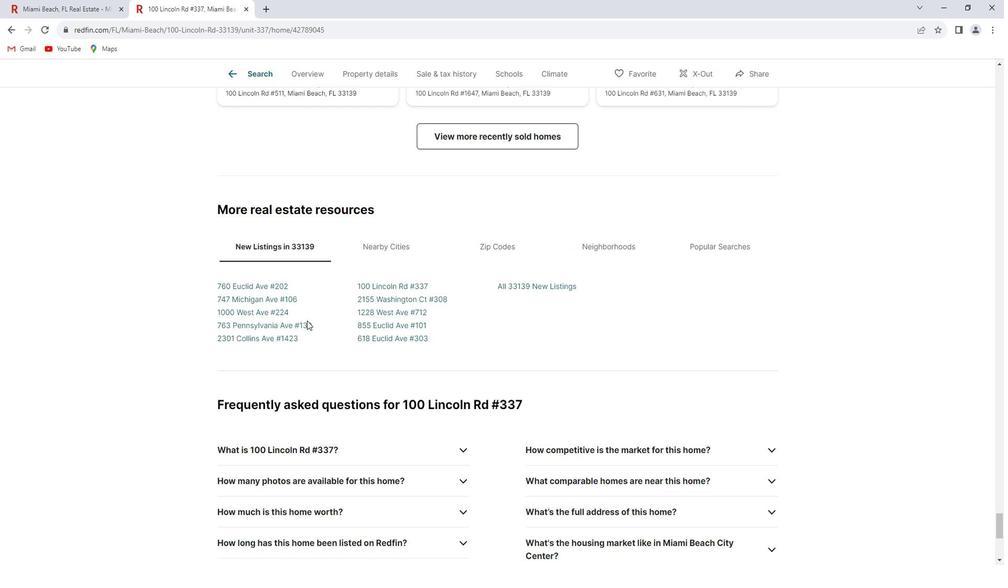
Action: Mouse scrolled (318, 319) with delta (0, 0)
Screenshot: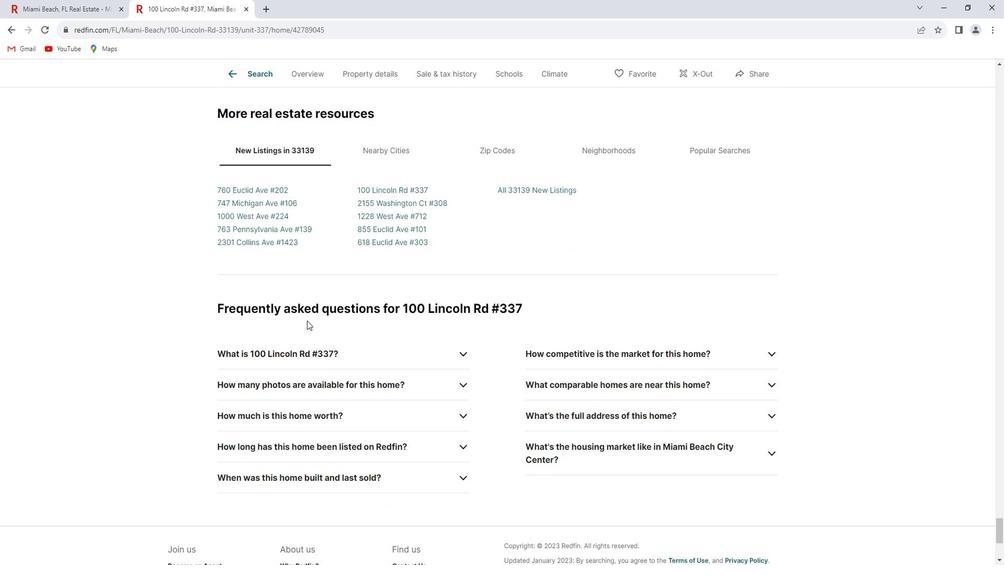 
Action: Mouse scrolled (318, 319) with delta (0, 0)
Screenshot: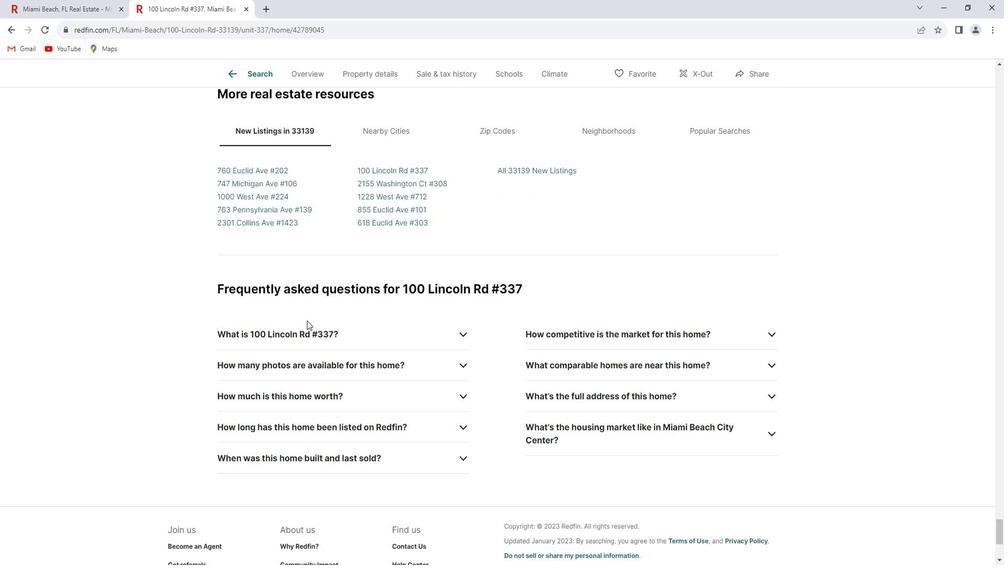 
Action: Mouse scrolled (318, 319) with delta (0, 0)
Screenshot: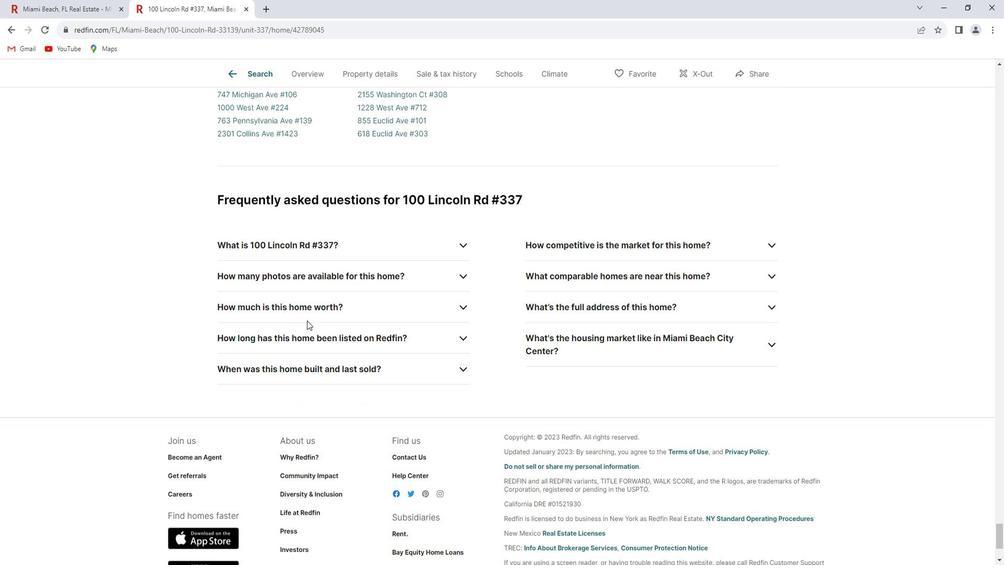 
Action: Mouse scrolled (318, 319) with delta (0, 0)
Screenshot: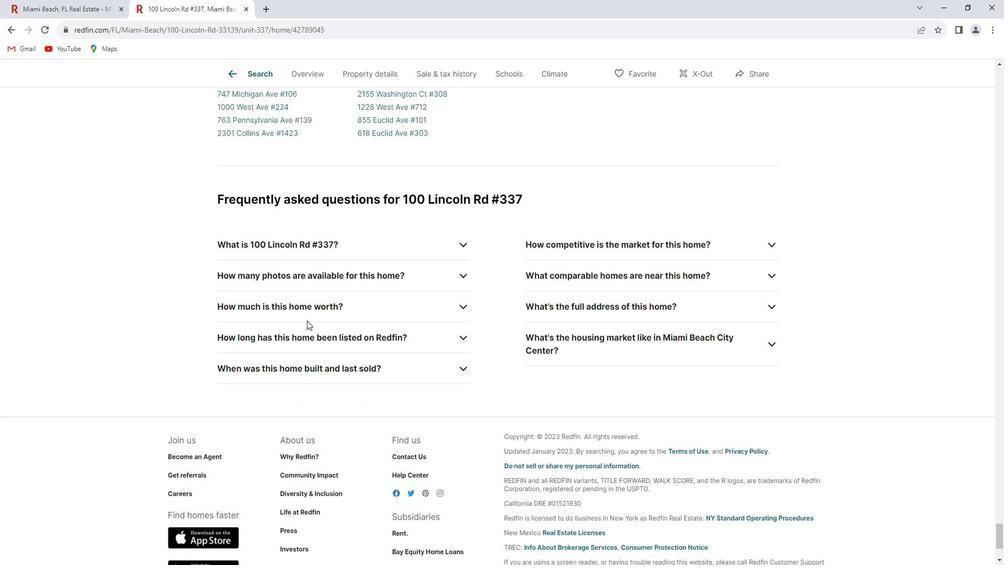 
Action: Mouse scrolled (318, 319) with delta (0, 0)
Screenshot: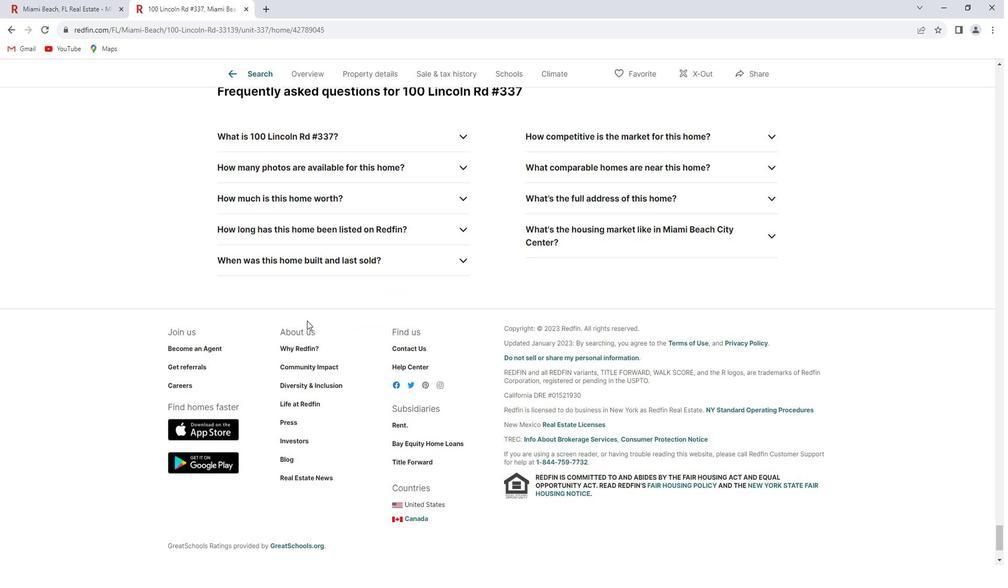 
Action: Mouse scrolled (318, 319) with delta (0, 0)
Screenshot: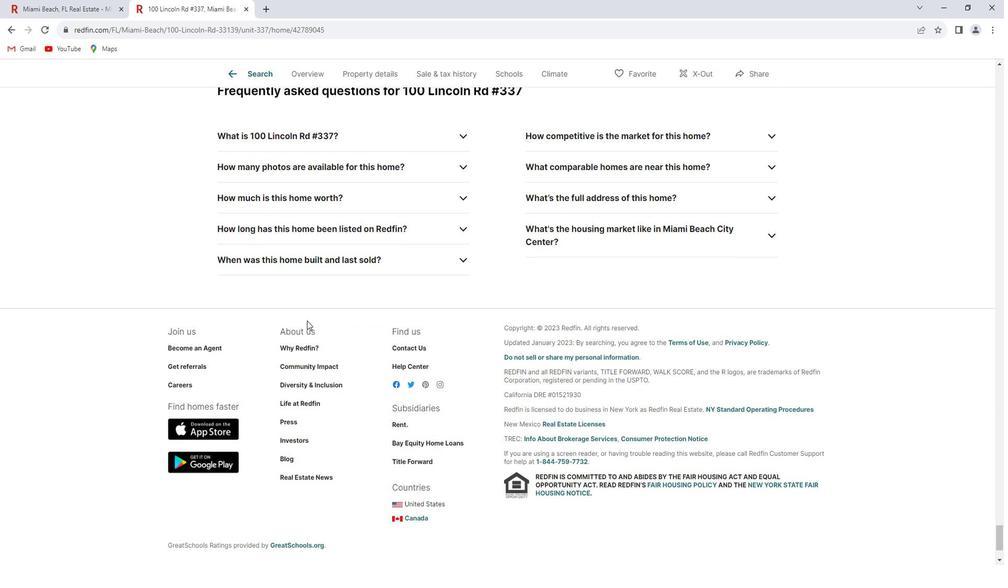 
Action: Mouse scrolled (318, 319) with delta (0, 0)
Screenshot: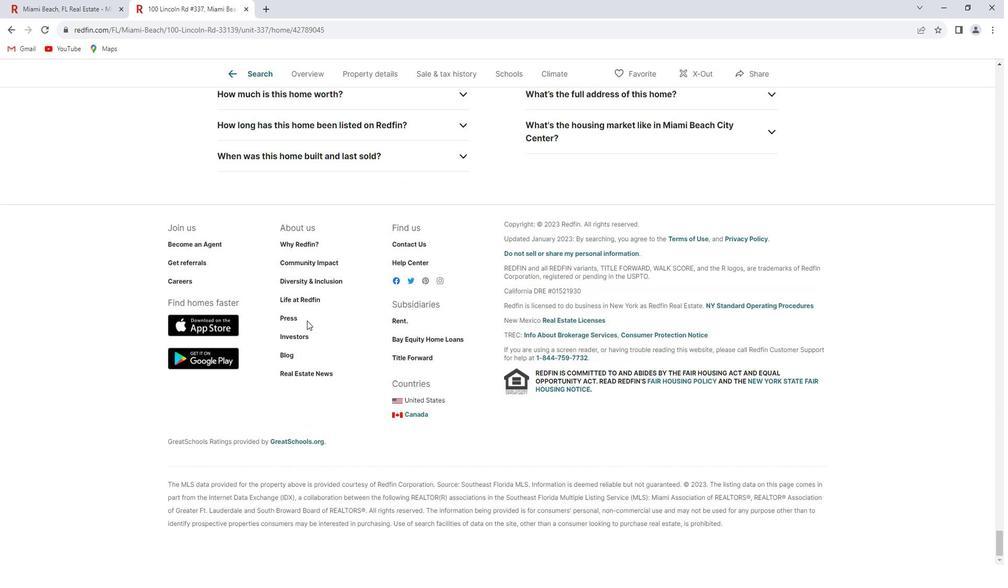
Action: Mouse scrolled (318, 319) with delta (0, 0)
Screenshot: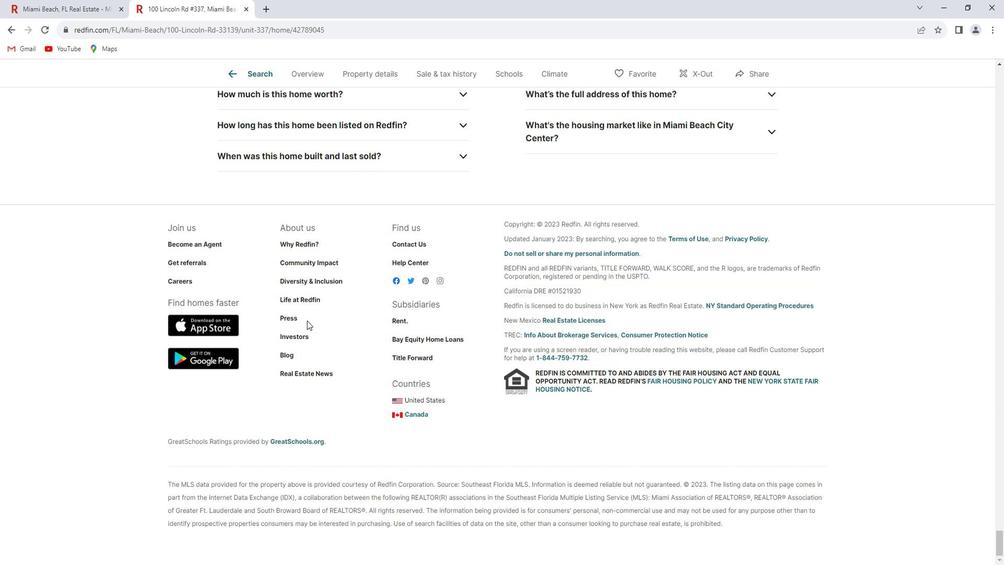 
Action: Mouse scrolled (318, 319) with delta (0, 0)
Screenshot: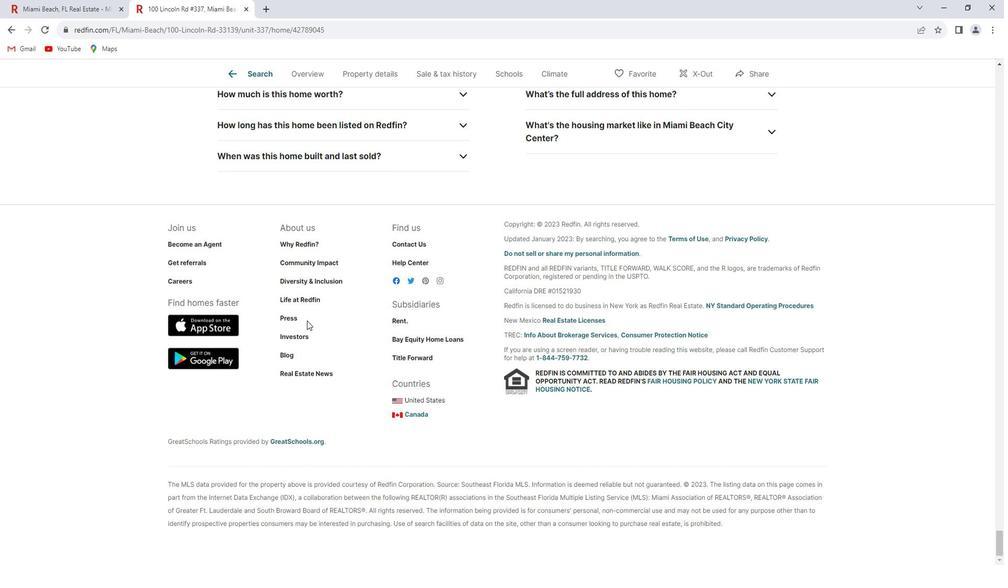 
Action: Mouse scrolled (318, 319) with delta (0, 0)
Screenshot: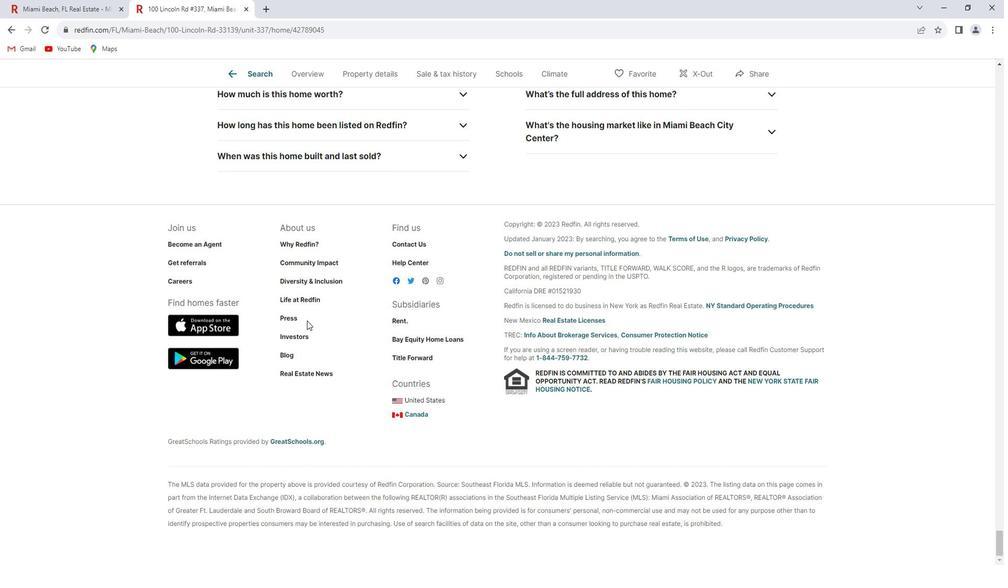 
Action: Mouse scrolled (318, 319) with delta (0, 0)
Screenshot: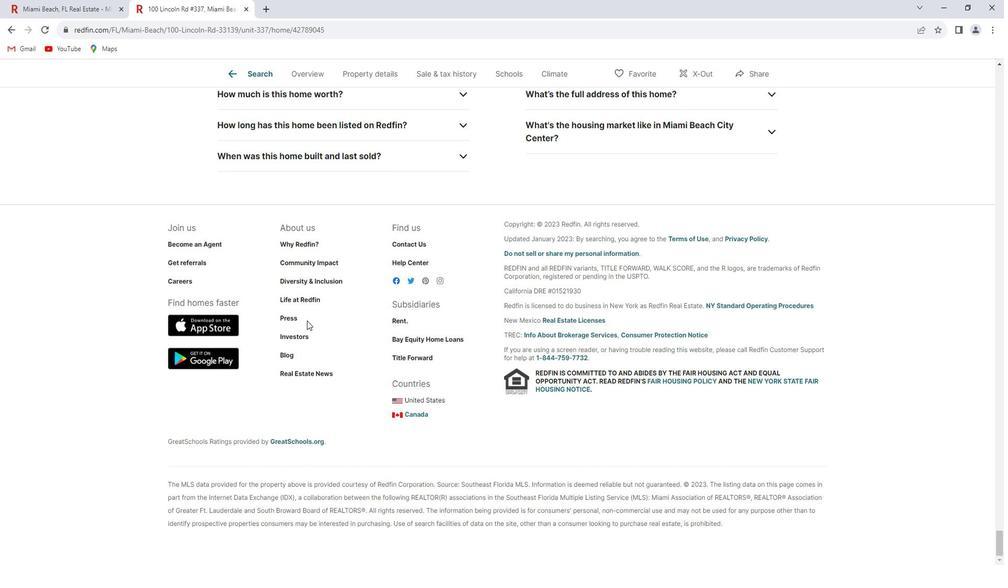 
Action: Mouse scrolled (318, 319) with delta (0, 0)
Screenshot: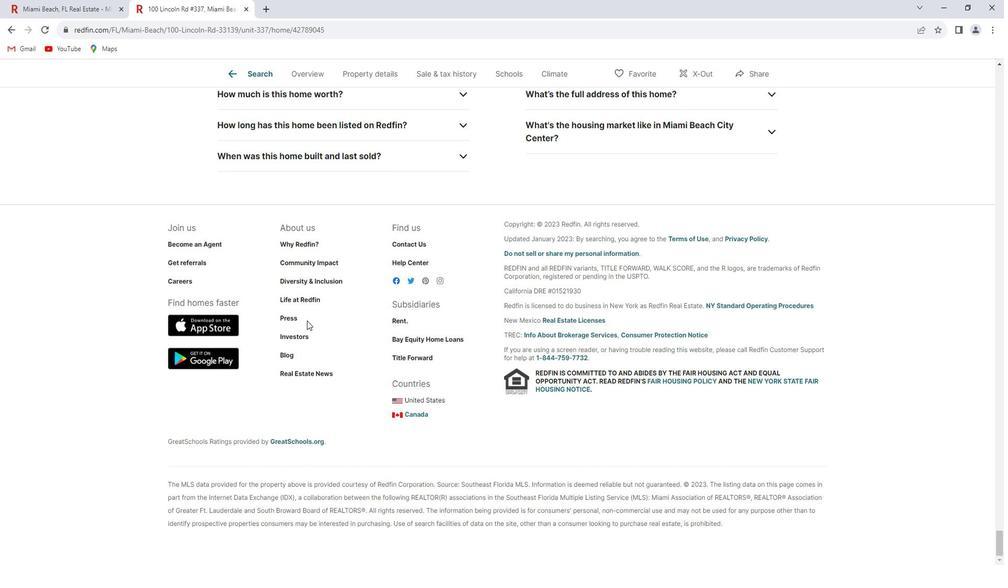 
Action: Mouse scrolled (318, 319) with delta (0, 0)
